 Task: Buy 4 Specialty Knives from Kitchen Knives & Accessories section under best seller category for shipping address: Levi Robinson, 529 Junior Avenue, Duluth, Georgia 30097, Cell Number 4046170247. Pay from credit card ending with 9757, CVV 798
Action: Mouse moved to (215, 94)
Screenshot: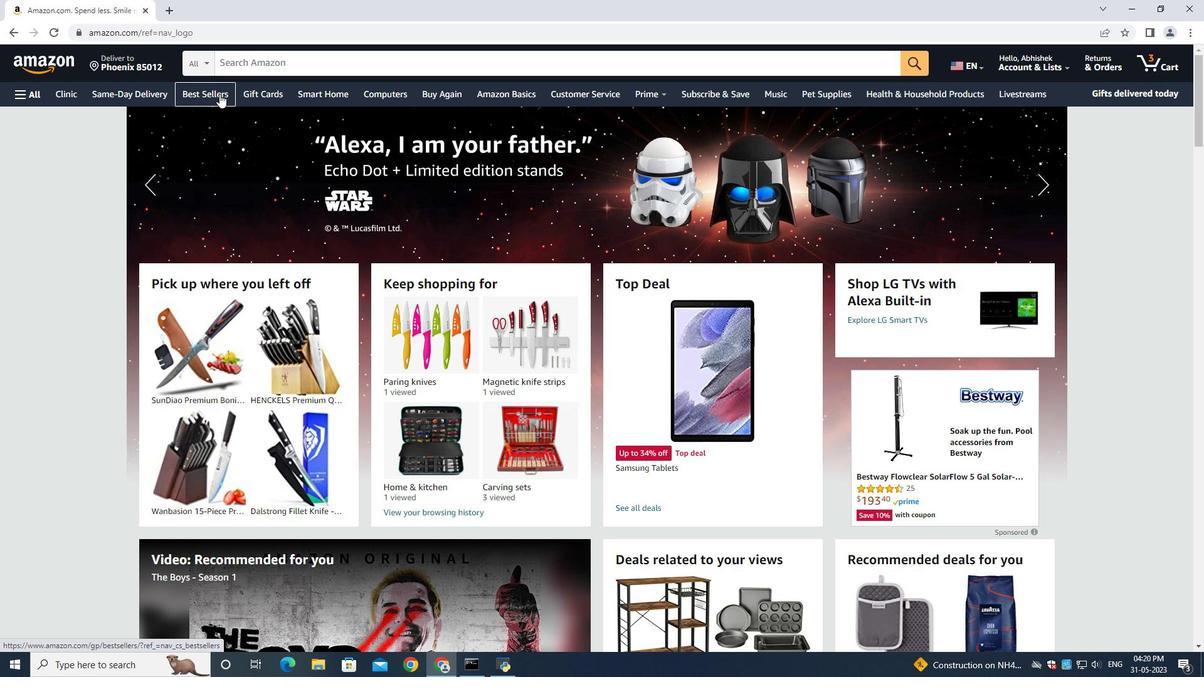 
Action: Mouse pressed left at (215, 94)
Screenshot: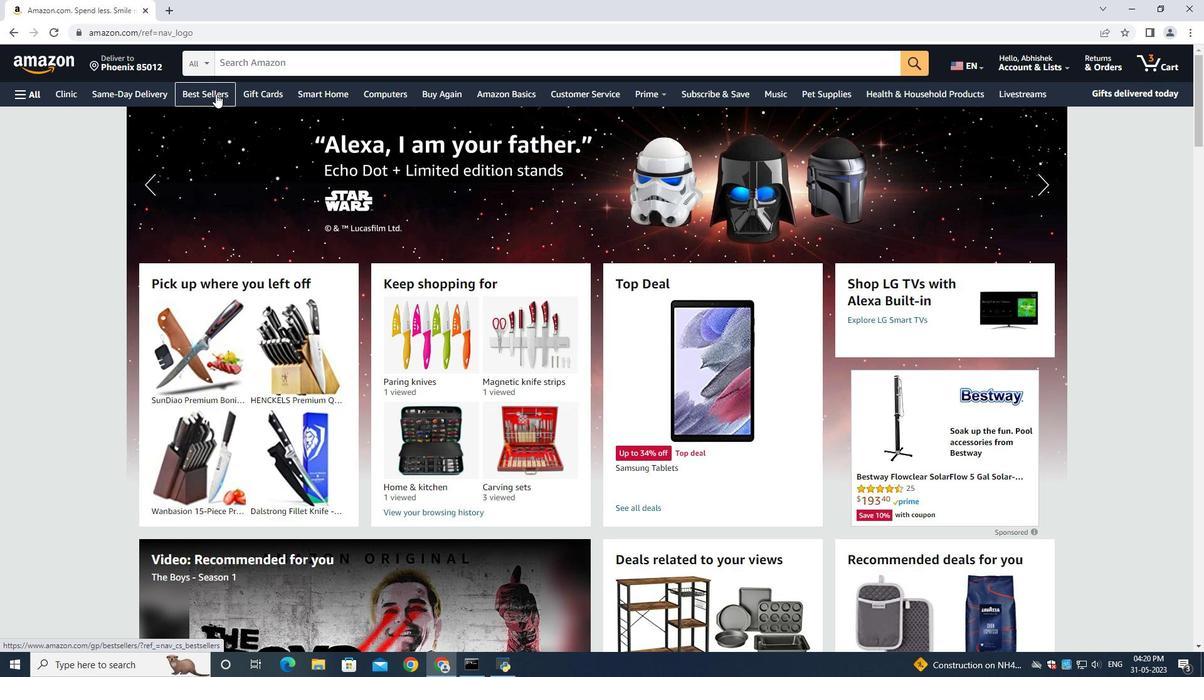 
Action: Mouse moved to (274, 64)
Screenshot: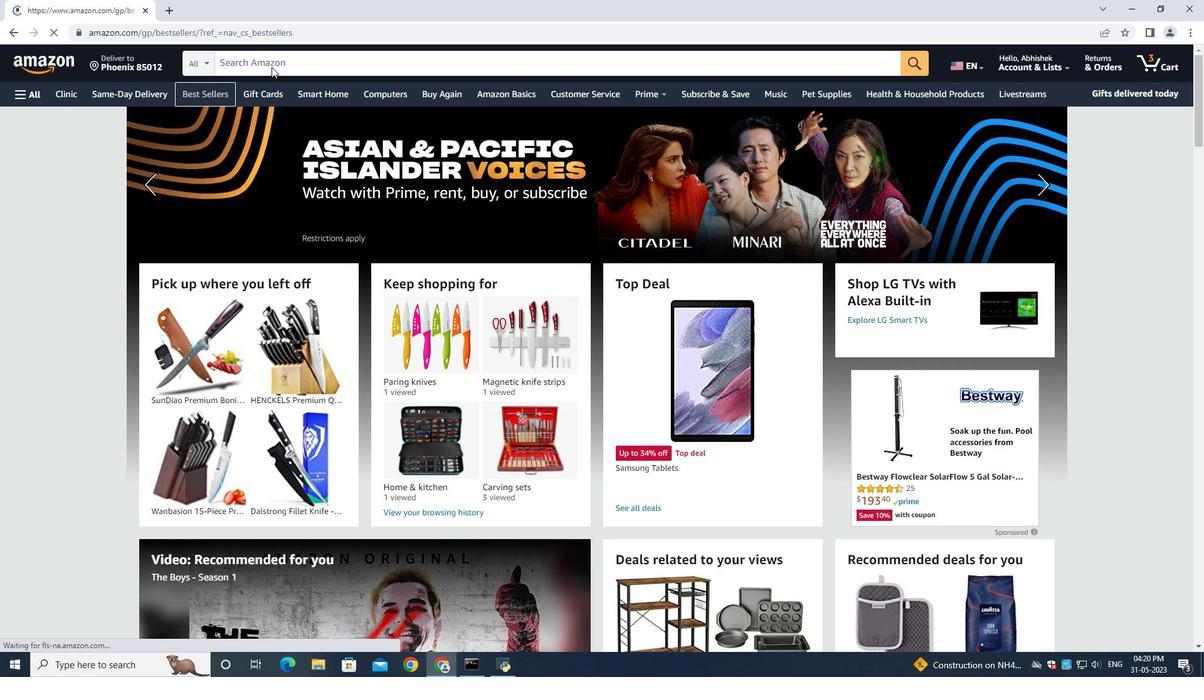 
Action: Mouse pressed left at (274, 64)
Screenshot: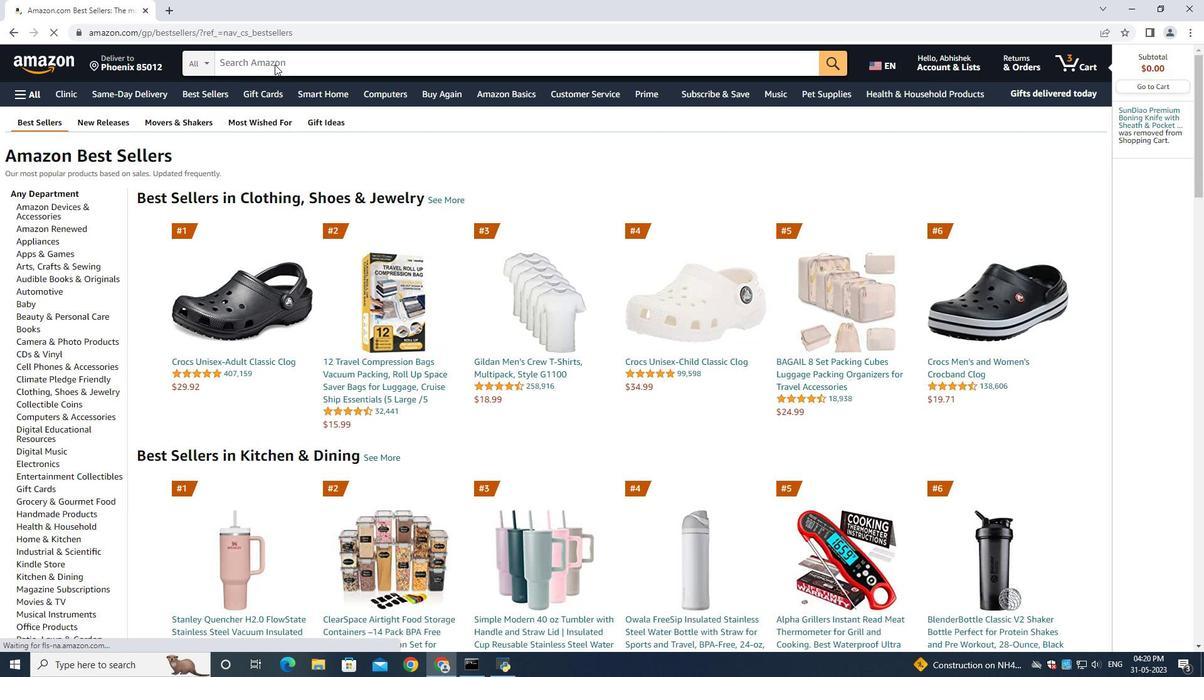 
Action: Mouse moved to (275, 65)
Screenshot: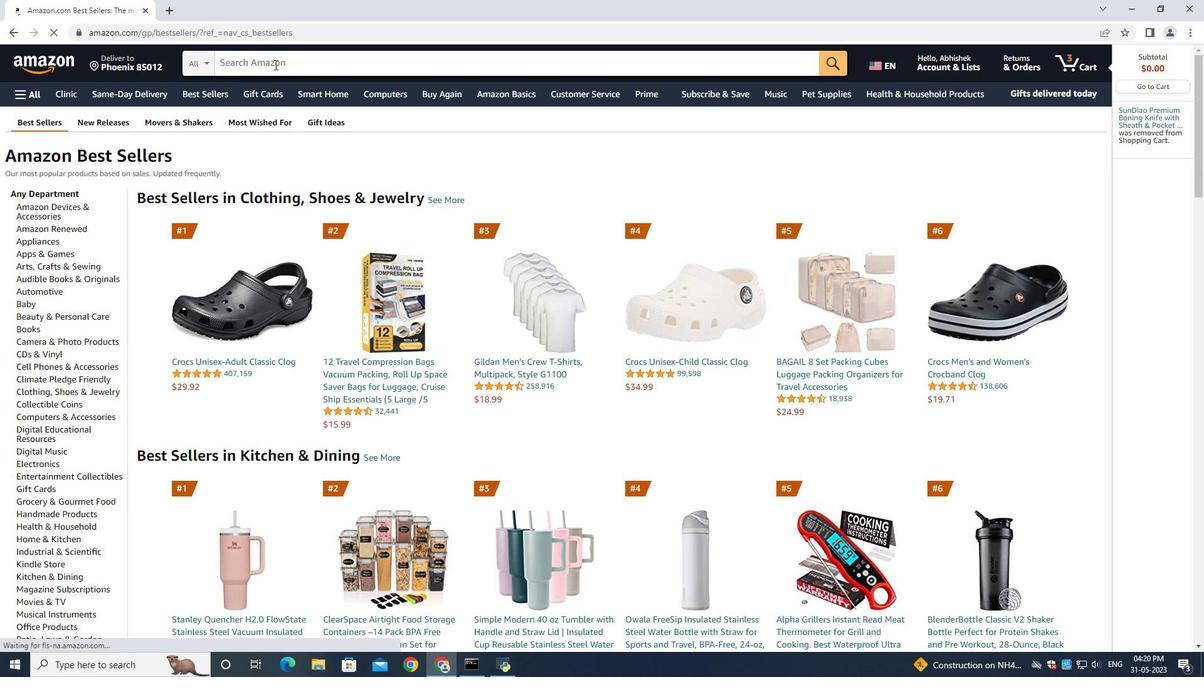 
Action: Key pressed <Key.shift>Speciailt<Key.space><Key.shift>Knives<Key.enter>
Screenshot: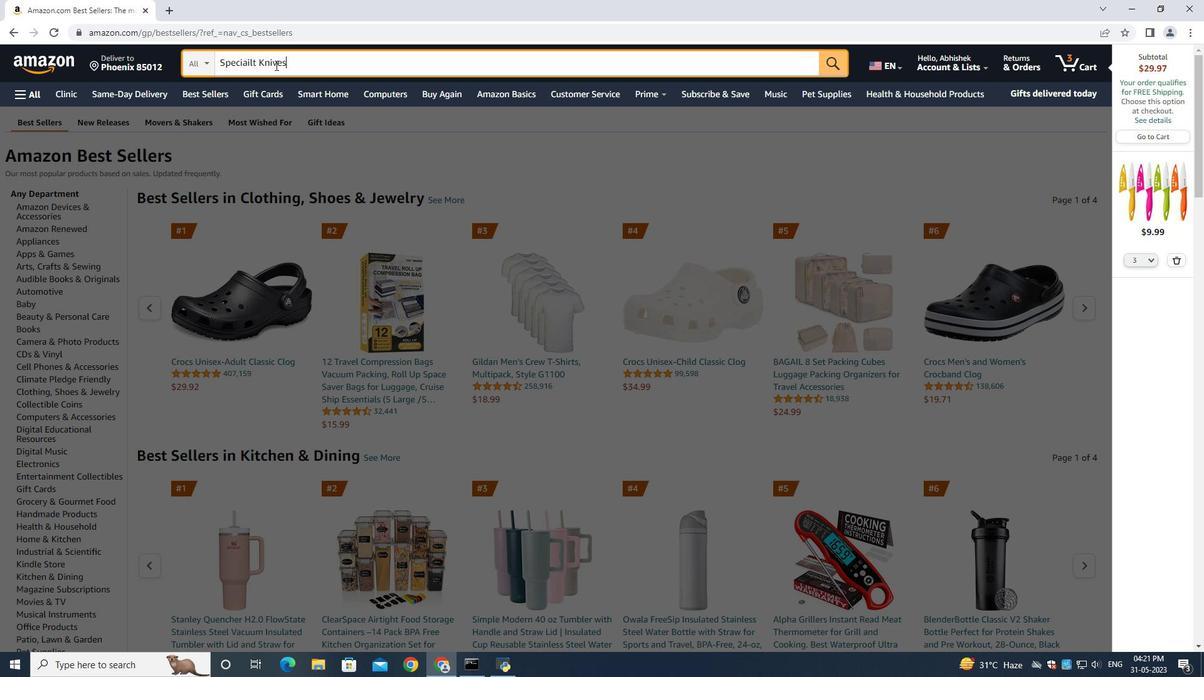 
Action: Mouse moved to (1176, 266)
Screenshot: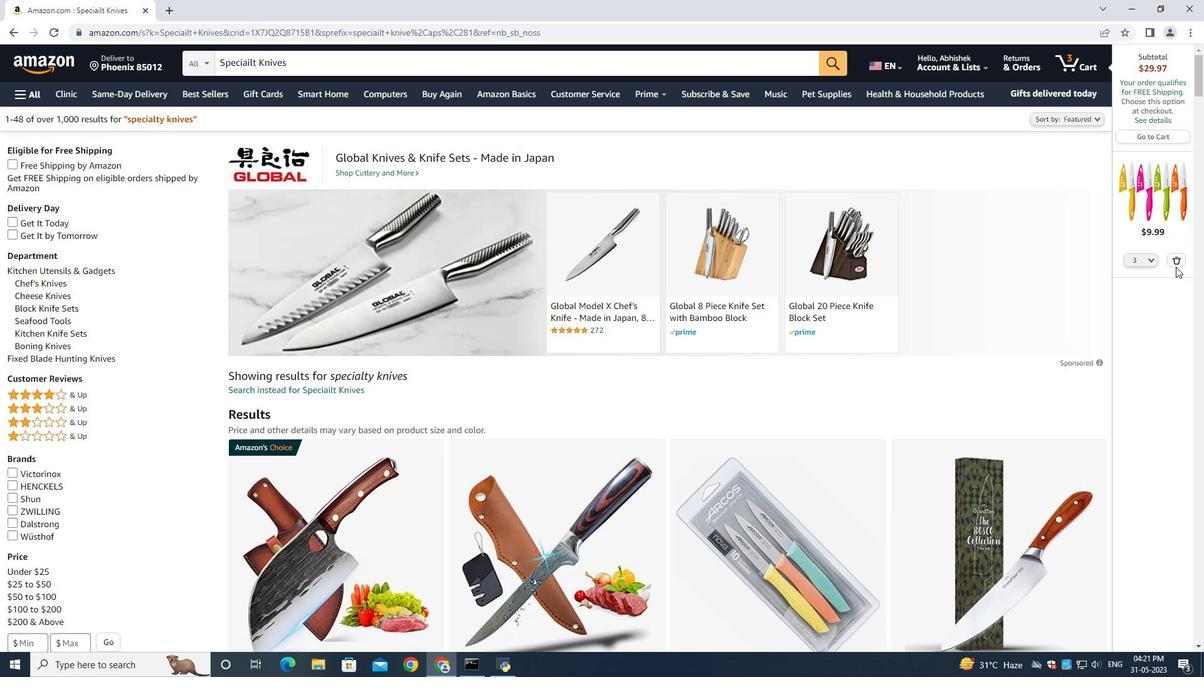 
Action: Mouse pressed left at (1176, 266)
Screenshot: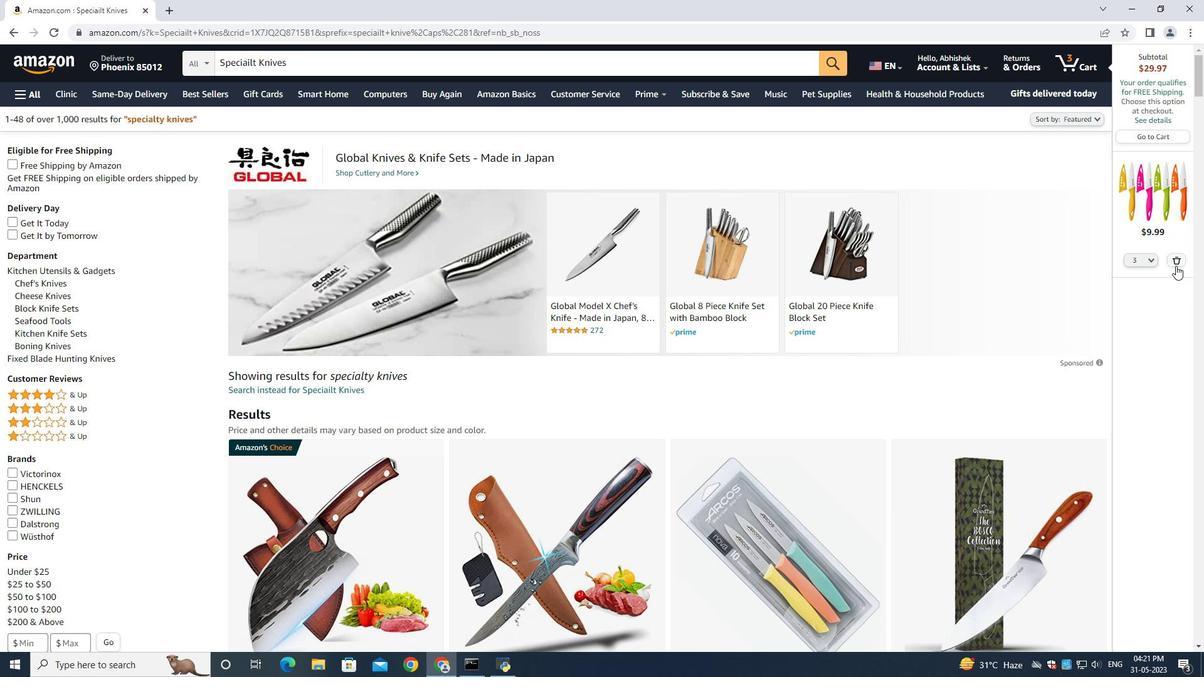 
Action: Mouse moved to (60, 266)
Screenshot: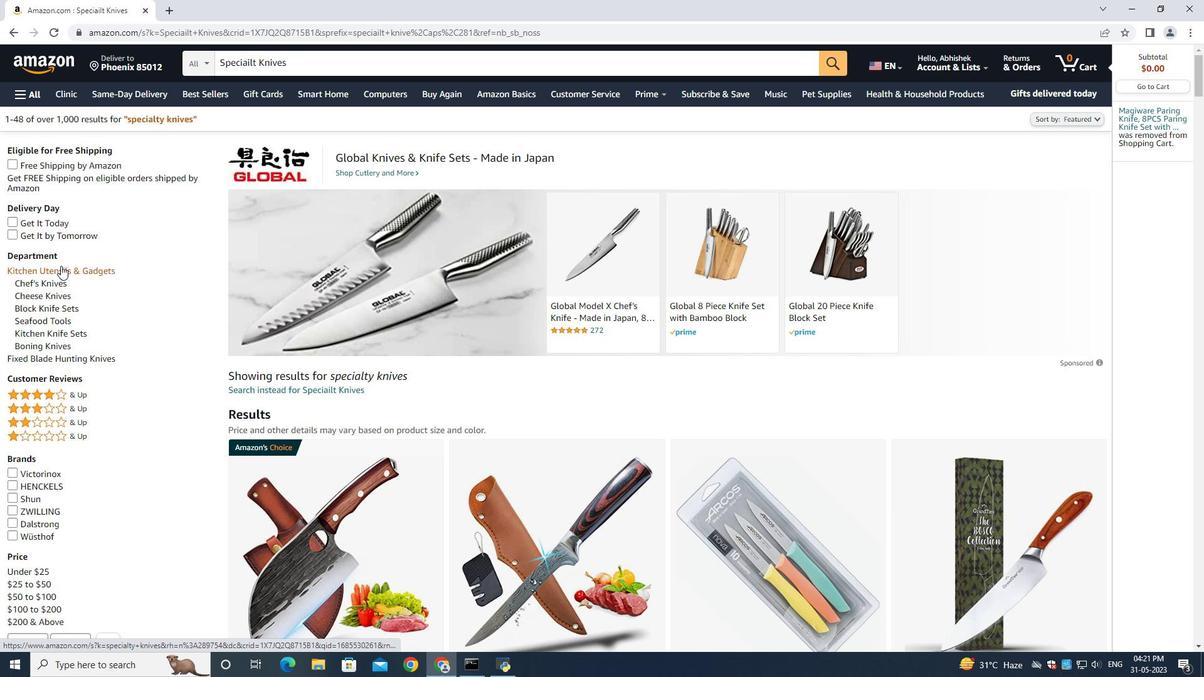 
Action: Mouse pressed left at (60, 266)
Screenshot: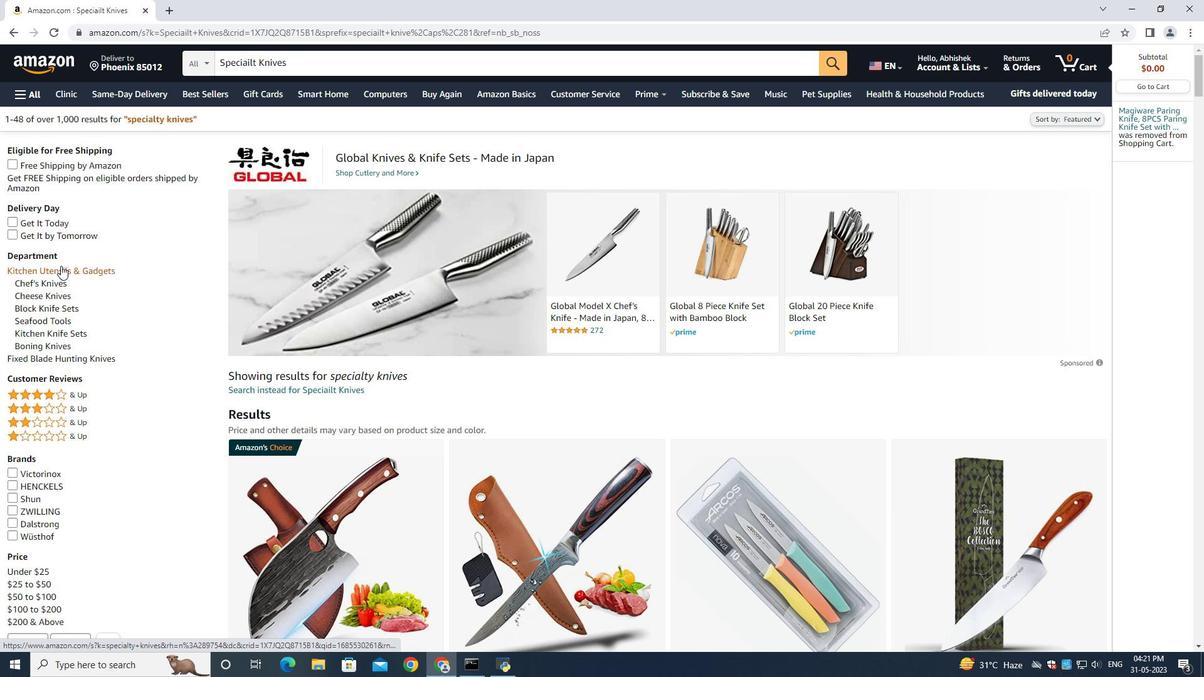 
Action: Mouse moved to (111, 538)
Screenshot: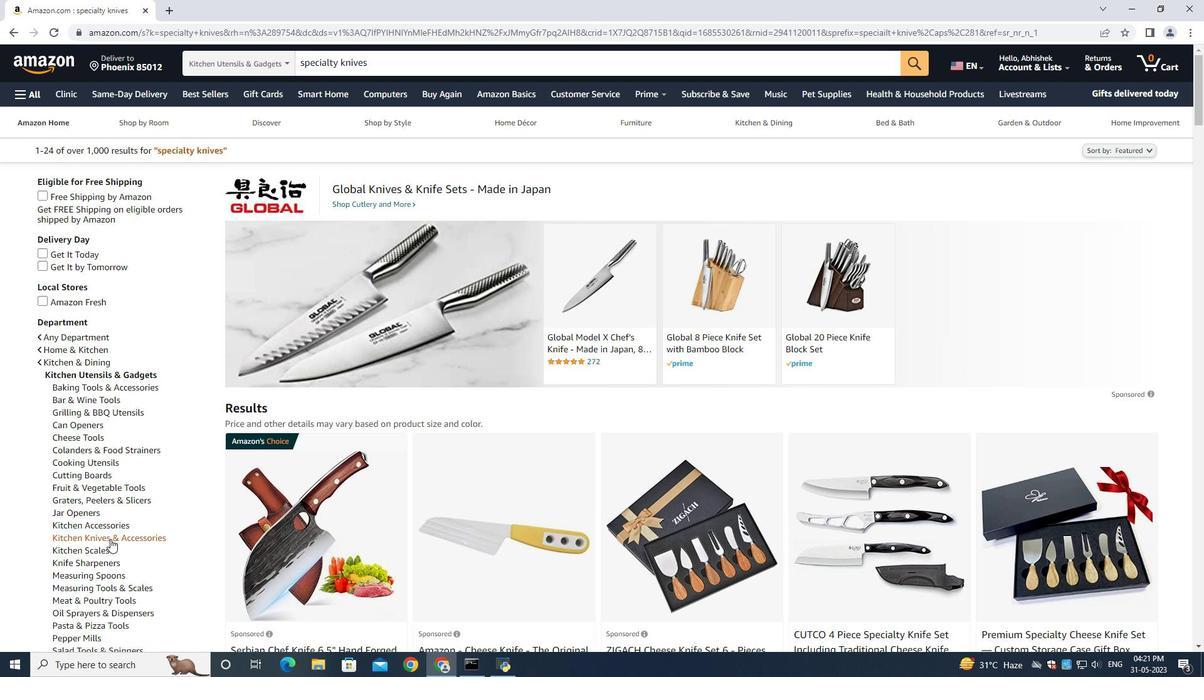 
Action: Mouse pressed left at (111, 538)
Screenshot: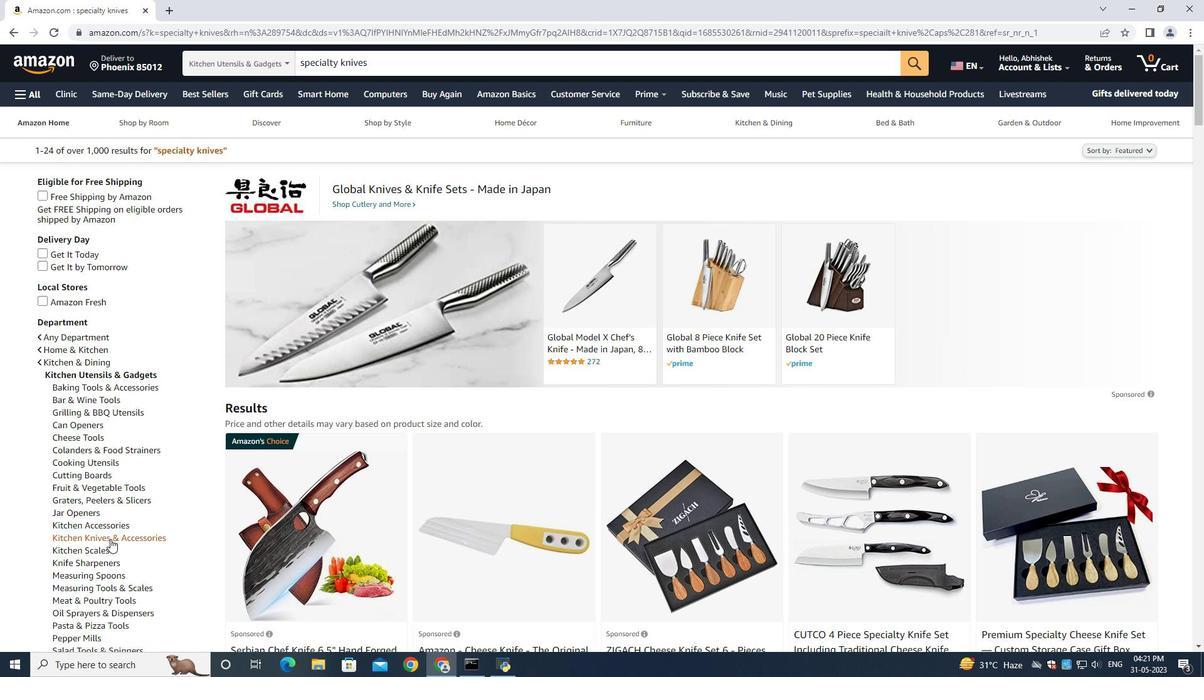 
Action: Mouse moved to (517, 504)
Screenshot: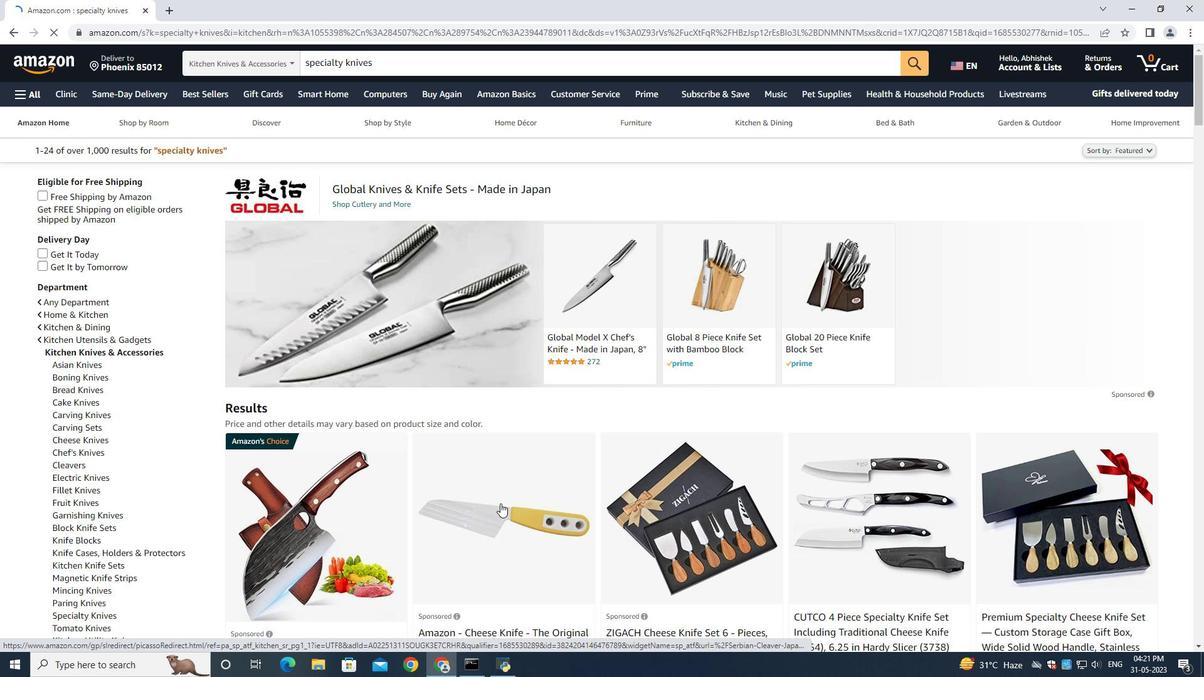 
Action: Mouse scrolled (517, 503) with delta (0, 0)
Screenshot: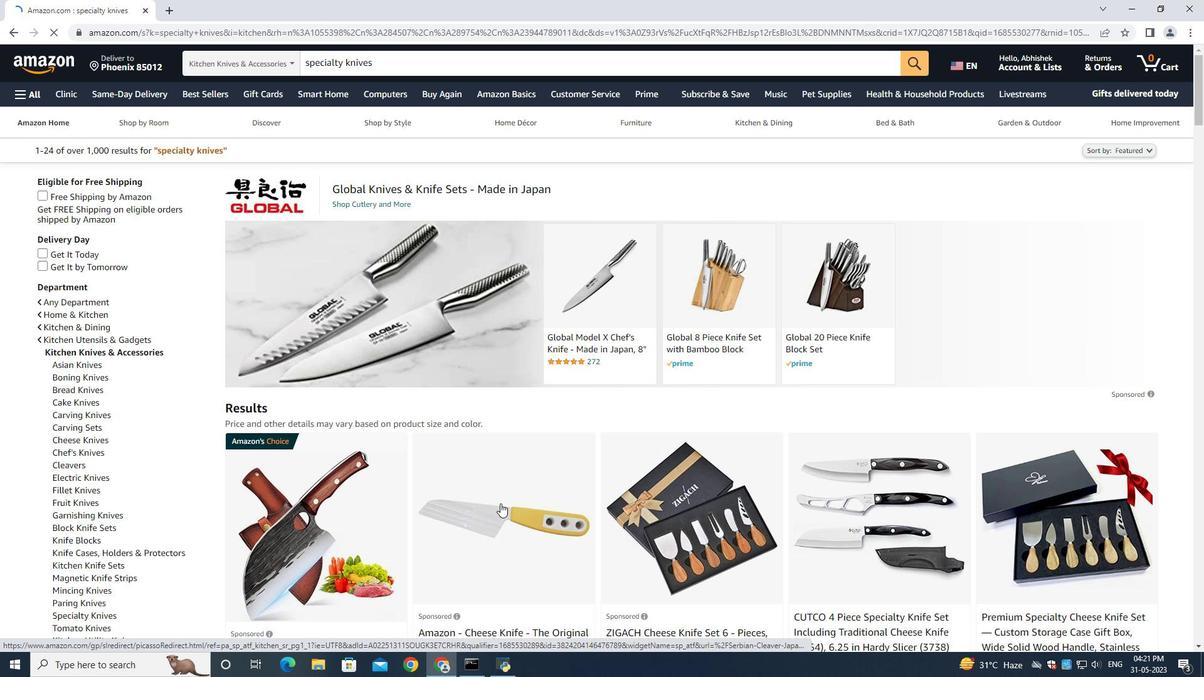
Action: Mouse moved to (517, 504)
Screenshot: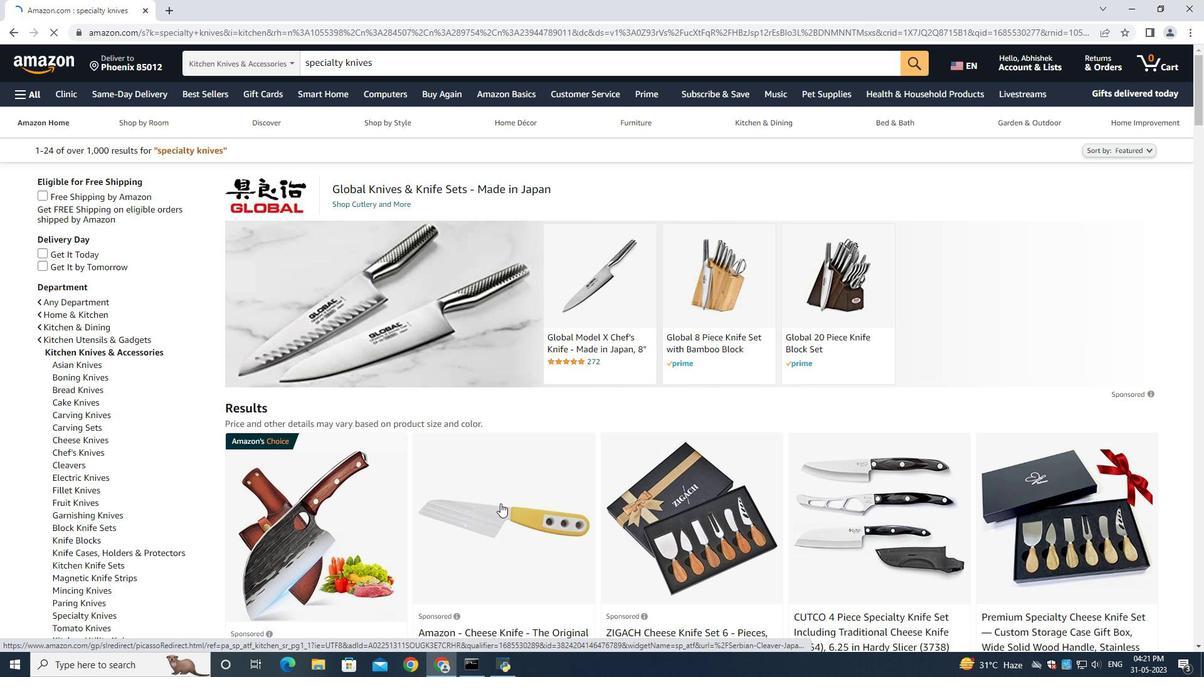 
Action: Mouse scrolled (517, 503) with delta (0, 0)
Screenshot: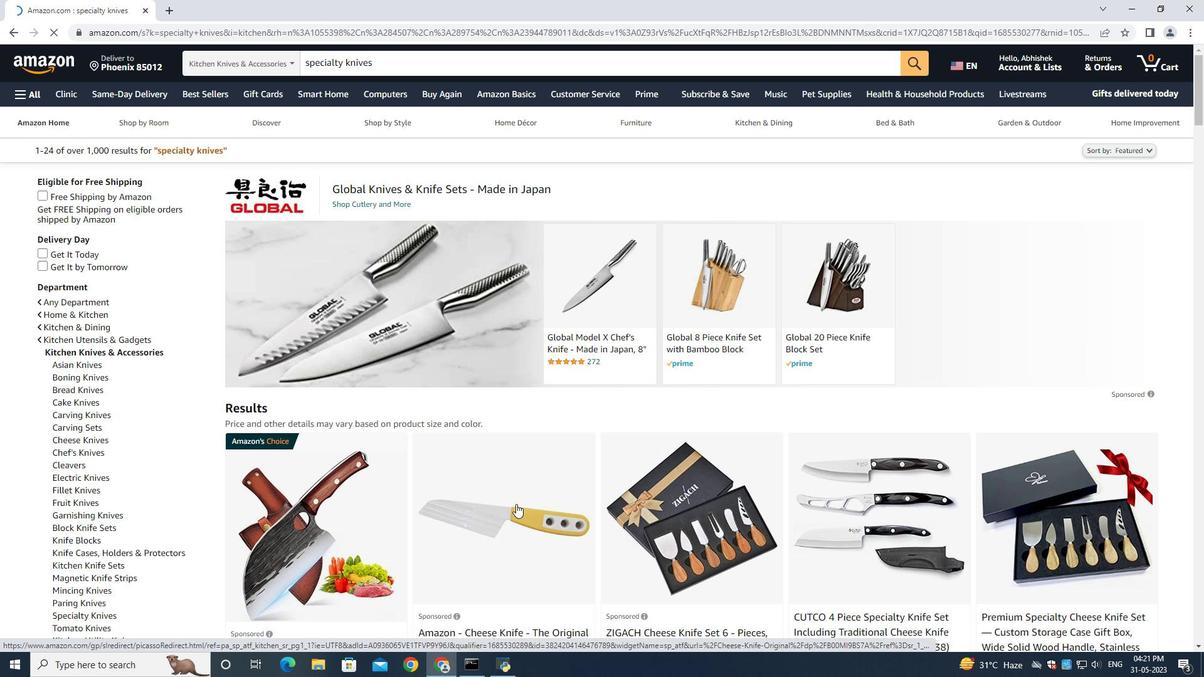 
Action: Mouse moved to (306, 531)
Screenshot: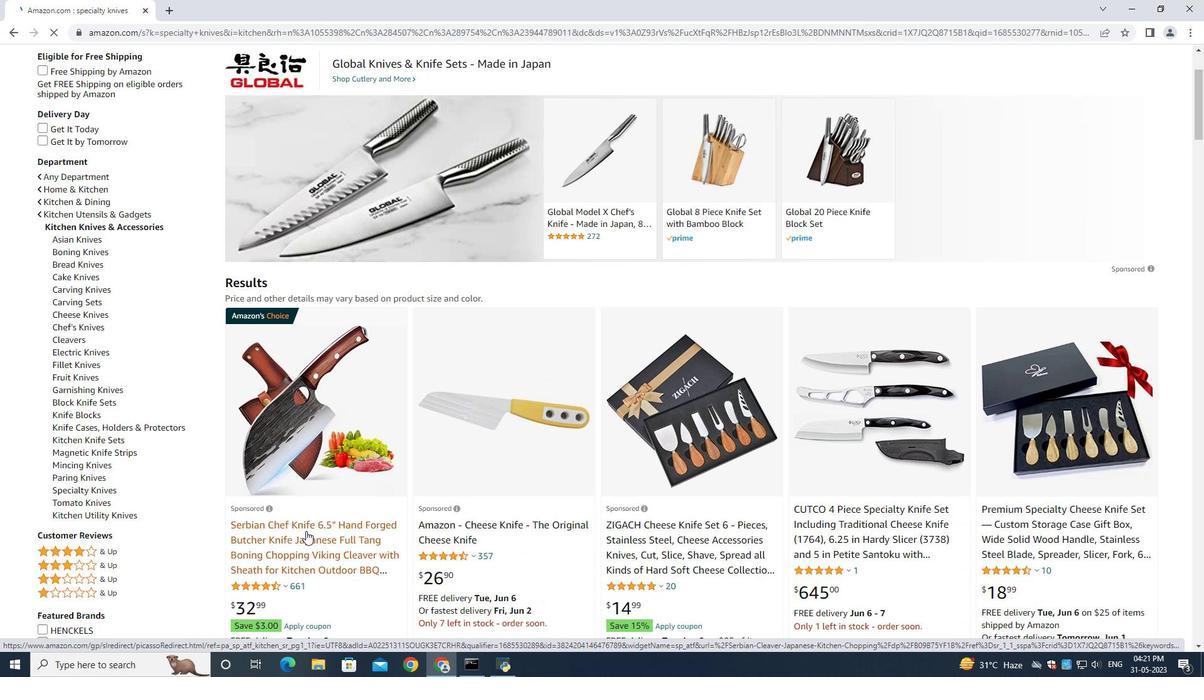 
Action: Mouse pressed left at (306, 531)
Screenshot: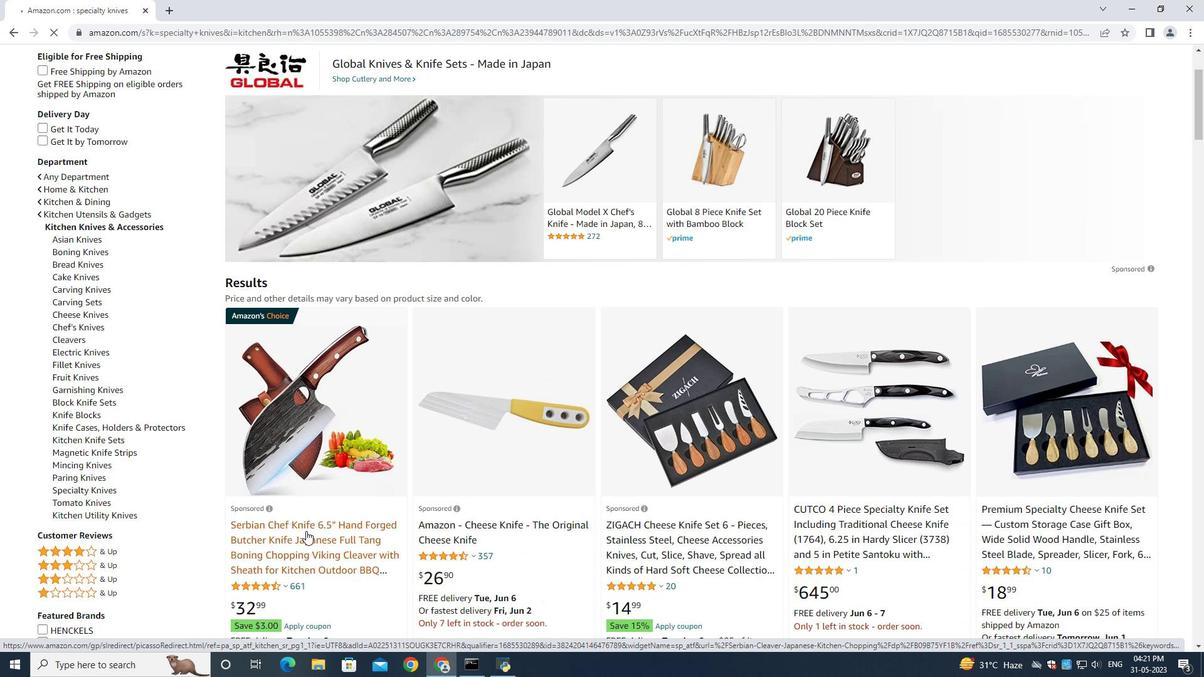 
Action: Mouse moved to (446, 560)
Screenshot: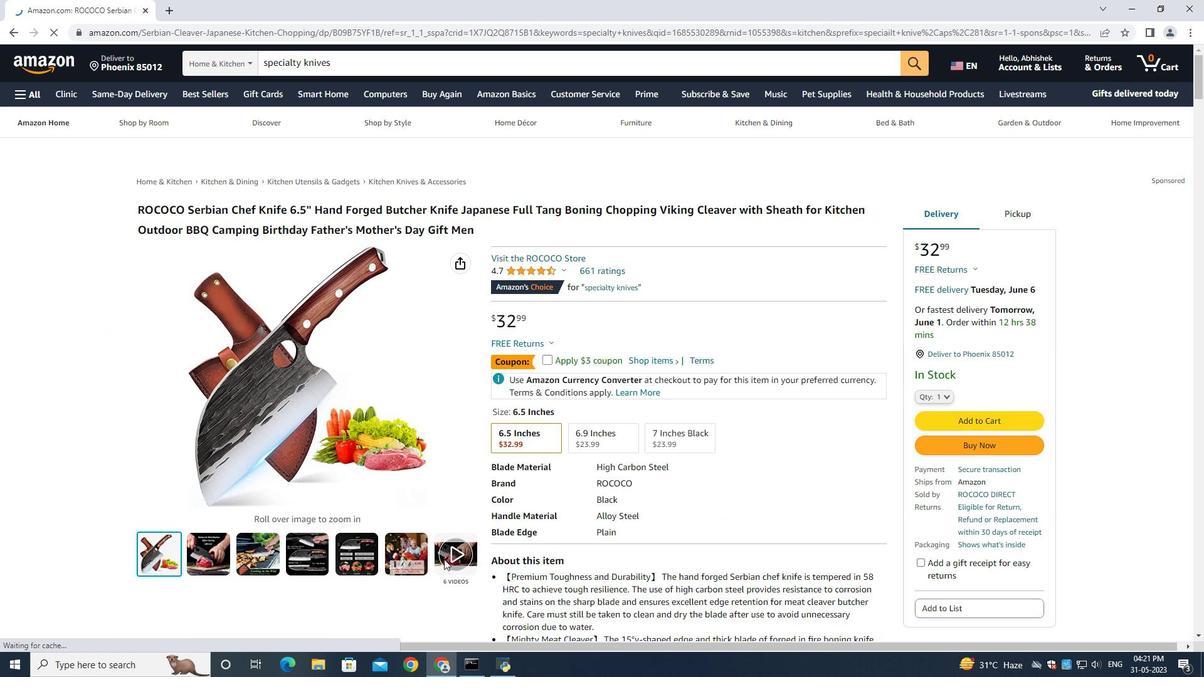 
Action: Mouse pressed left at (446, 560)
Screenshot: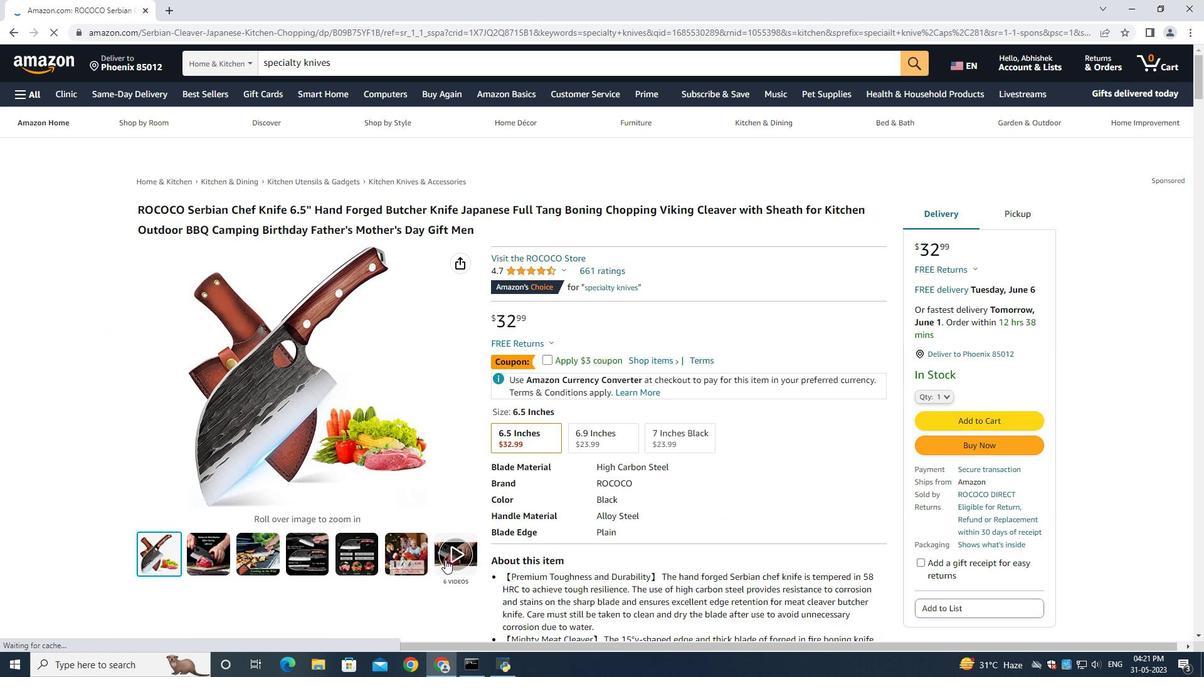 
Action: Mouse moved to (297, 528)
Screenshot: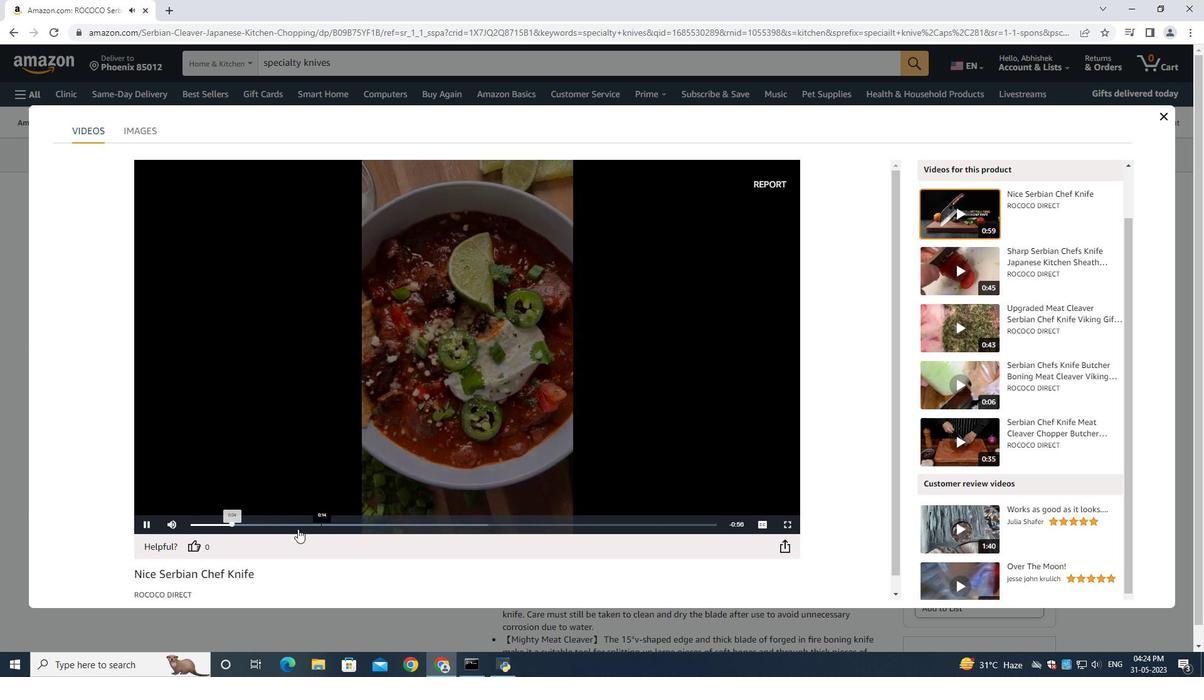 
Action: Mouse pressed left at (297, 528)
Screenshot: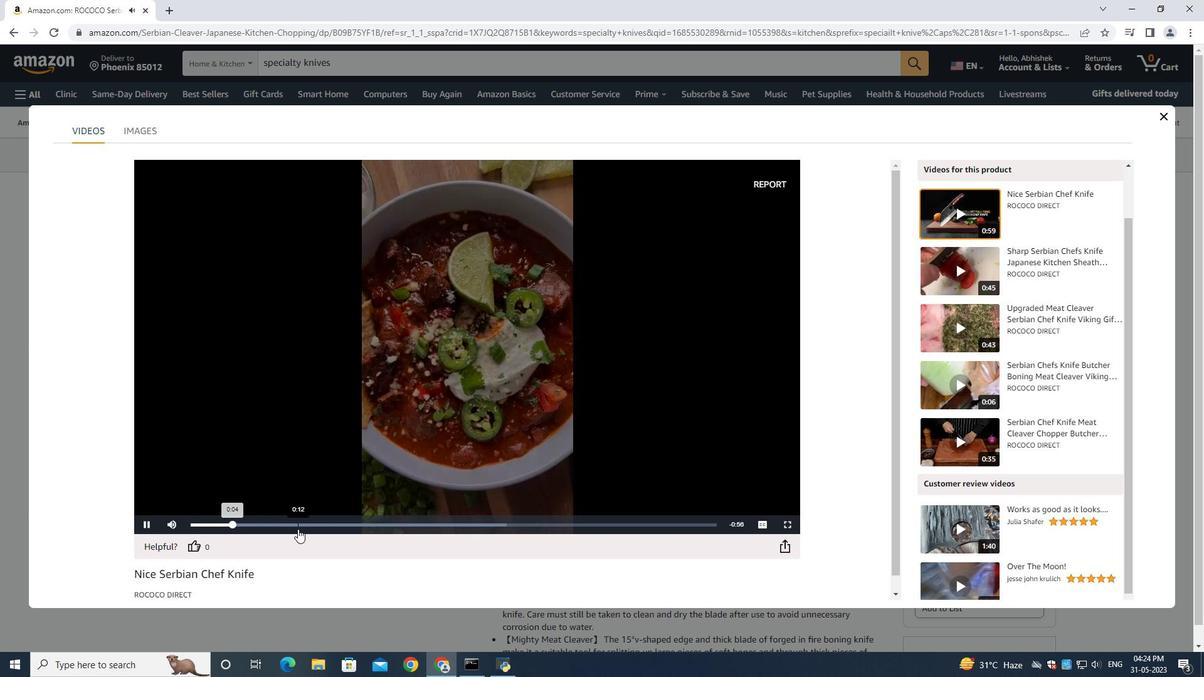 
Action: Mouse moved to (948, 282)
Screenshot: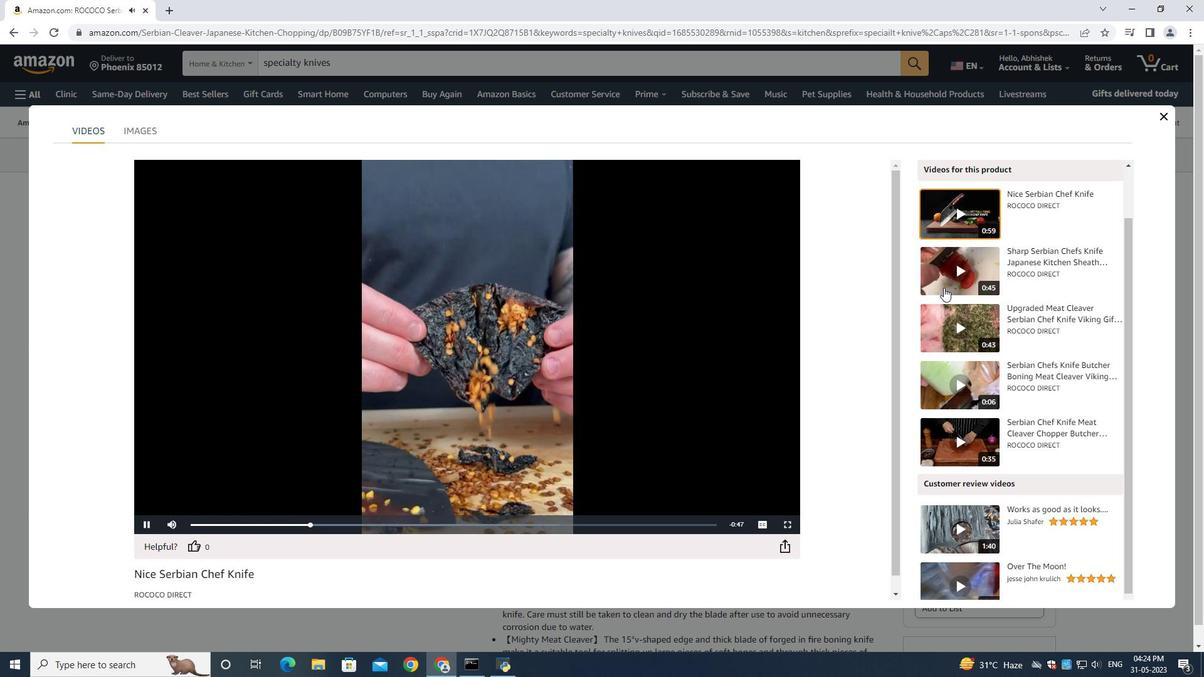
Action: Mouse pressed left at (948, 282)
Screenshot: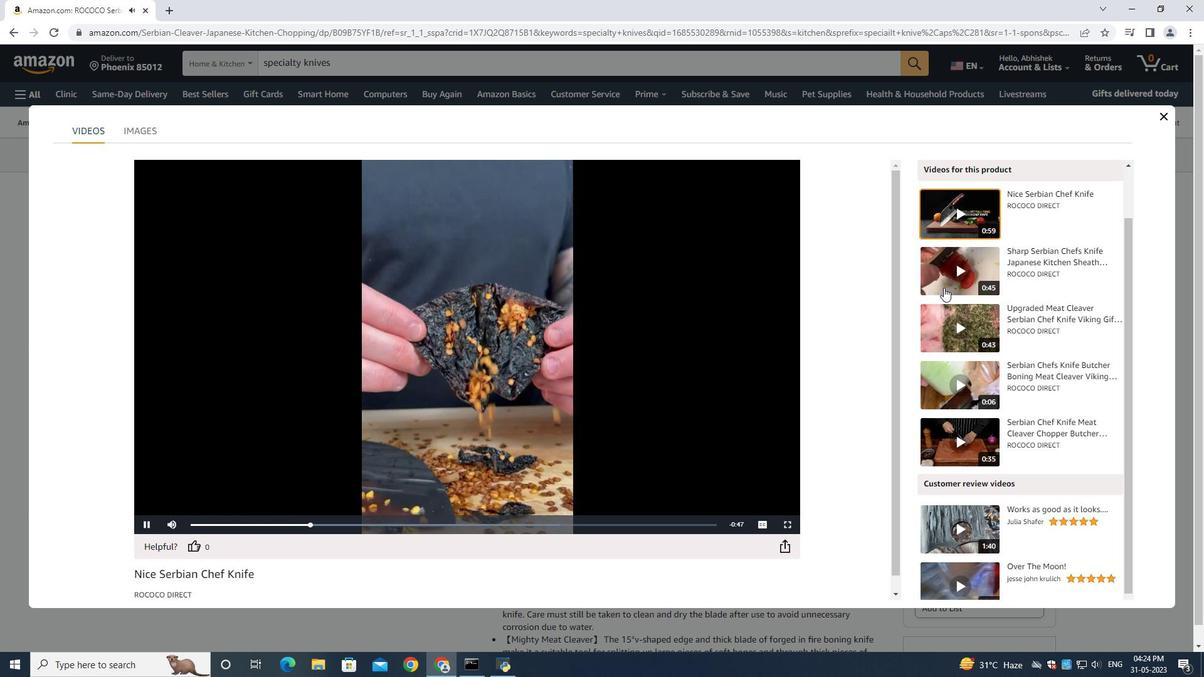 
Action: Mouse moved to (1163, 112)
Screenshot: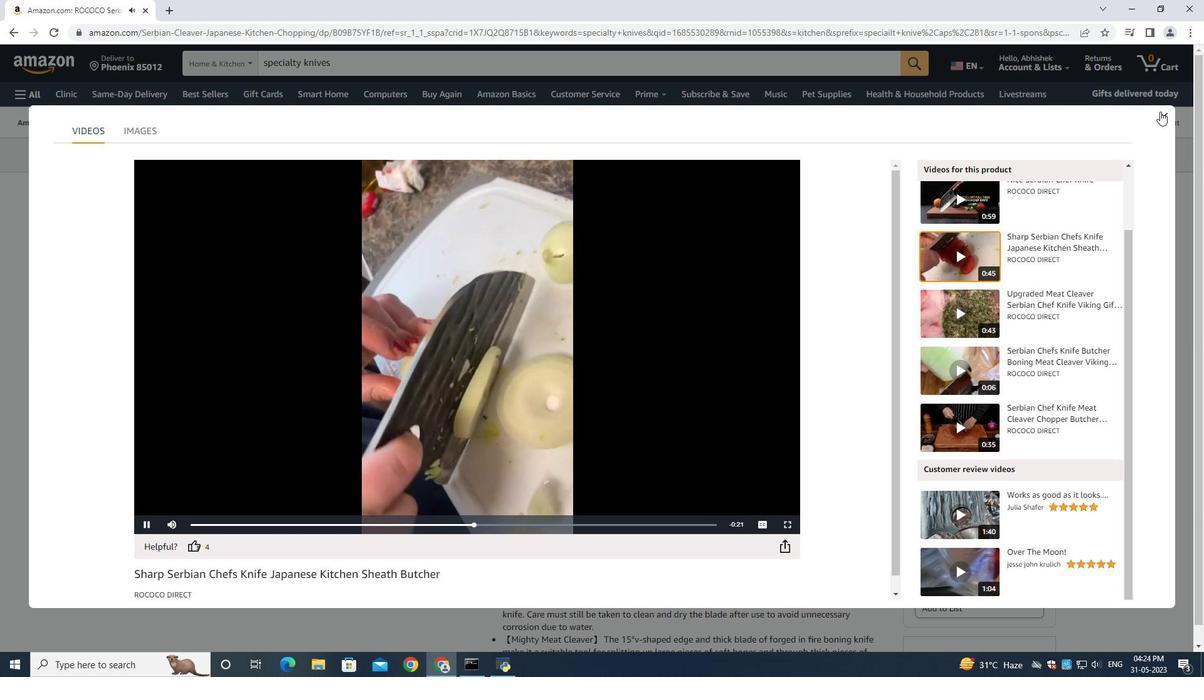 
Action: Mouse pressed left at (1163, 112)
Screenshot: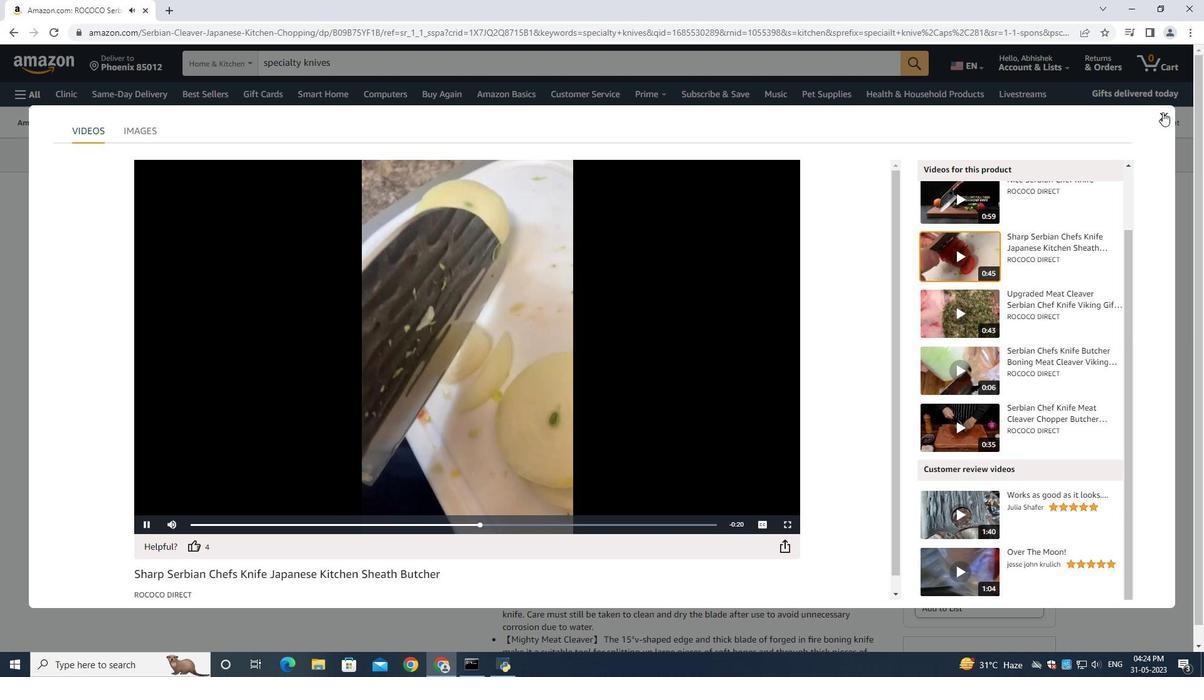 
Action: Mouse moved to (921, 397)
Screenshot: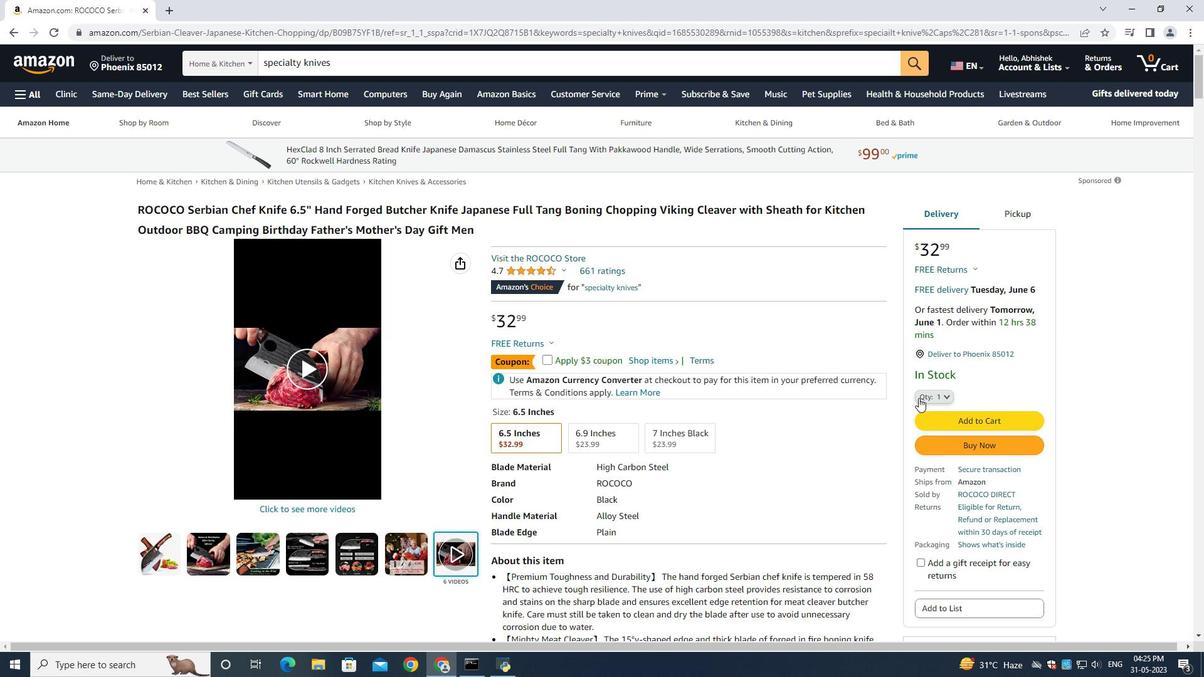 
Action: Mouse pressed left at (921, 397)
Screenshot: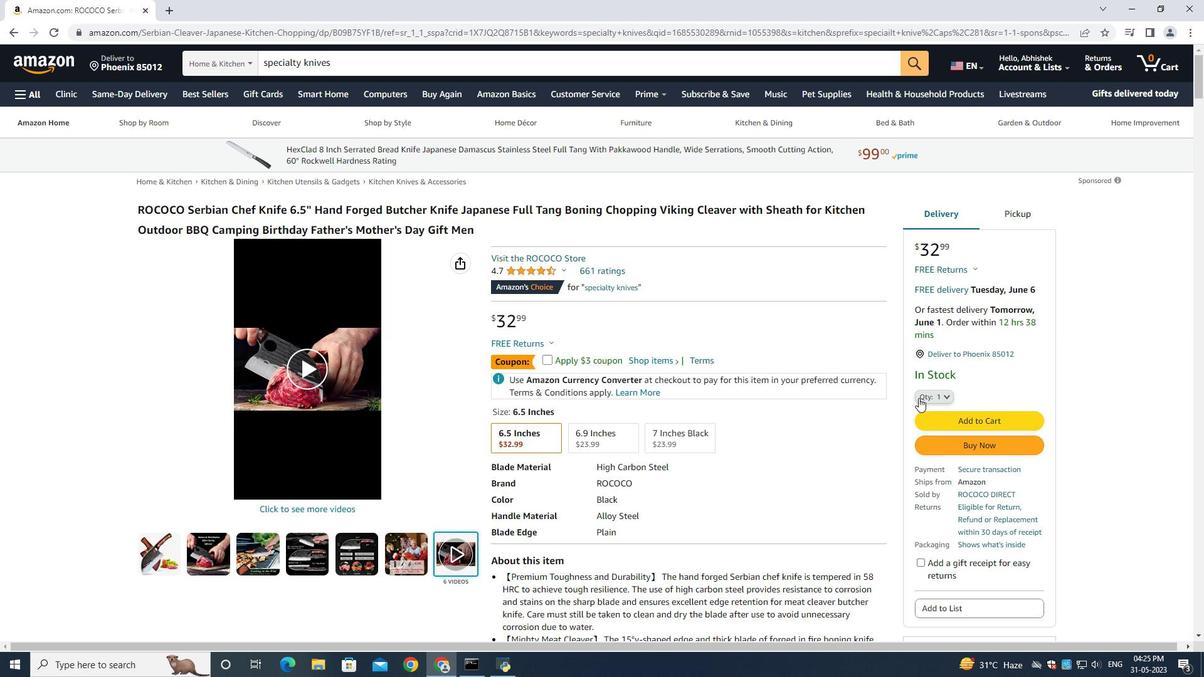 
Action: Mouse moved to (927, 452)
Screenshot: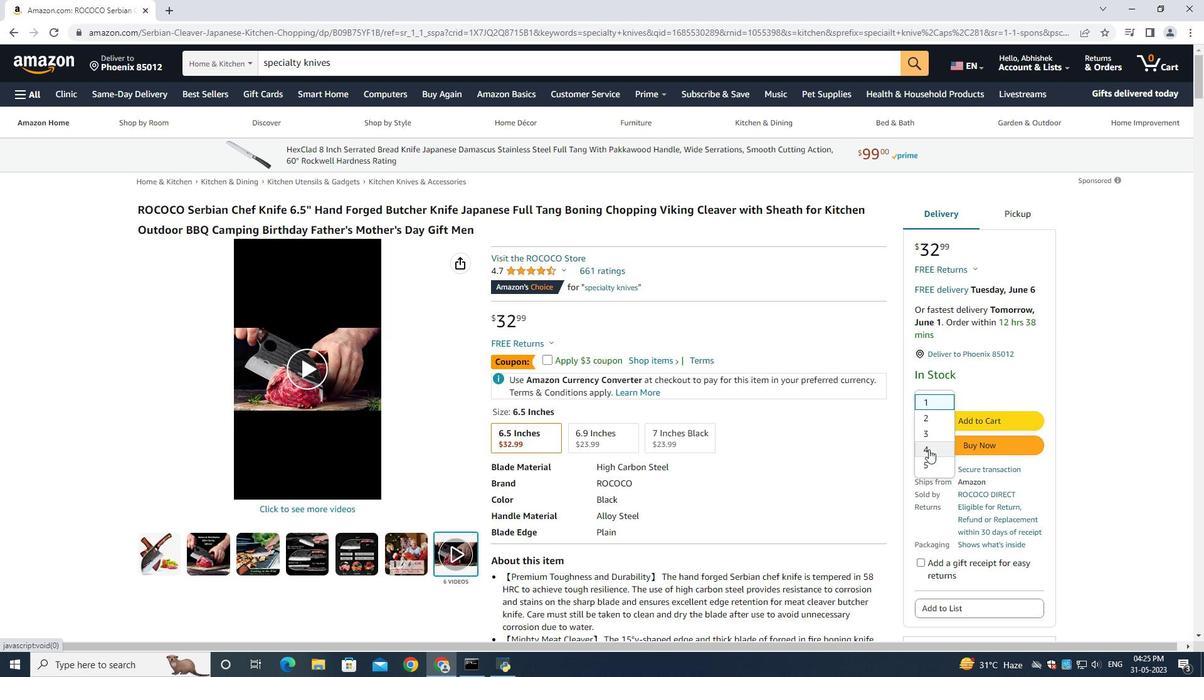 
Action: Mouse pressed left at (927, 452)
Screenshot: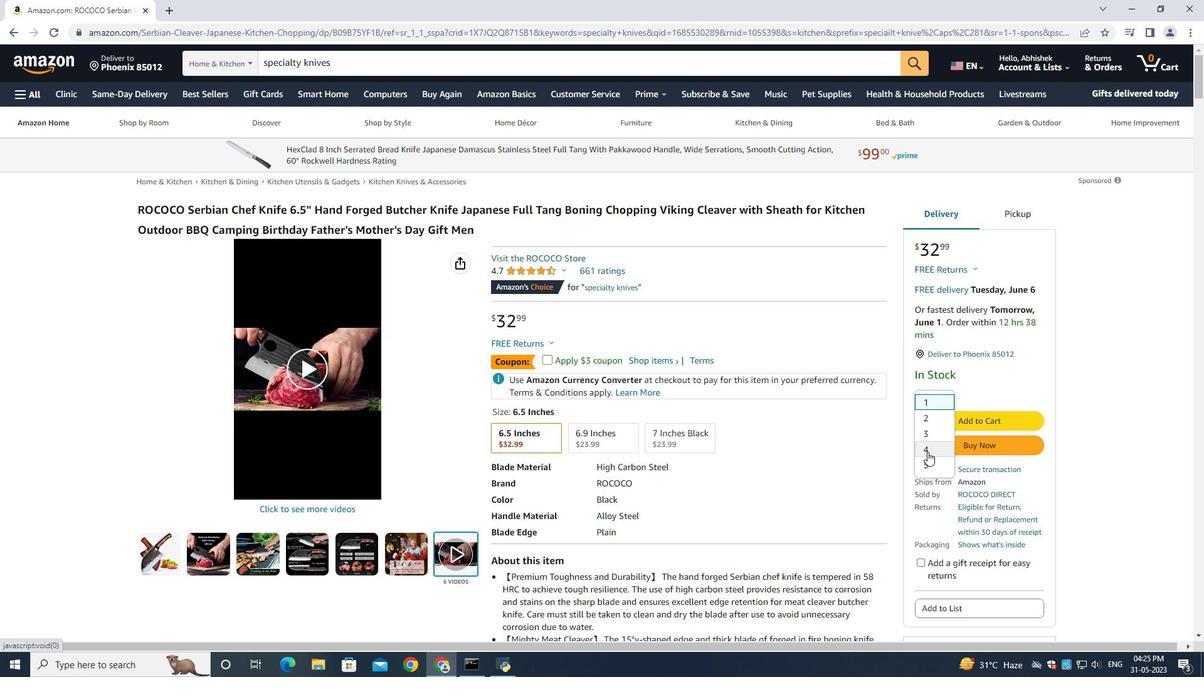 
Action: Mouse moved to (978, 444)
Screenshot: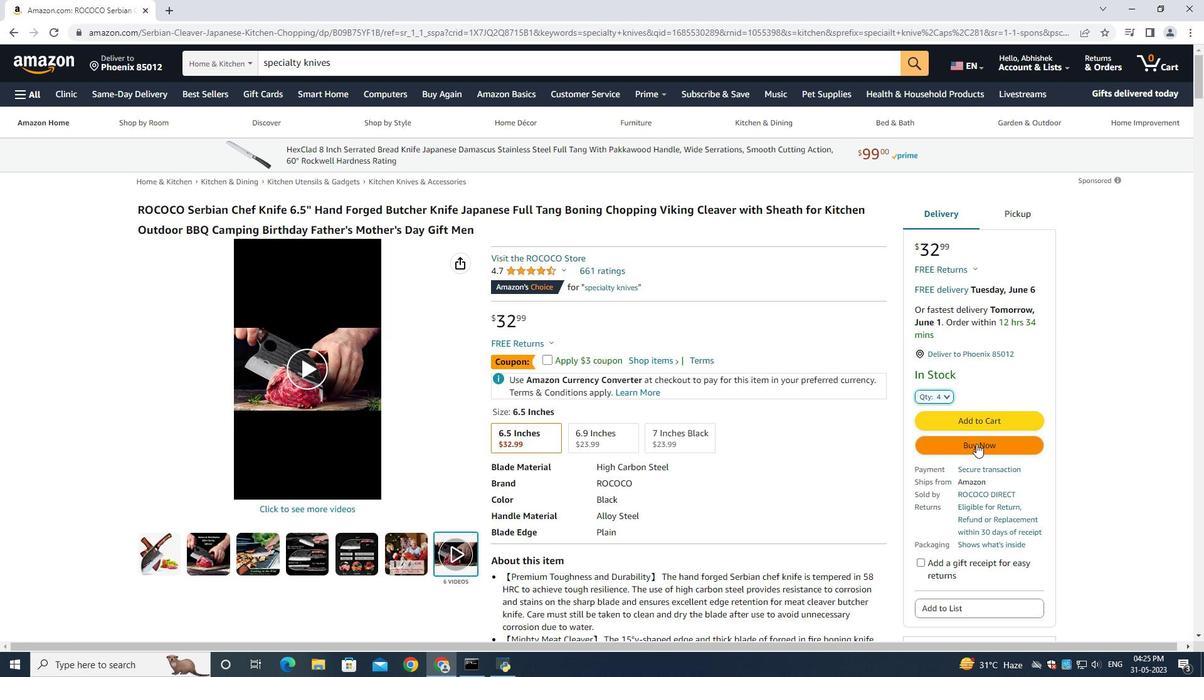 
Action: Mouse pressed left at (978, 444)
Screenshot: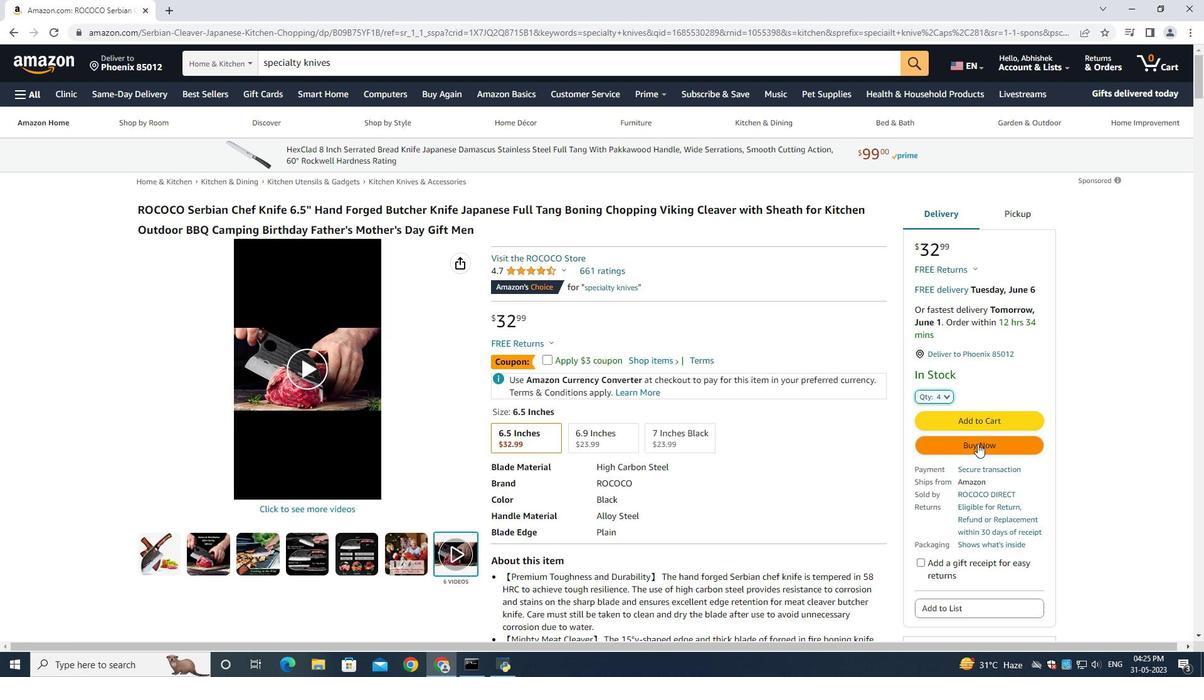 
Action: Mouse moved to (968, 446)
Screenshot: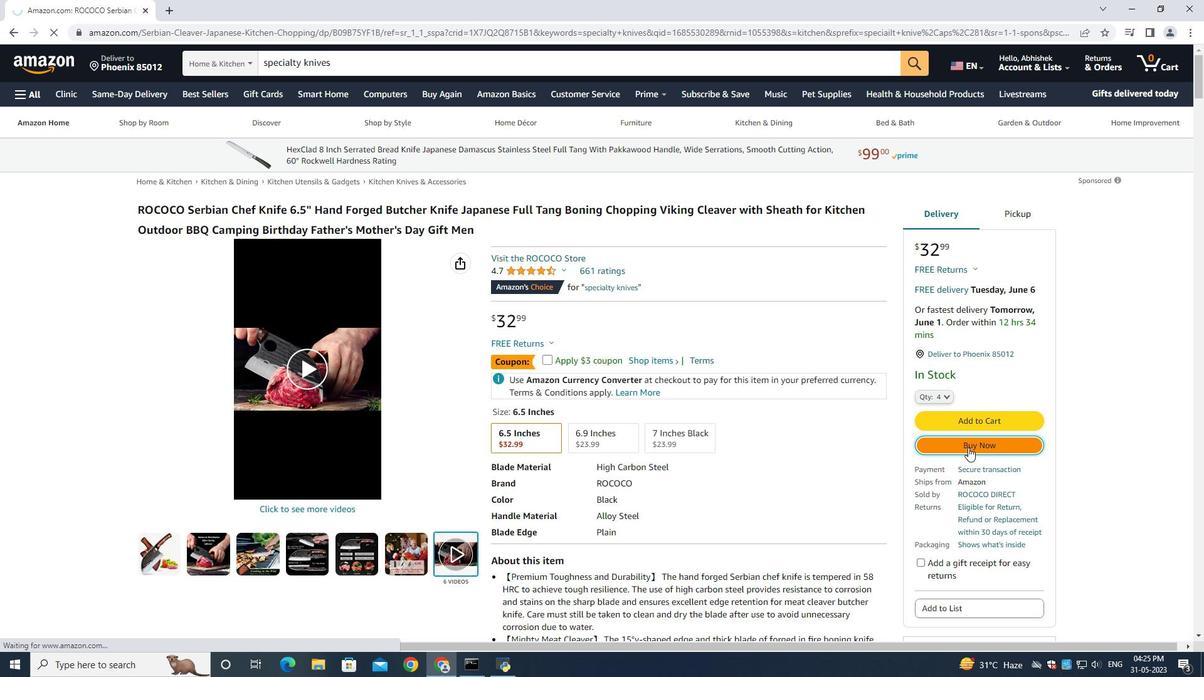 
Action: Mouse pressed left at (968, 446)
Screenshot: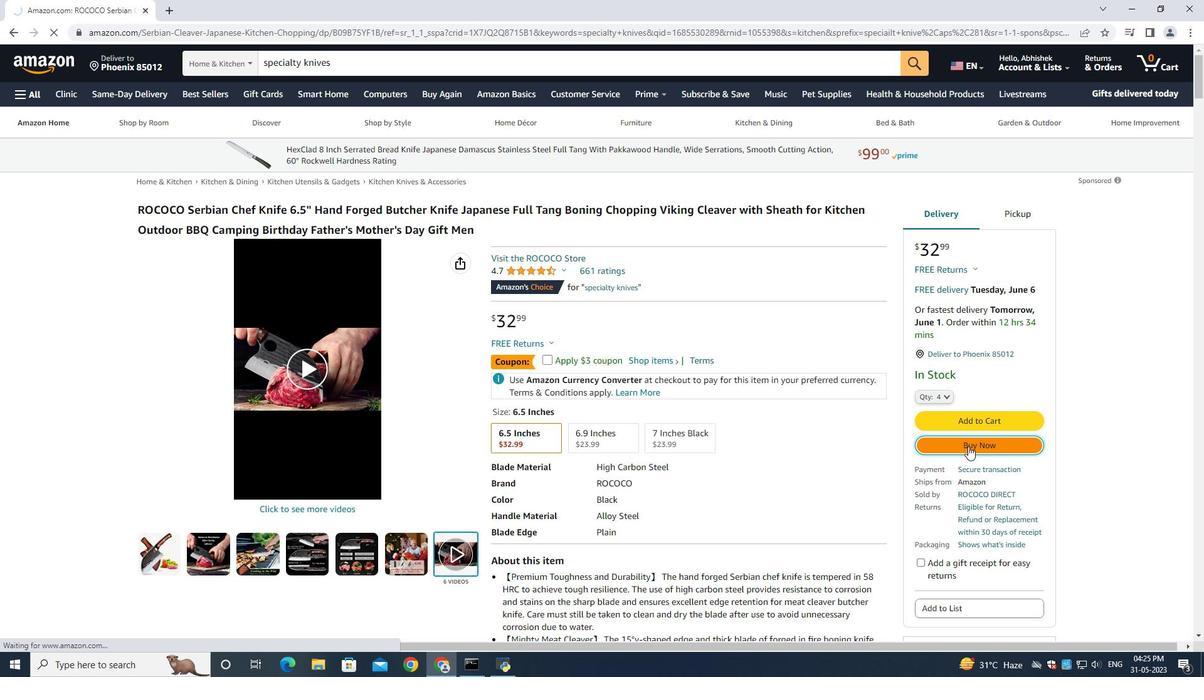 
Action: Mouse moved to (972, 446)
Screenshot: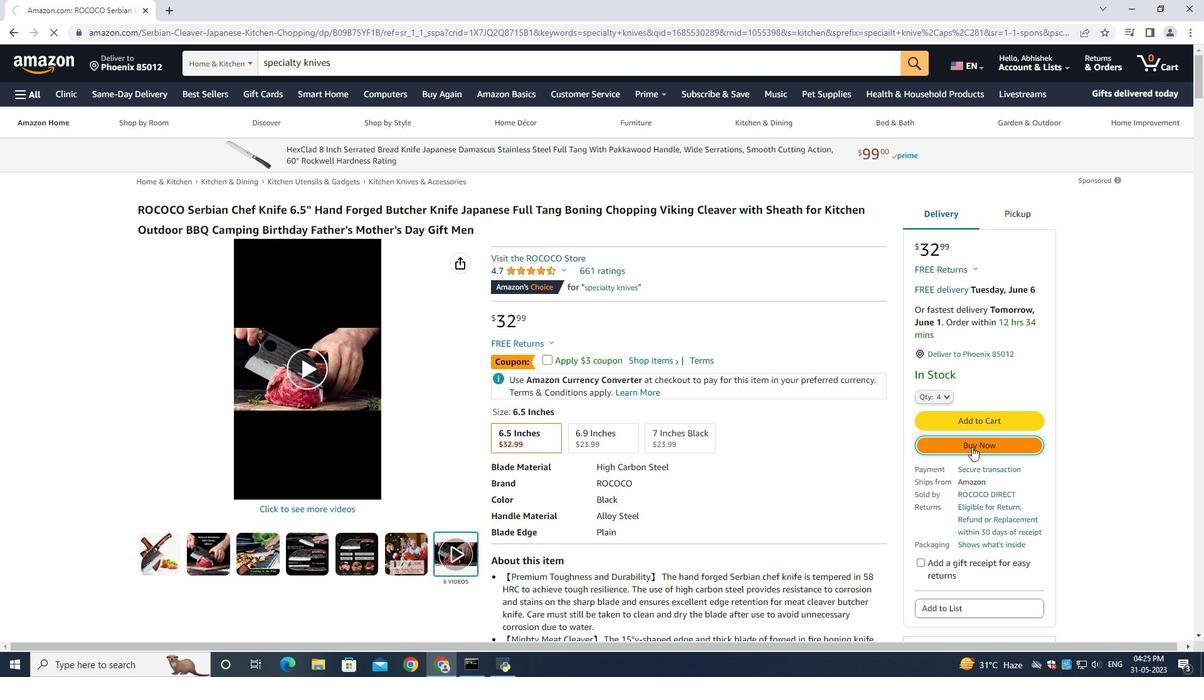
Action: Mouse pressed left at (972, 446)
Screenshot: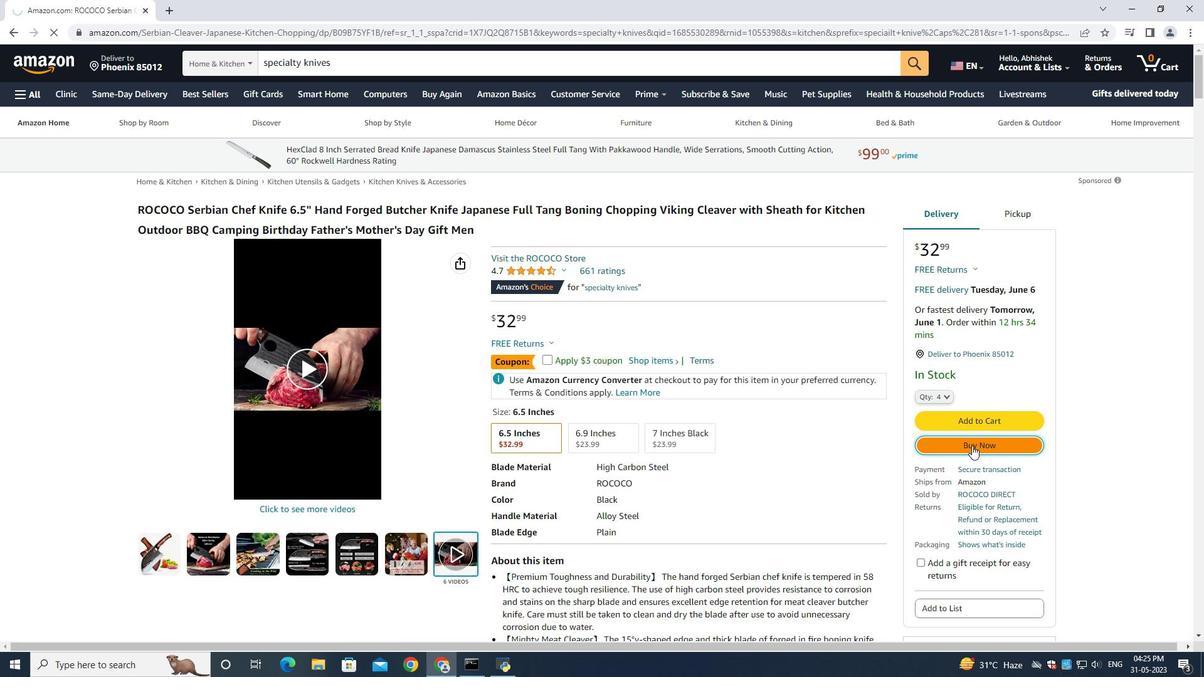 
Action: Mouse moved to (621, 372)
Screenshot: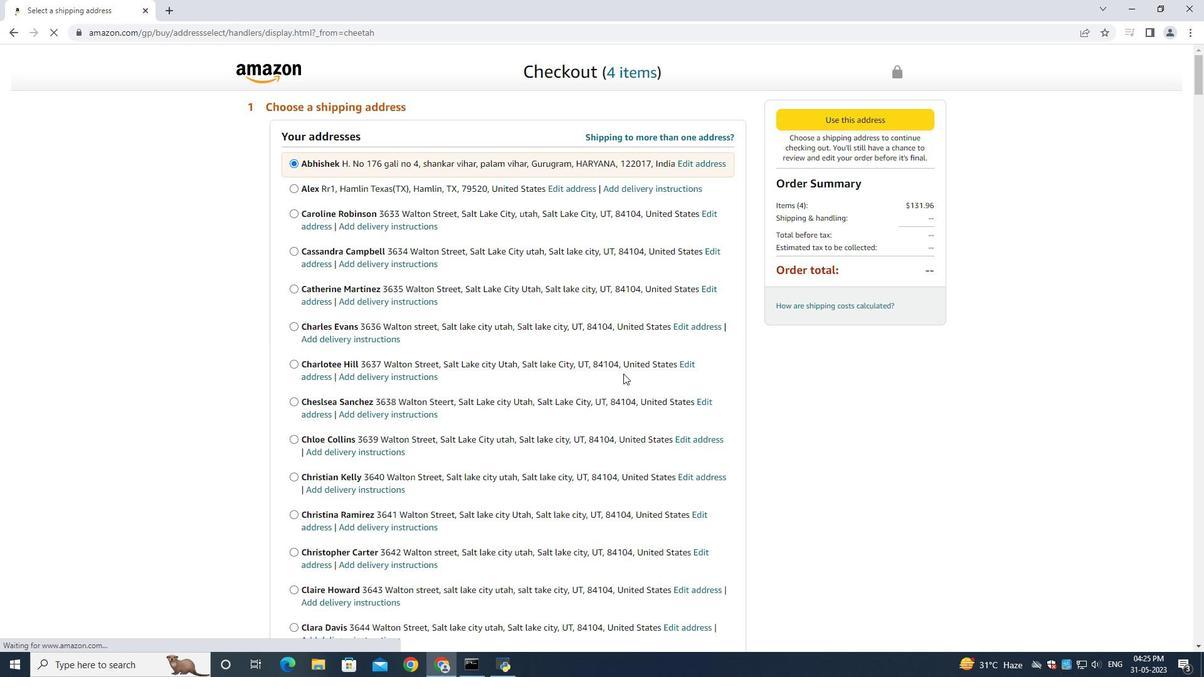 
Action: Mouse scrolled (621, 372) with delta (0, 0)
Screenshot: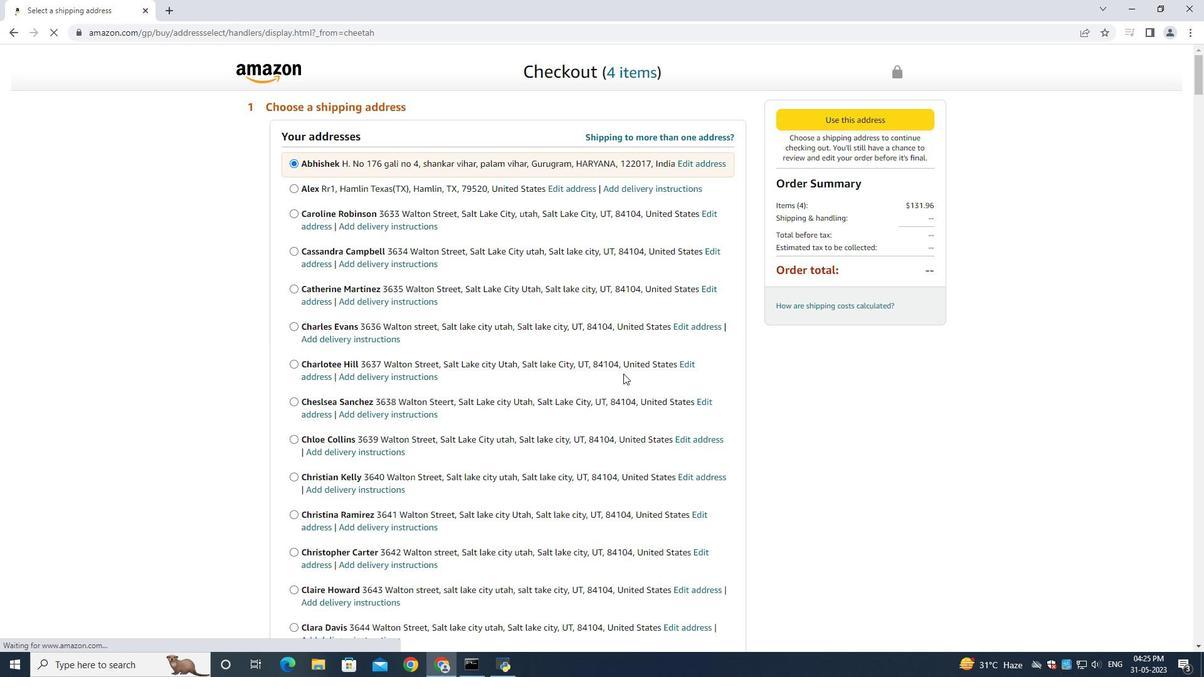 
Action: Mouse scrolled (621, 372) with delta (0, 0)
Screenshot: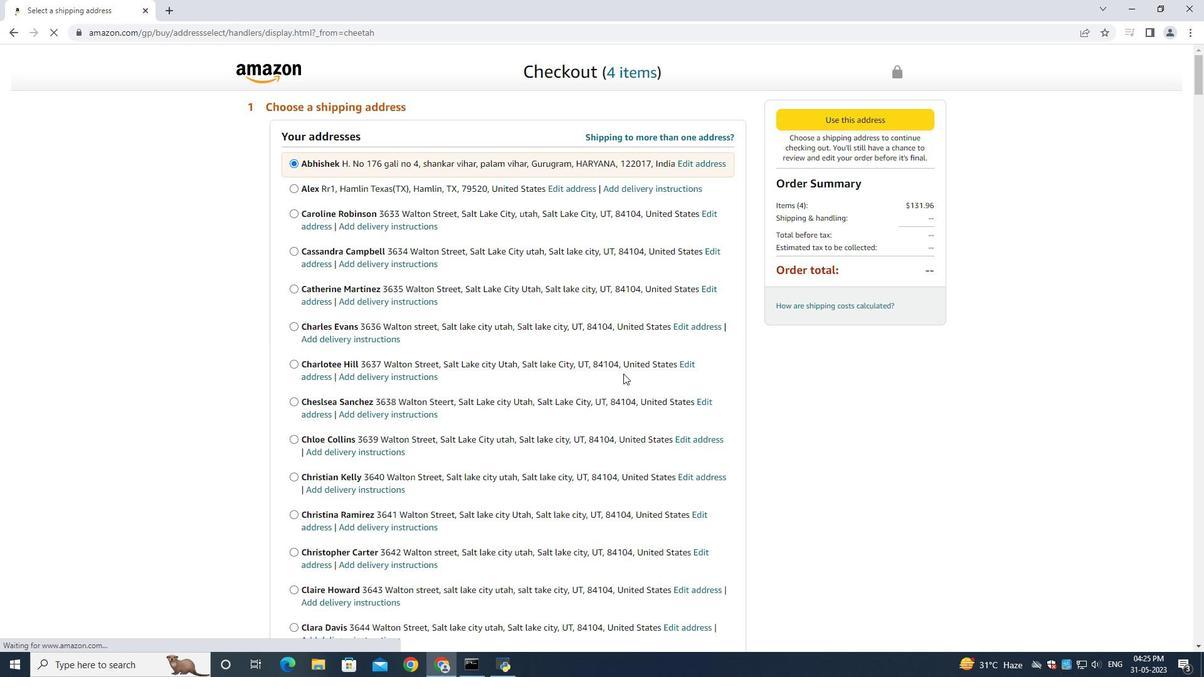 
Action: Mouse scrolled (621, 372) with delta (0, 0)
Screenshot: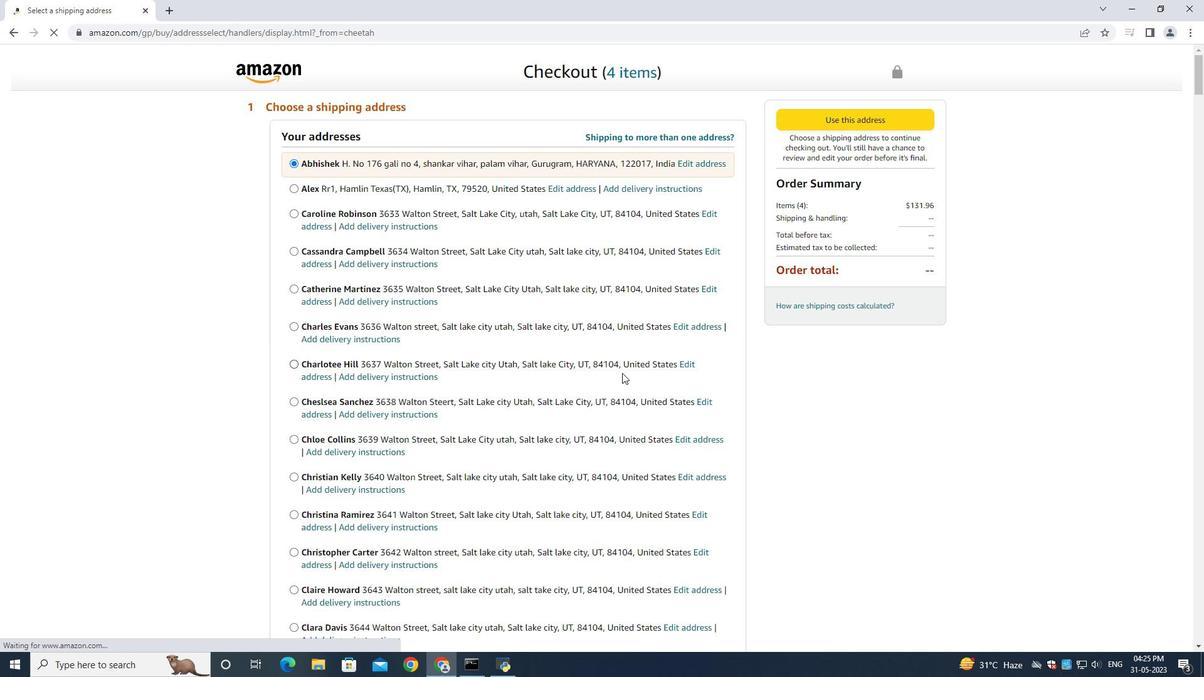 
Action: Mouse scrolled (621, 372) with delta (0, 0)
Screenshot: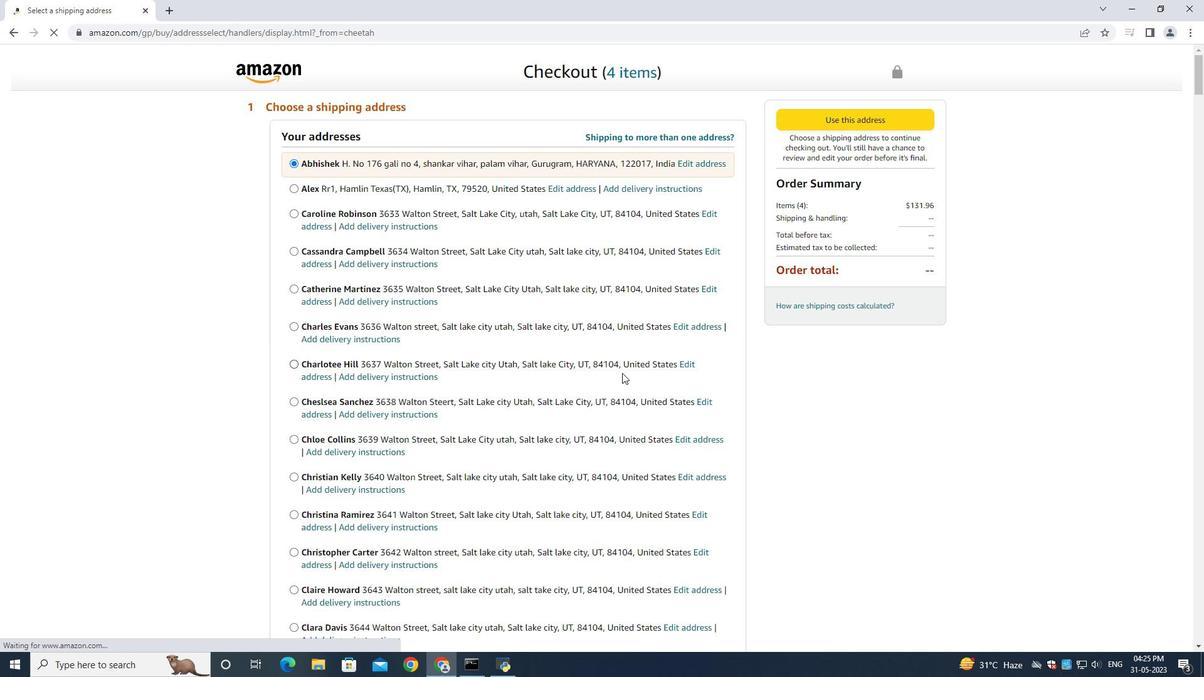 
Action: Mouse scrolled (621, 372) with delta (0, 0)
Screenshot: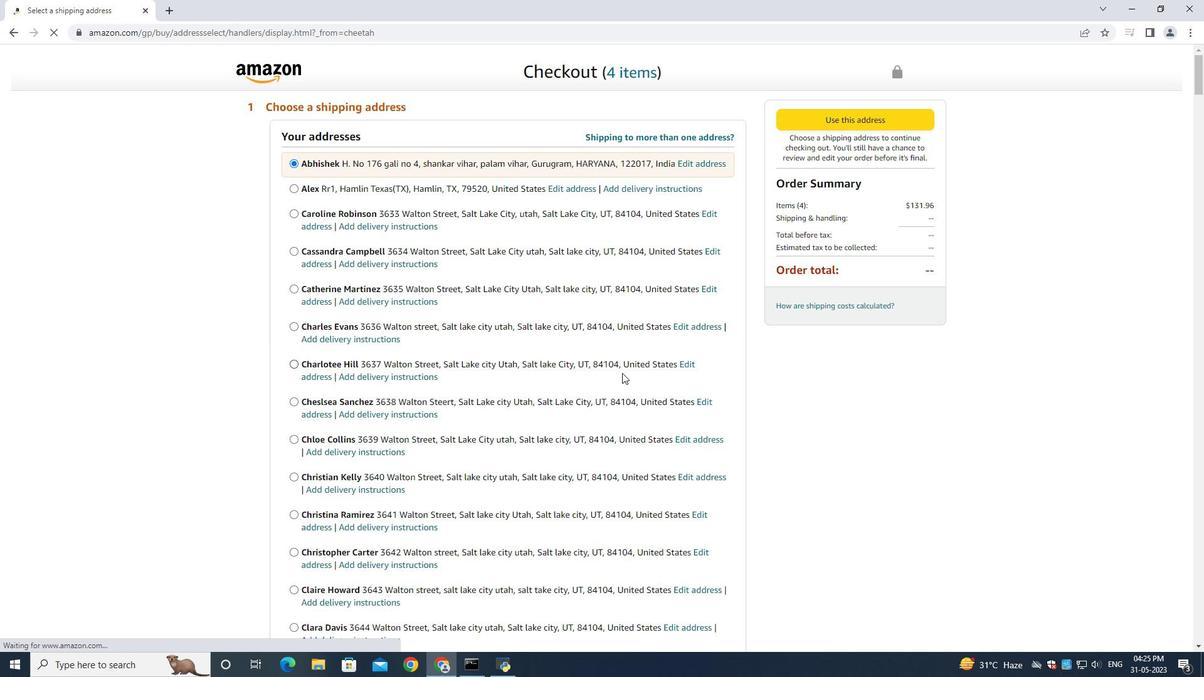 
Action: Mouse moved to (620, 372)
Screenshot: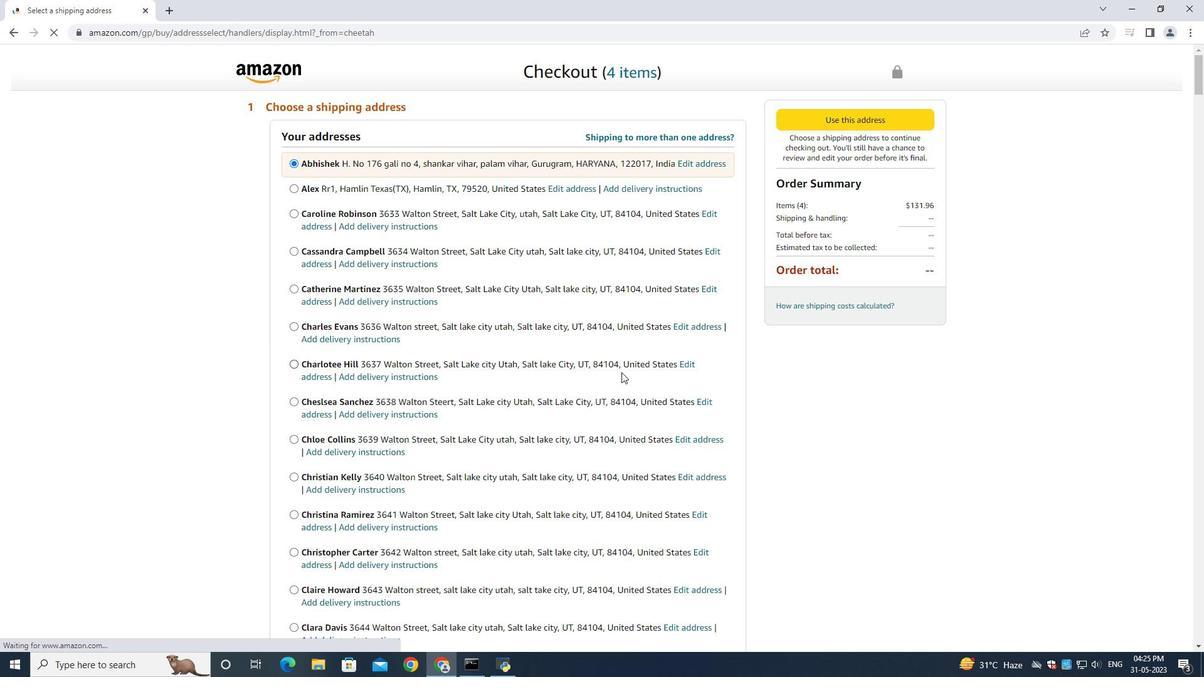 
Action: Mouse scrolled (621, 372) with delta (0, 0)
Screenshot: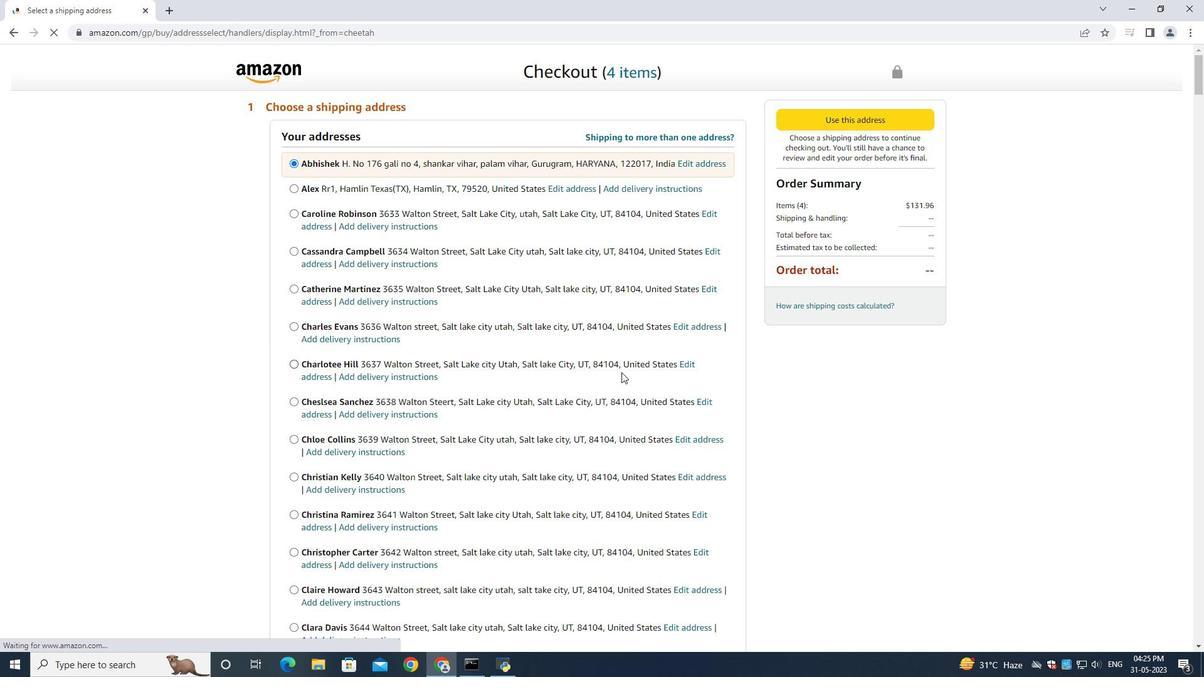 
Action: Mouse moved to (617, 370)
Screenshot: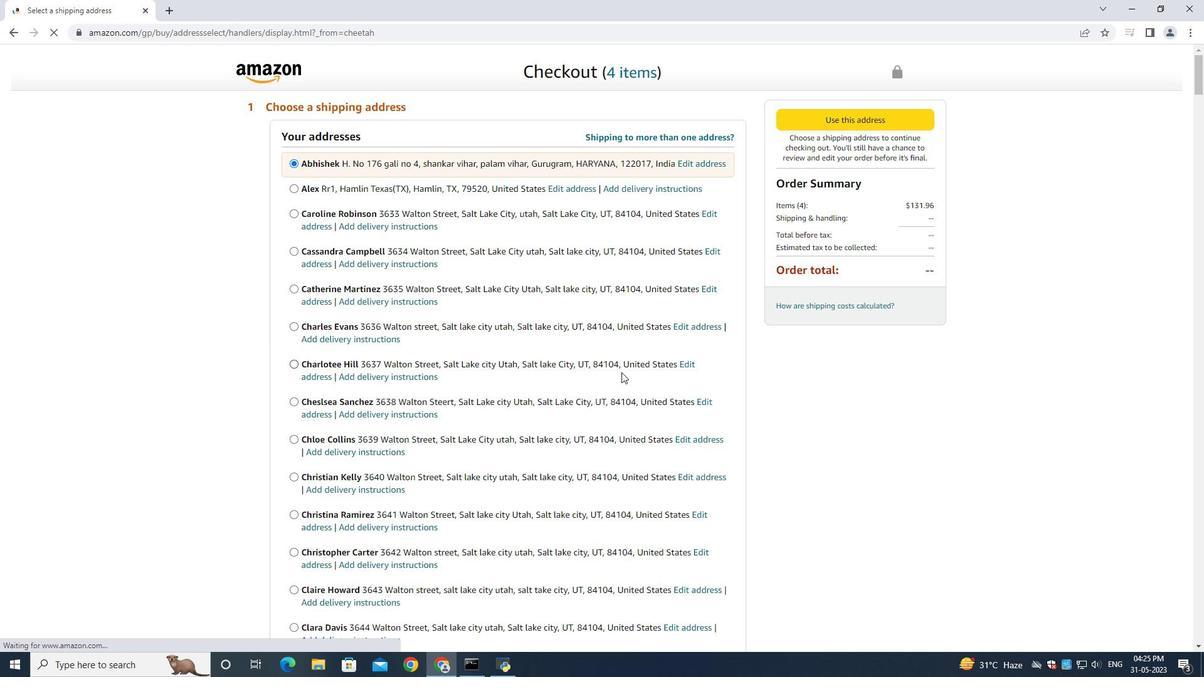 
Action: Mouse scrolled (620, 372) with delta (0, 0)
Screenshot: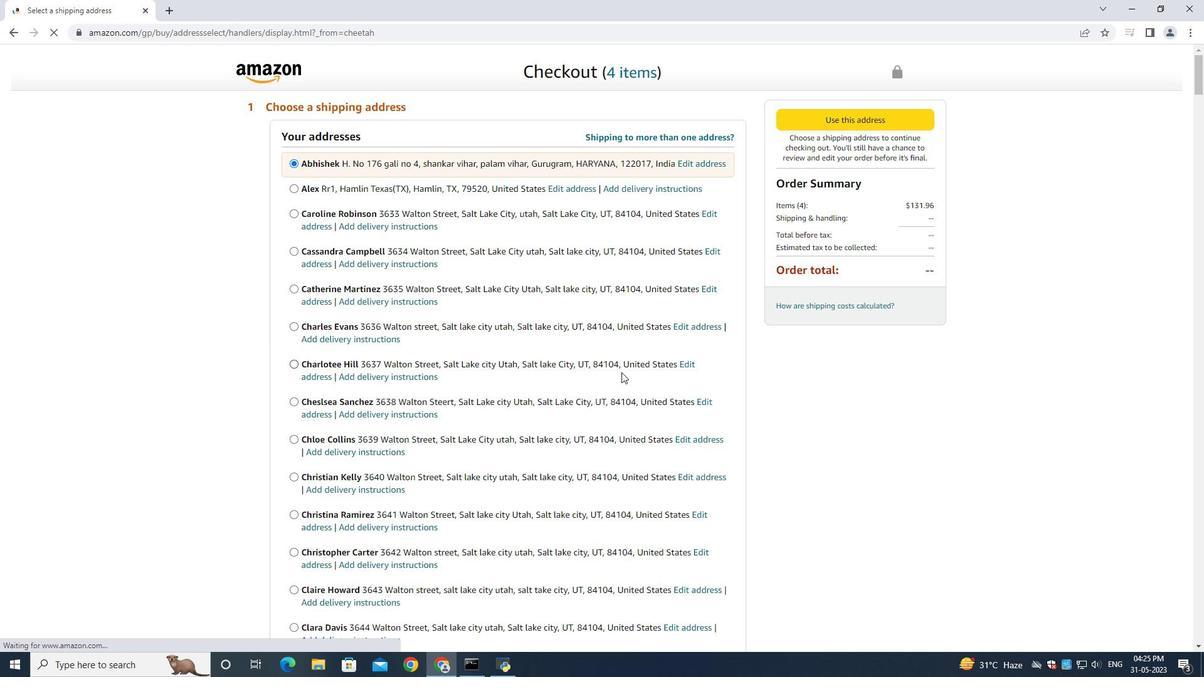 
Action: Mouse moved to (611, 366)
Screenshot: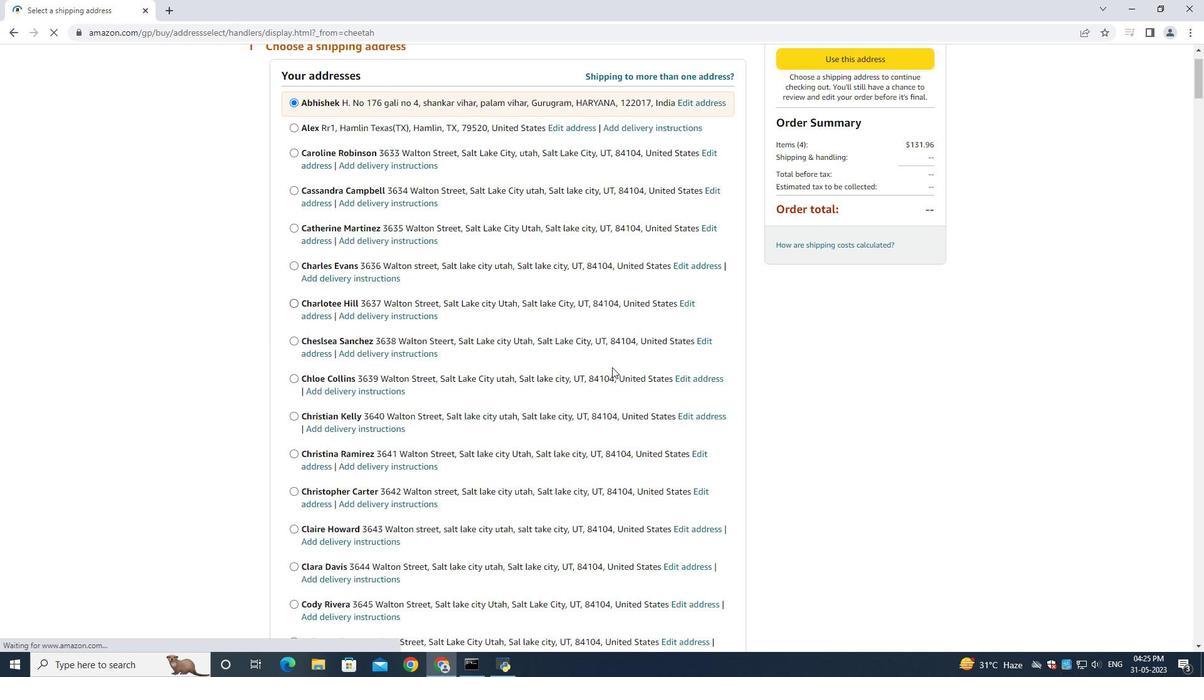 
Action: Mouse scrolled (611, 365) with delta (0, 0)
Screenshot: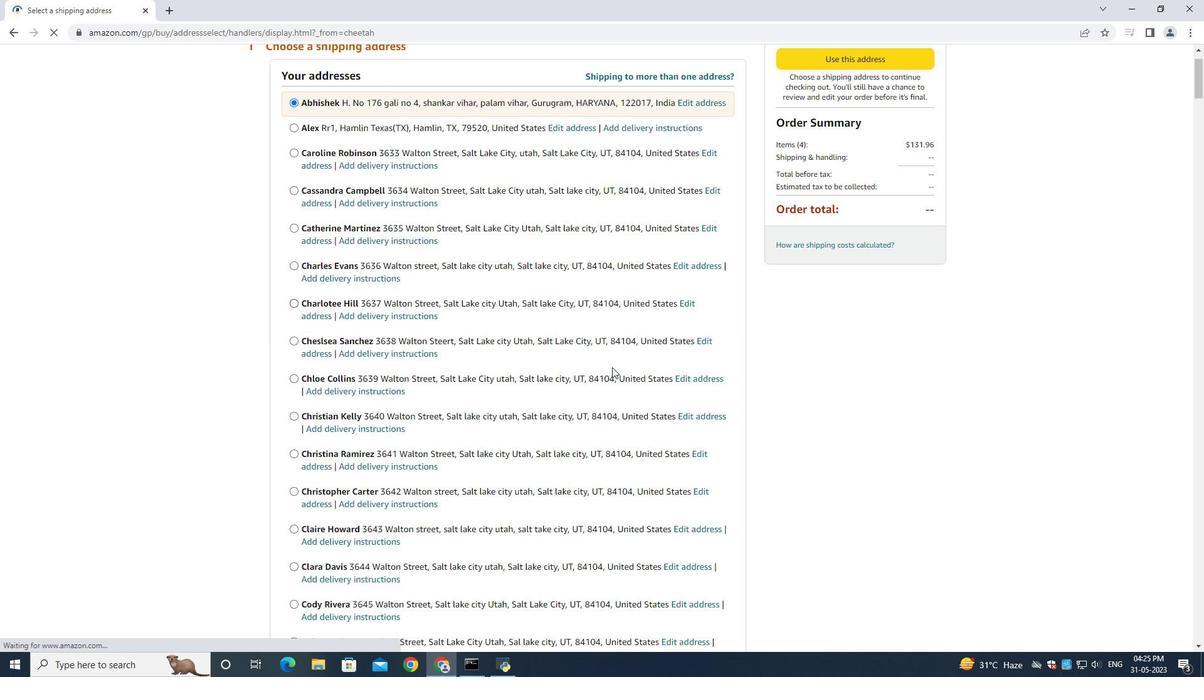 
Action: Mouse scrolled (611, 365) with delta (0, 0)
Screenshot: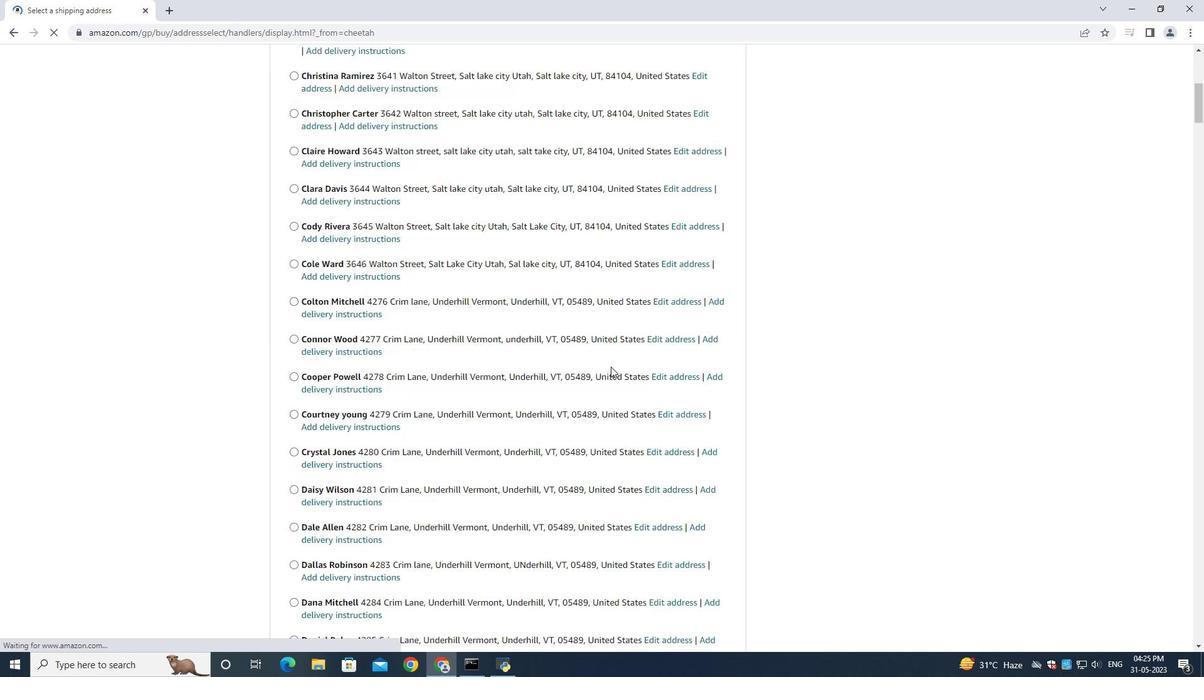 
Action: Mouse scrolled (611, 365) with delta (0, 0)
Screenshot: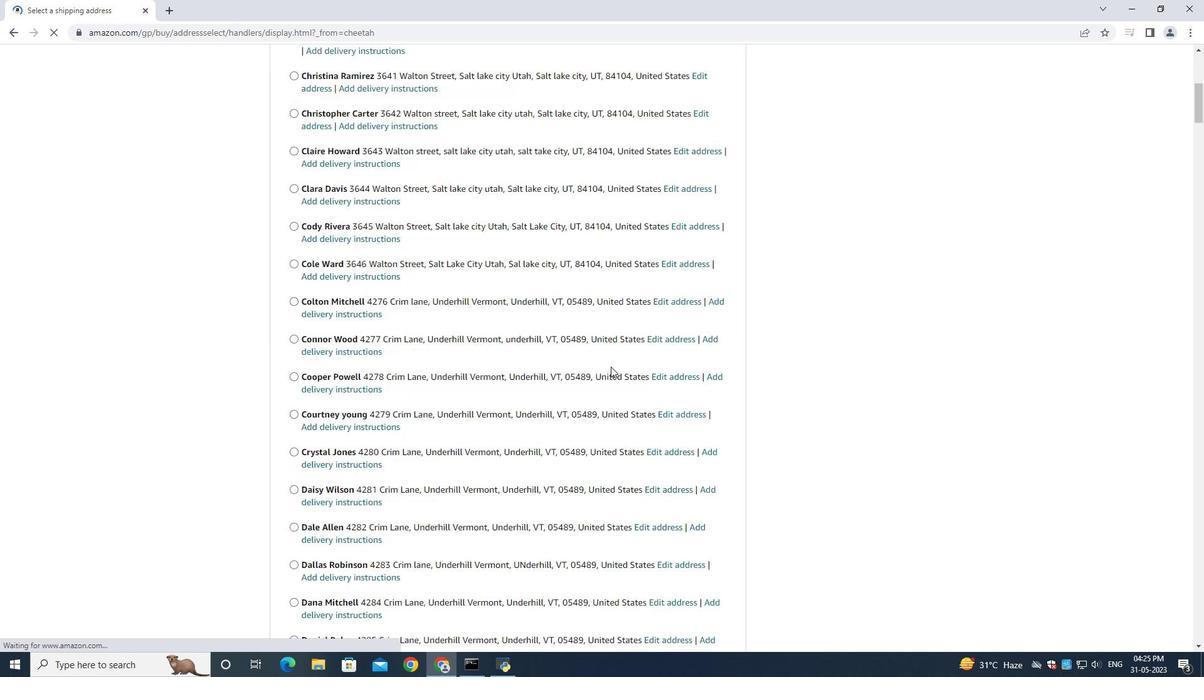 
Action: Mouse scrolled (611, 365) with delta (0, 0)
Screenshot: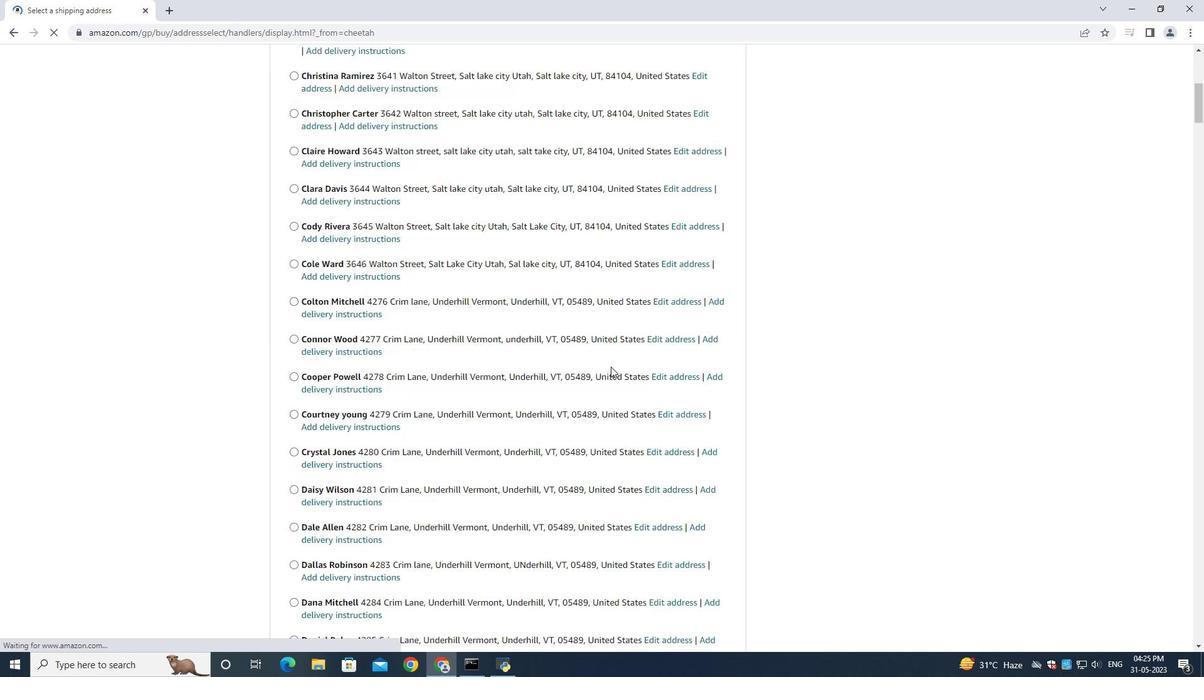 
Action: Mouse scrolled (611, 365) with delta (0, -1)
Screenshot: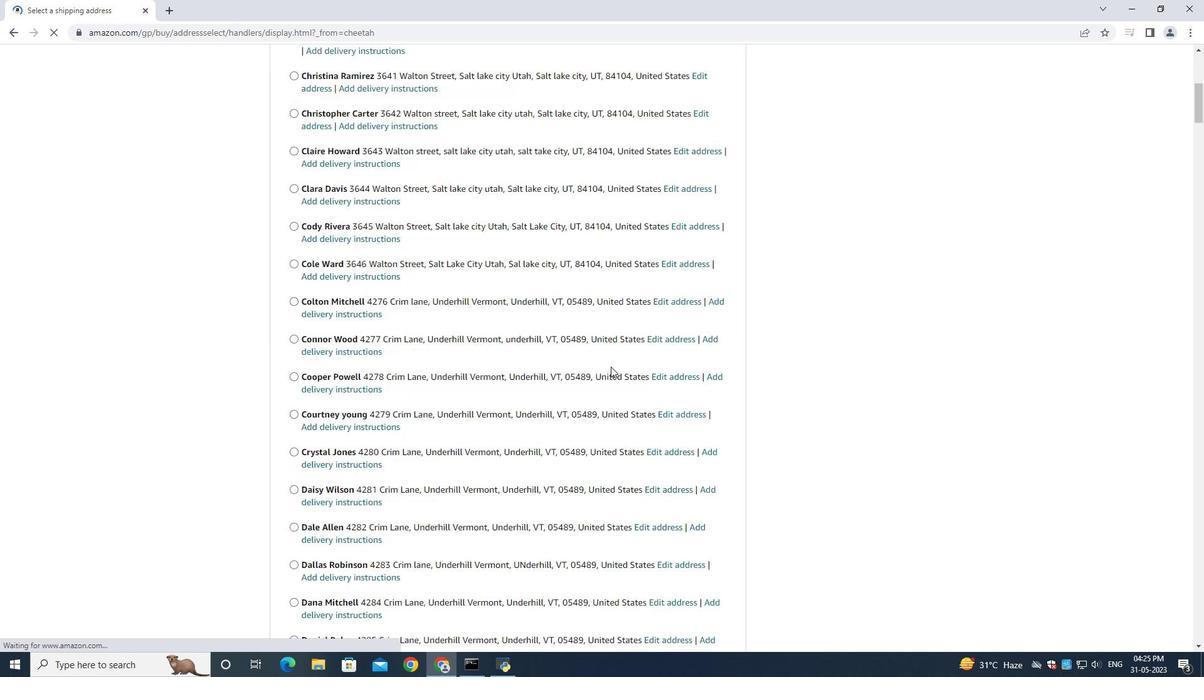 
Action: Mouse scrolled (611, 365) with delta (0, 0)
Screenshot: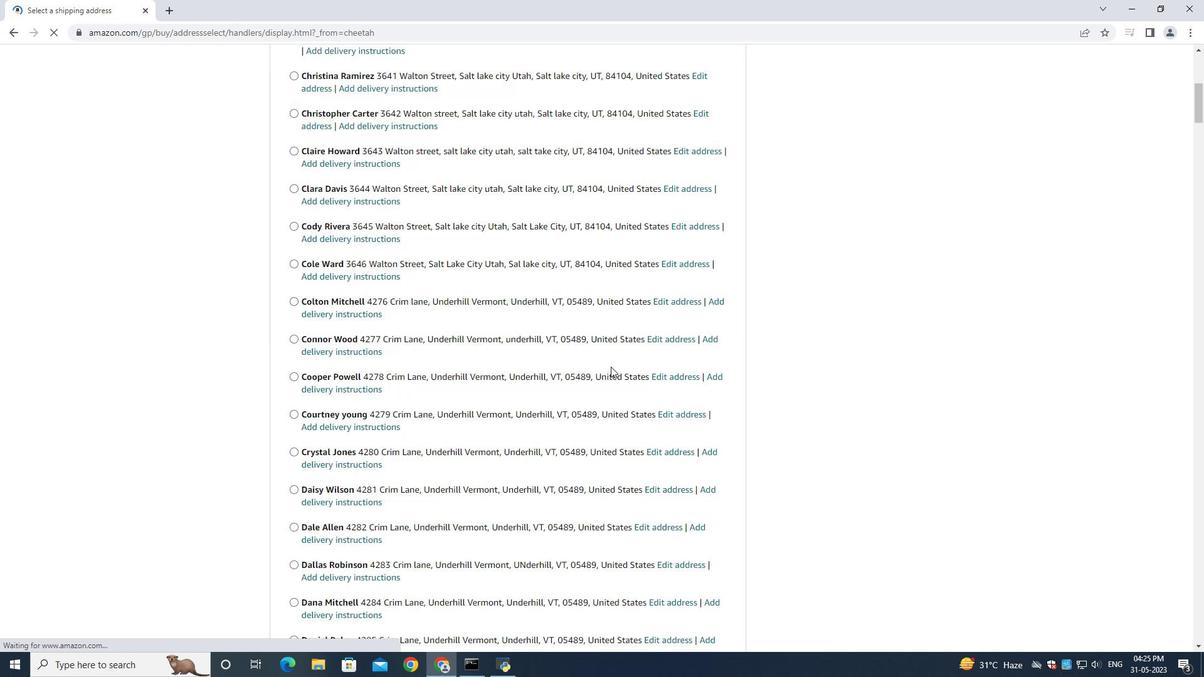 
Action: Mouse scrolled (611, 365) with delta (0, 0)
Screenshot: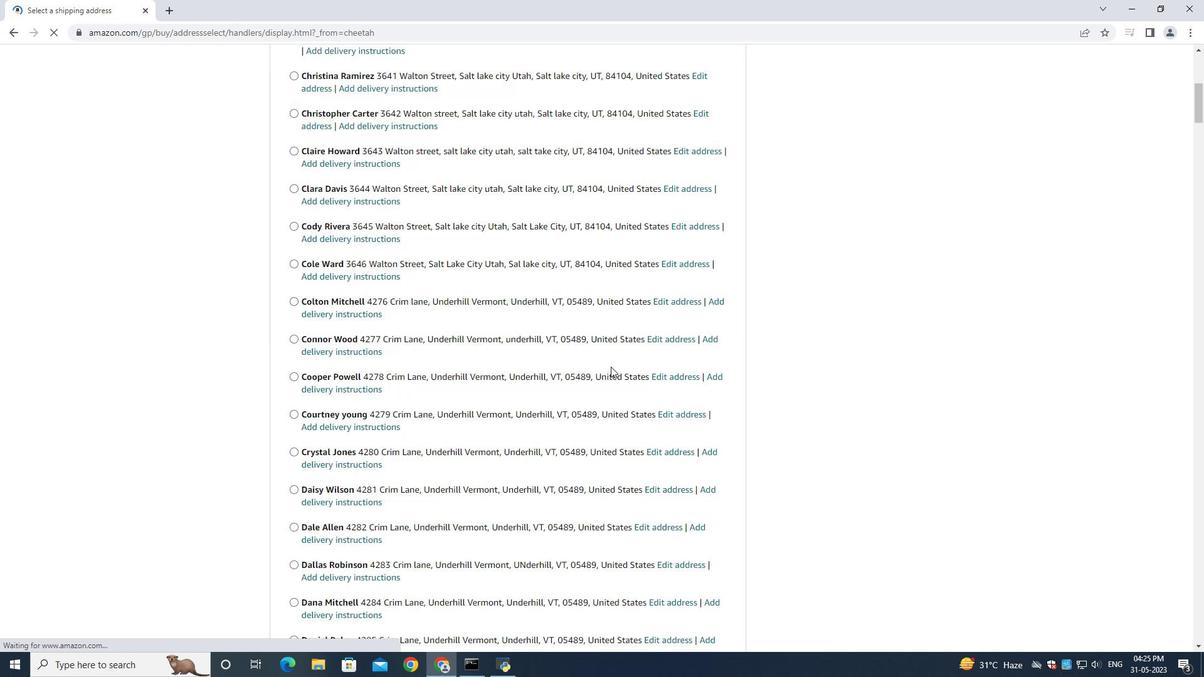 
Action: Mouse moved to (611, 360)
Screenshot: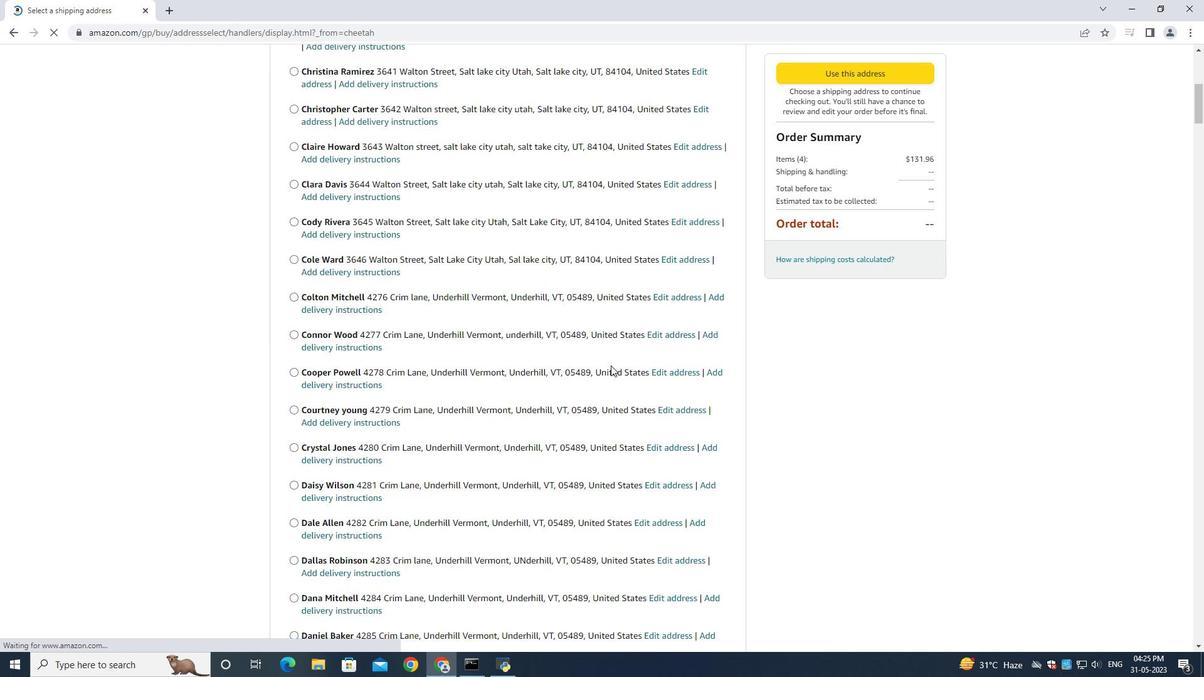 
Action: Mouse scrolled (611, 360) with delta (0, 0)
Screenshot: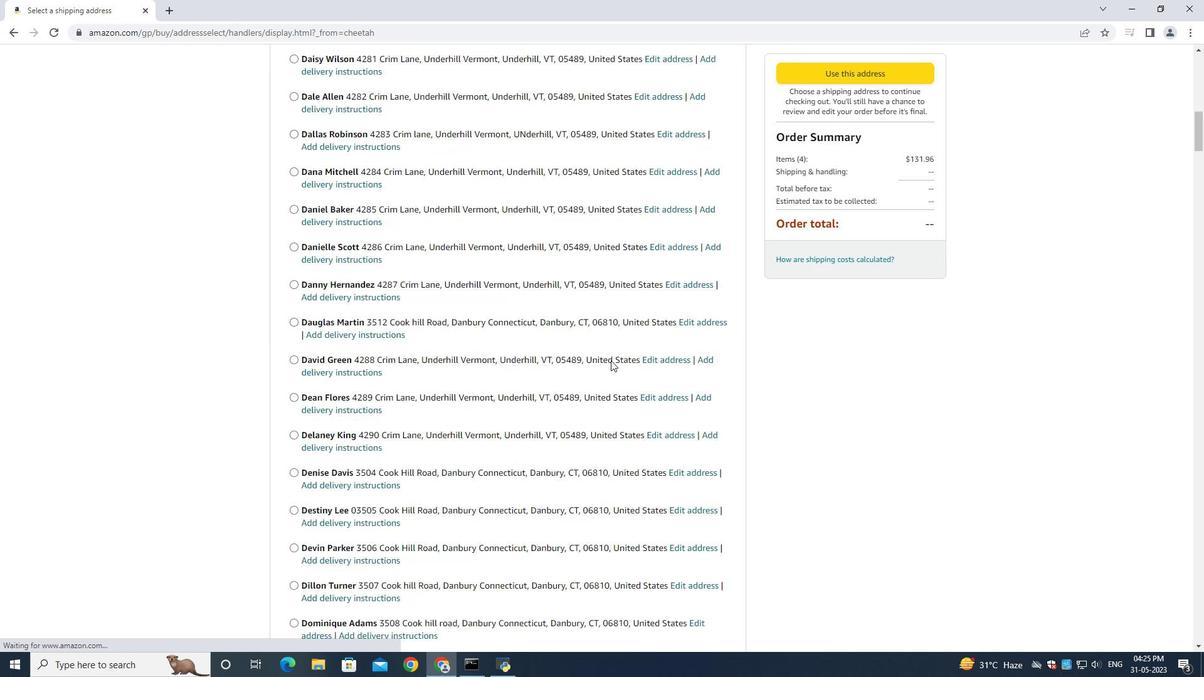 
Action: Mouse scrolled (611, 360) with delta (0, 0)
Screenshot: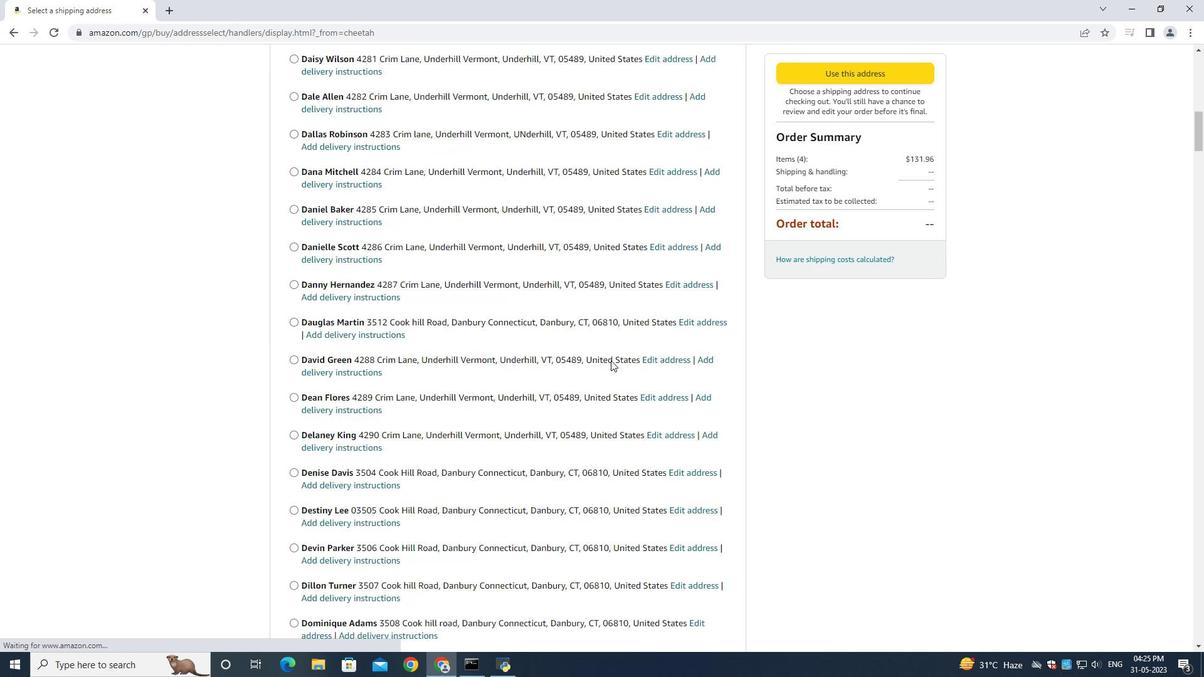 
Action: Mouse scrolled (611, 360) with delta (0, 0)
Screenshot: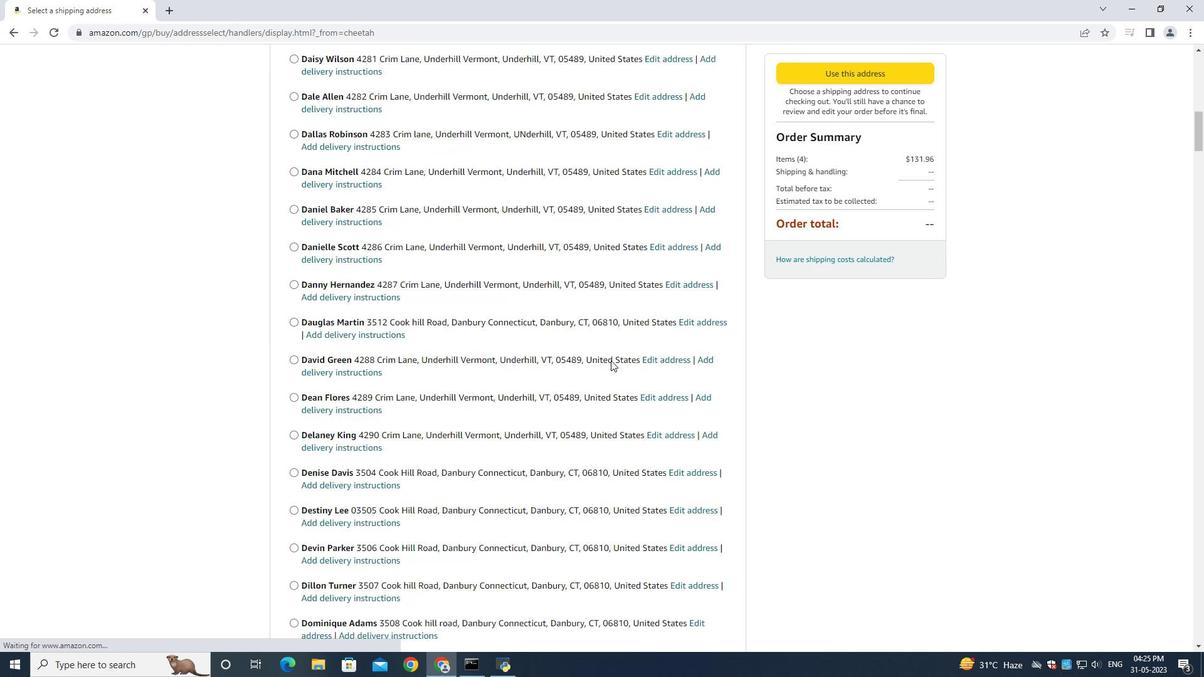 
Action: Mouse scrolled (611, 359) with delta (0, -1)
Screenshot: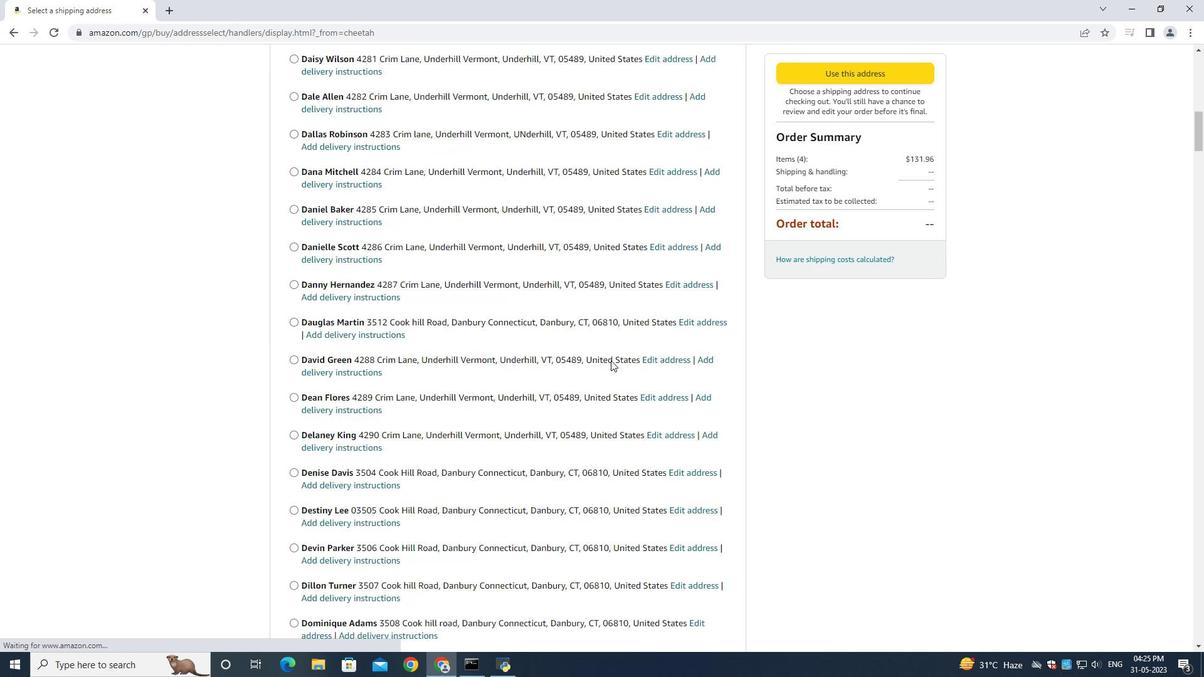 
Action: Mouse scrolled (611, 359) with delta (0, -1)
Screenshot: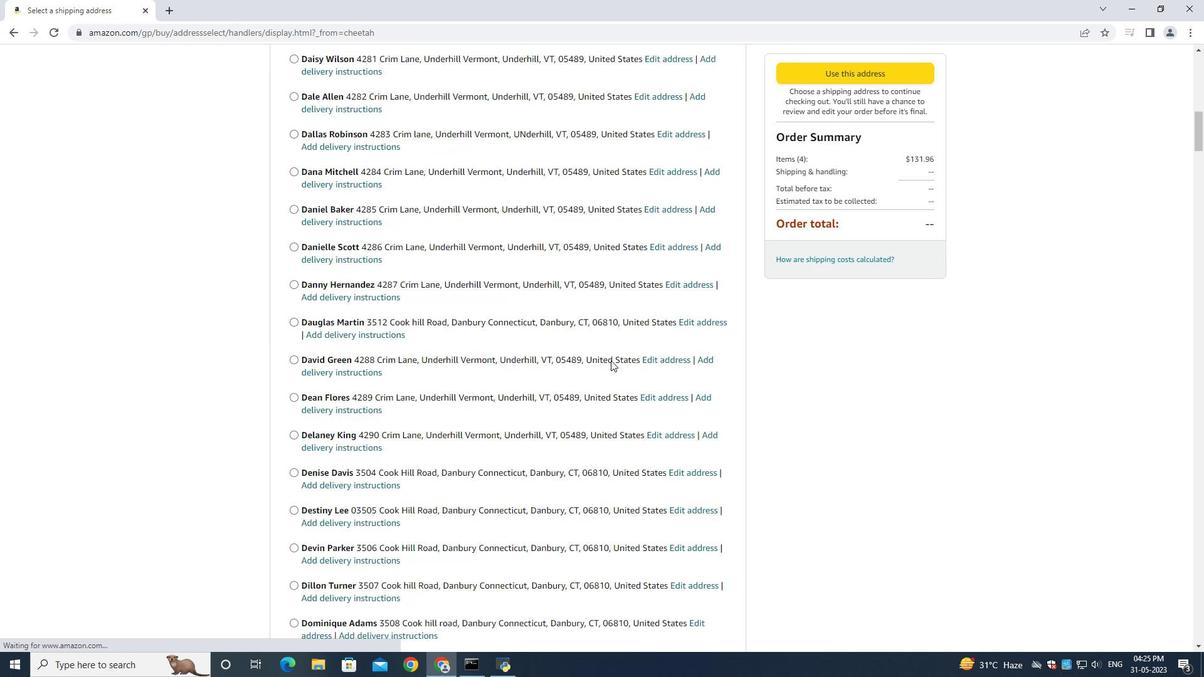 
Action: Mouse scrolled (611, 360) with delta (0, 0)
Screenshot: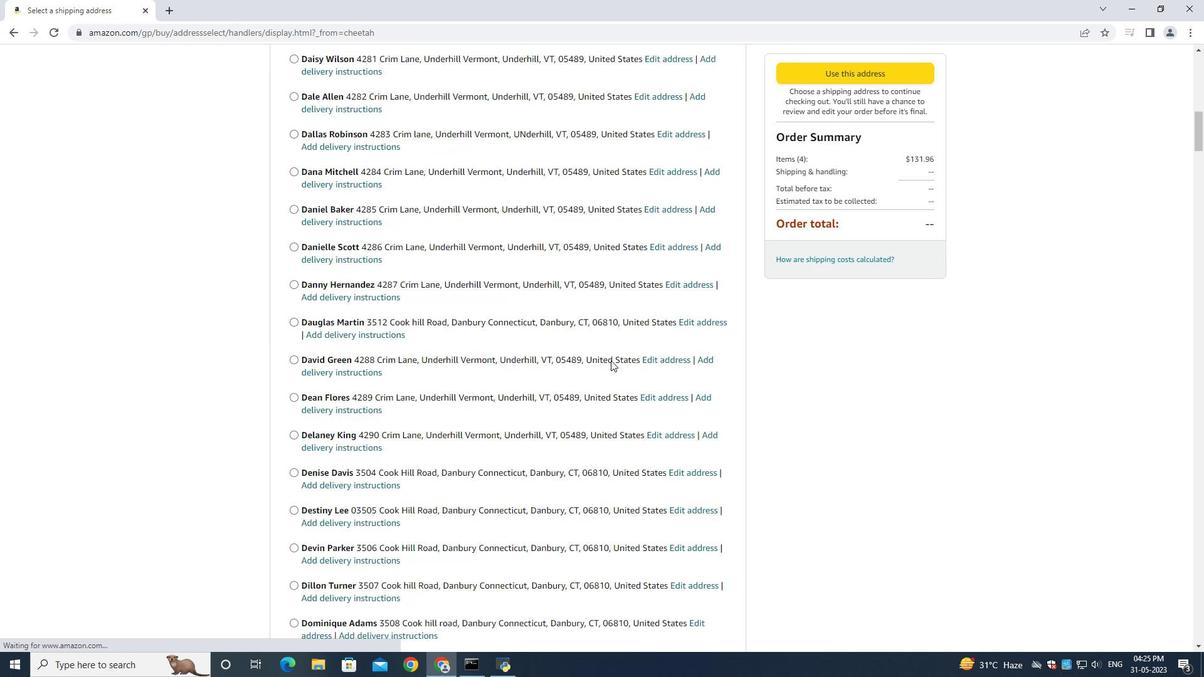 
Action: Mouse scrolled (611, 360) with delta (0, 0)
Screenshot: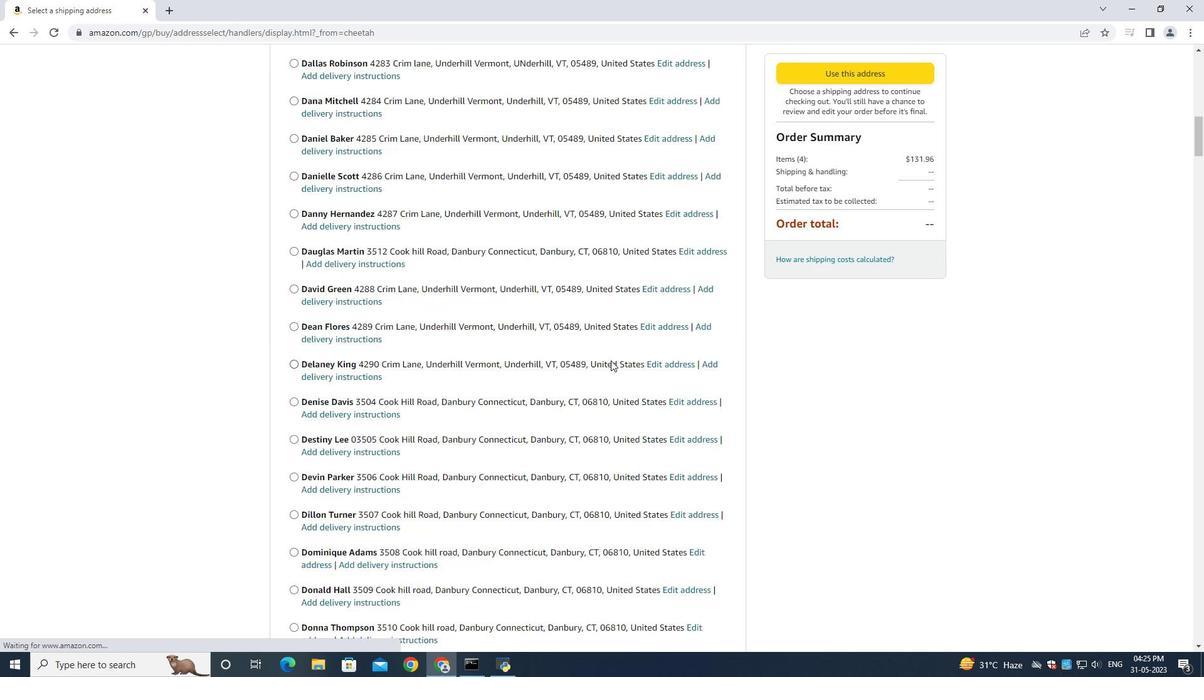 
Action: Mouse moved to (611, 357)
Screenshot: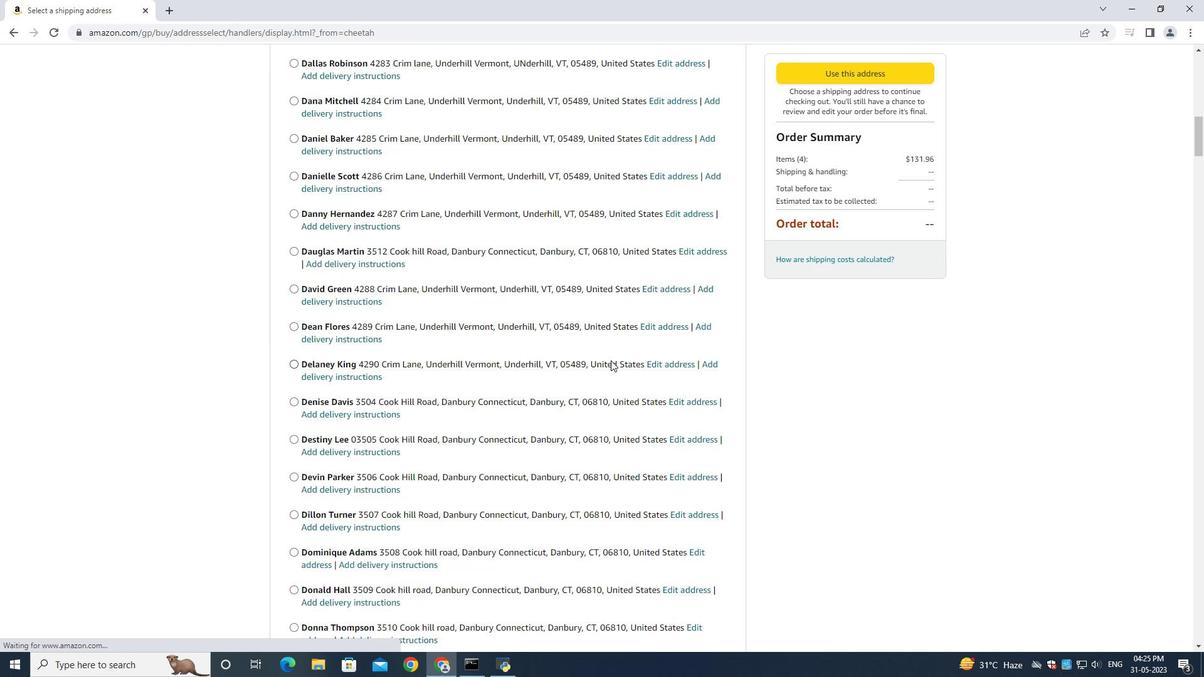 
Action: Mouse scrolled (611, 357) with delta (0, 0)
Screenshot: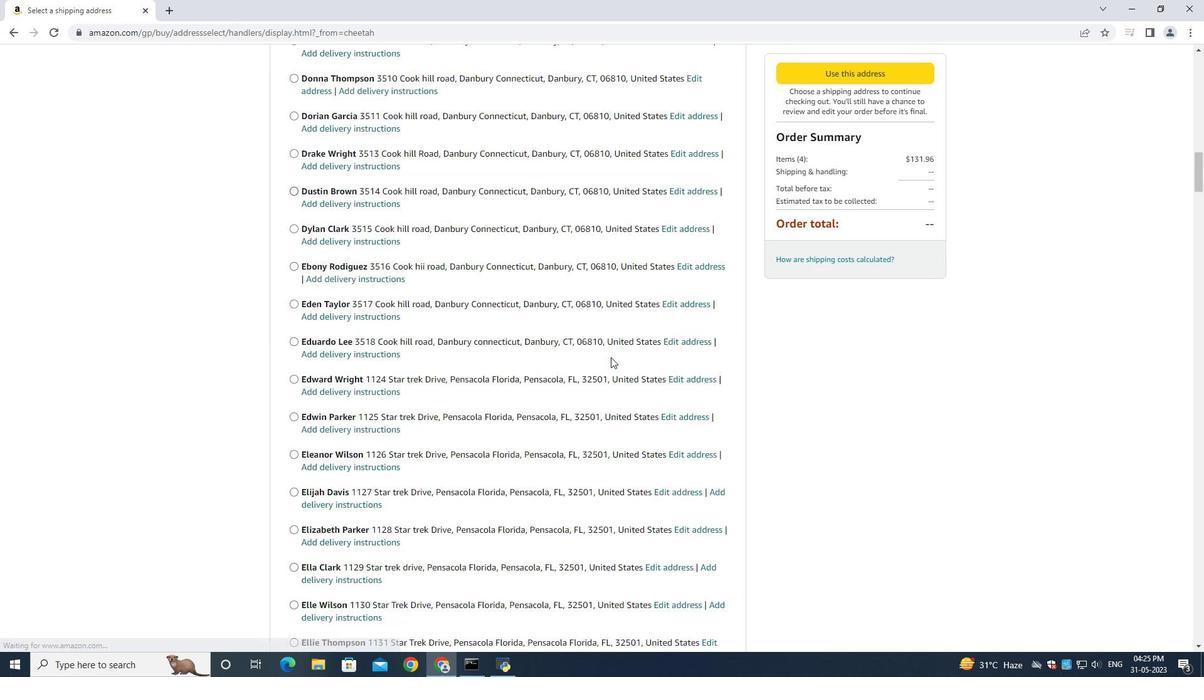 
Action: Mouse scrolled (611, 357) with delta (0, 0)
Screenshot: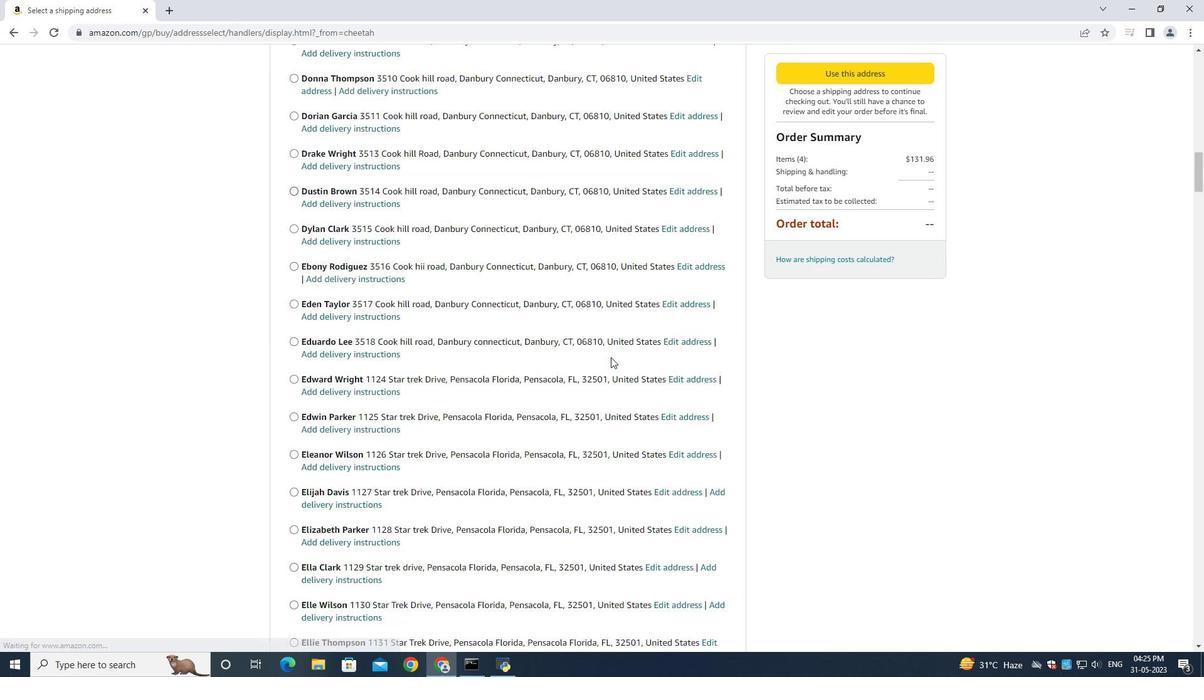
Action: Mouse scrolled (611, 357) with delta (0, 0)
Screenshot: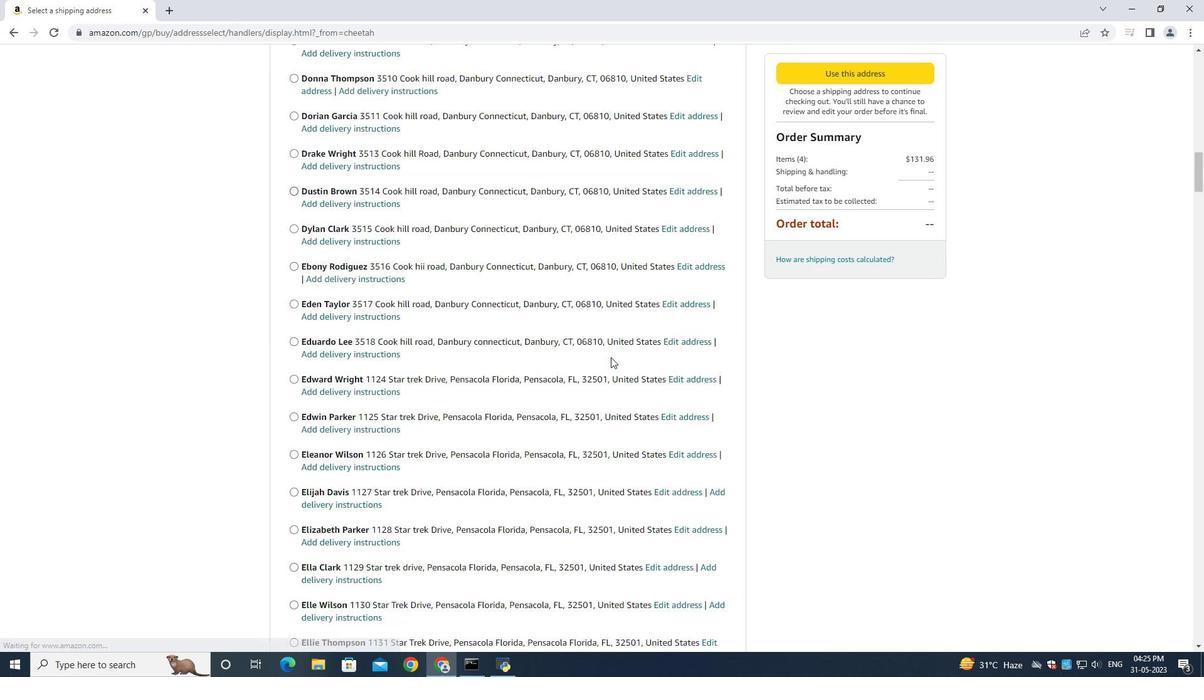 
Action: Mouse scrolled (611, 357) with delta (0, 0)
Screenshot: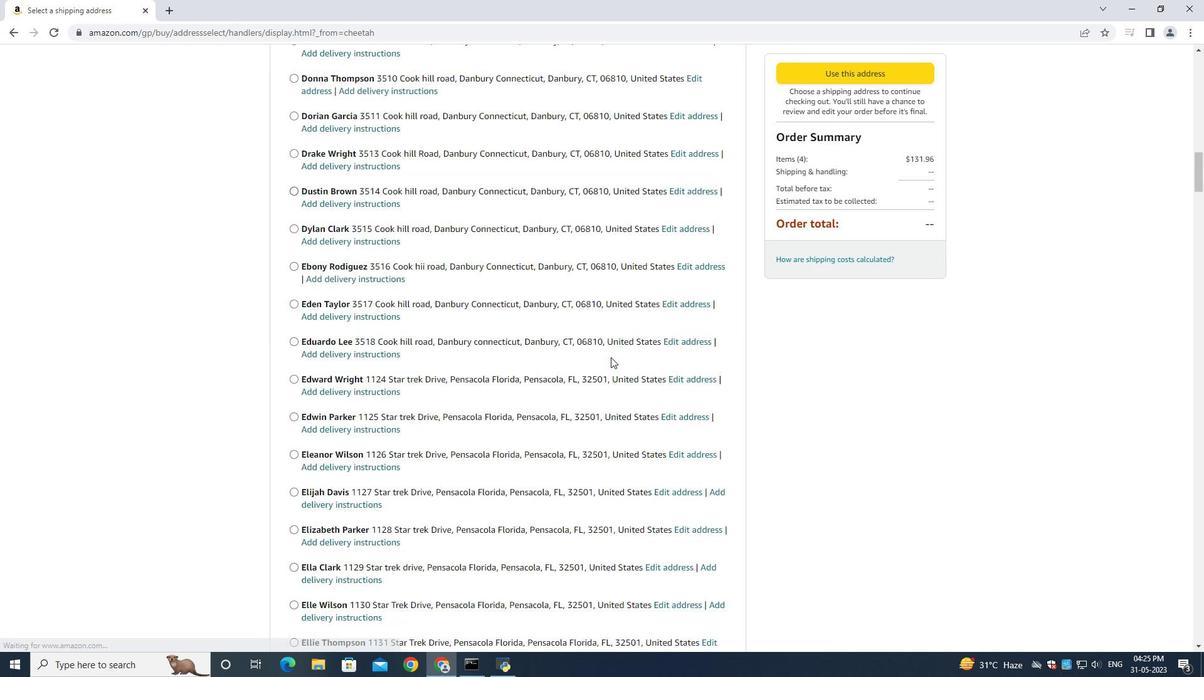
Action: Mouse scrolled (611, 356) with delta (0, -1)
Screenshot: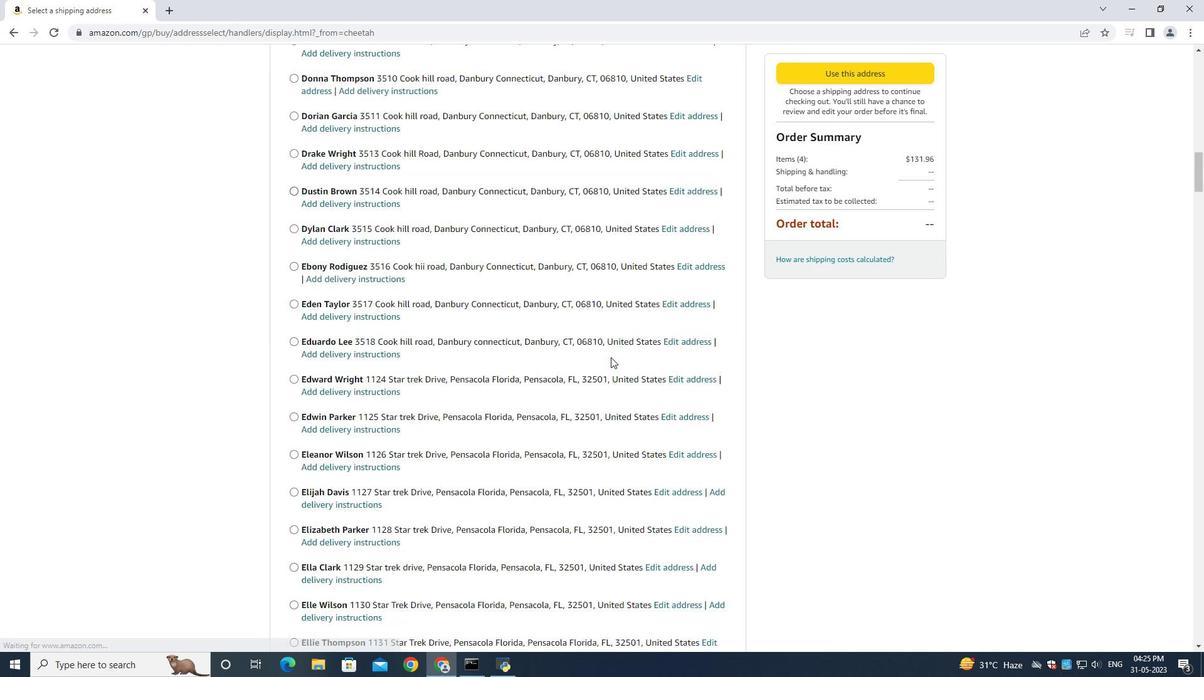 
Action: Mouse scrolled (611, 357) with delta (0, 0)
Screenshot: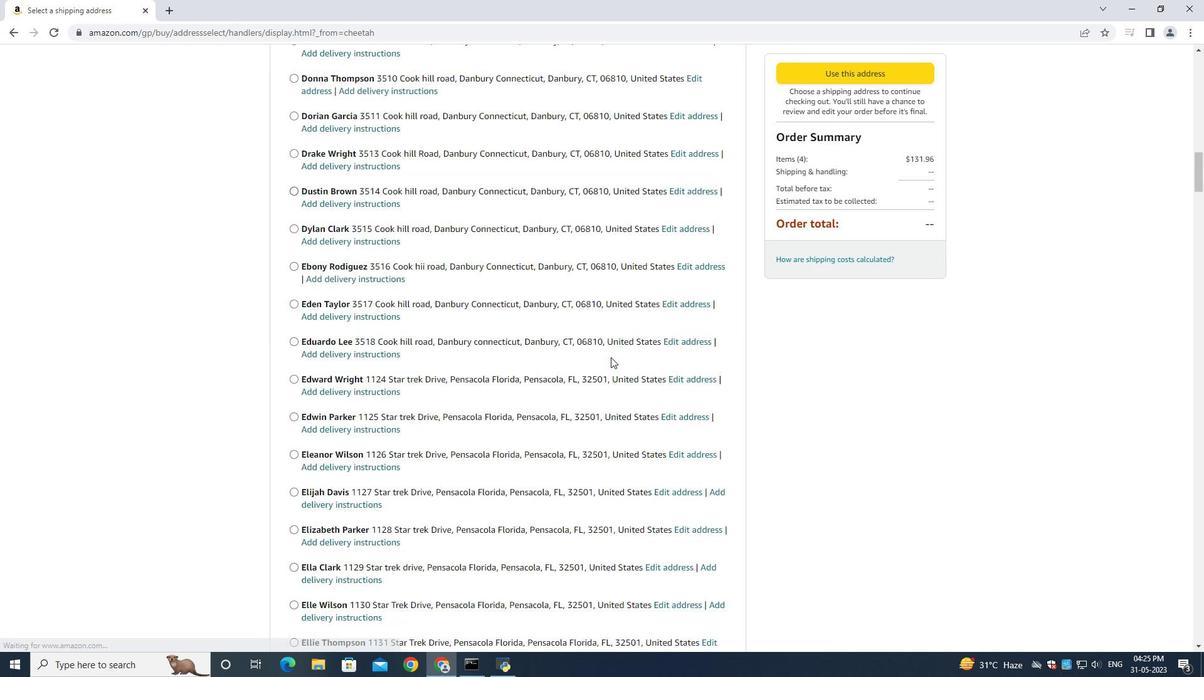 
Action: Mouse scrolled (611, 357) with delta (0, 0)
Screenshot: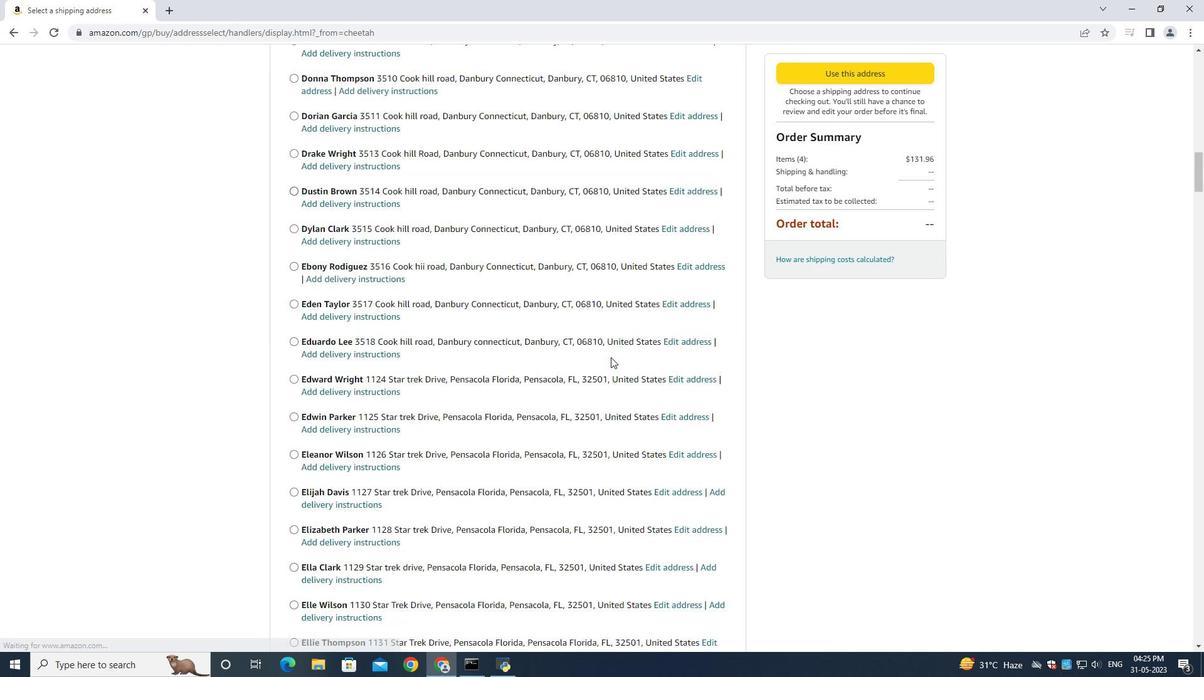
Action: Mouse moved to (611, 357)
Screenshot: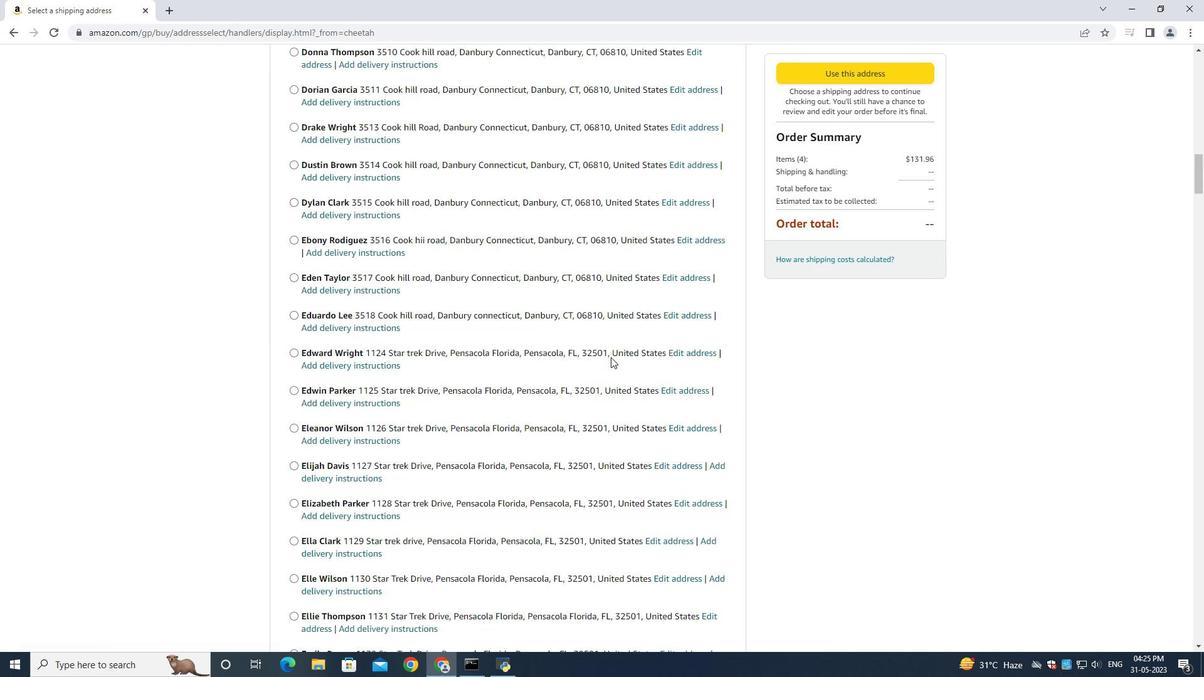 
Action: Mouse scrolled (611, 356) with delta (0, 0)
Screenshot: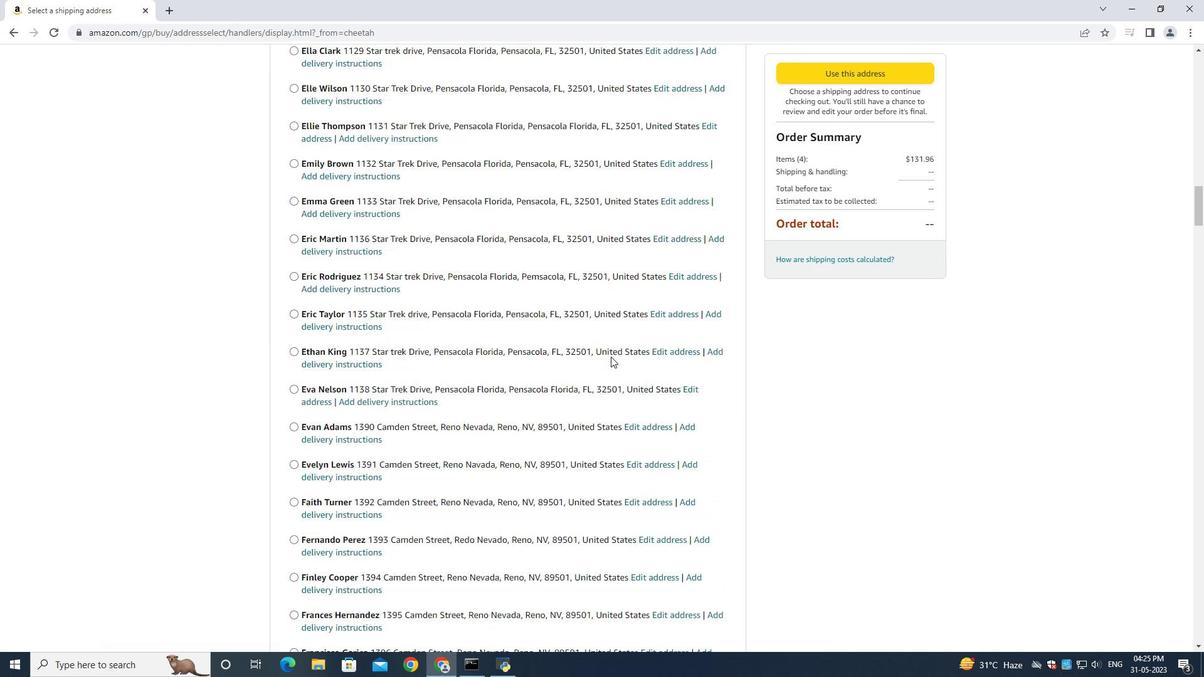 
Action: Mouse moved to (612, 358)
Screenshot: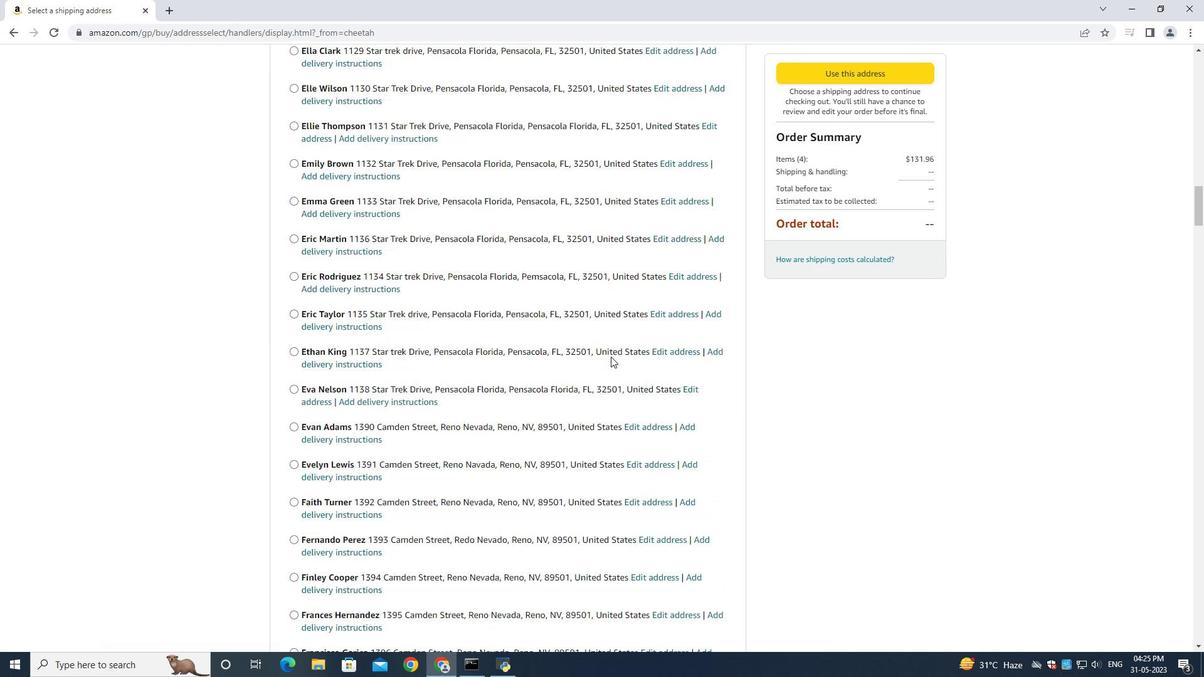 
Action: Mouse scrolled (612, 357) with delta (0, 0)
Screenshot: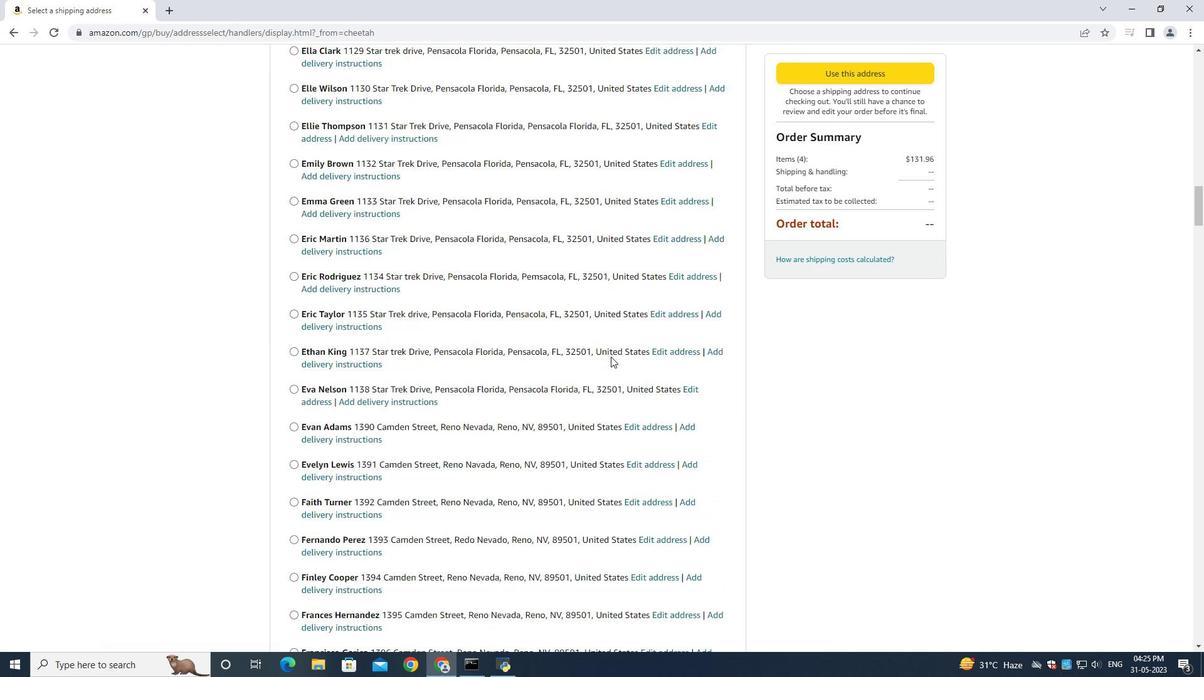 
Action: Mouse moved to (612, 358)
Screenshot: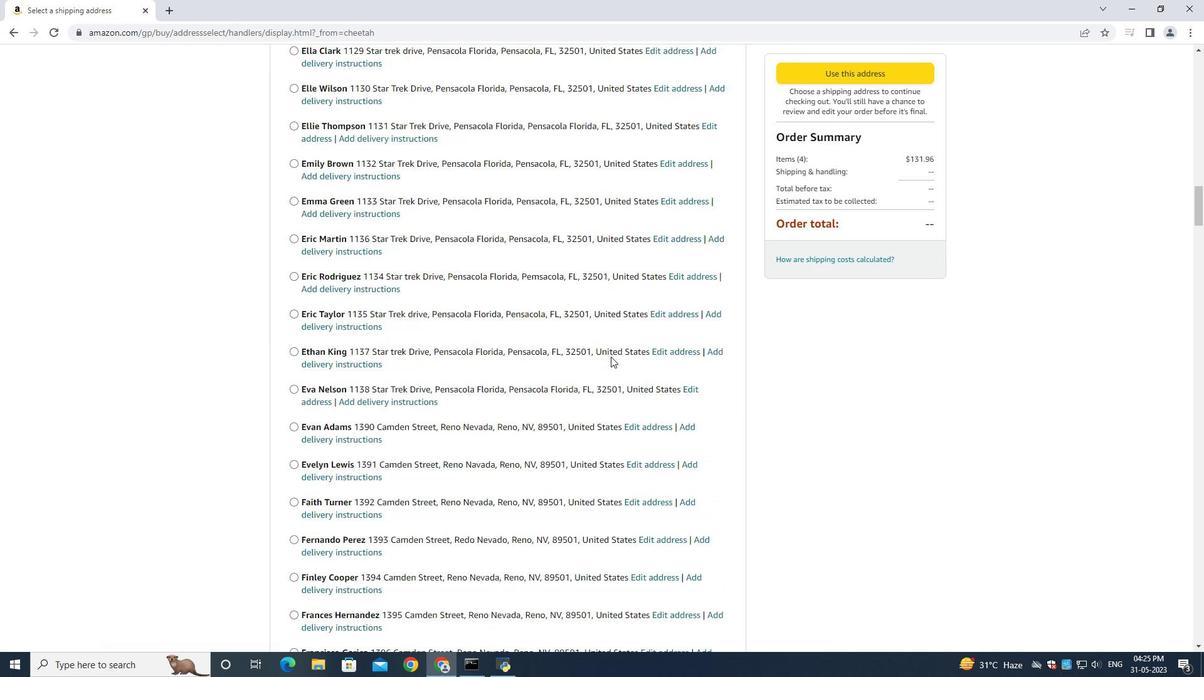 
Action: Mouse scrolled (612, 357) with delta (0, 0)
Screenshot: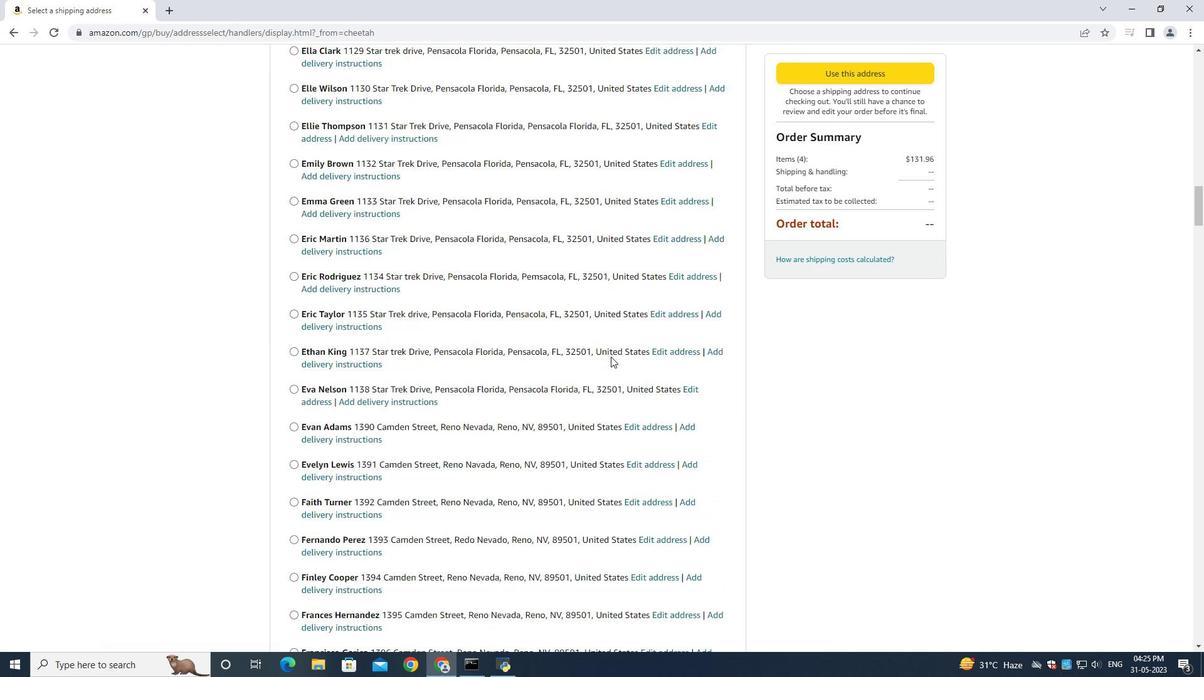 
Action: Mouse scrolled (612, 357) with delta (0, 0)
Screenshot: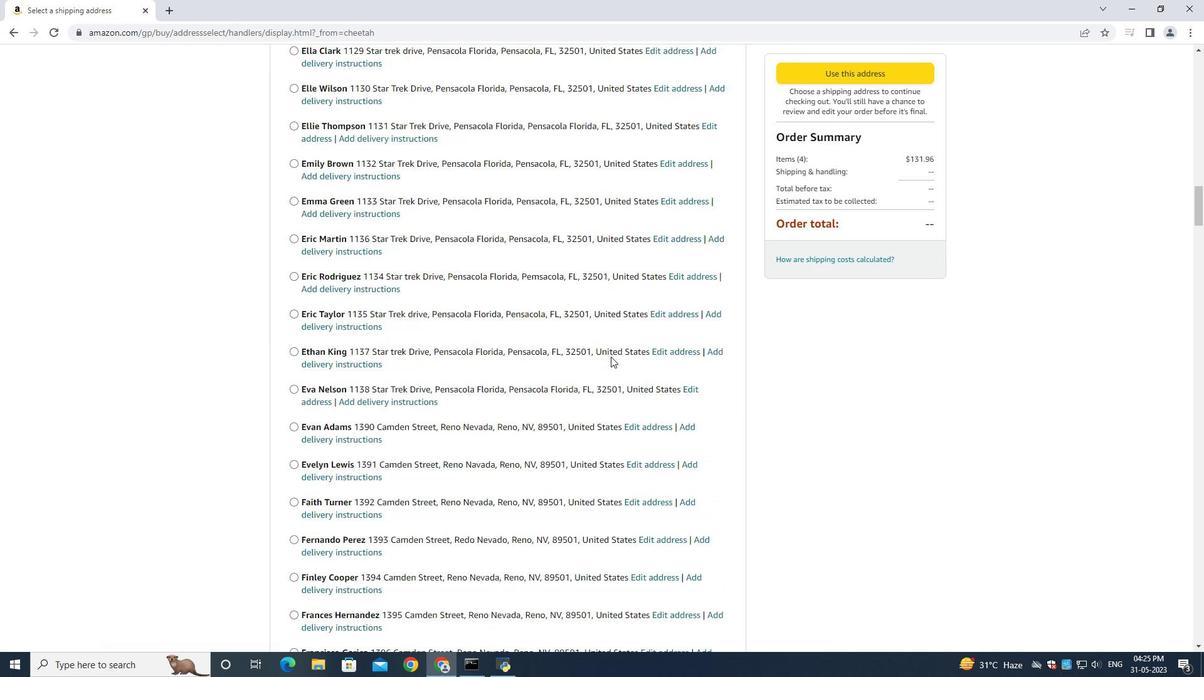 
Action: Mouse scrolled (612, 357) with delta (0, -1)
Screenshot: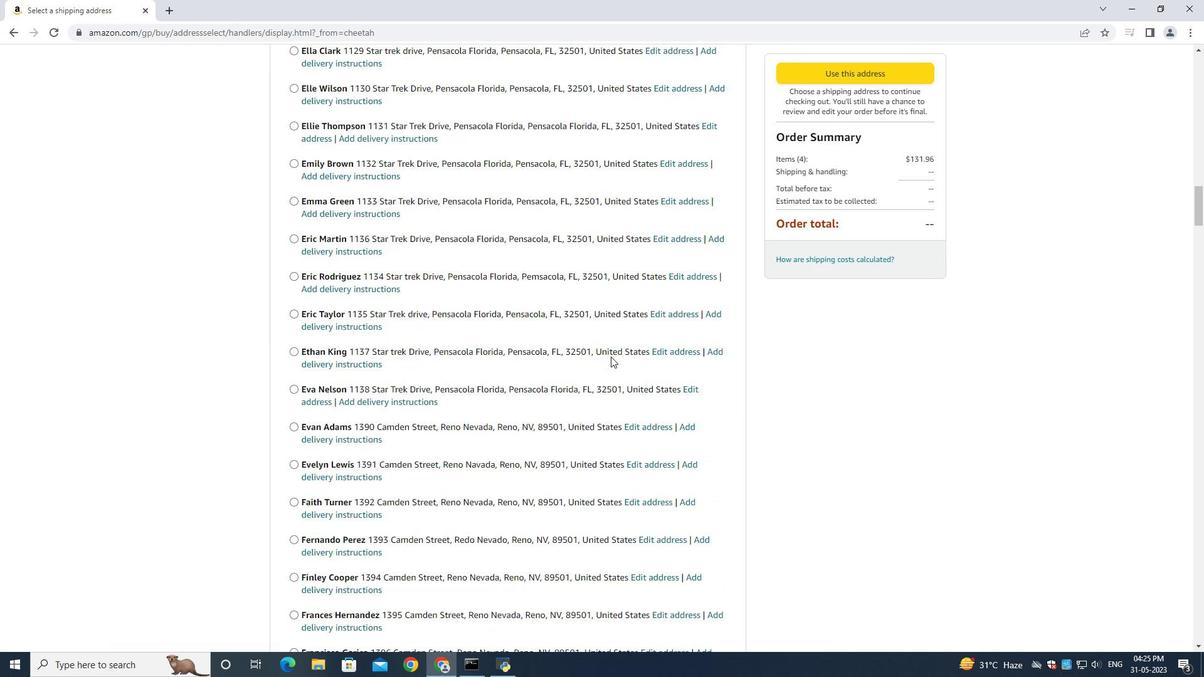 
Action: Mouse scrolled (612, 357) with delta (0, 0)
Screenshot: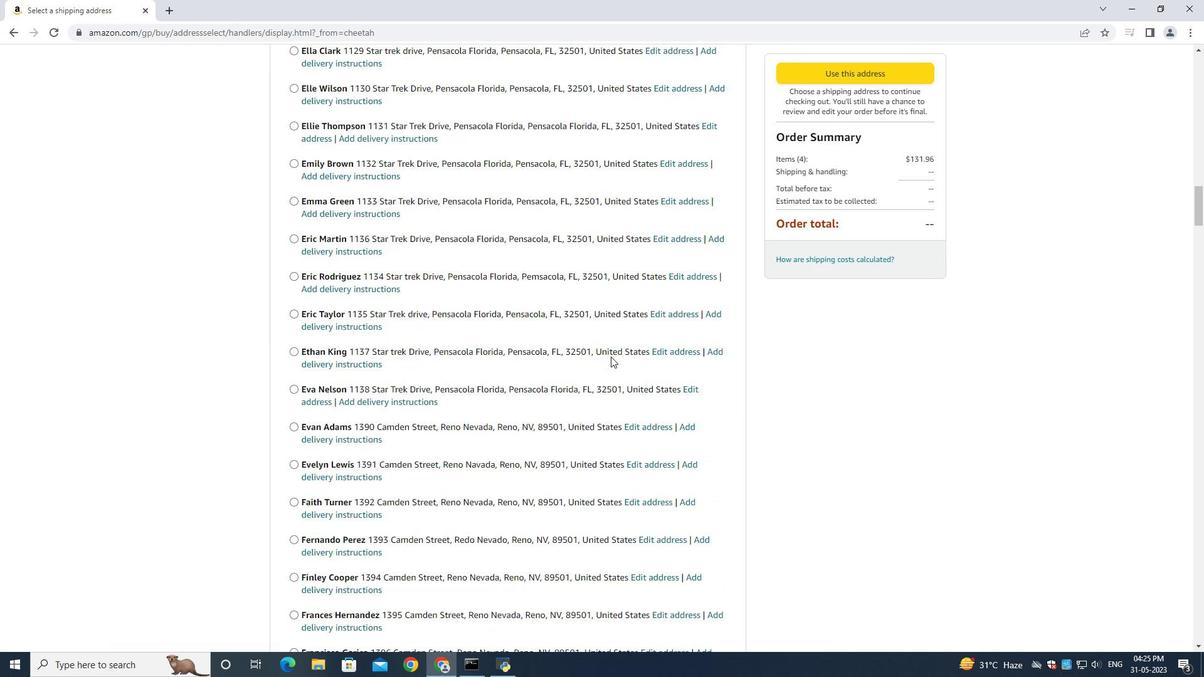 
Action: Mouse scrolled (612, 357) with delta (0, 0)
Screenshot: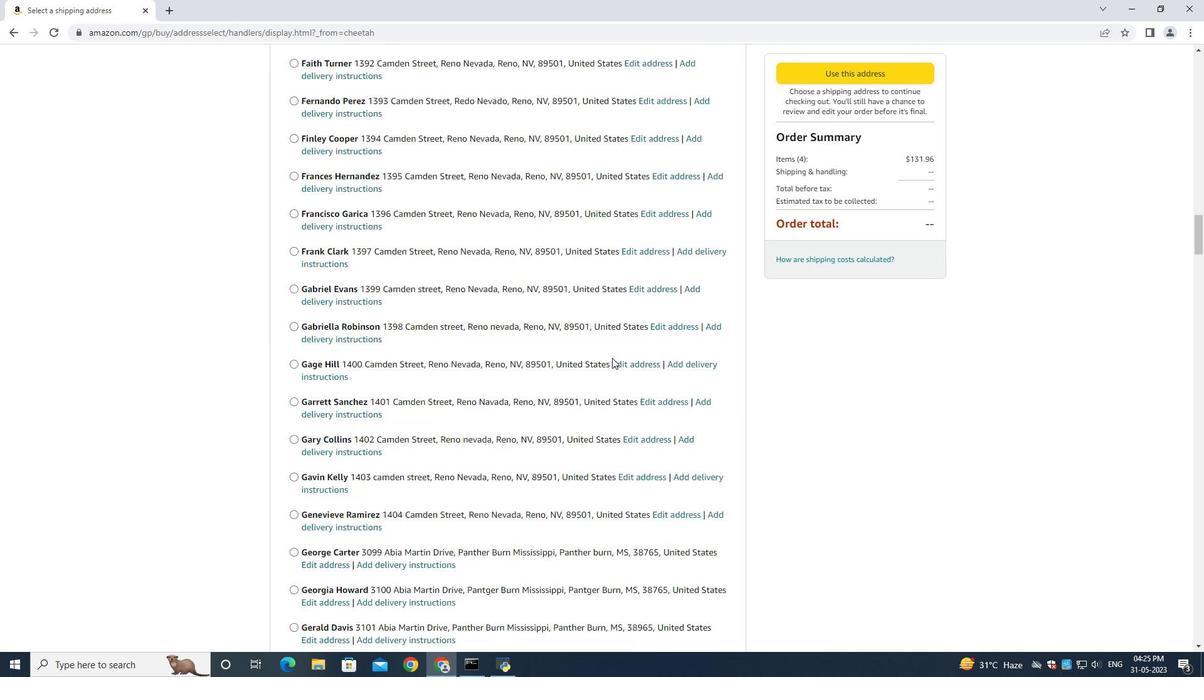 
Action: Mouse moved to (613, 358)
Screenshot: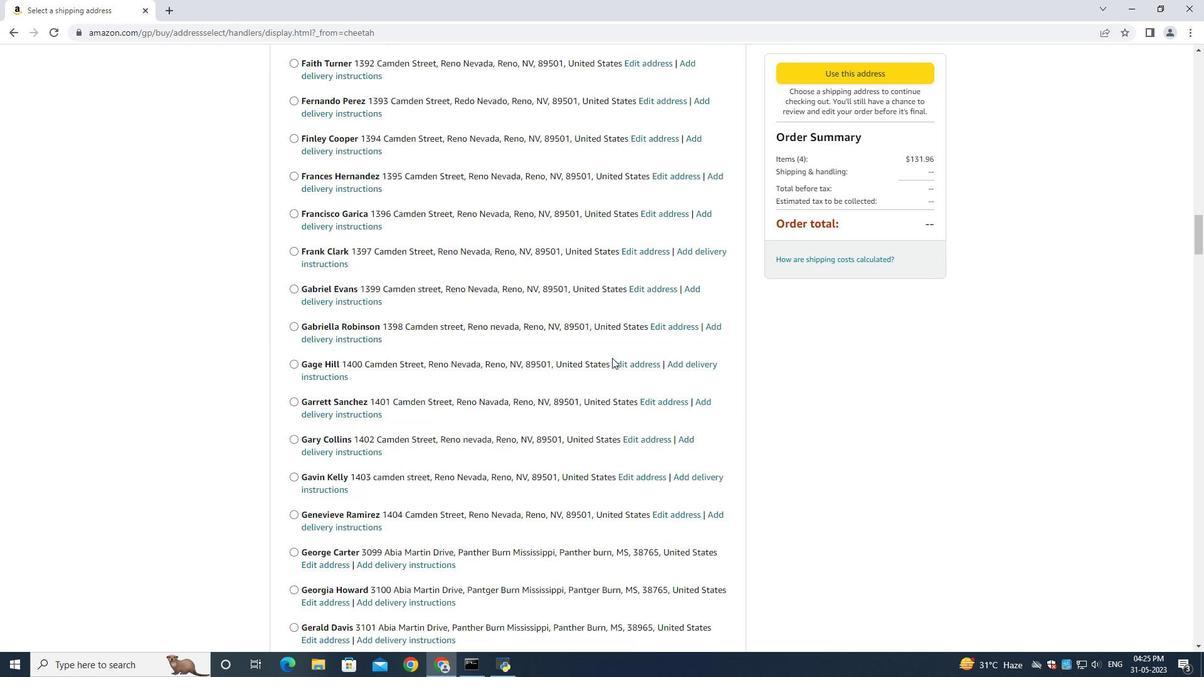 
Action: Mouse scrolled (612, 357) with delta (0, 0)
Screenshot: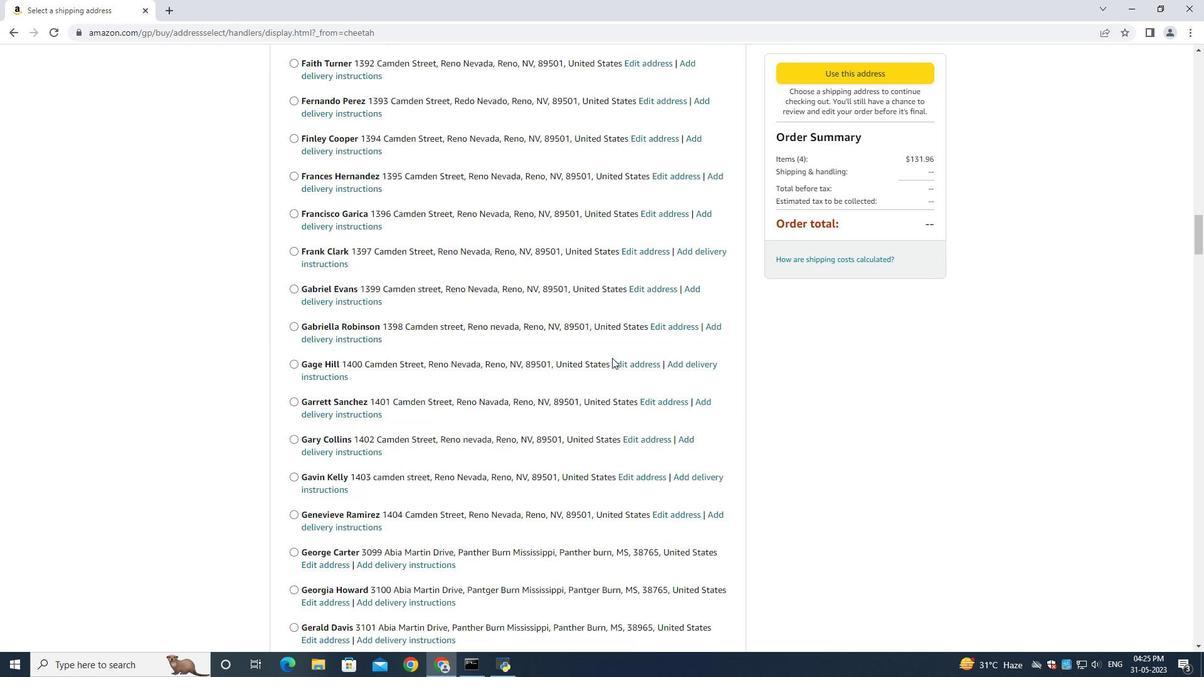 
Action: Mouse moved to (613, 358)
Screenshot: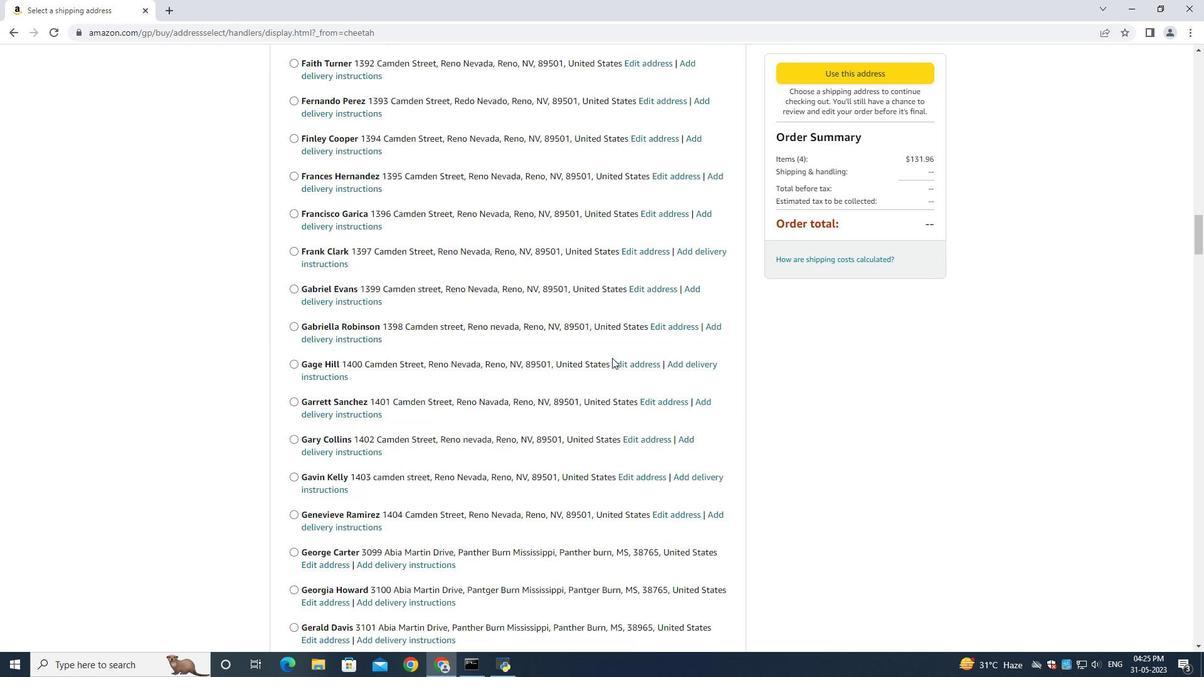 
Action: Mouse scrolled (613, 358) with delta (0, 0)
Screenshot: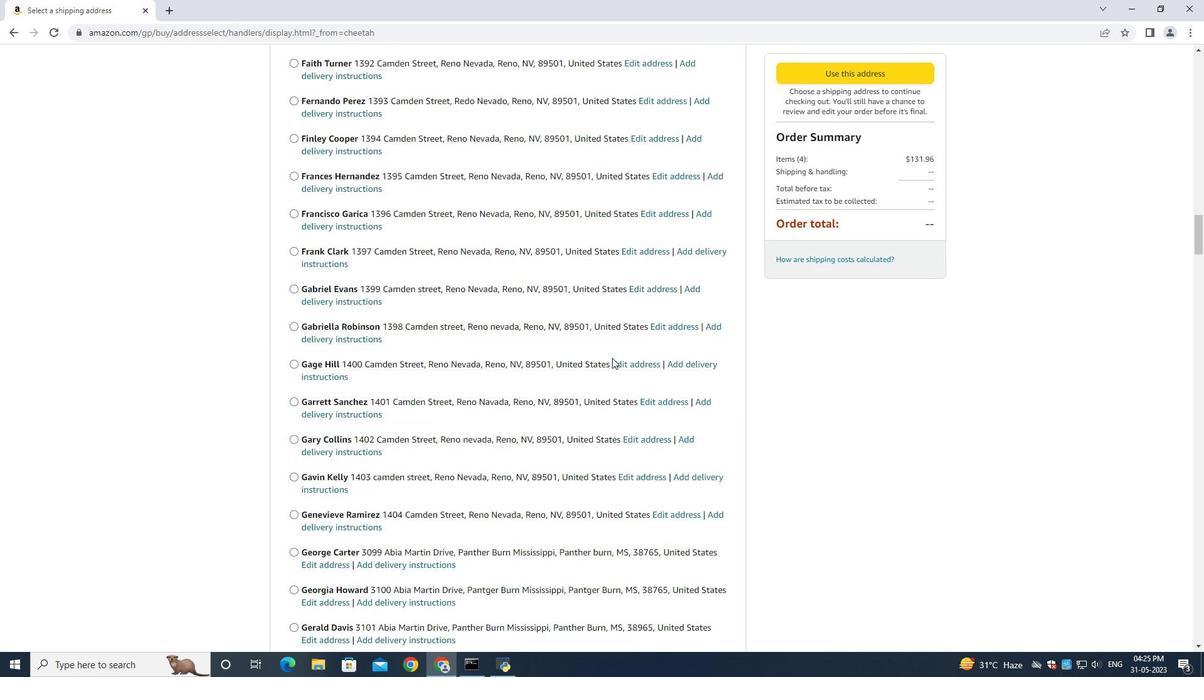 
Action: Mouse moved to (613, 358)
Screenshot: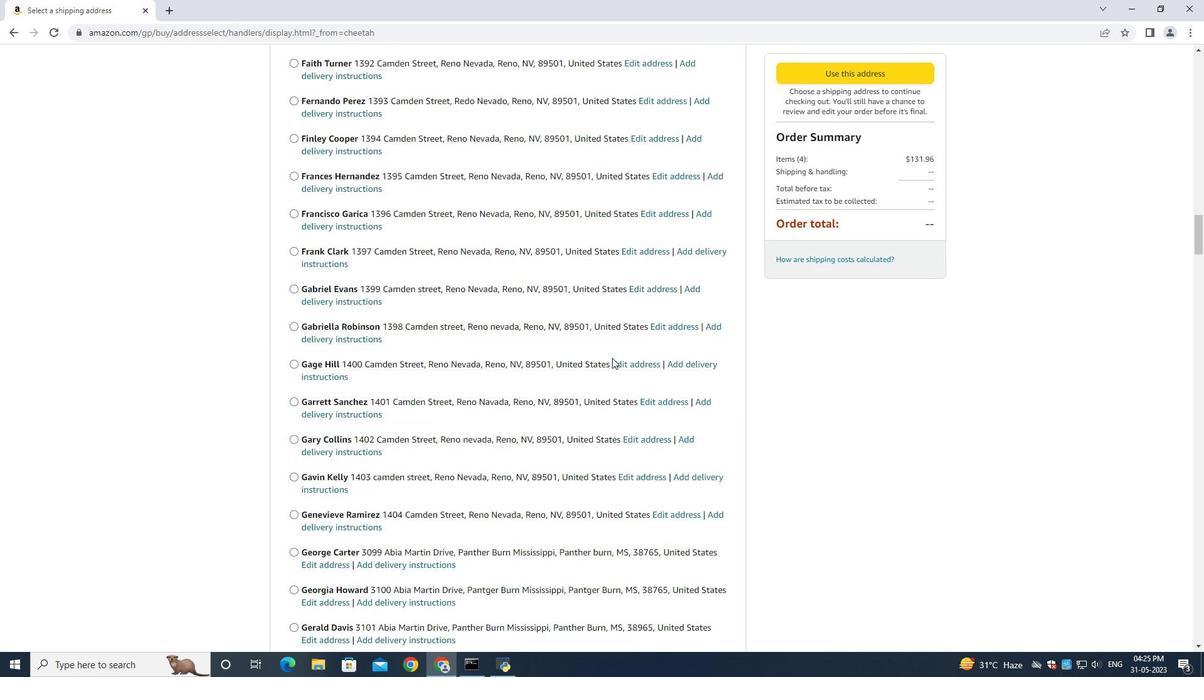 
Action: Mouse scrolled (613, 358) with delta (0, 0)
Screenshot: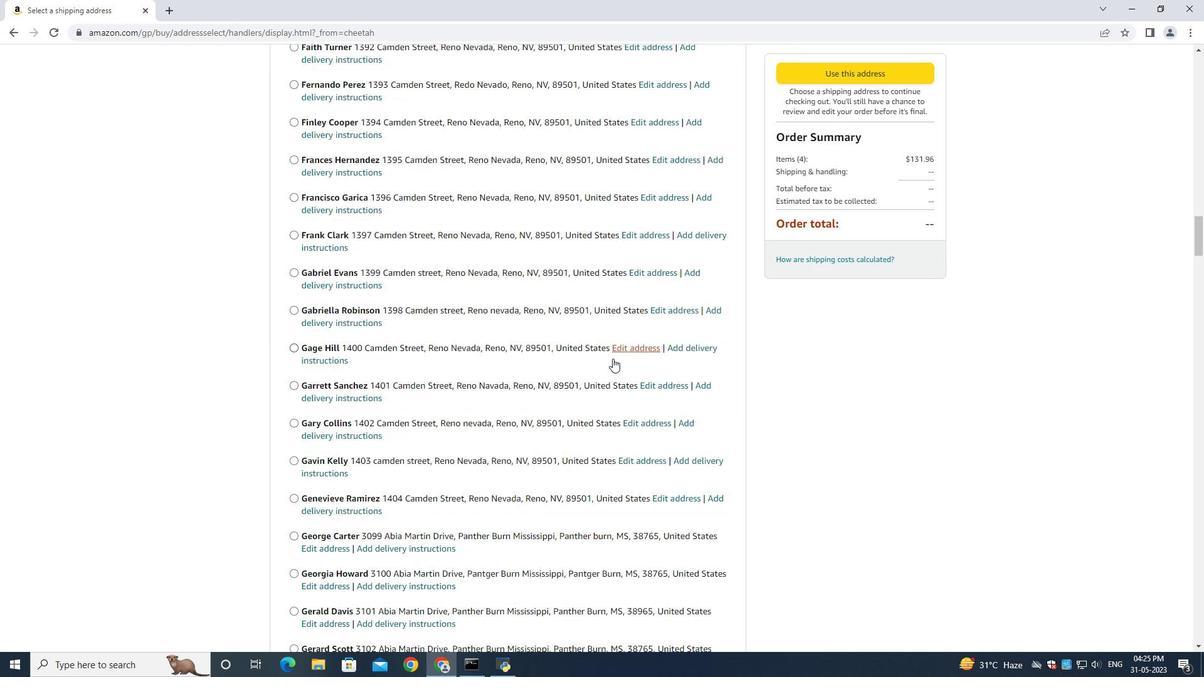 
Action: Mouse moved to (613, 358)
Screenshot: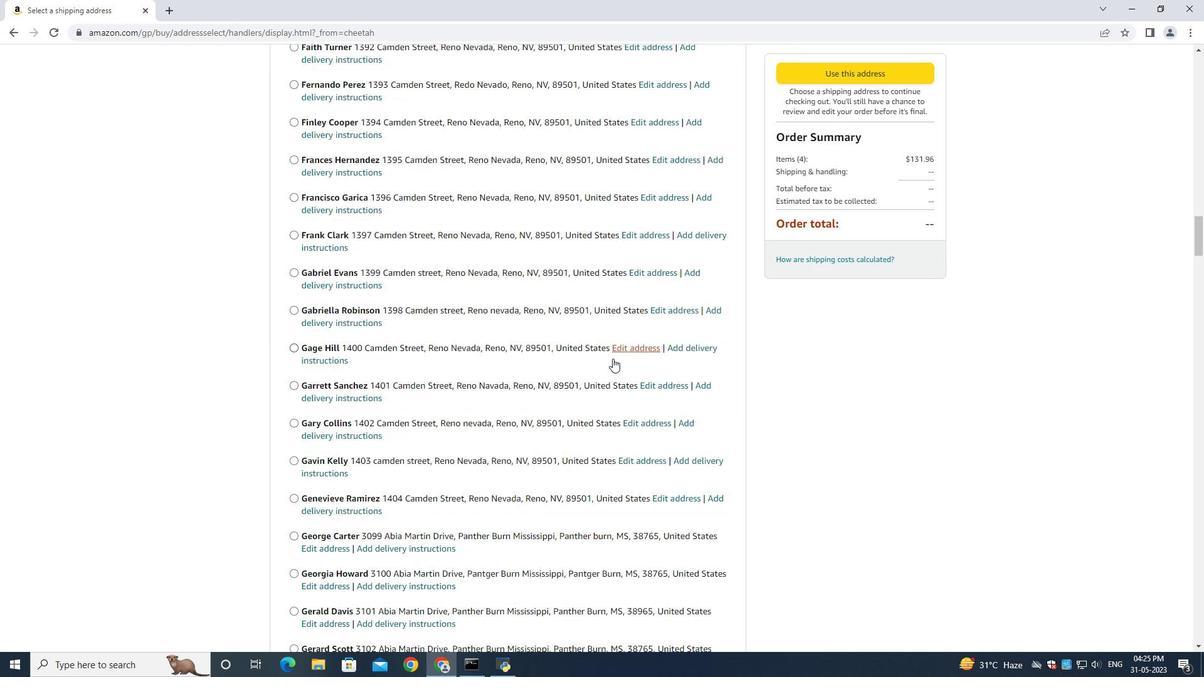 
Action: Mouse scrolled (613, 357) with delta (0, -1)
Screenshot: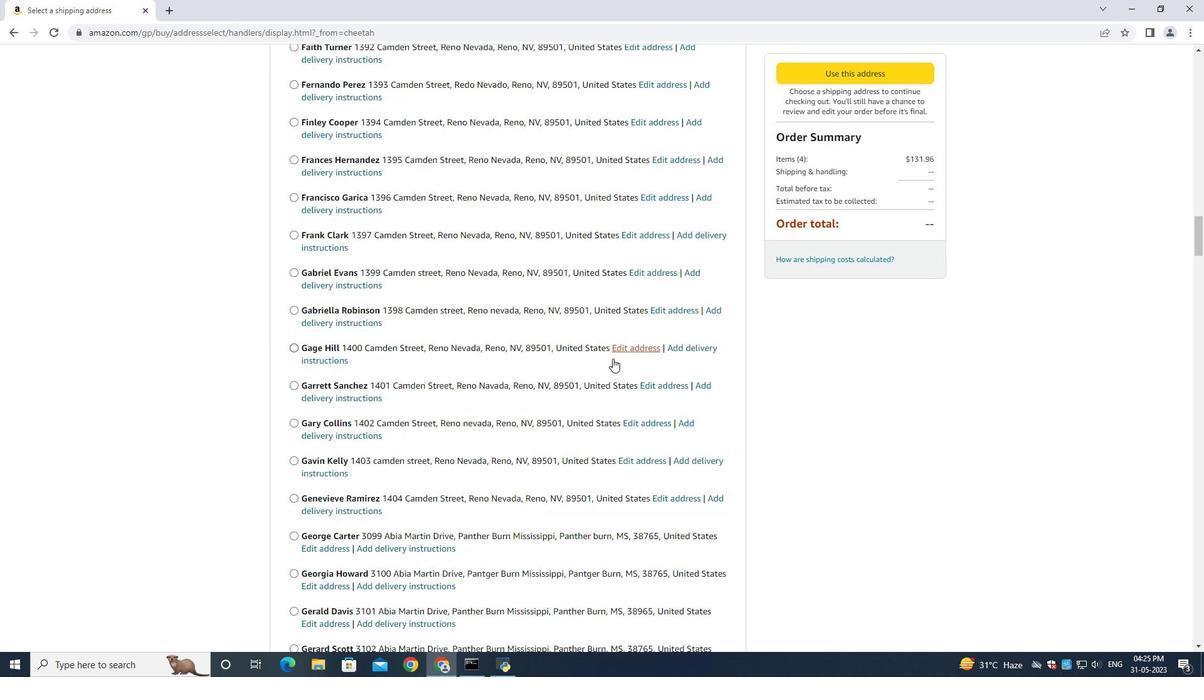 
Action: Mouse scrolled (613, 358) with delta (0, 0)
Screenshot: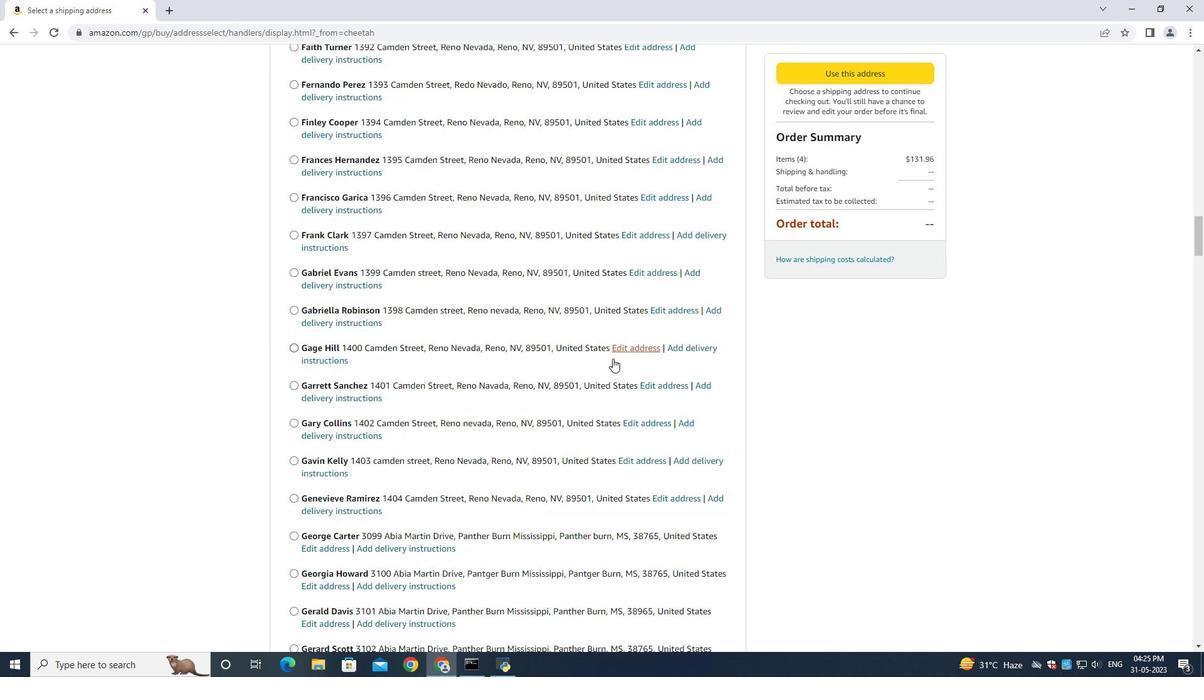 
Action: Mouse scrolled (613, 358) with delta (0, 0)
Screenshot: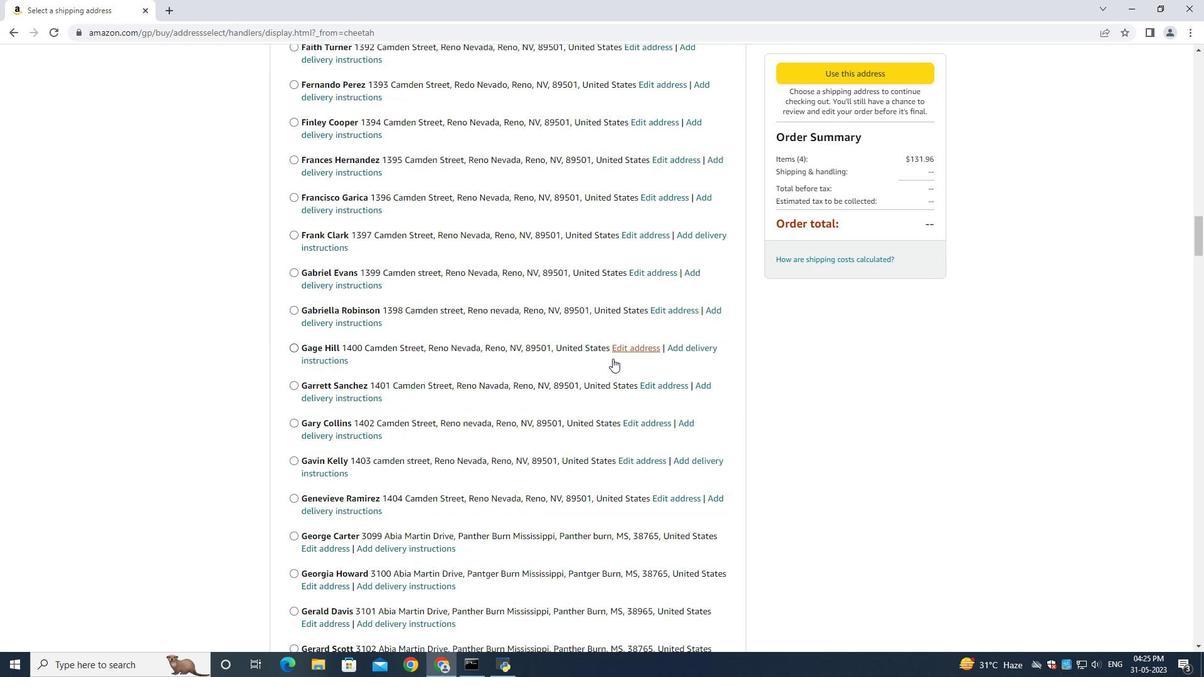 
Action: Mouse scrolled (613, 358) with delta (0, 0)
Screenshot: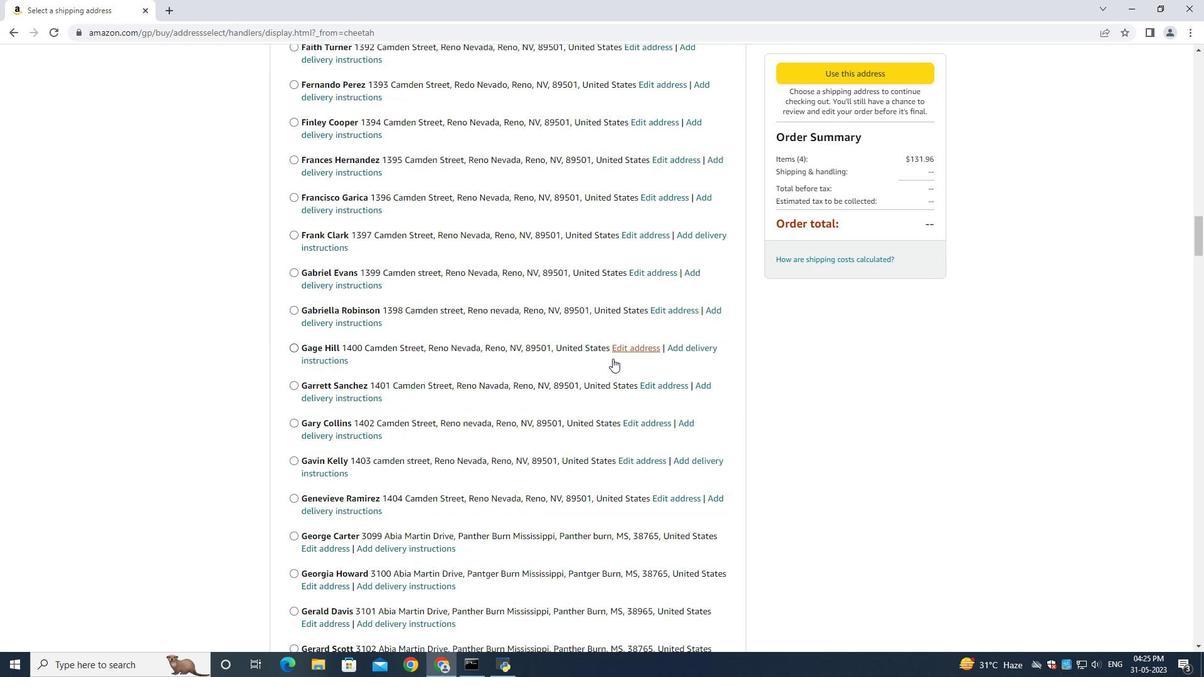 
Action: Mouse scrolled (613, 358) with delta (0, 0)
Screenshot: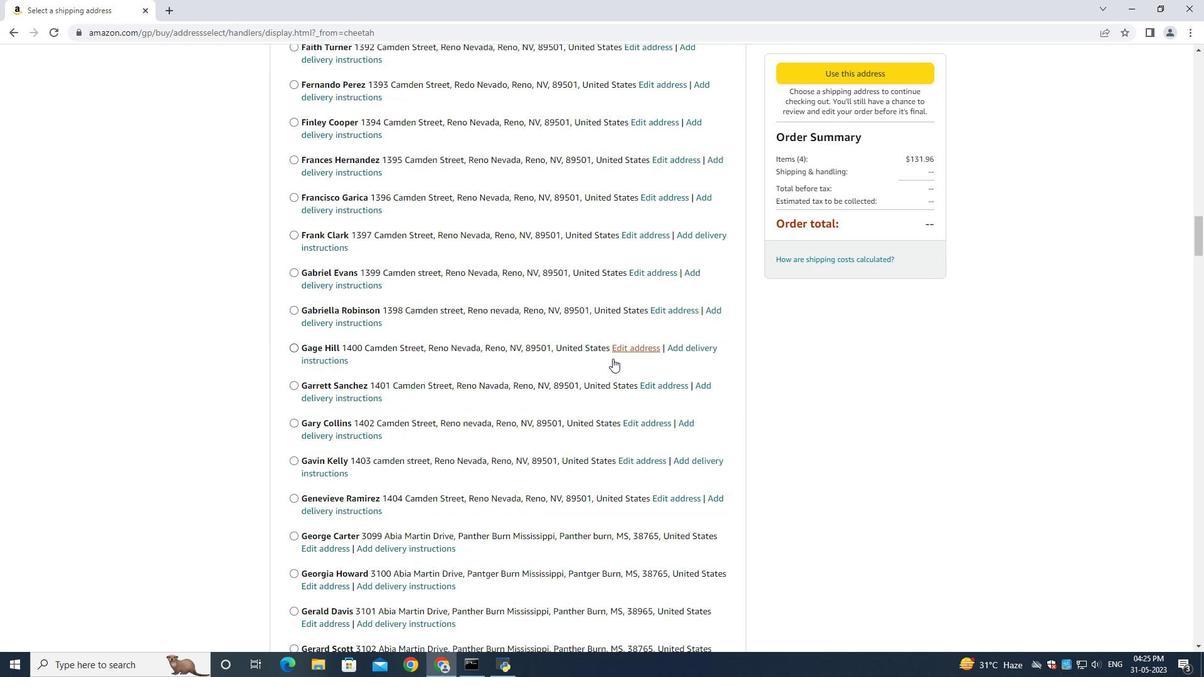 
Action: Mouse moved to (614, 359)
Screenshot: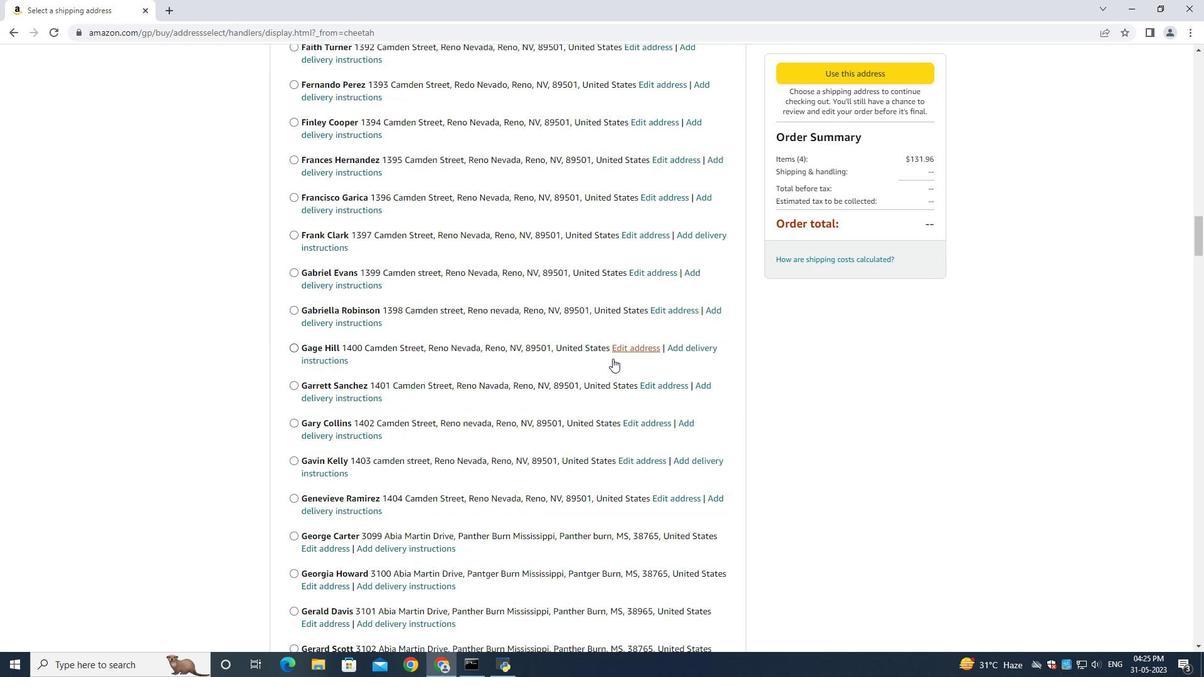 
Action: Mouse scrolled (614, 358) with delta (0, 0)
Screenshot: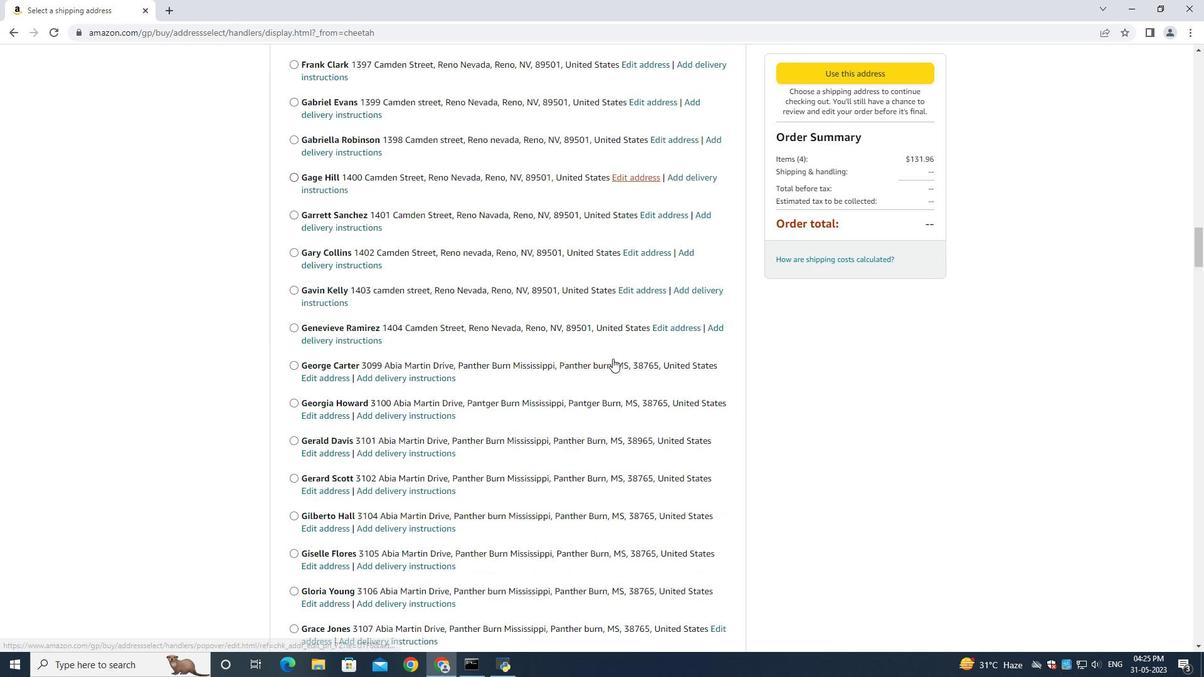 
Action: Mouse moved to (614, 359)
Screenshot: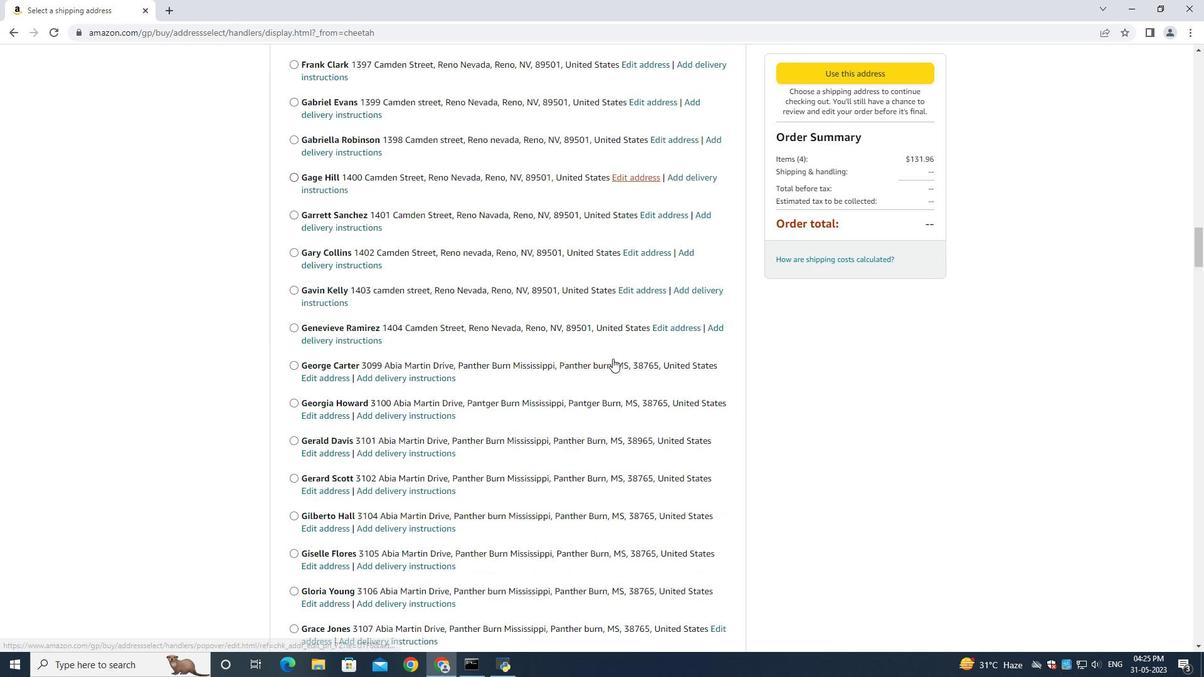 
Action: Mouse scrolled (614, 358) with delta (0, 0)
Screenshot: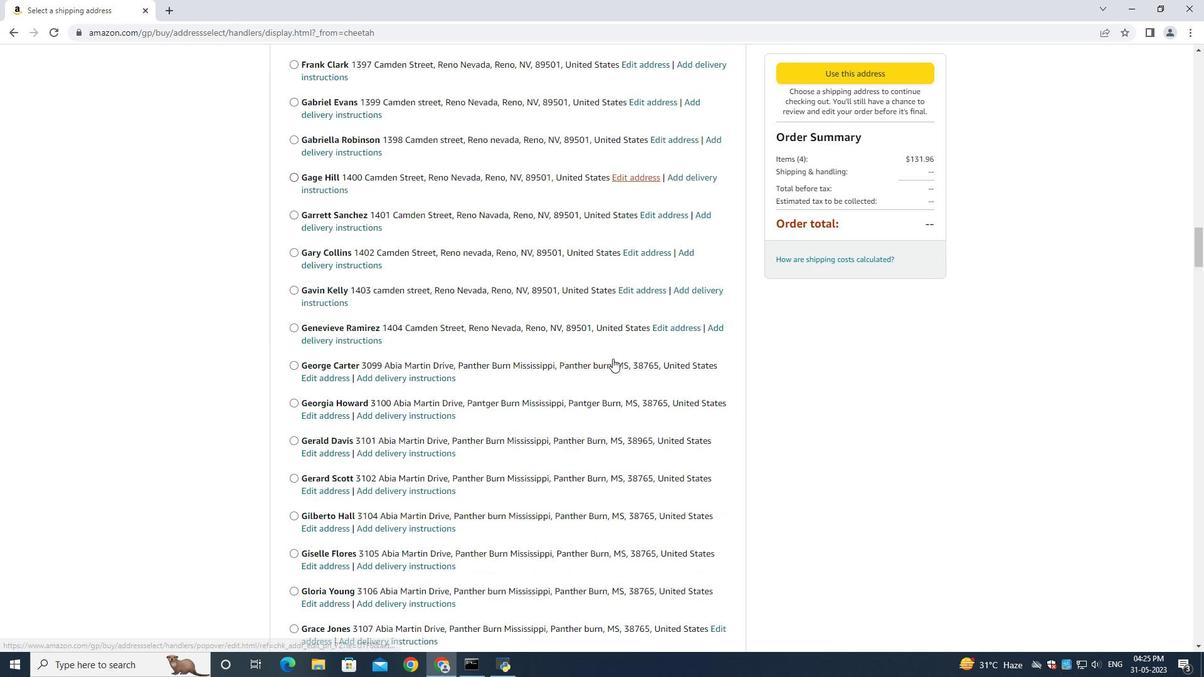 
Action: Mouse moved to (614, 359)
Screenshot: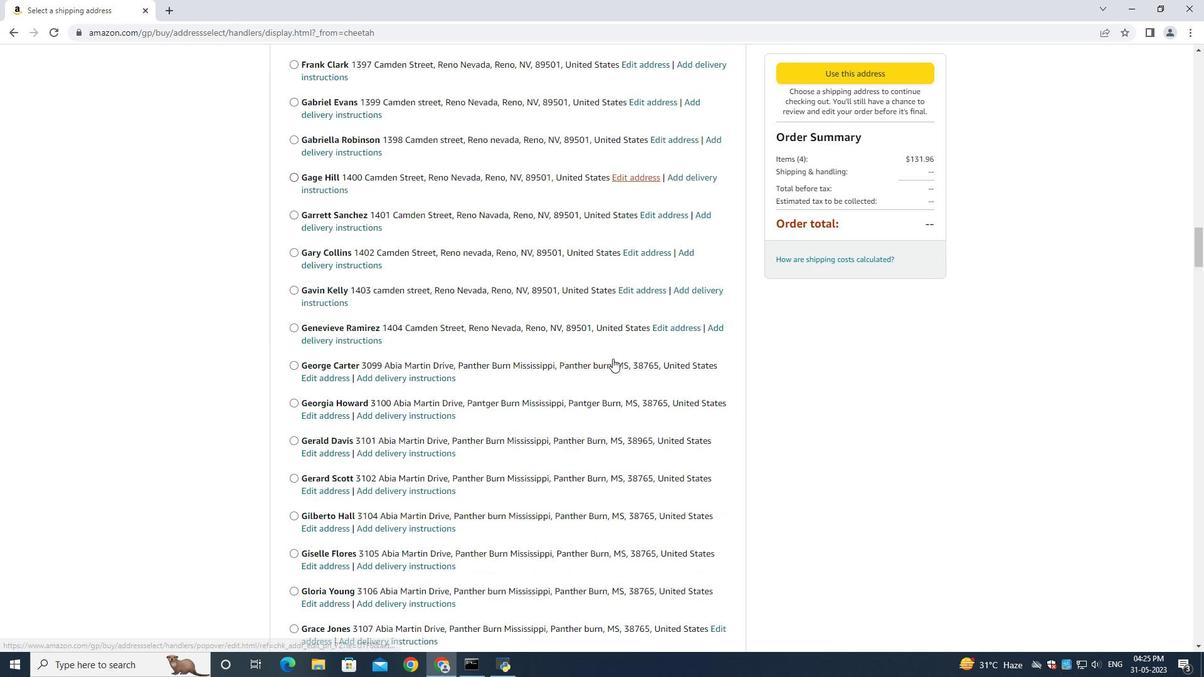 
Action: Mouse scrolled (614, 358) with delta (0, 0)
Screenshot: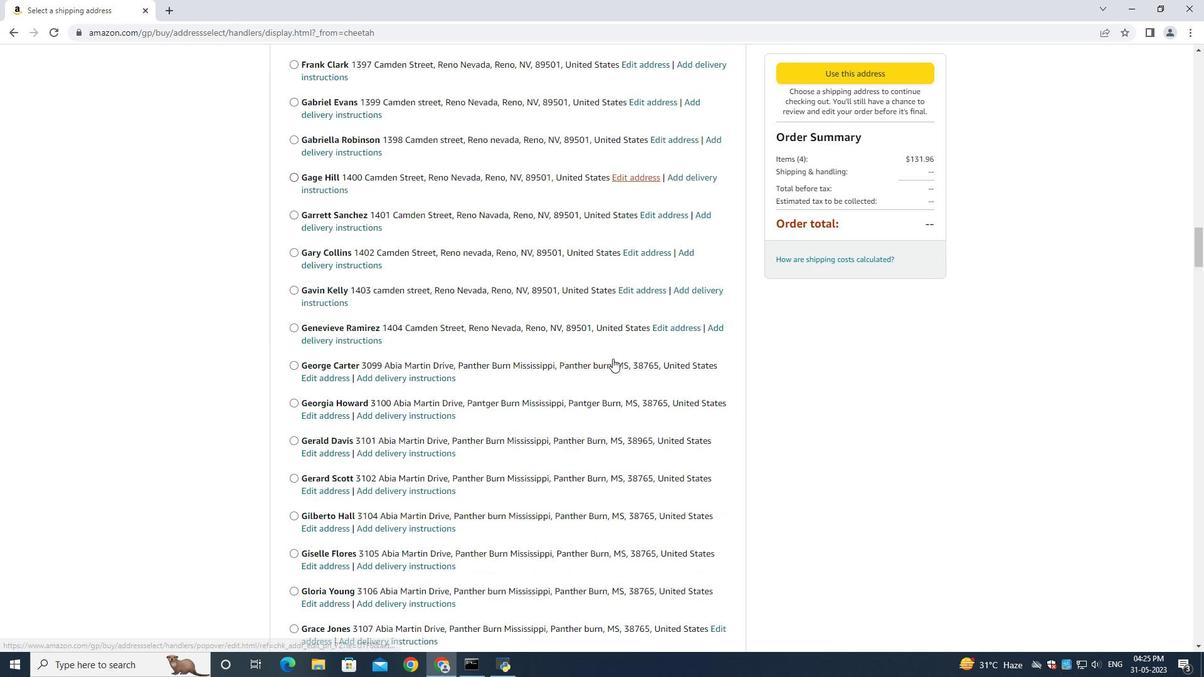 
Action: Mouse scrolled (614, 358) with delta (0, 0)
Screenshot: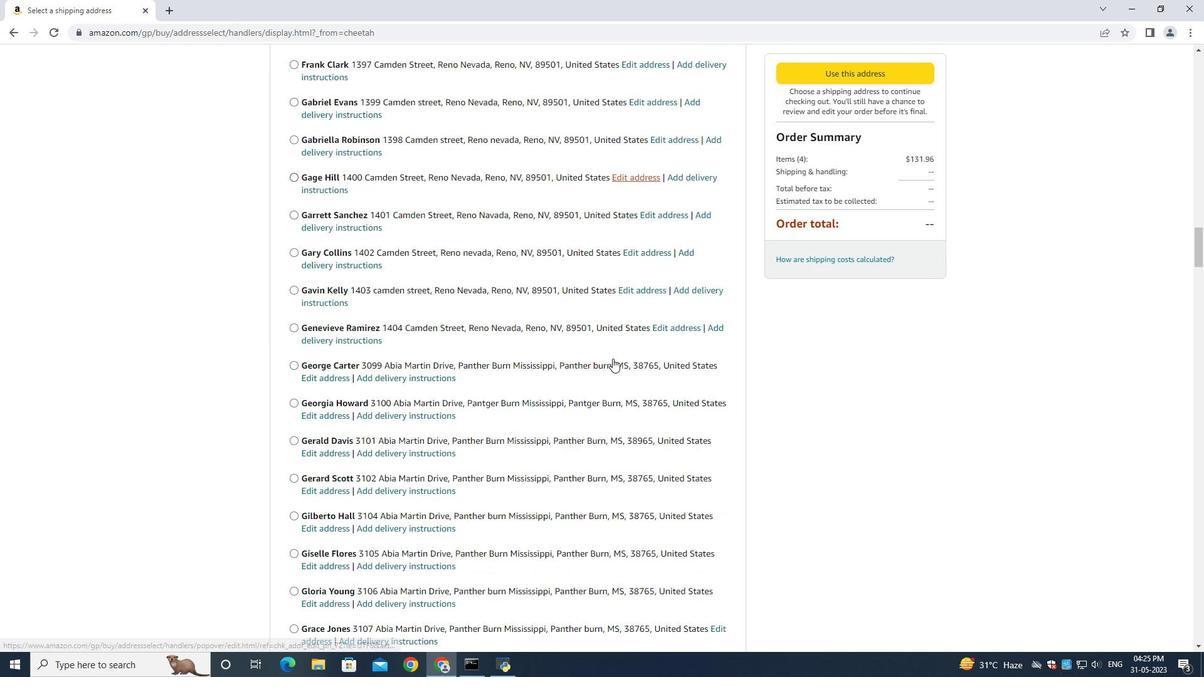 
Action: Mouse moved to (615, 348)
Screenshot: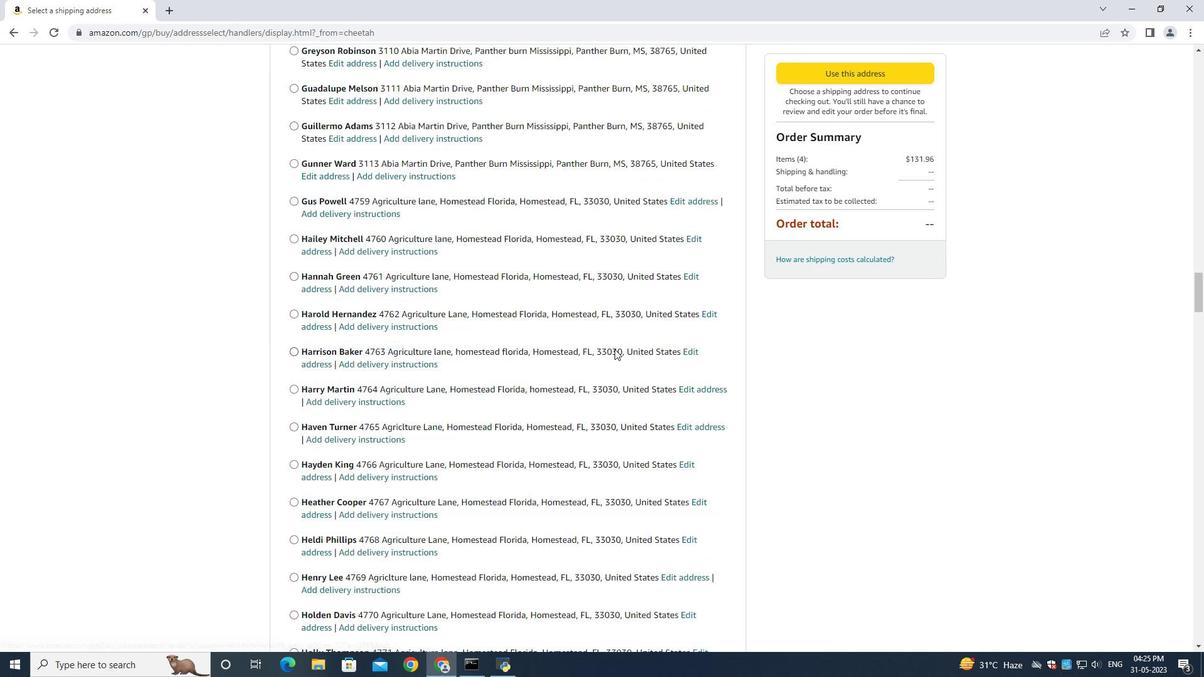 
Action: Mouse scrolled (615, 348) with delta (0, 0)
Screenshot: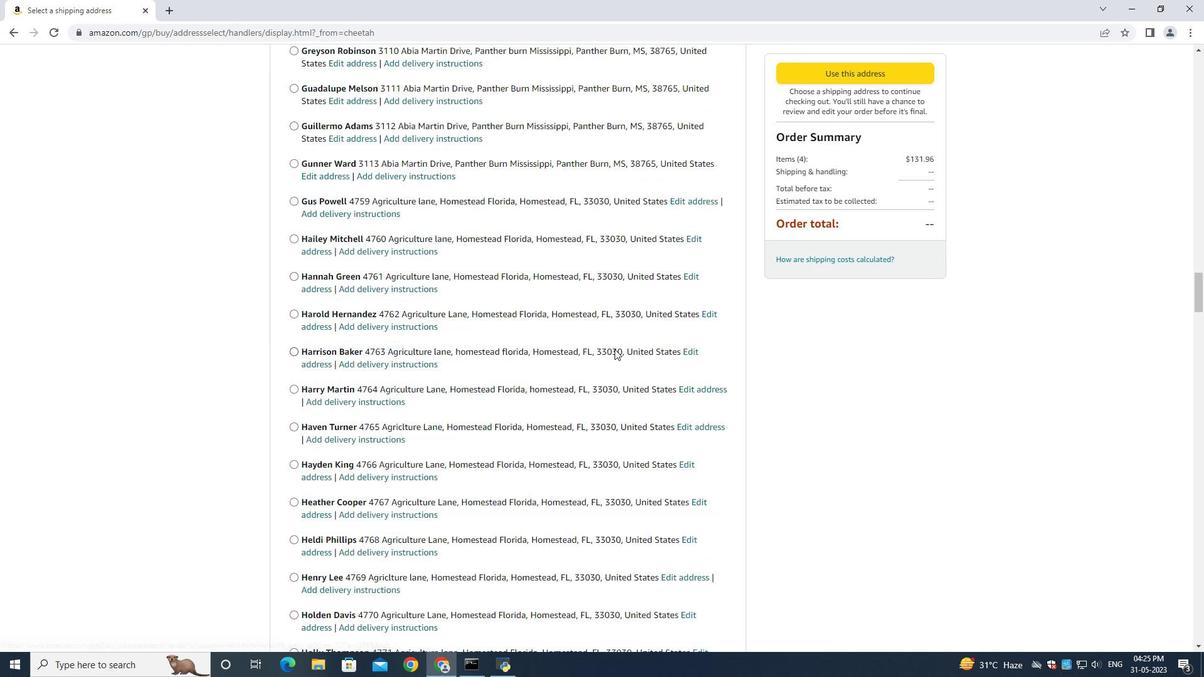 
Action: Mouse moved to (617, 350)
Screenshot: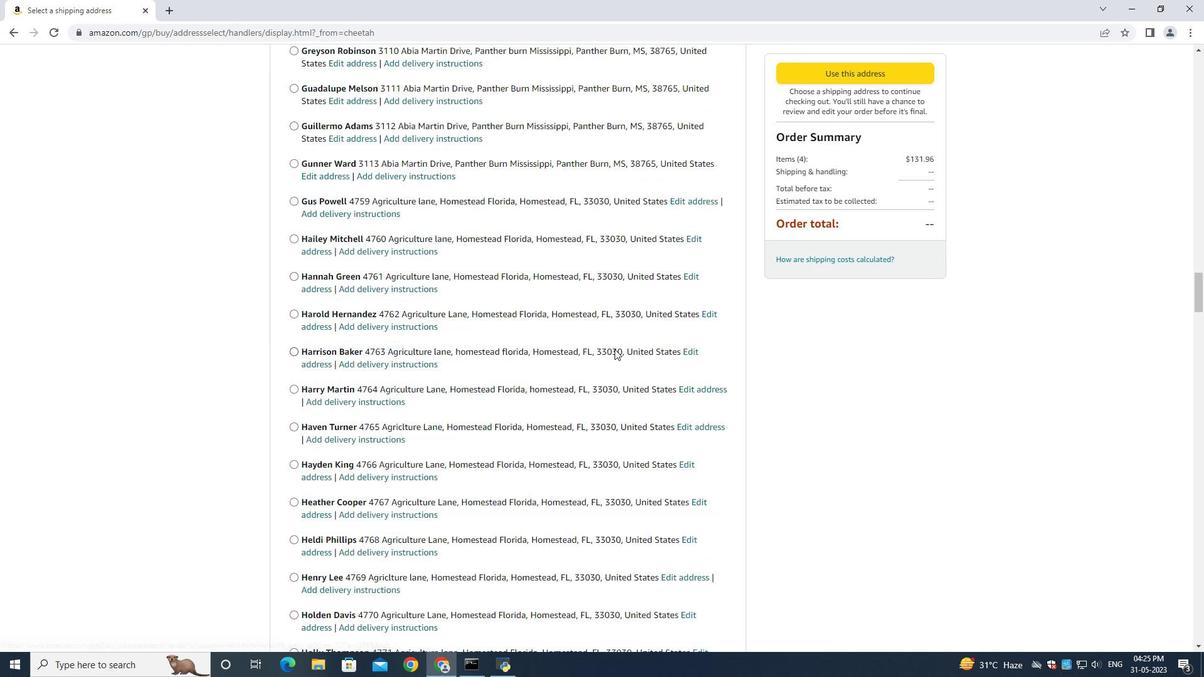 
Action: Mouse scrolled (616, 348) with delta (0, 0)
Screenshot: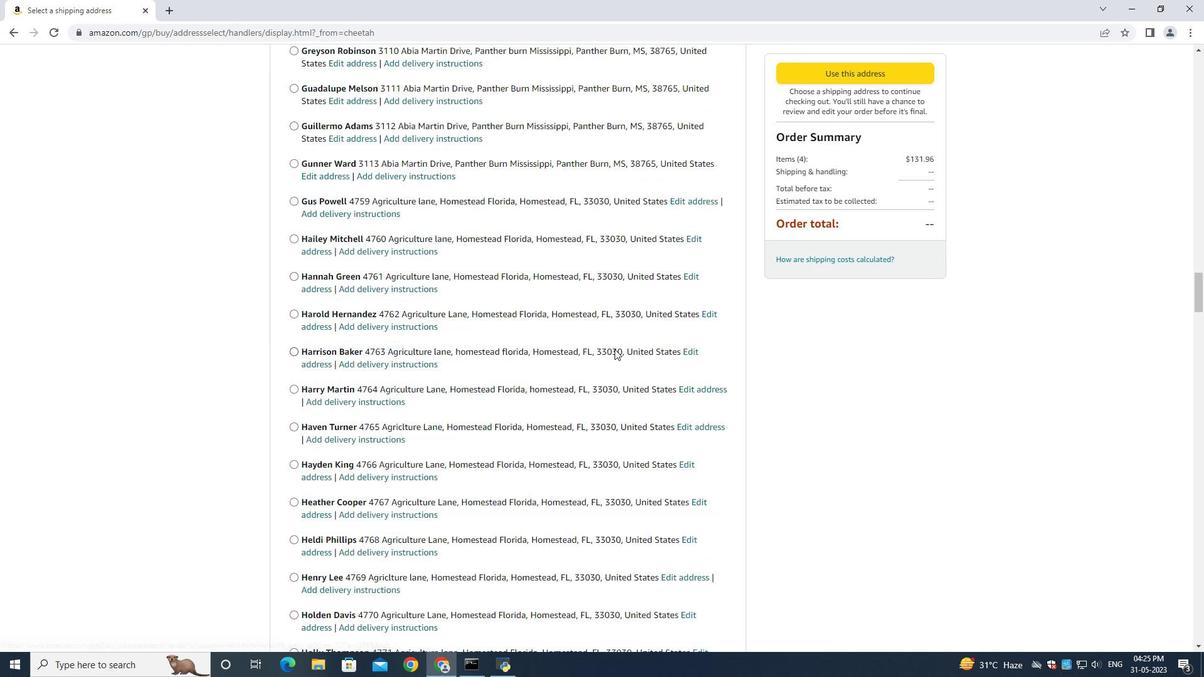 
Action: Mouse scrolled (617, 349) with delta (0, 0)
Screenshot: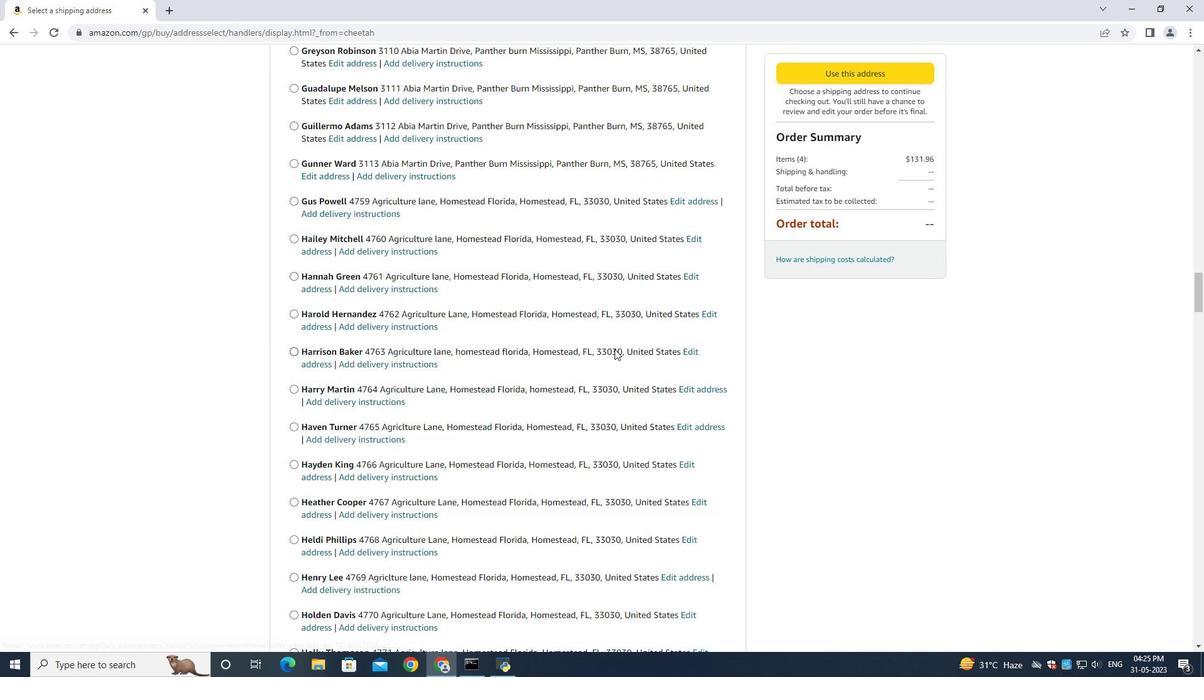 
Action: Mouse scrolled (617, 349) with delta (0, 0)
Screenshot: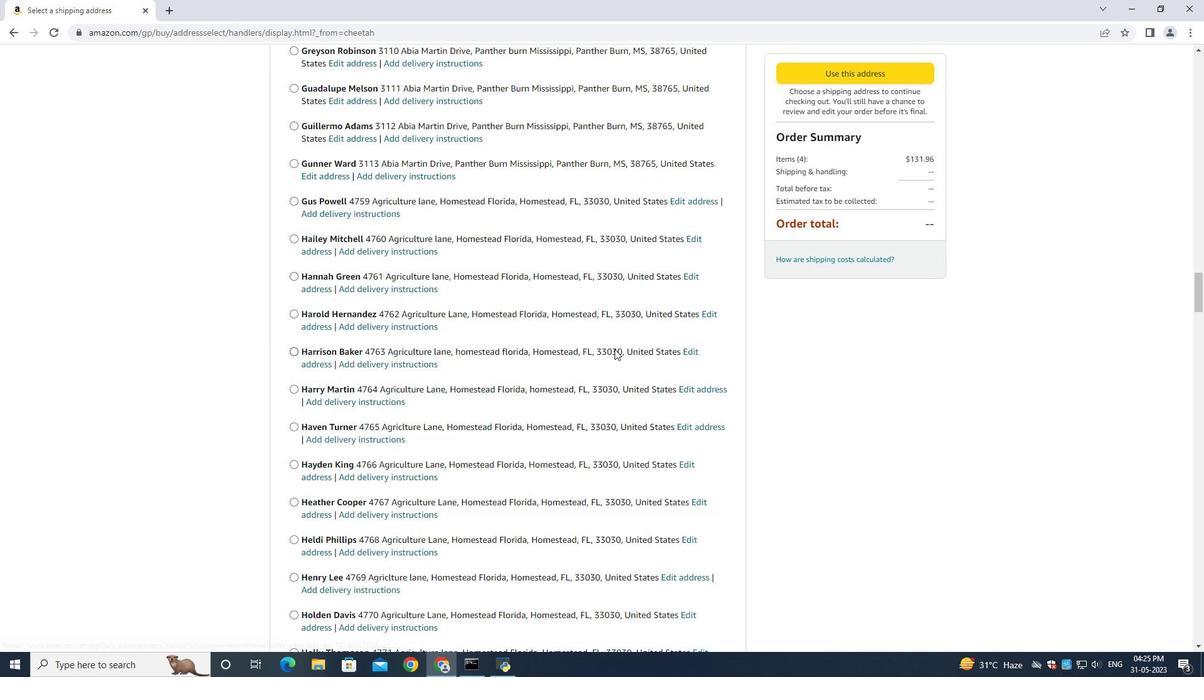 
Action: Mouse scrolled (617, 349) with delta (0, 0)
Screenshot: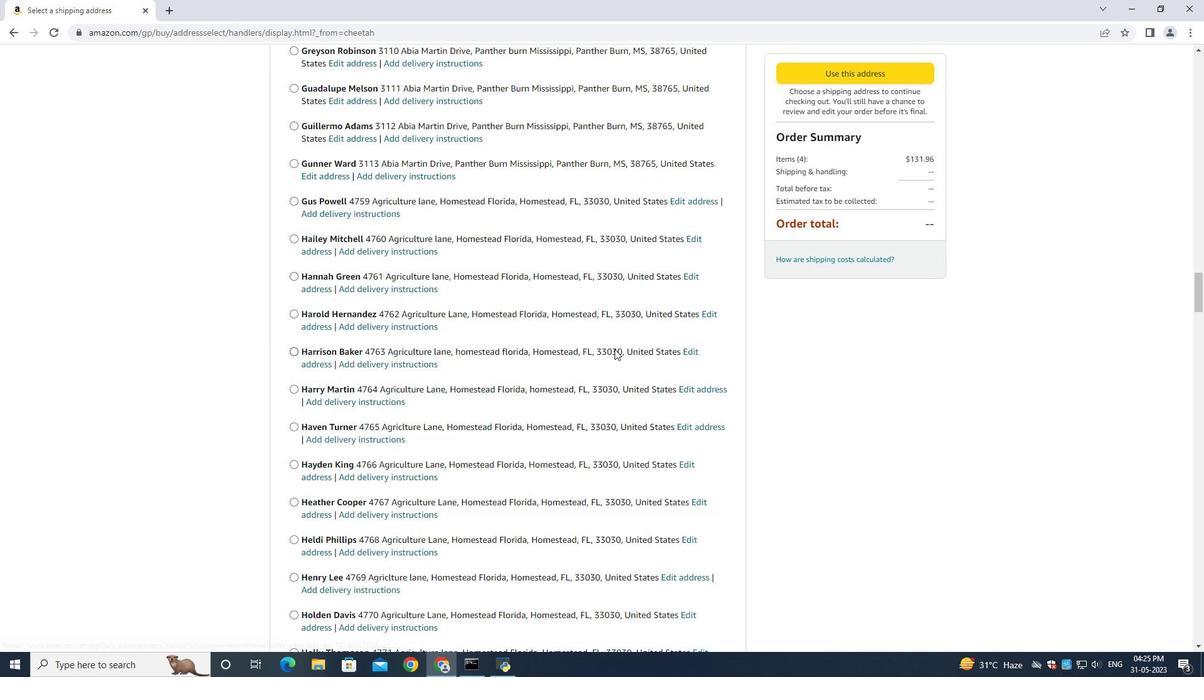 
Action: Mouse scrolled (617, 349) with delta (0, 0)
Screenshot: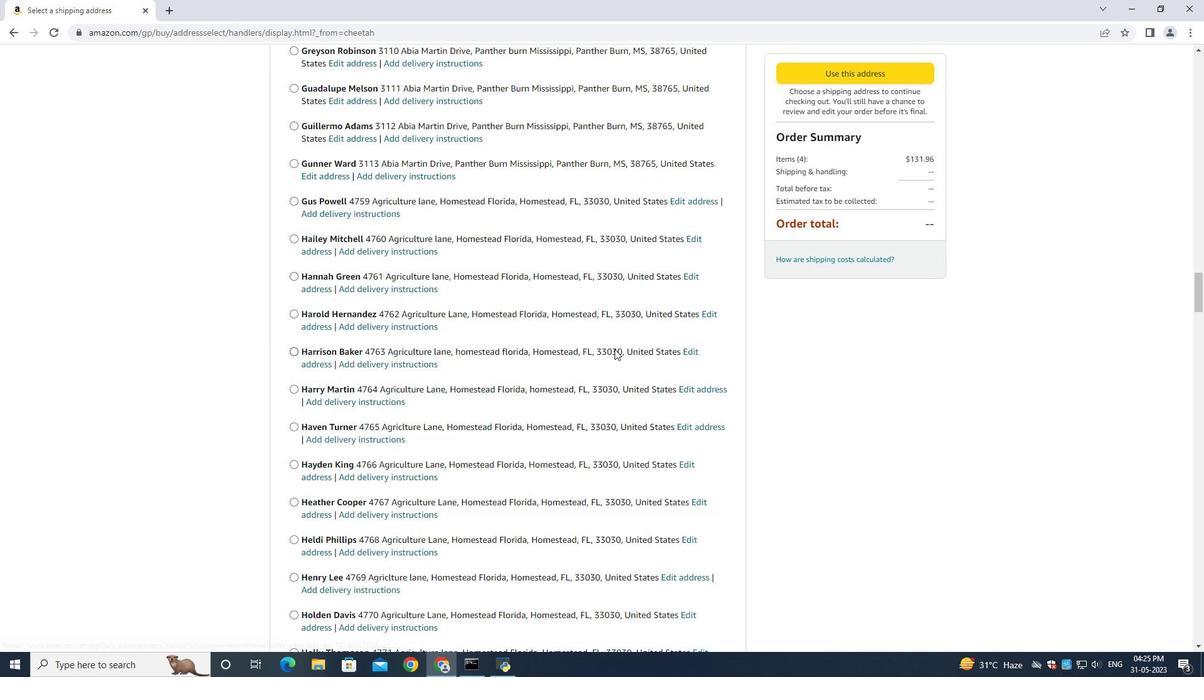 
Action: Mouse scrolled (617, 349) with delta (0, 0)
Screenshot: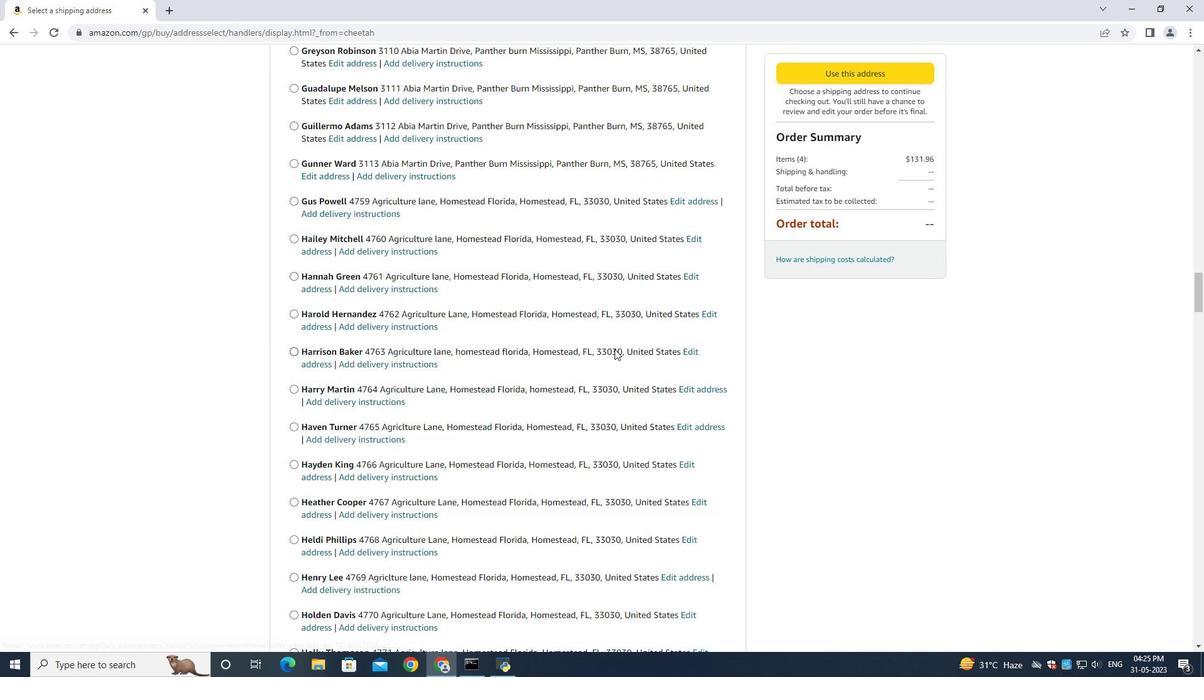 
Action: Mouse moved to (624, 352)
Screenshot: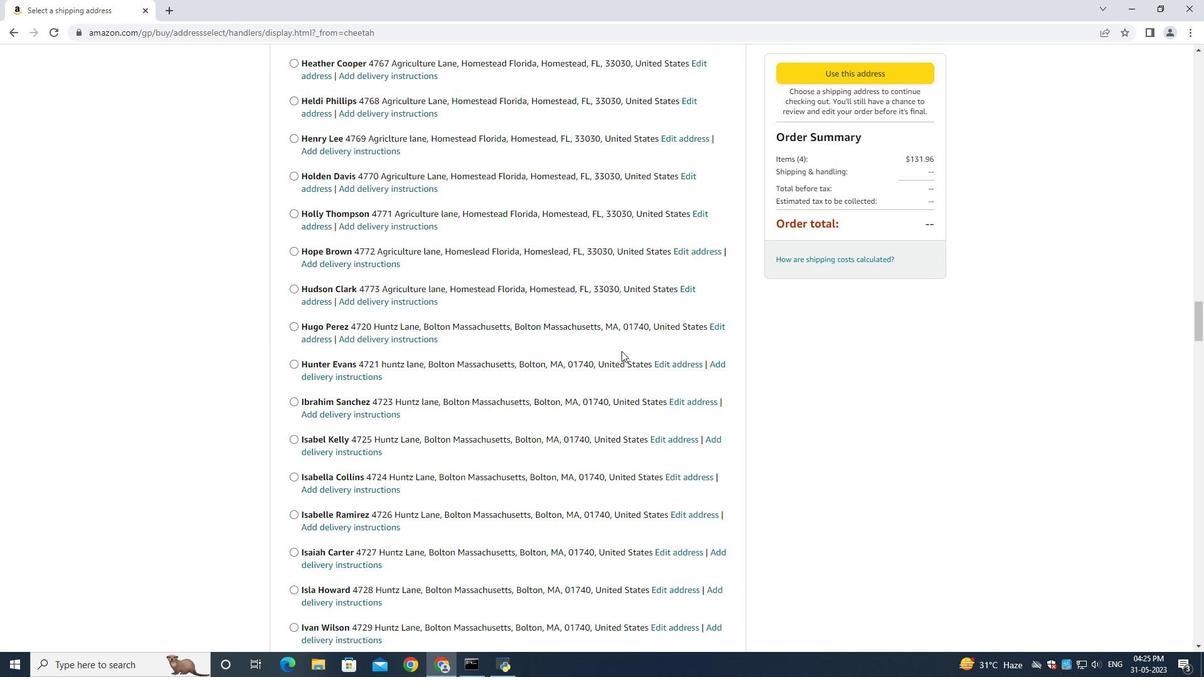 
Action: Mouse scrolled (624, 351) with delta (0, 0)
Screenshot: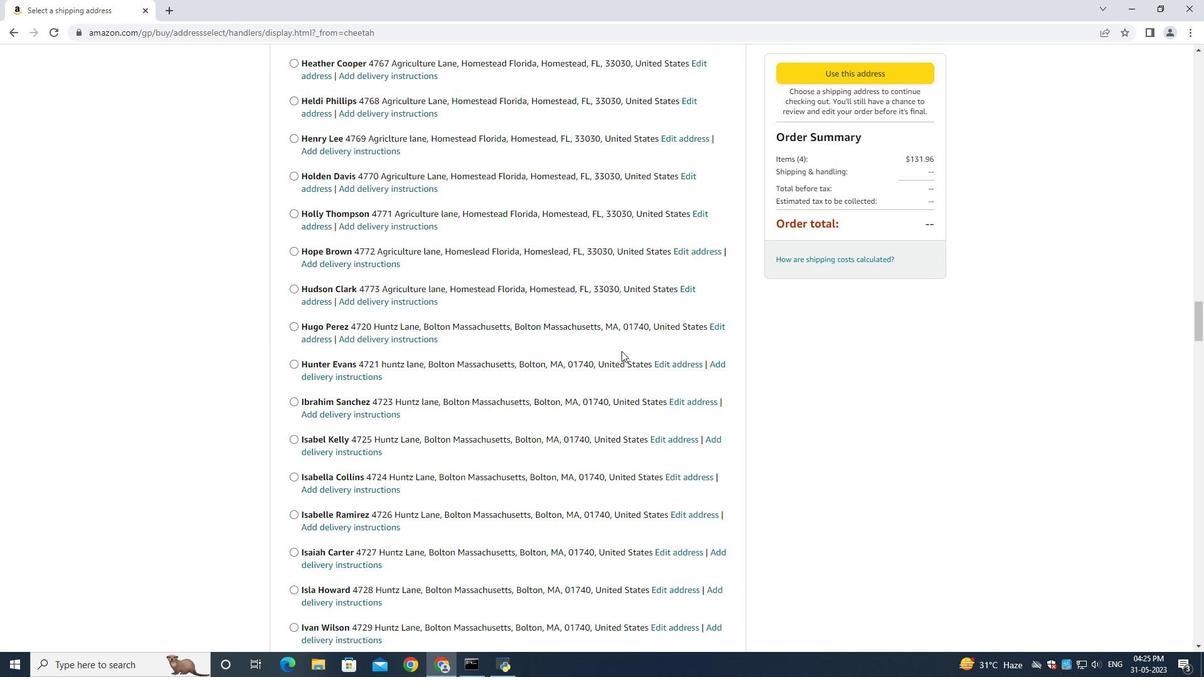
Action: Mouse scrolled (624, 351) with delta (0, 0)
Screenshot: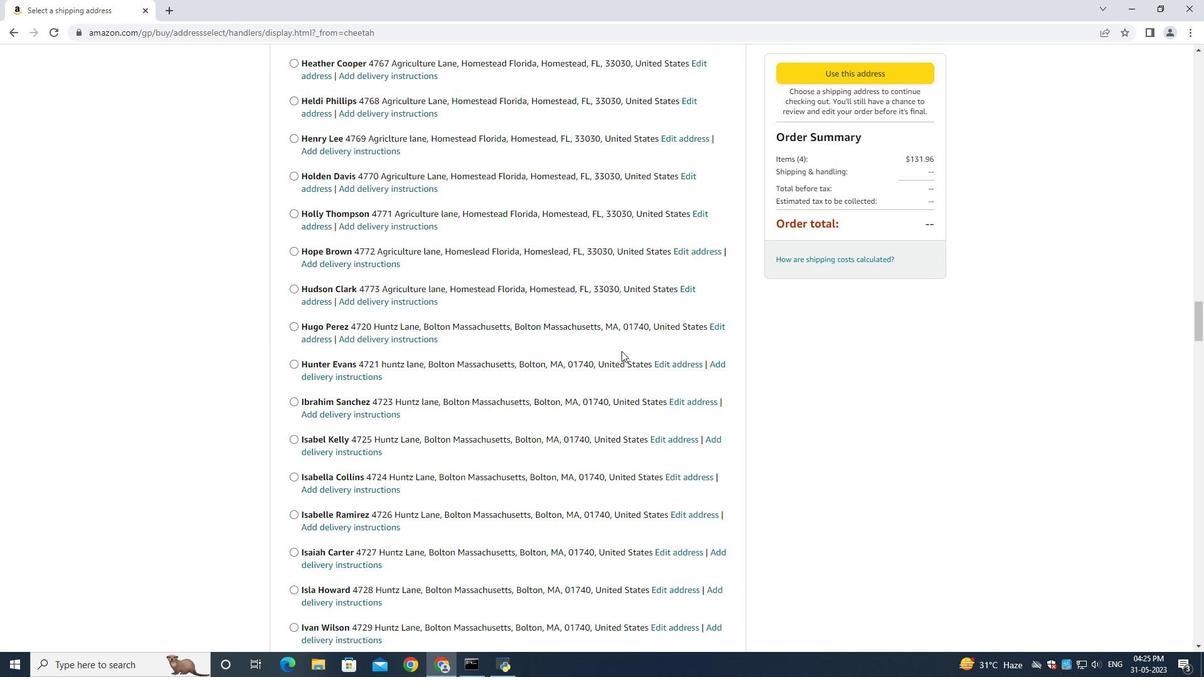 
Action: Mouse scrolled (624, 351) with delta (0, 0)
Screenshot: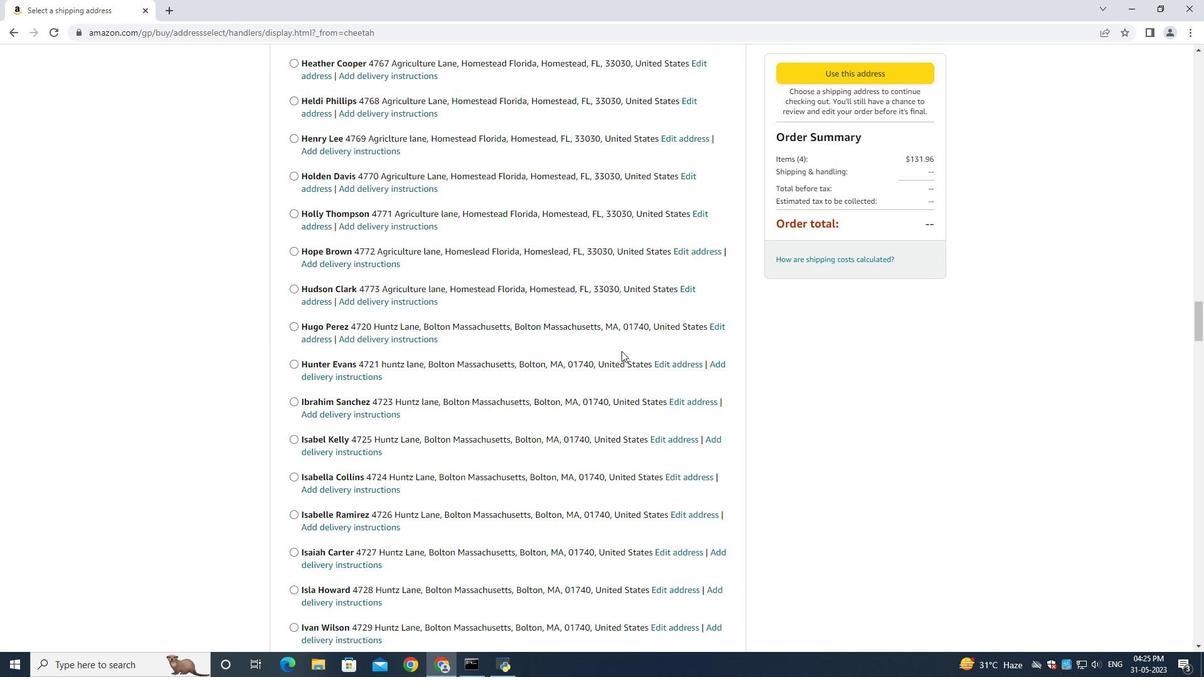 
Action: Mouse scrolled (624, 351) with delta (0, 0)
Screenshot: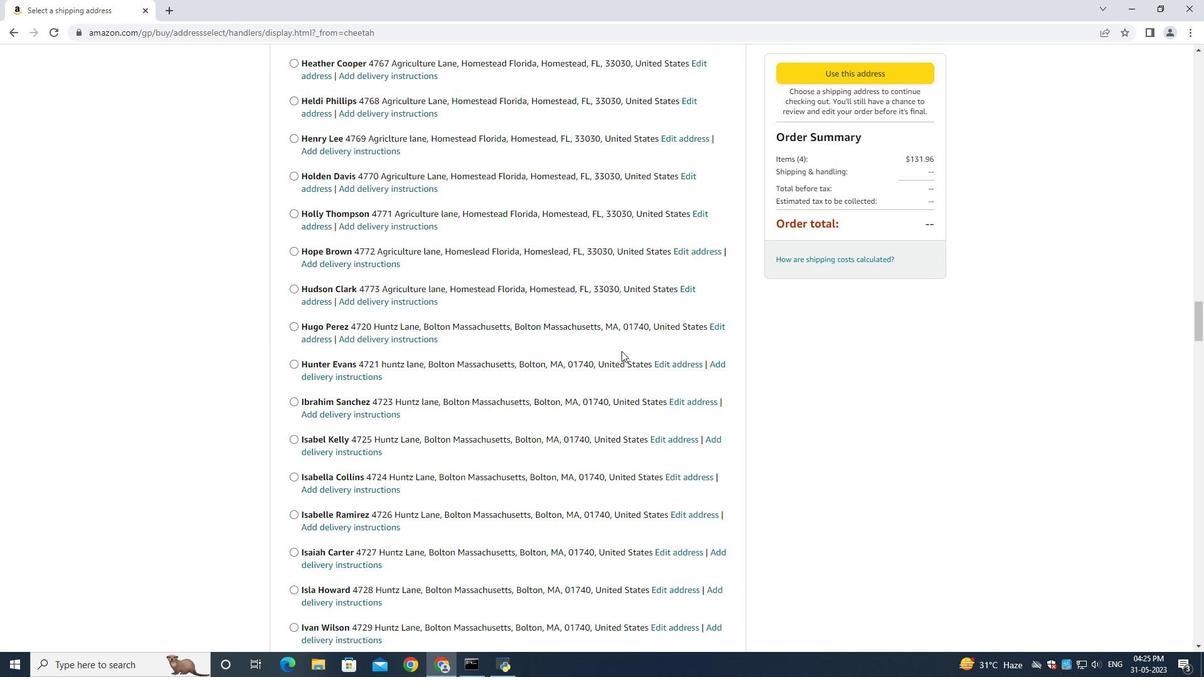 
Action: Mouse moved to (624, 352)
Screenshot: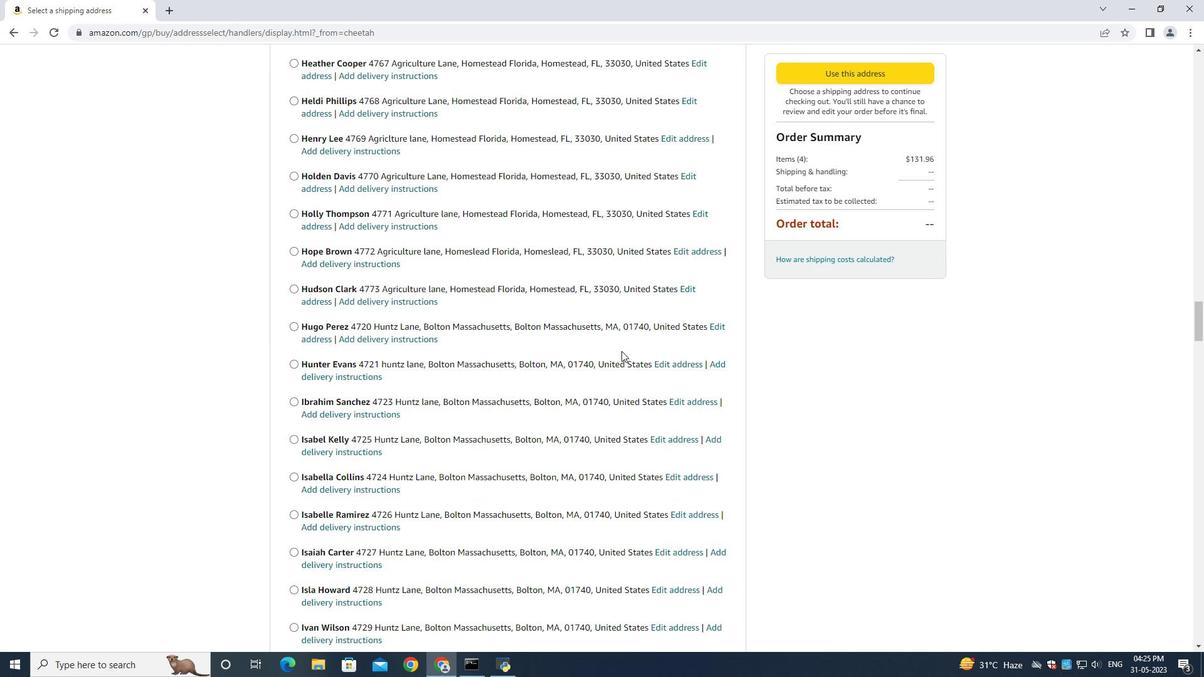 
Action: Mouse scrolled (624, 351) with delta (0, 0)
Screenshot: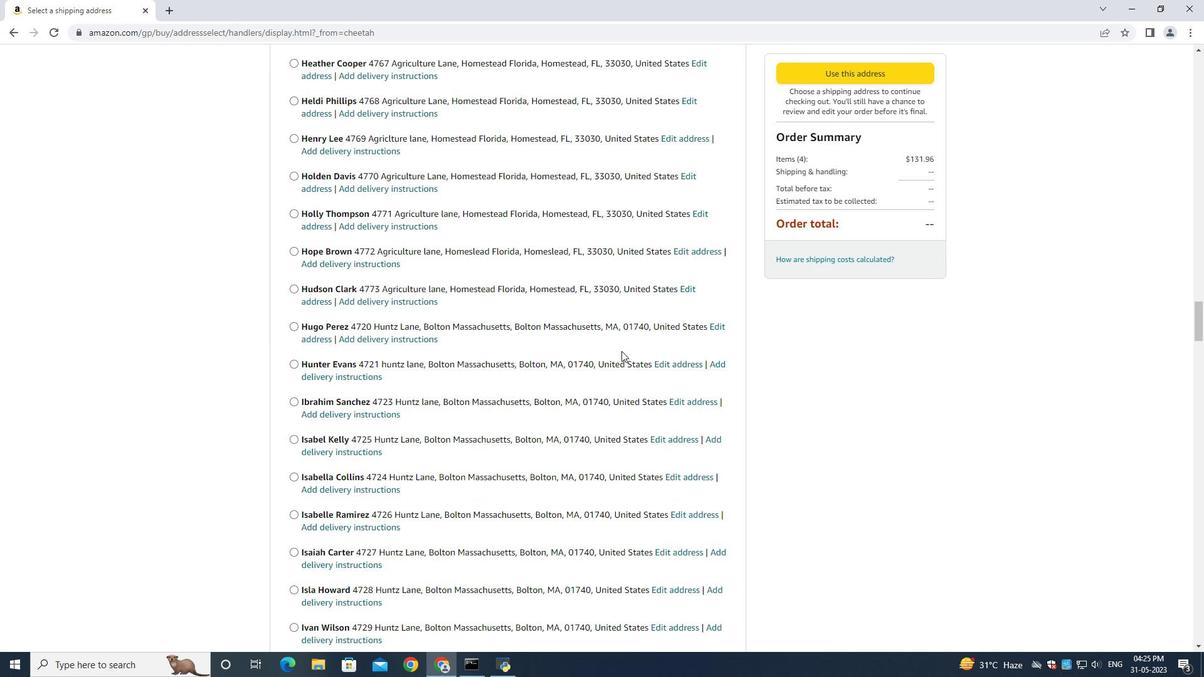 
Action: Mouse scrolled (624, 351) with delta (0, 0)
Screenshot: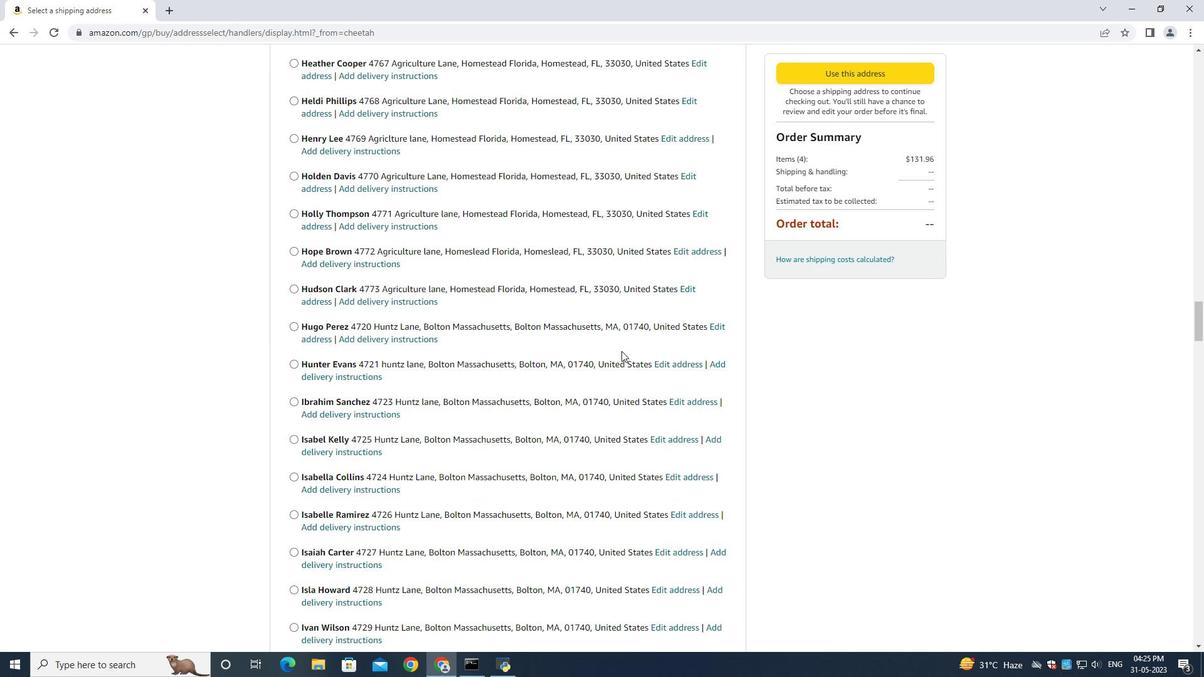 
Action: Mouse moved to (628, 355)
Screenshot: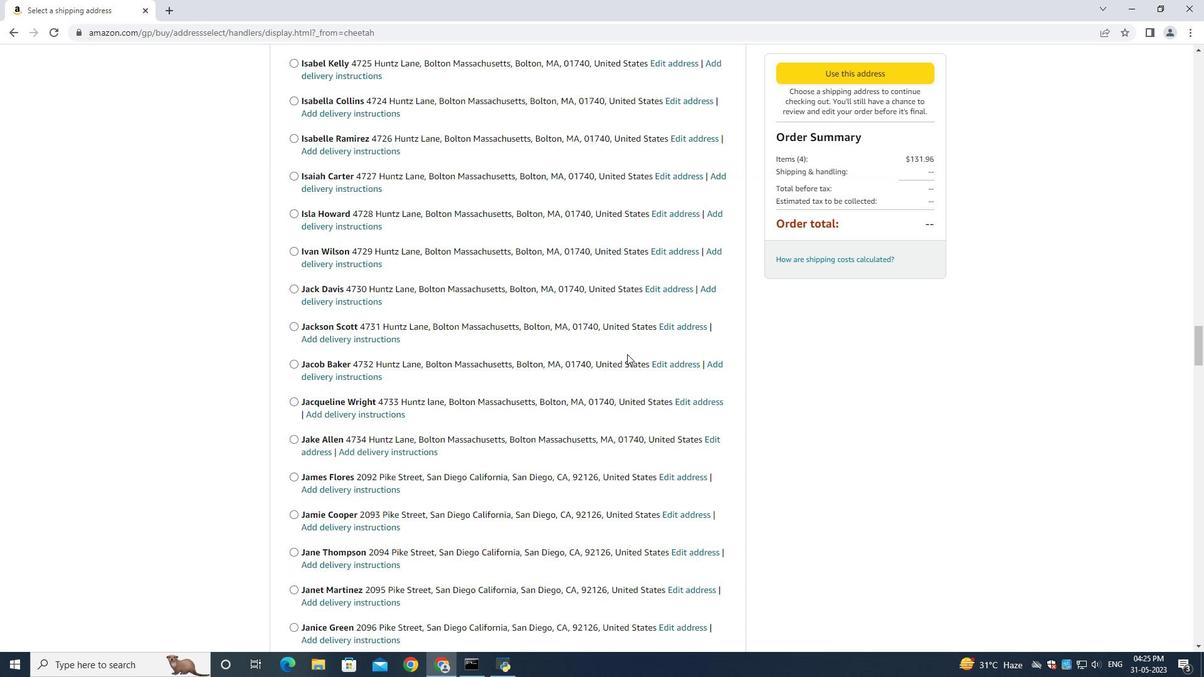 
Action: Mouse scrolled (628, 354) with delta (0, 0)
Screenshot: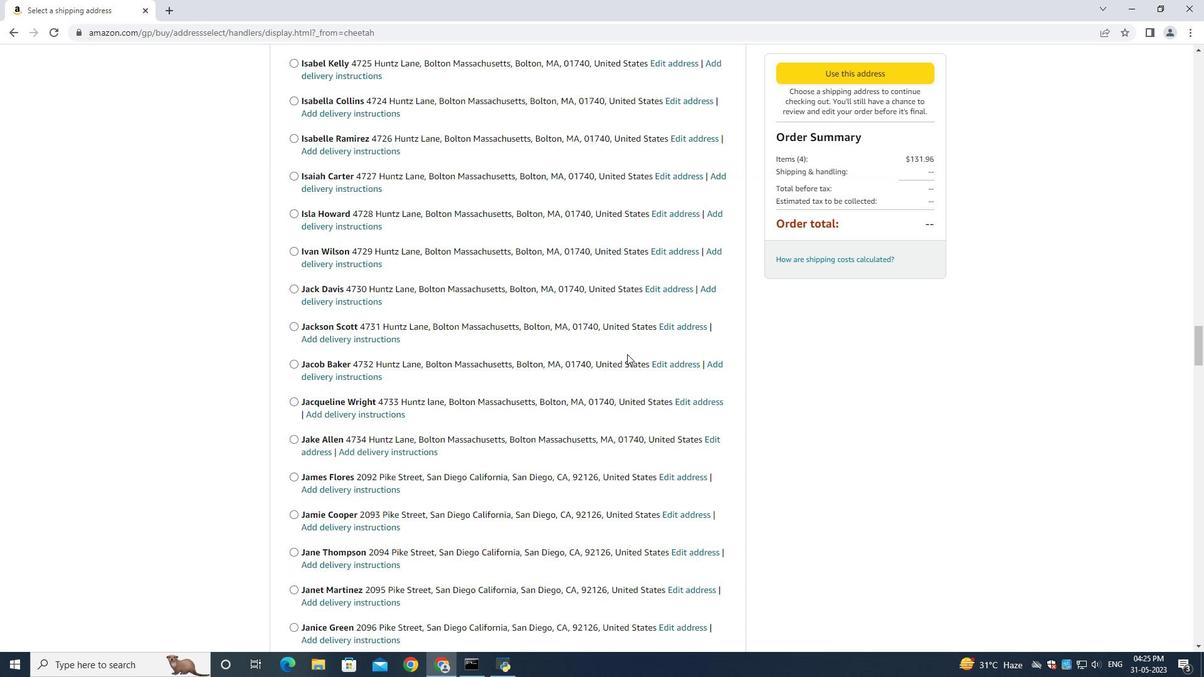 
Action: Mouse scrolled (628, 354) with delta (0, 0)
Screenshot: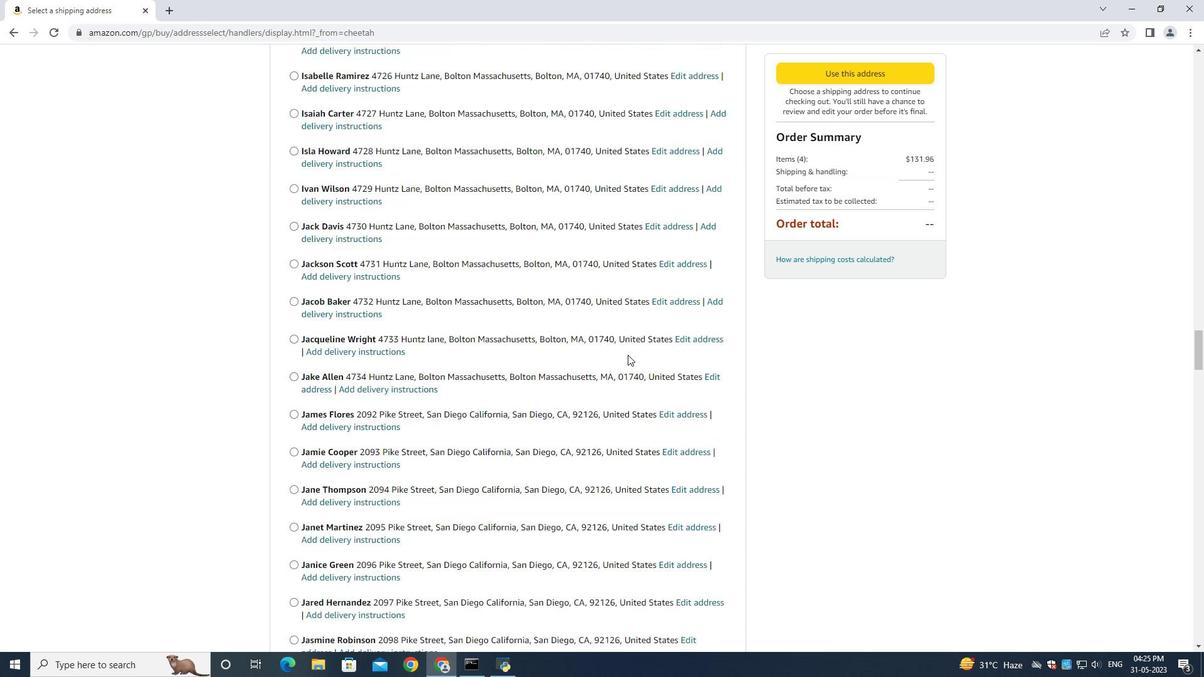 
Action: Mouse scrolled (628, 354) with delta (0, 0)
Screenshot: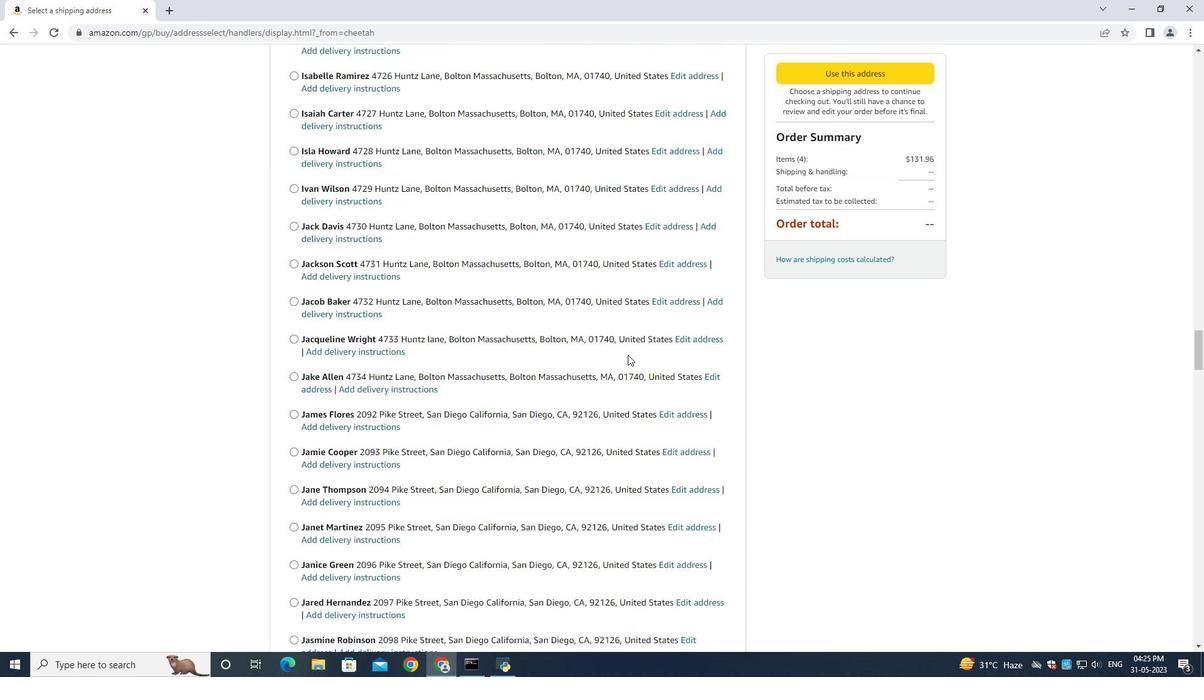 
Action: Mouse scrolled (628, 354) with delta (0, 0)
Screenshot: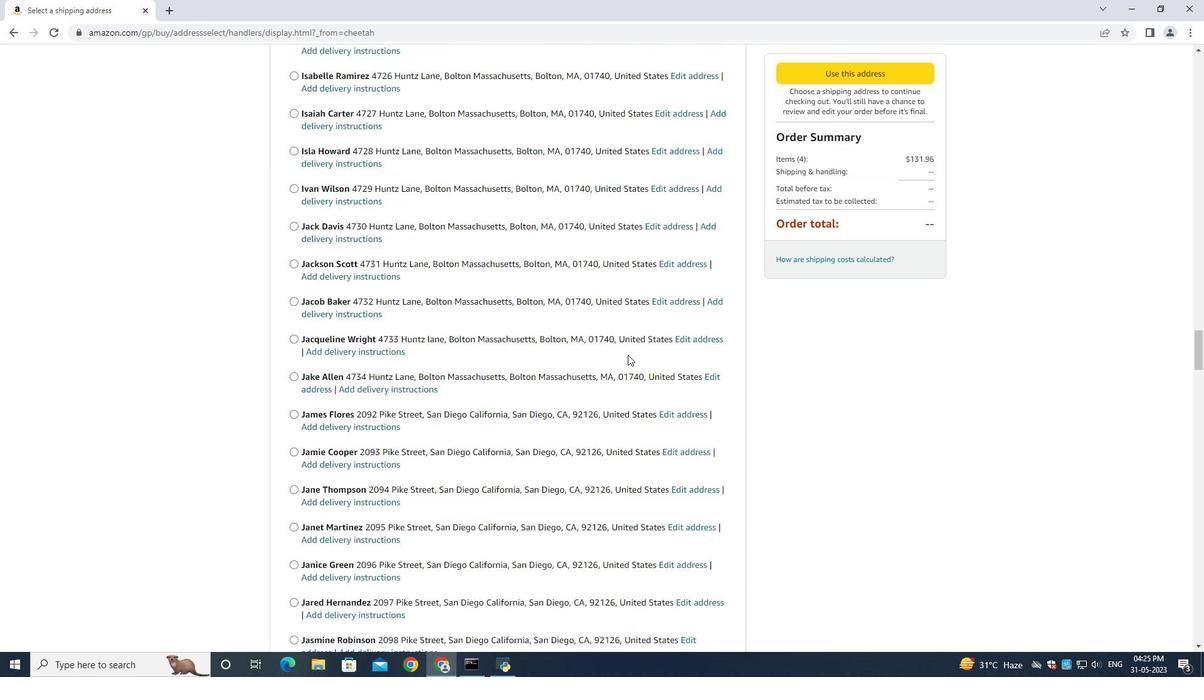 
Action: Mouse scrolled (628, 354) with delta (0, 0)
Screenshot: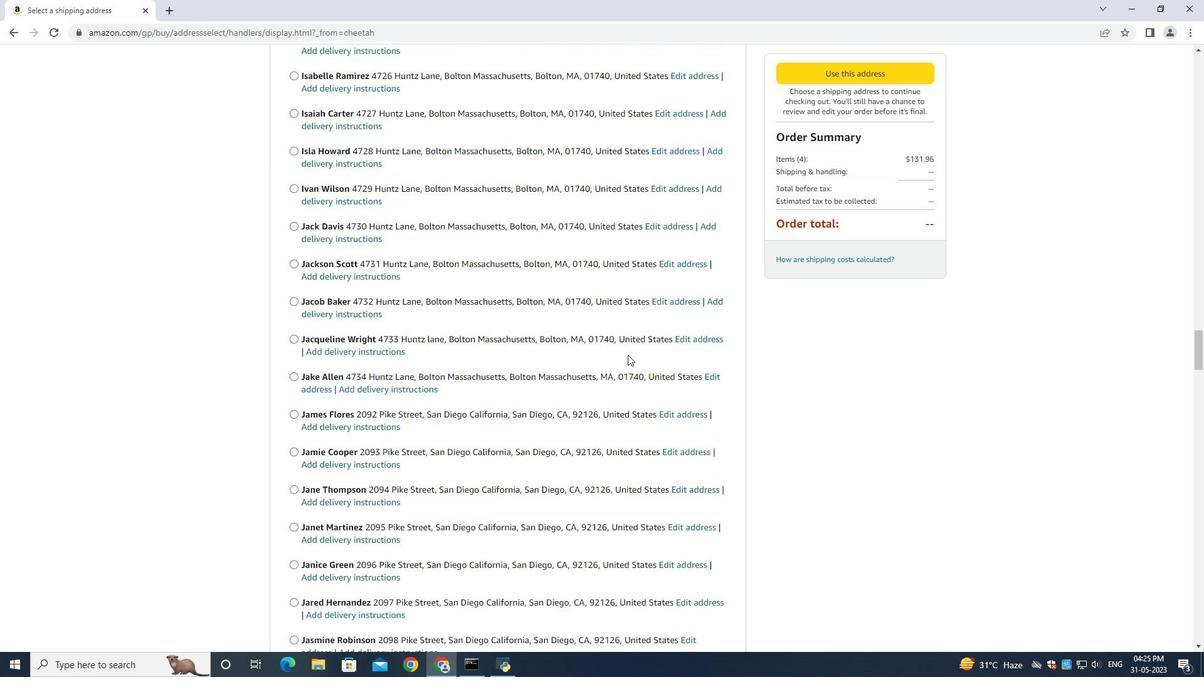 
Action: Mouse moved to (628, 360)
Screenshot: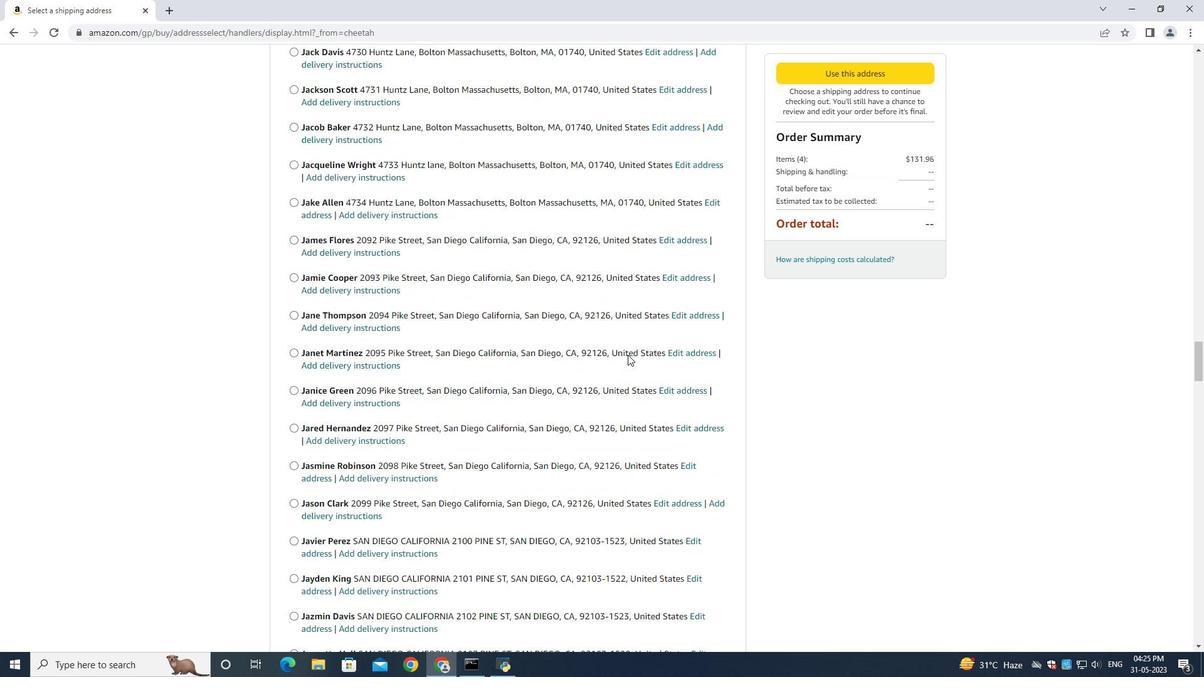 
Action: Mouse scrolled (628, 357) with delta (0, 0)
Screenshot: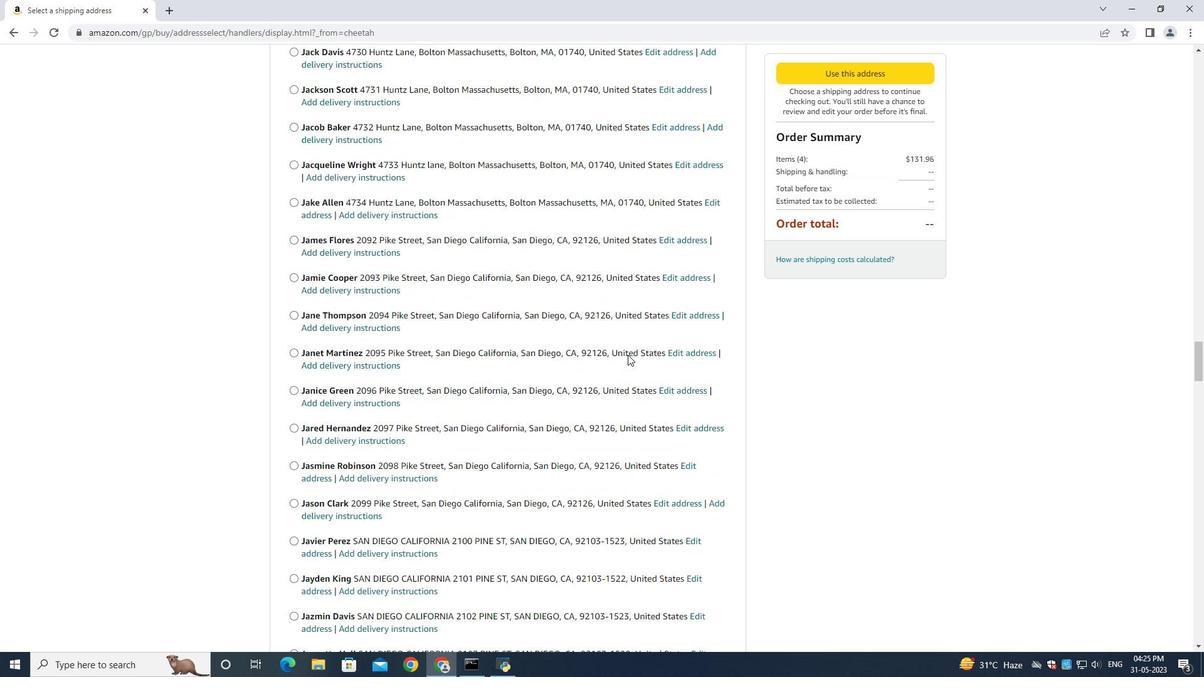 
Action: Mouse scrolled (628, 359) with delta (0, 0)
Screenshot: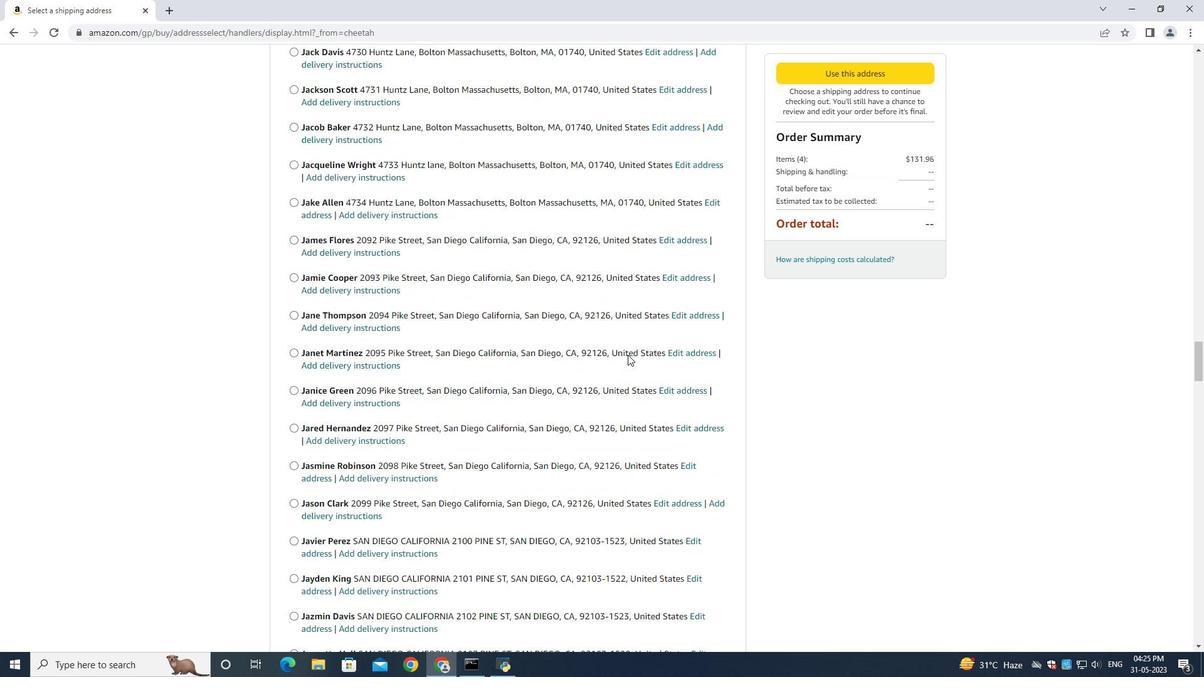 
Action: Mouse moved to (628, 360)
Screenshot: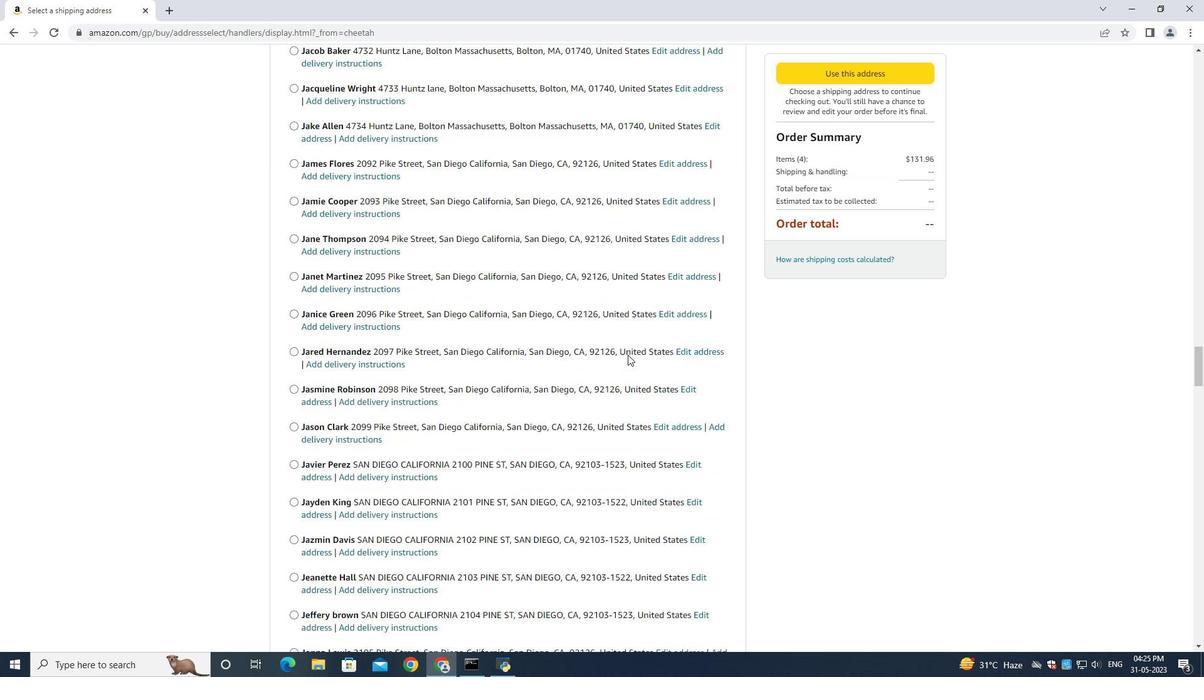 
Action: Mouse scrolled (628, 360) with delta (0, 0)
Screenshot: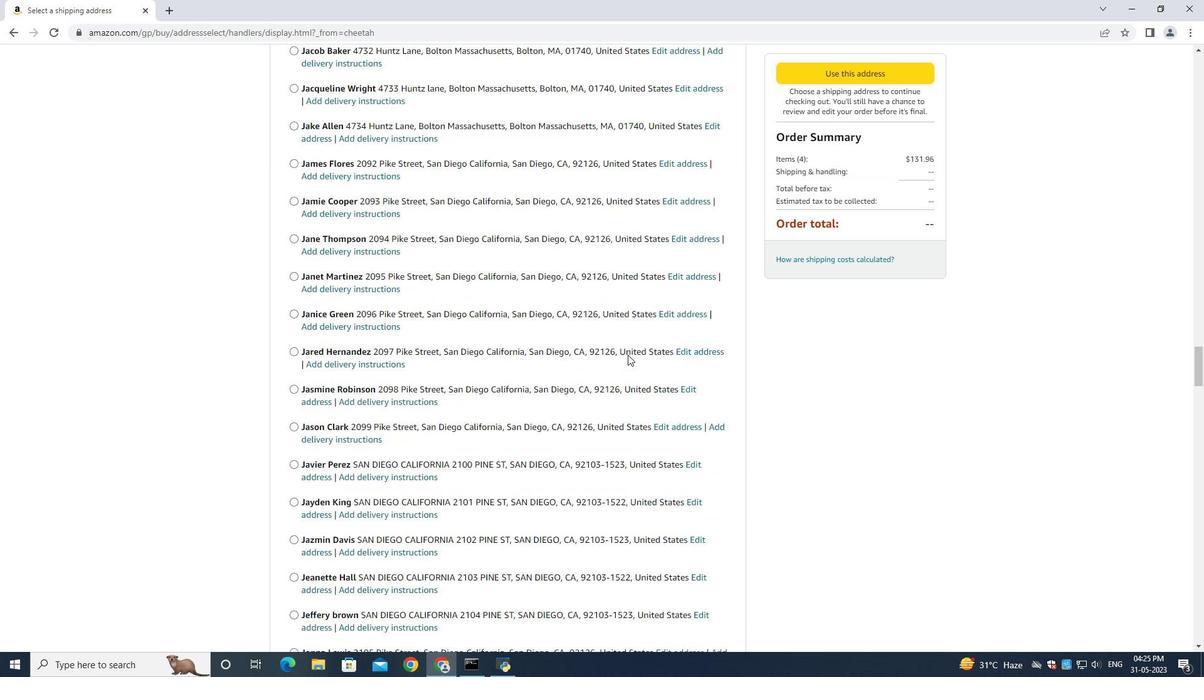 
Action: Mouse scrolled (628, 360) with delta (0, 0)
Screenshot: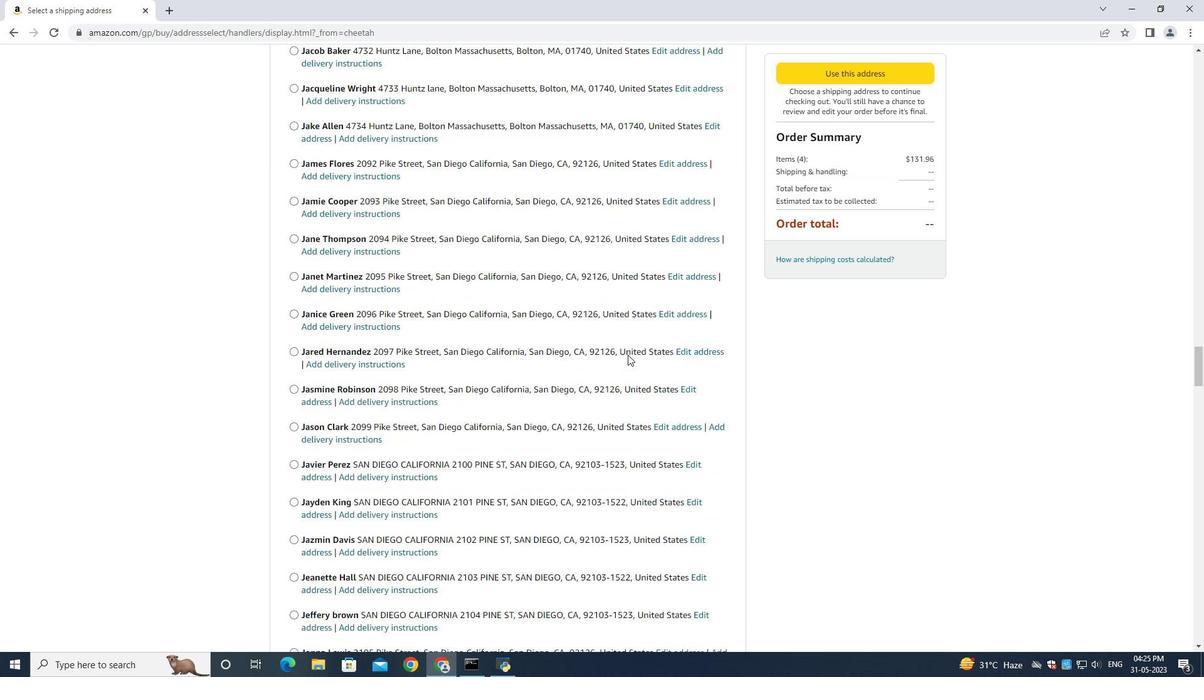 
Action: Mouse scrolled (628, 360) with delta (0, 0)
Screenshot: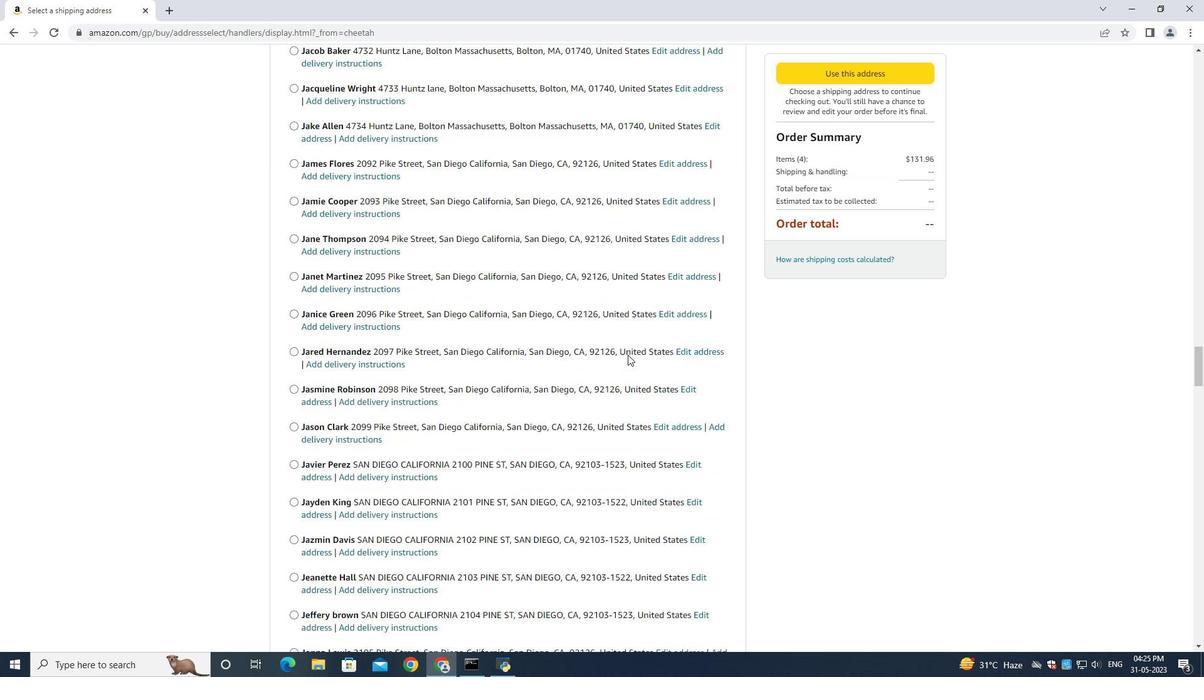 
Action: Mouse scrolled (628, 360) with delta (0, 0)
Screenshot: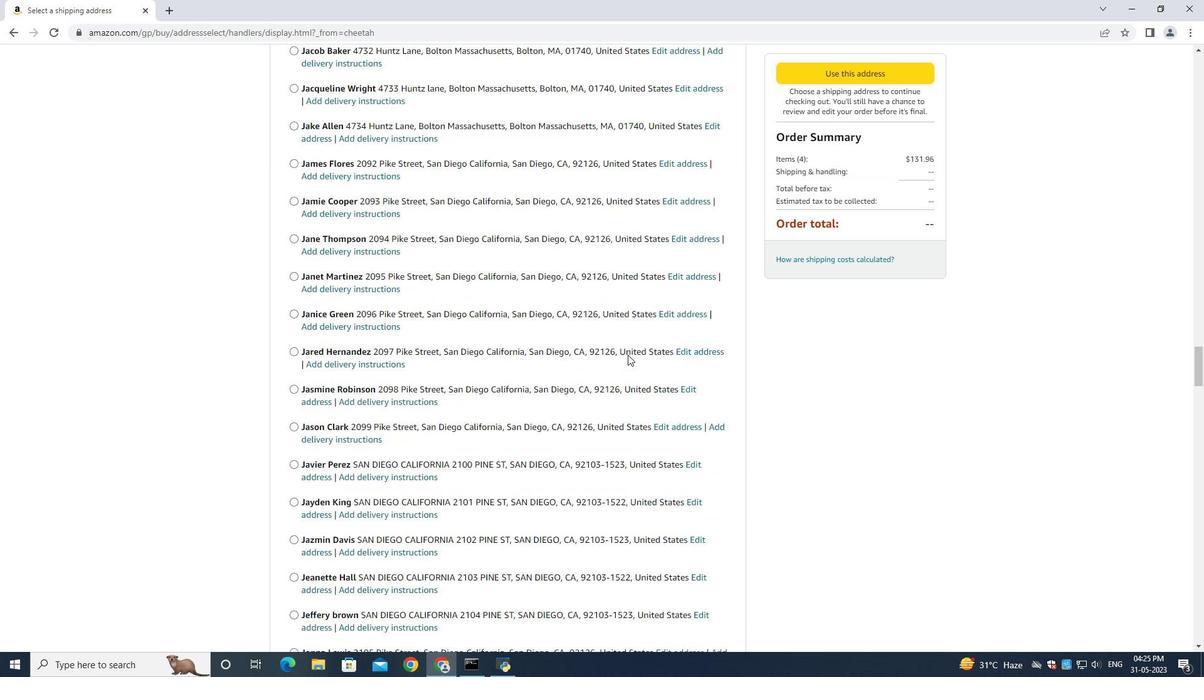 
Action: Mouse scrolled (628, 360) with delta (0, 0)
Screenshot: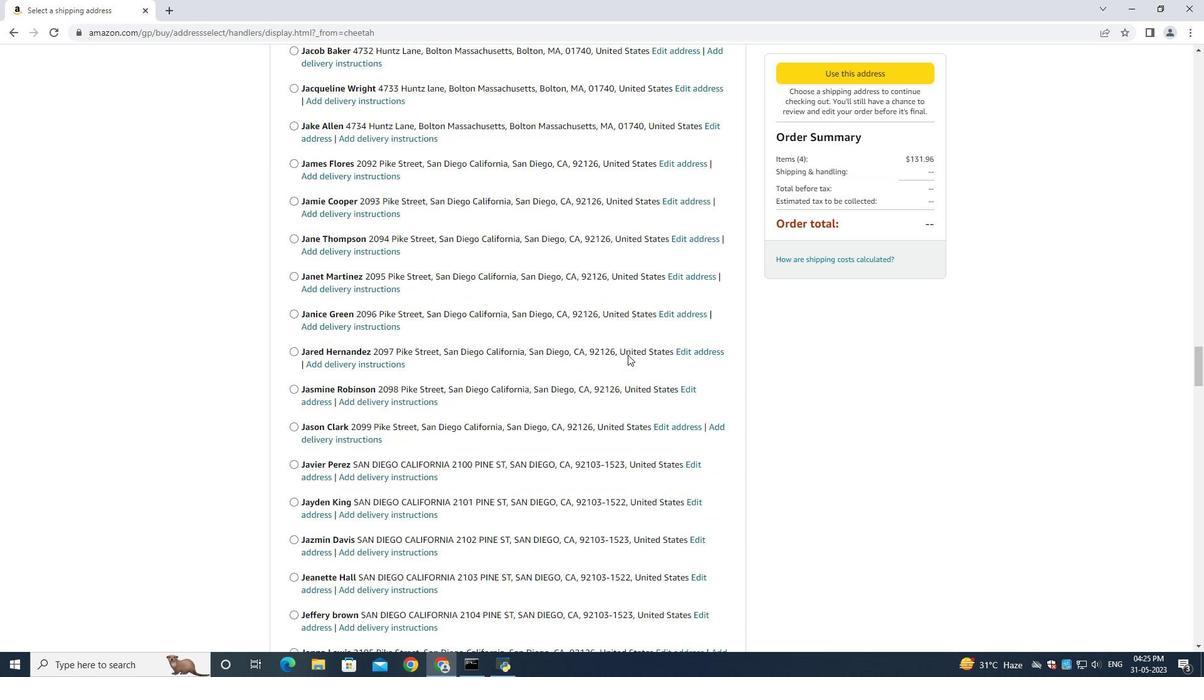 
Action: Mouse moved to (626, 359)
Screenshot: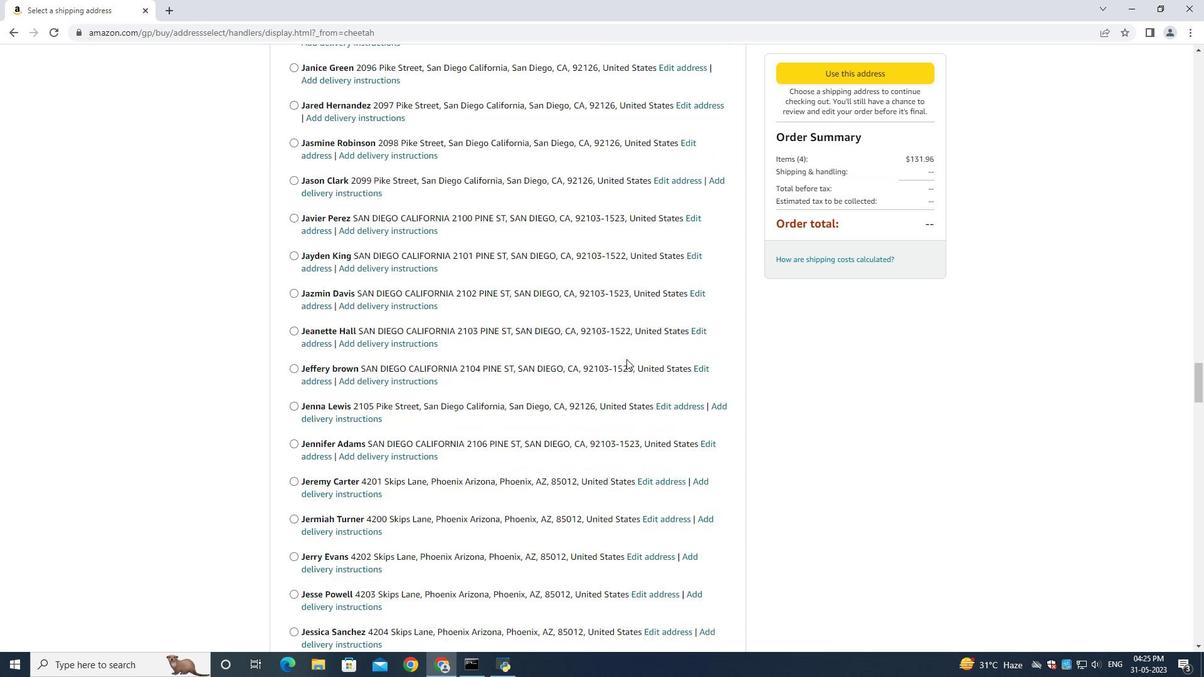 
Action: Mouse scrolled (626, 358) with delta (0, 0)
Screenshot: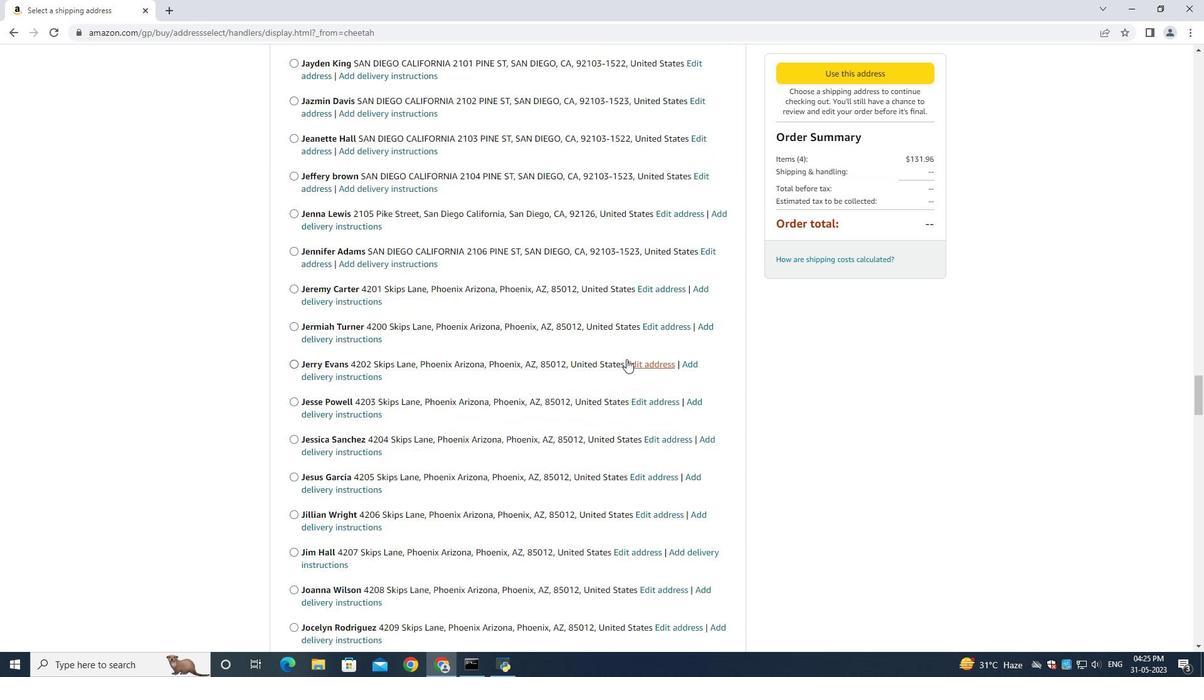 
Action: Mouse moved to (626, 361)
Screenshot: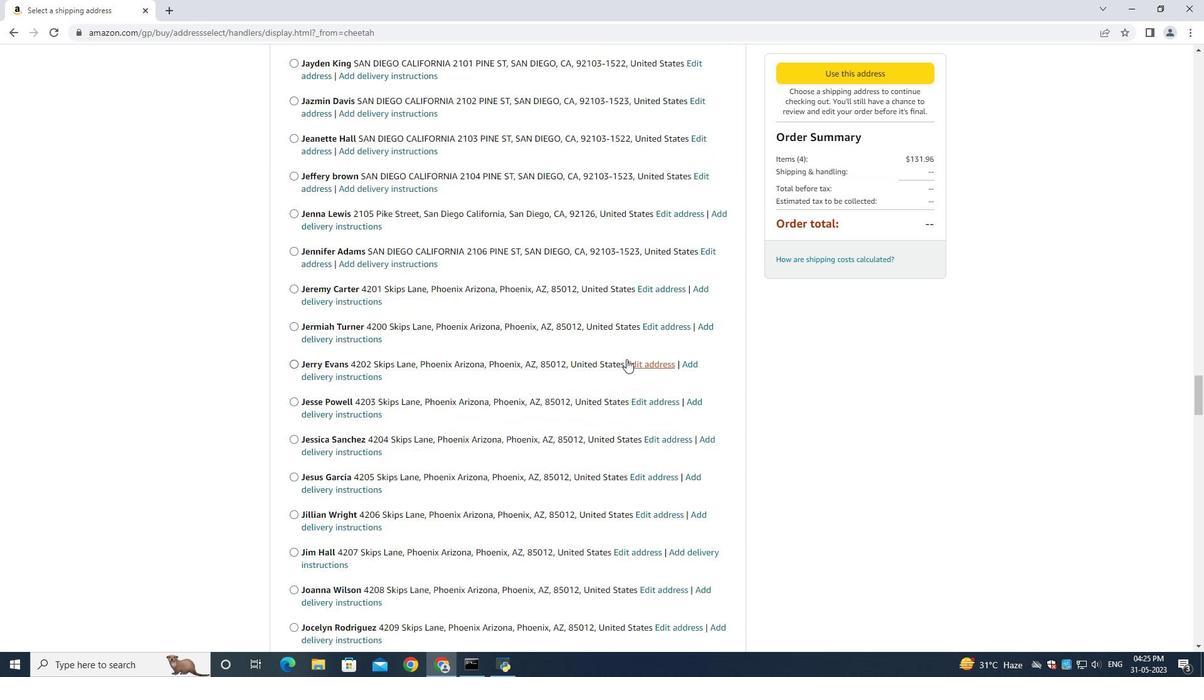 
Action: Mouse scrolled (626, 360) with delta (0, 0)
Screenshot: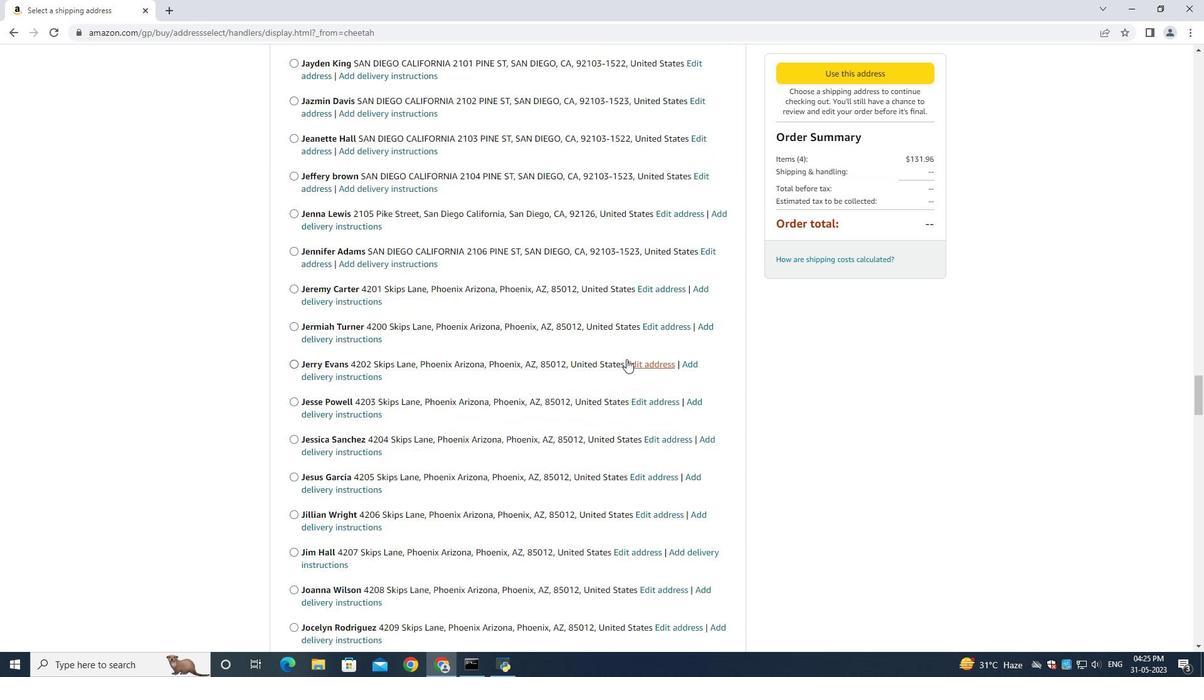 
Action: Mouse moved to (626, 362)
Screenshot: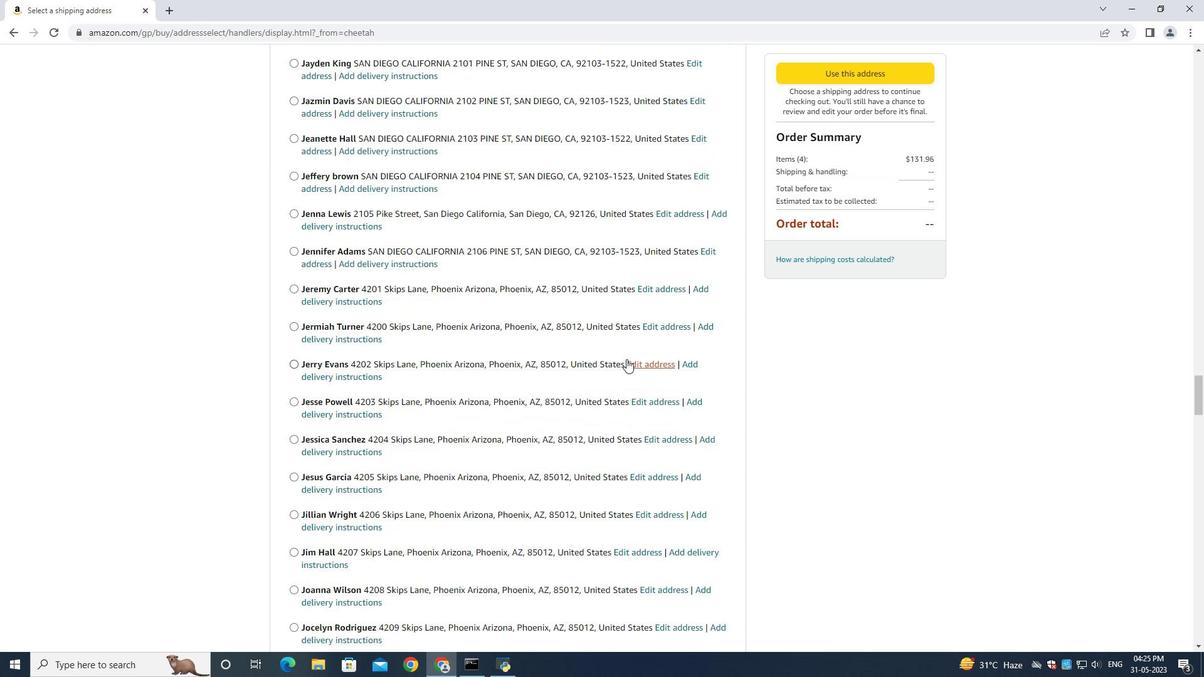 
Action: Mouse scrolled (626, 361) with delta (0, 0)
Screenshot: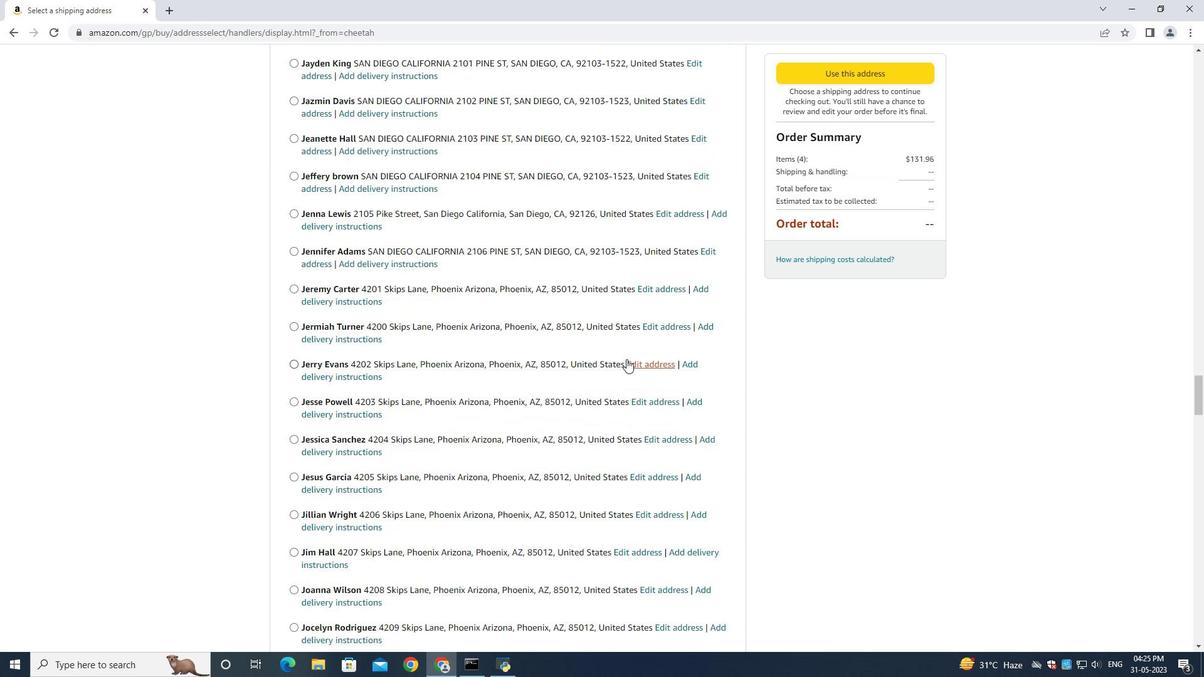 
Action: Mouse scrolled (626, 362) with delta (0, 0)
Screenshot: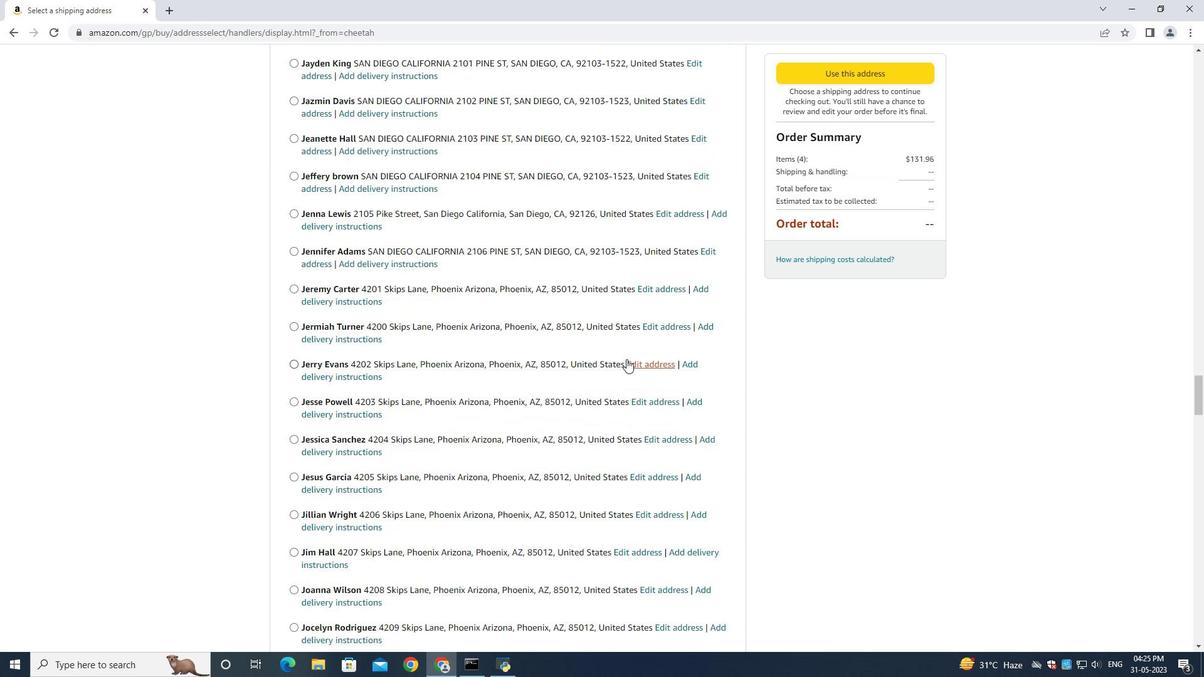 
Action: Mouse scrolled (626, 362) with delta (0, 0)
Screenshot: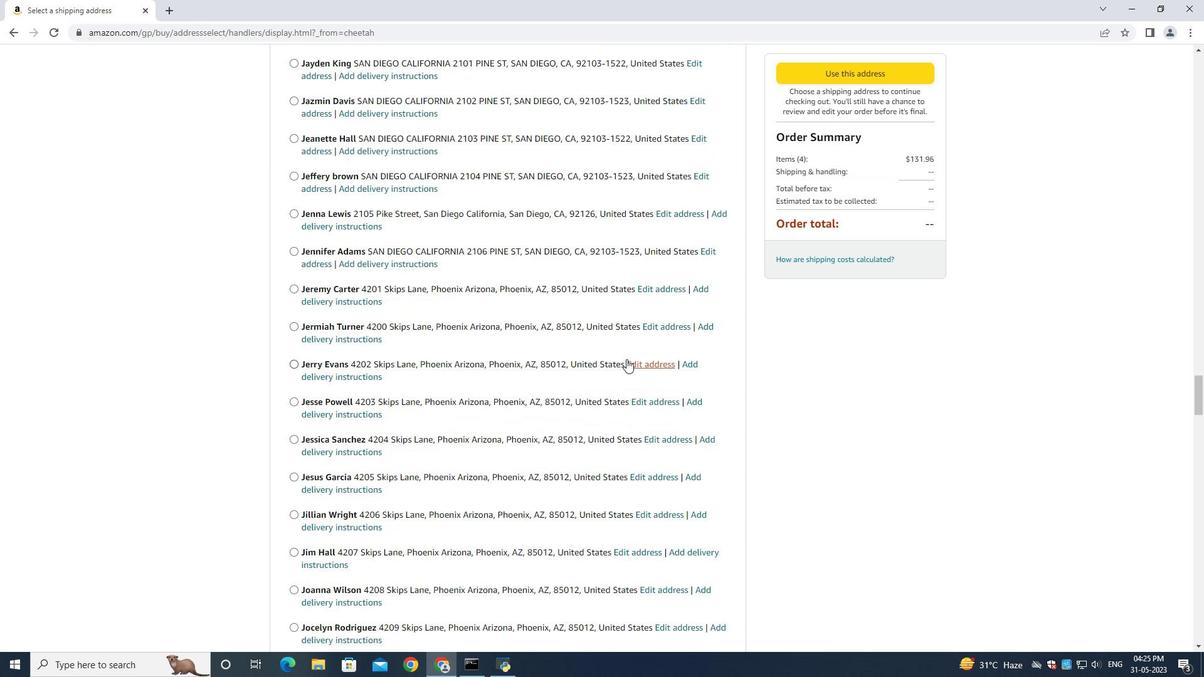 
Action: Mouse scrolled (626, 362) with delta (0, 0)
Screenshot: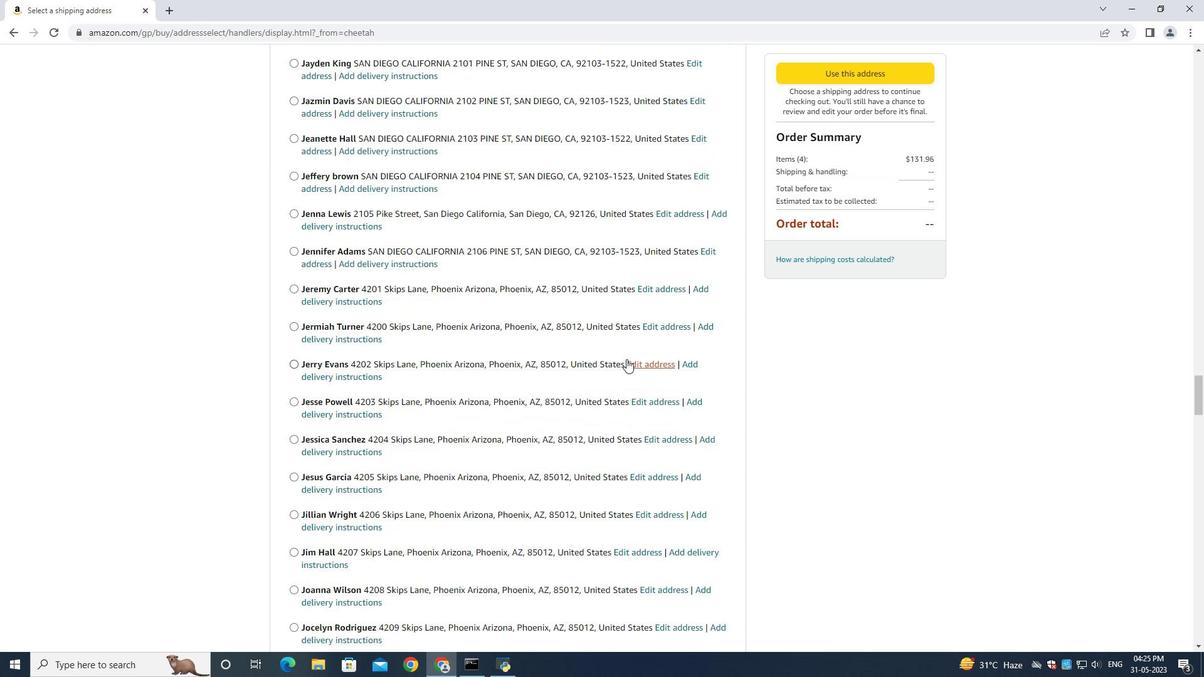 
Action: Mouse scrolled (626, 362) with delta (0, 0)
Screenshot: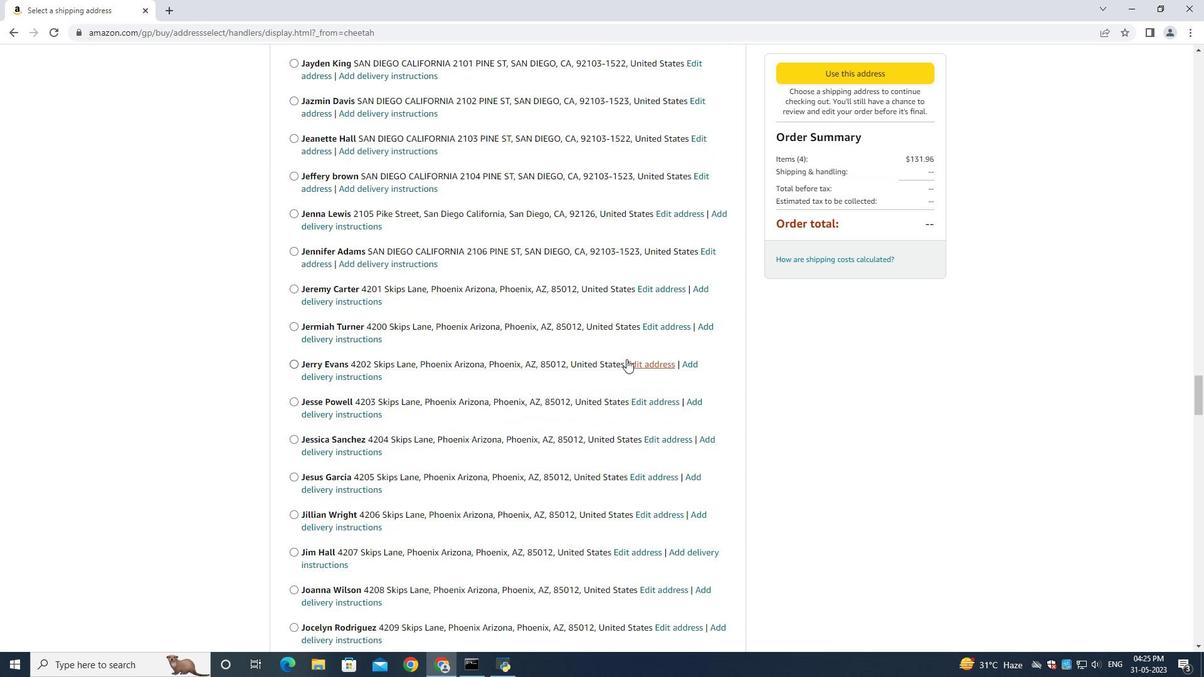 
Action: Mouse moved to (626, 363)
Screenshot: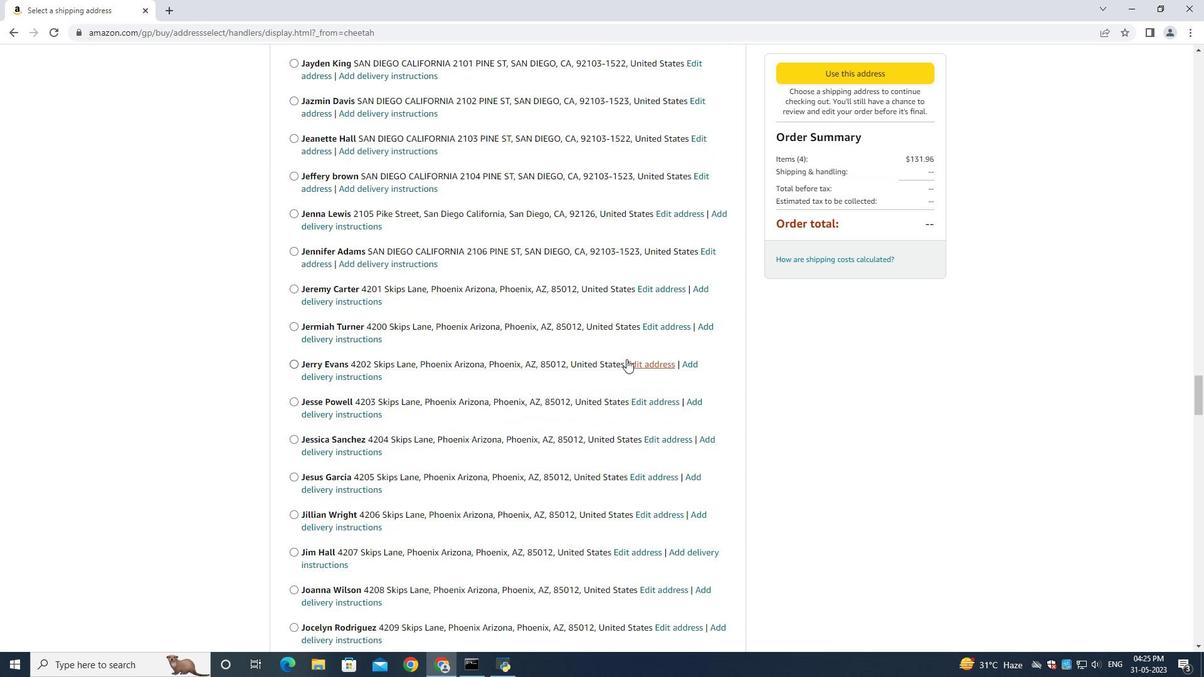 
Action: Mouse scrolled (626, 363) with delta (0, 0)
Screenshot: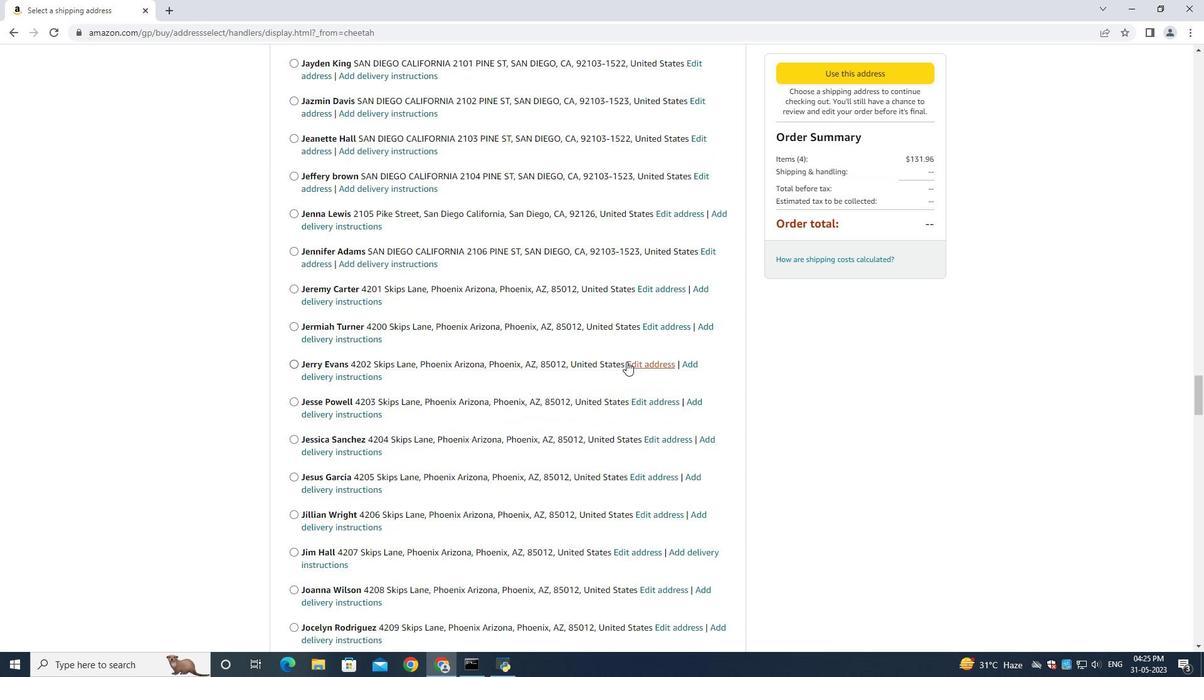 
Action: Mouse moved to (631, 368)
Screenshot: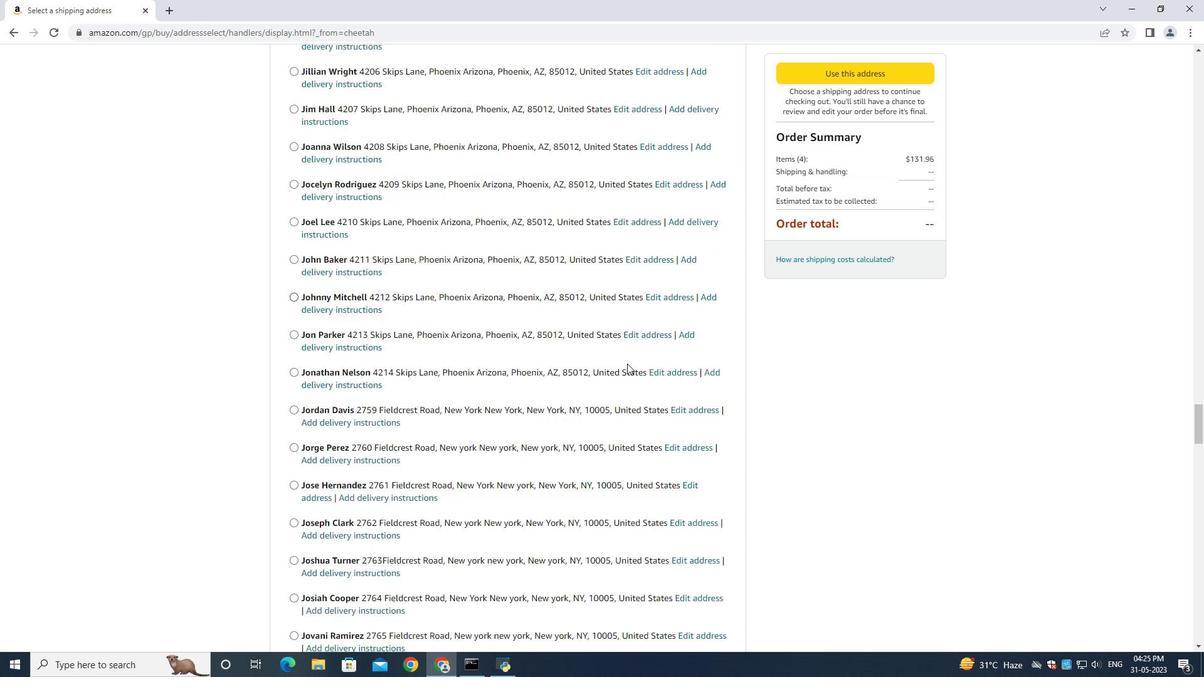 
Action: Mouse scrolled (631, 368) with delta (0, 0)
Screenshot: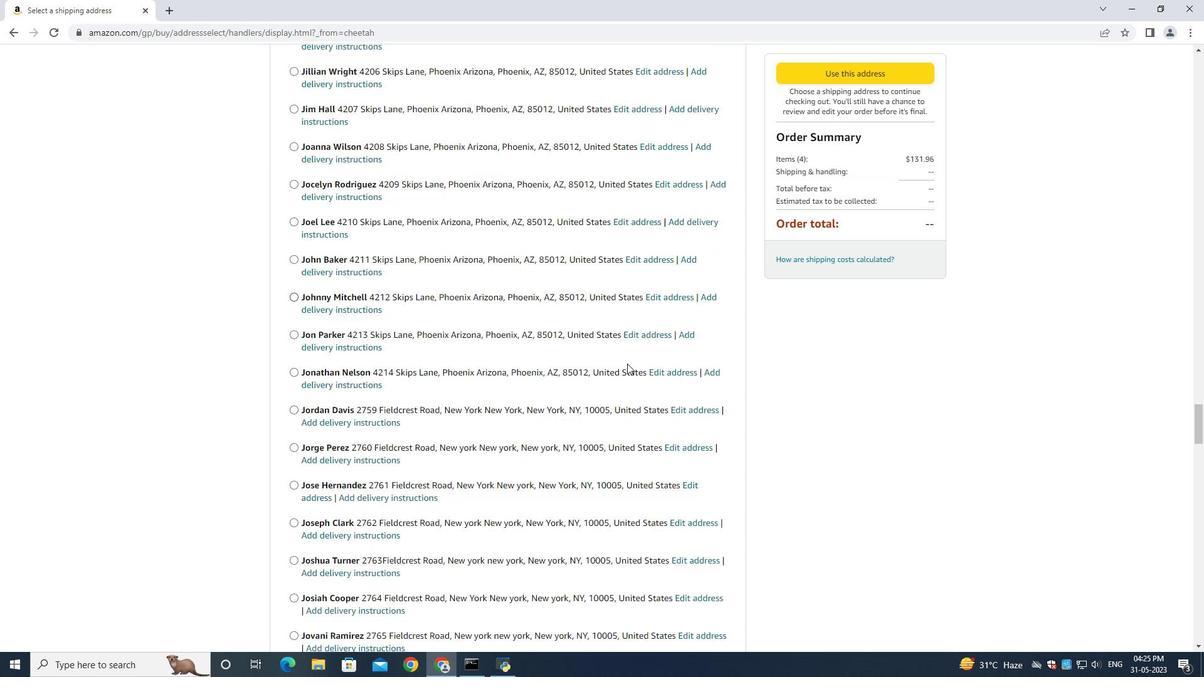 
Action: Mouse scrolled (631, 368) with delta (0, 0)
Screenshot: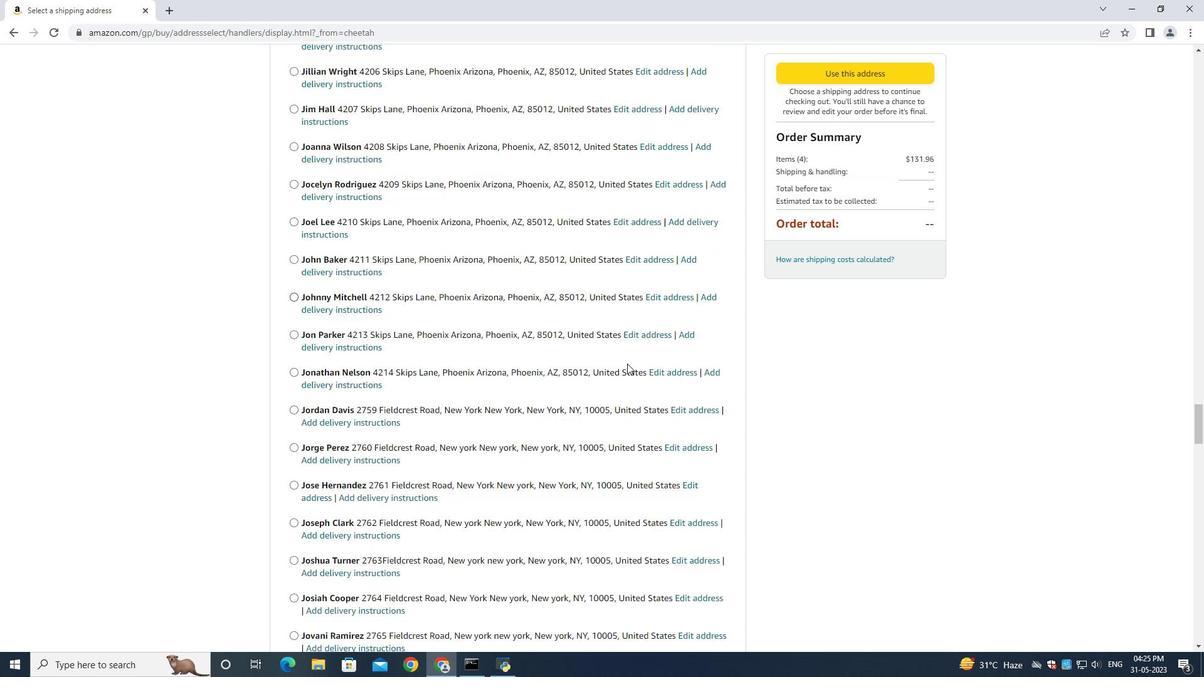 
Action: Mouse scrolled (631, 368) with delta (0, 0)
Screenshot: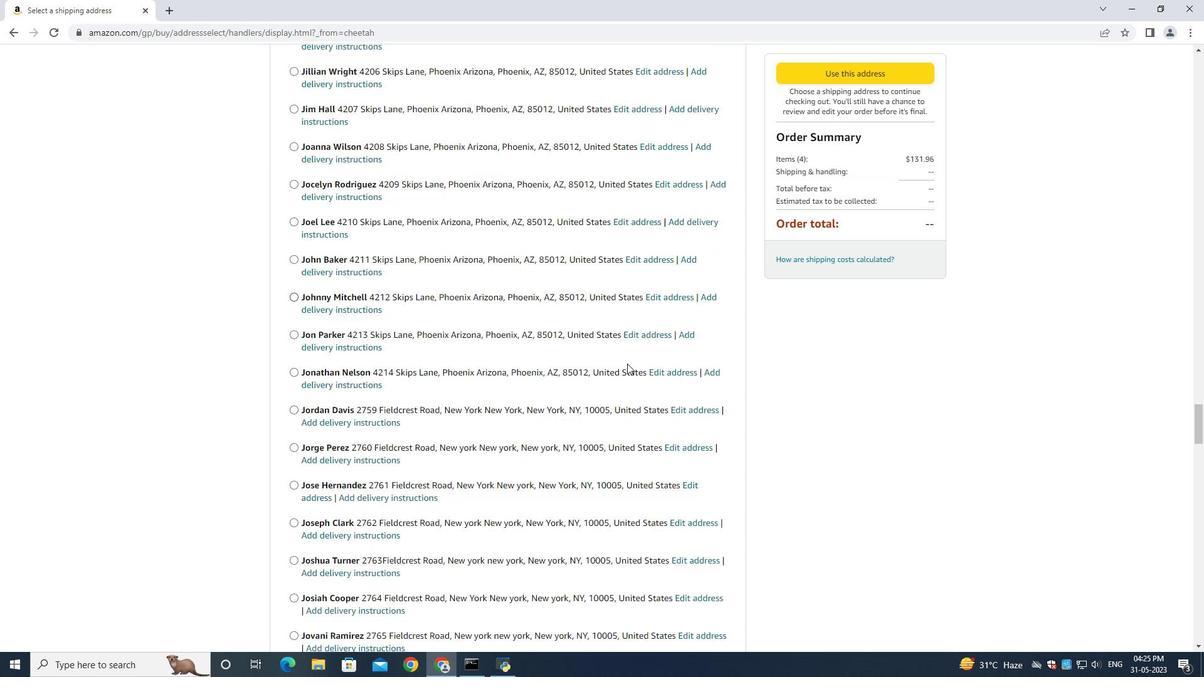 
Action: Mouse scrolled (631, 368) with delta (0, 0)
Screenshot: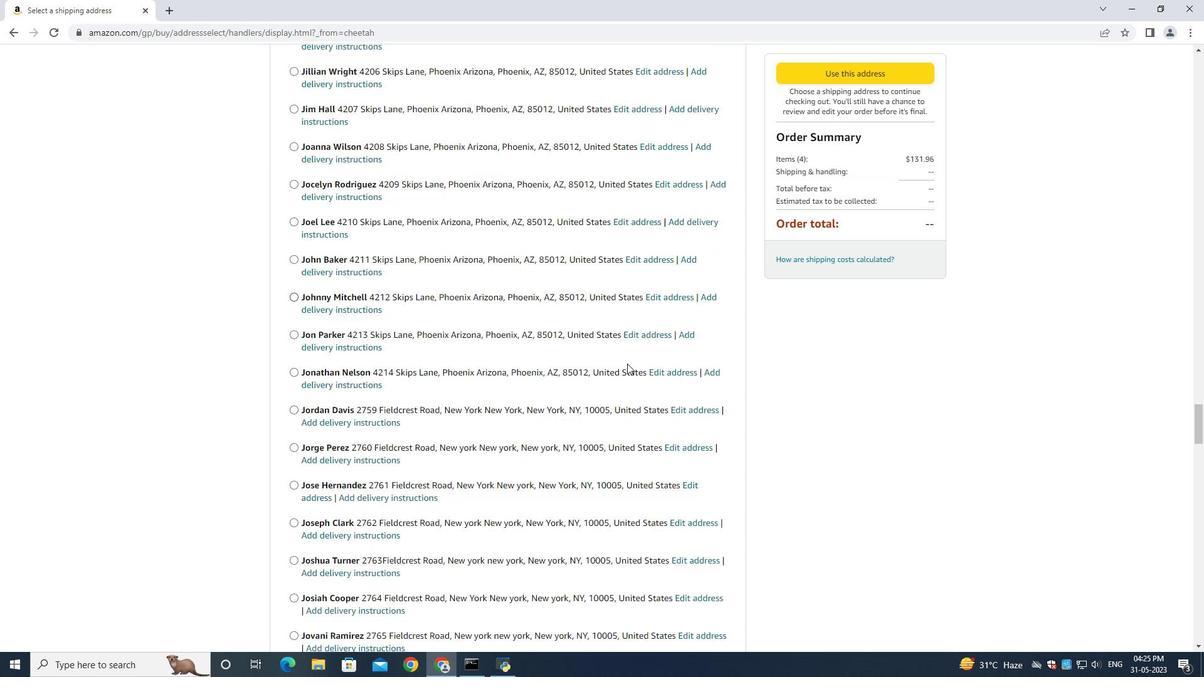 
Action: Mouse scrolled (631, 368) with delta (0, 0)
Screenshot: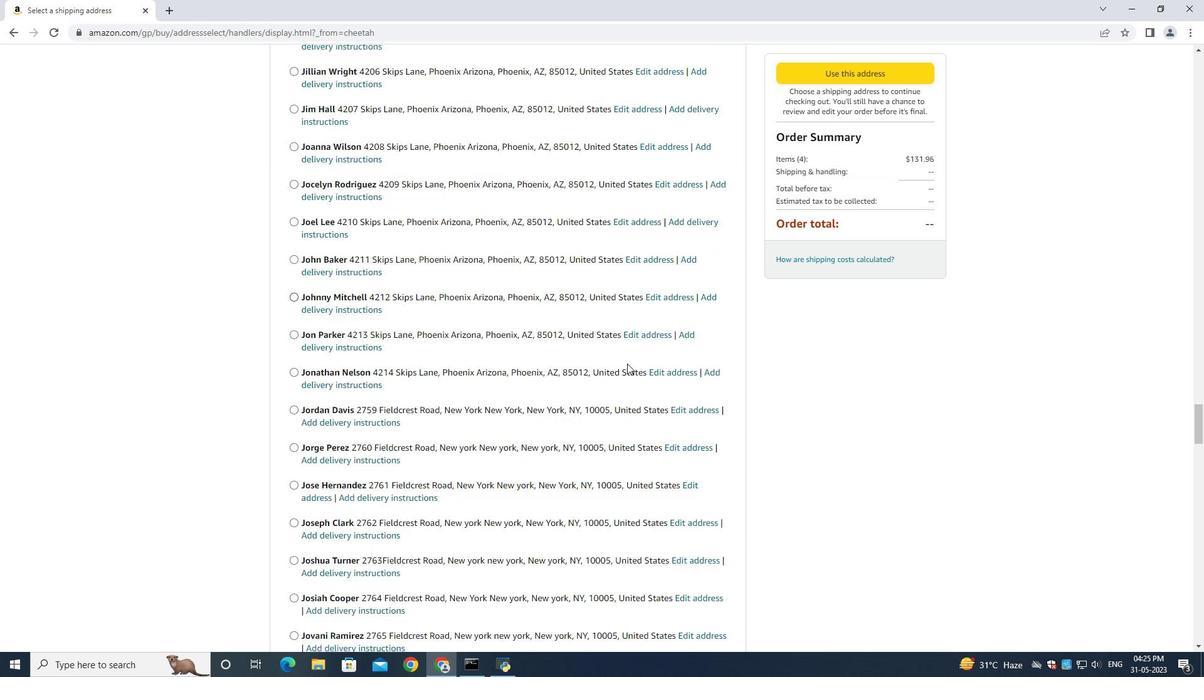 
Action: Mouse scrolled (631, 368) with delta (0, 0)
Screenshot: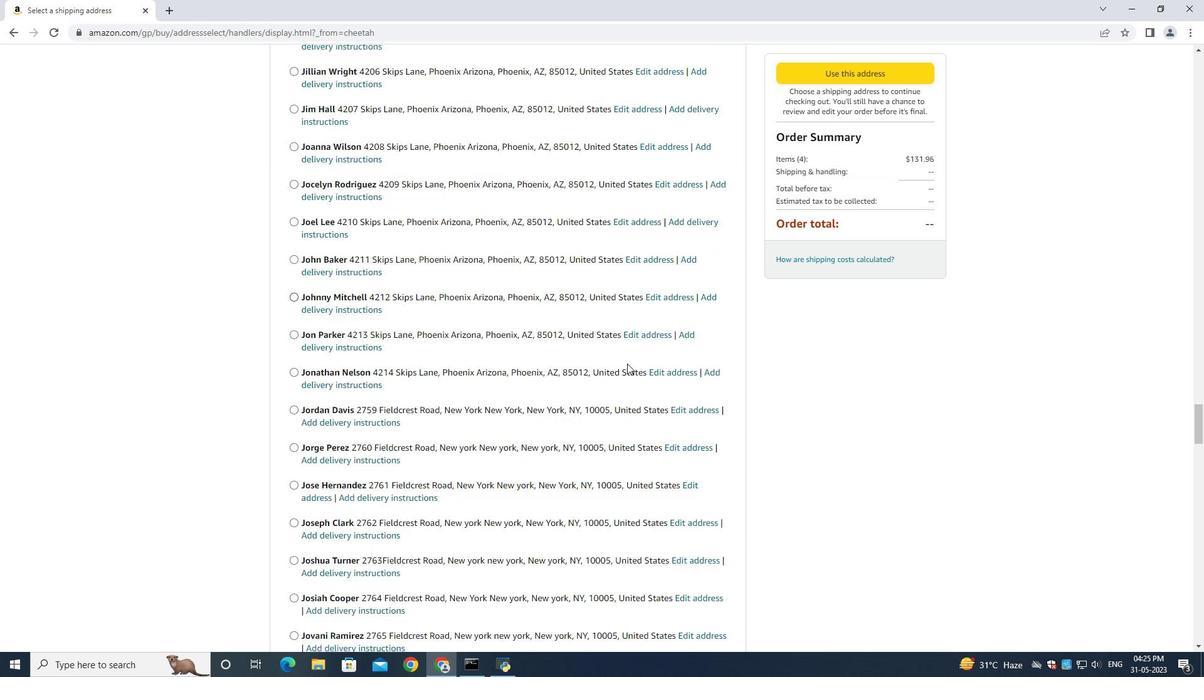 
Action: Mouse scrolled (631, 368) with delta (0, 0)
Screenshot: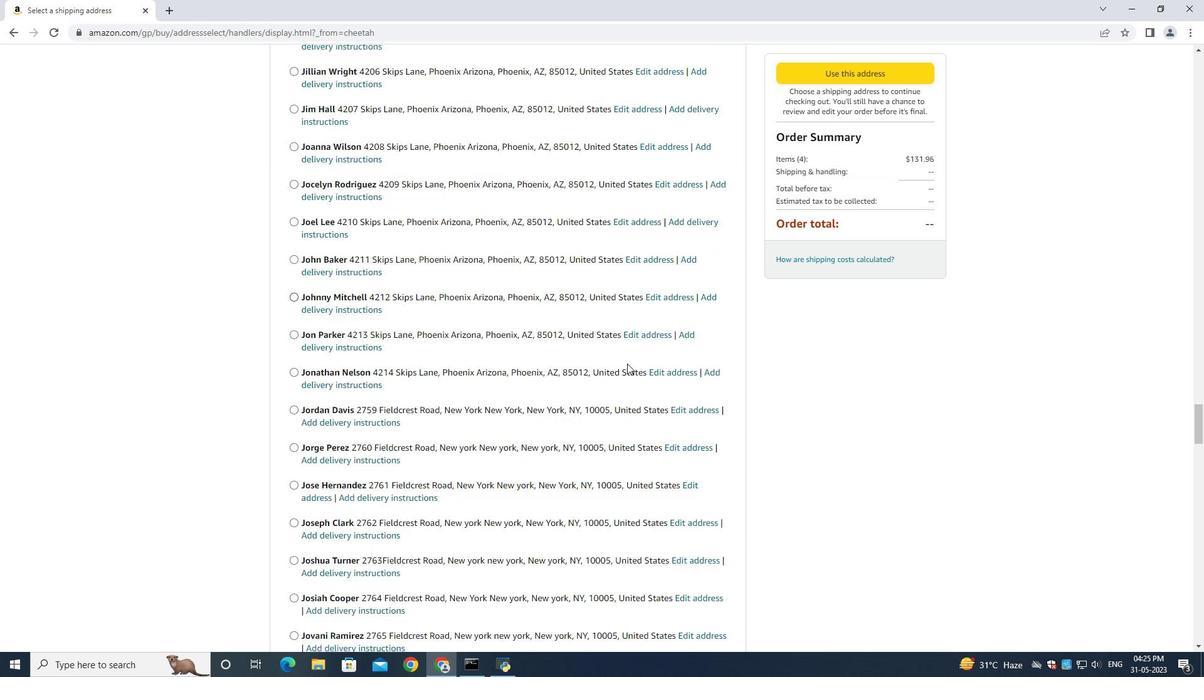 
Action: Mouse moved to (631, 368)
Screenshot: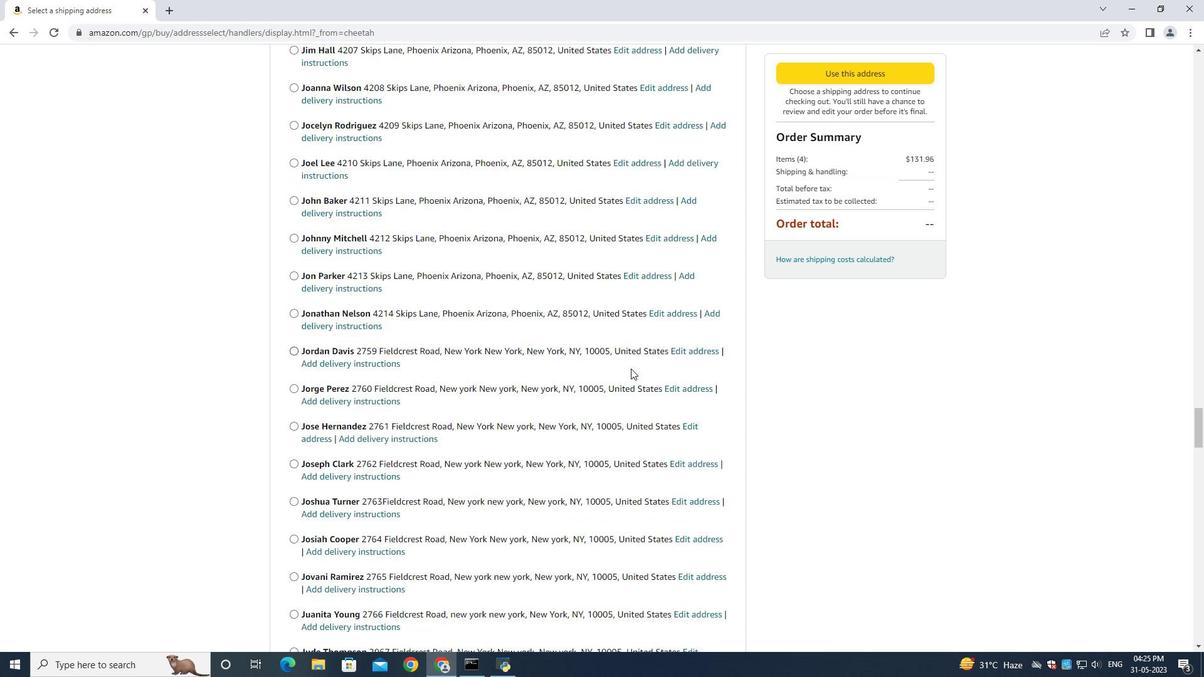 
Action: Mouse scrolled (631, 368) with delta (0, 0)
Screenshot: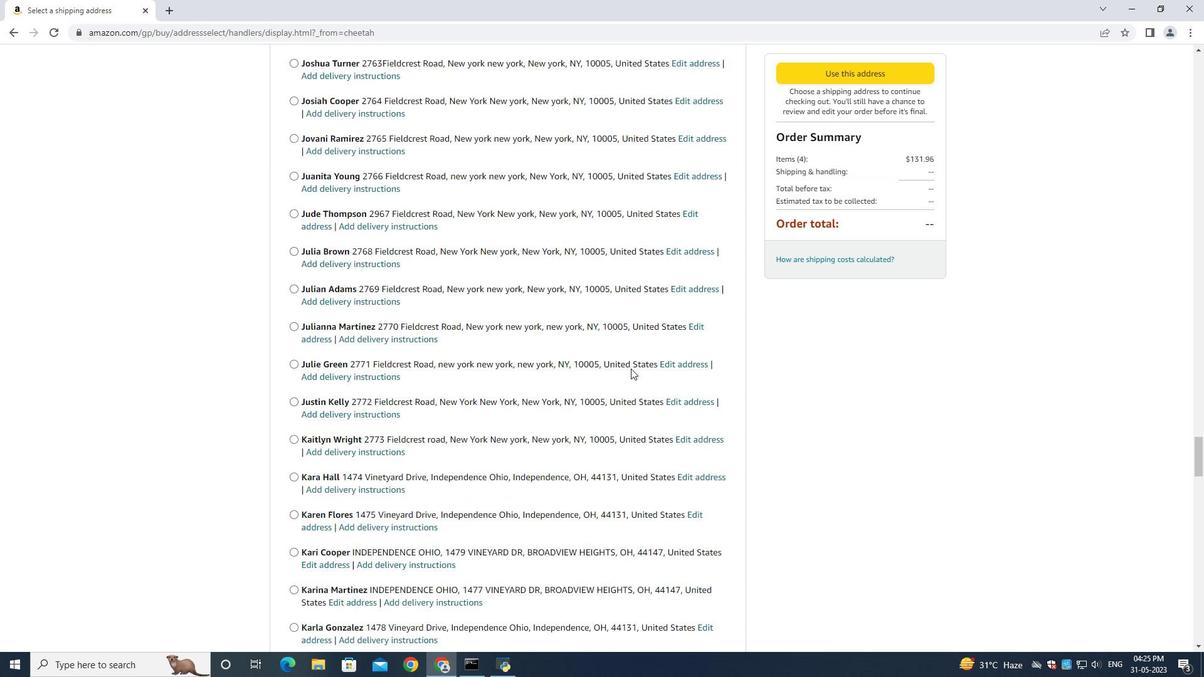 
Action: Mouse moved to (631, 368)
Screenshot: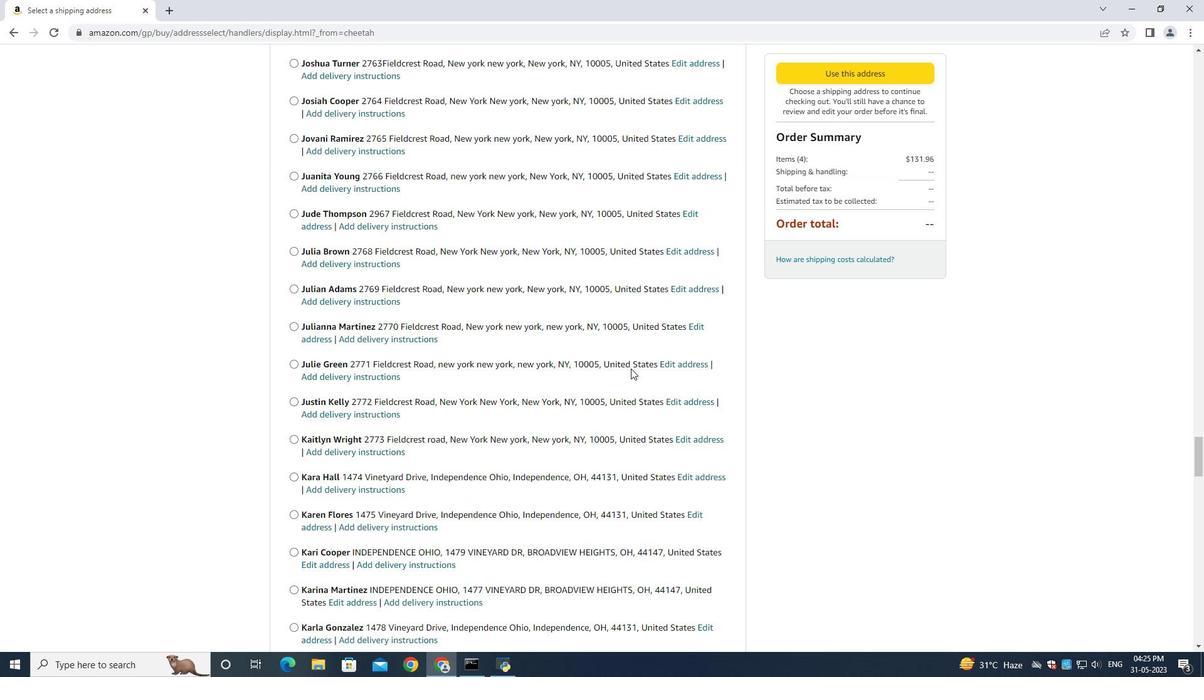 
Action: Mouse scrolled (631, 368) with delta (0, 0)
Screenshot: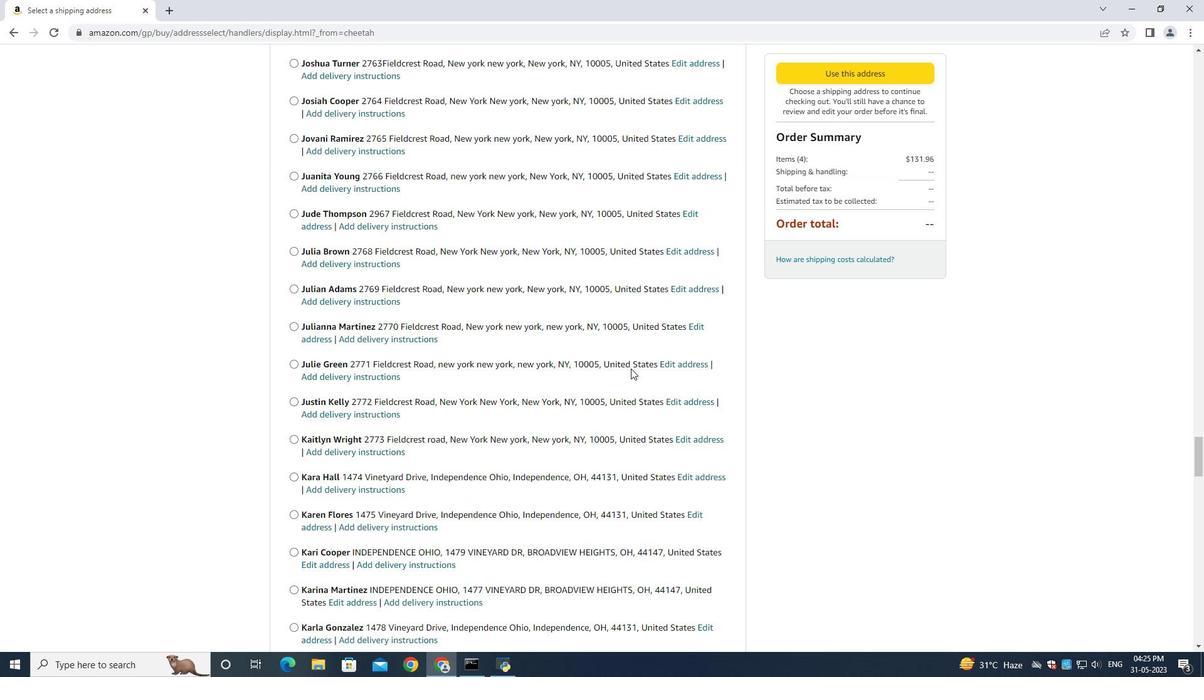 
Action: Mouse moved to (628, 365)
Screenshot: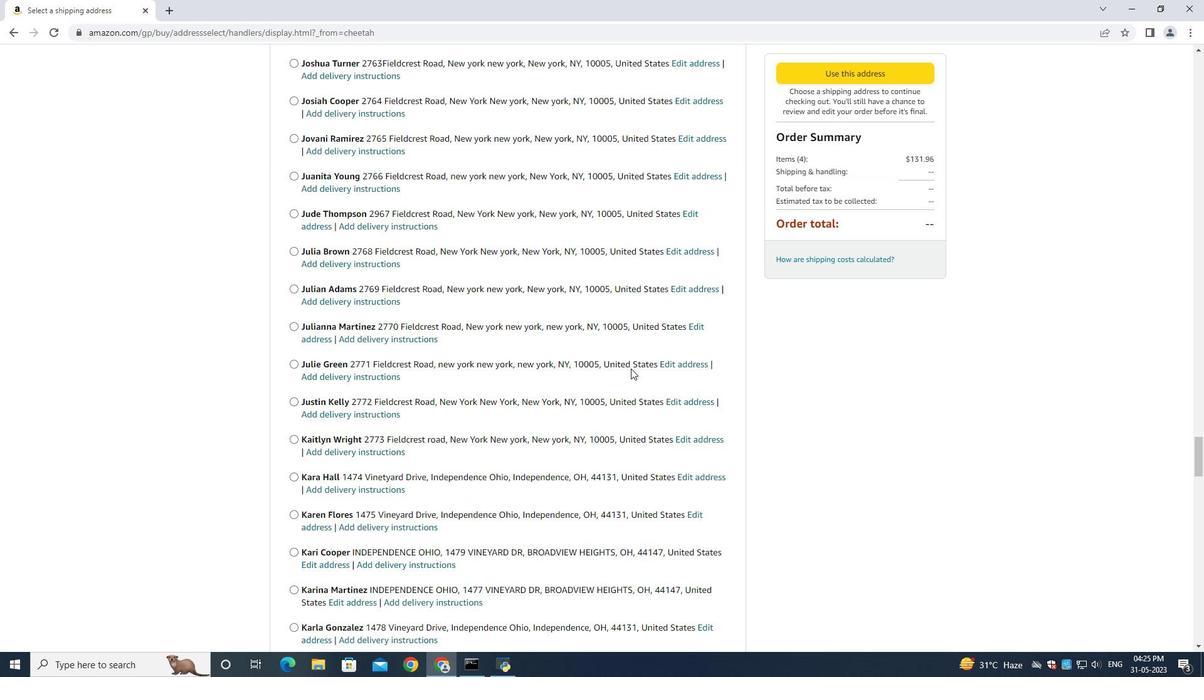 
Action: Mouse scrolled (631, 368) with delta (0, 0)
Screenshot: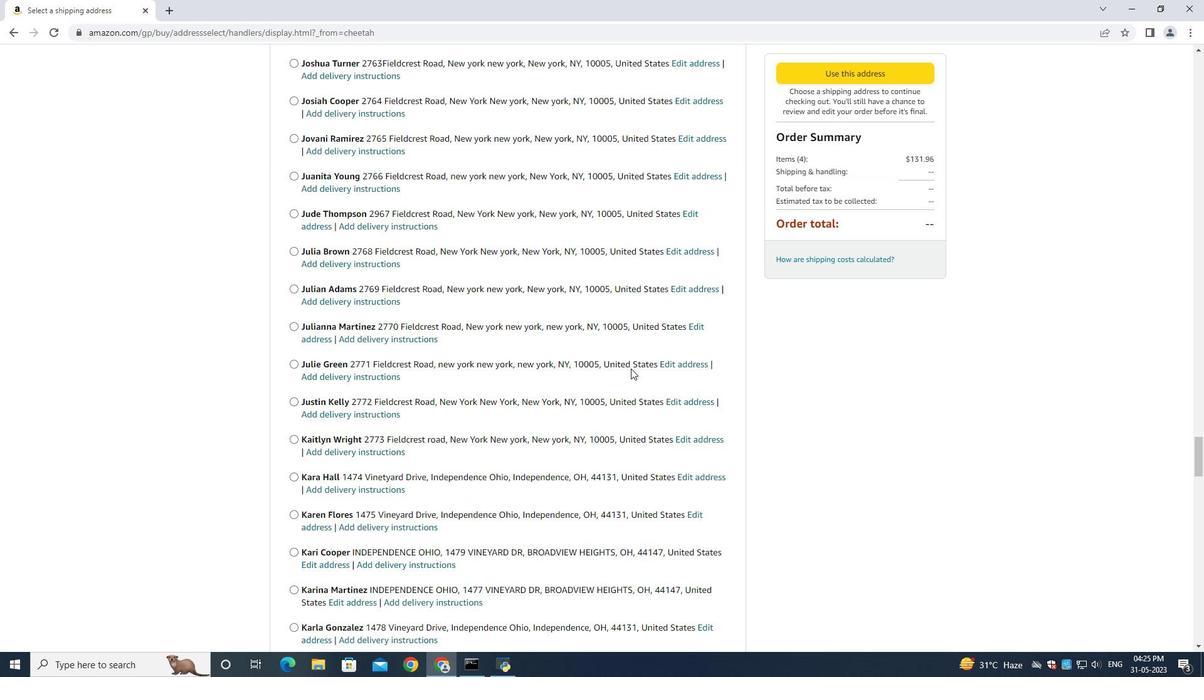 
Action: Mouse moved to (629, 369)
Screenshot: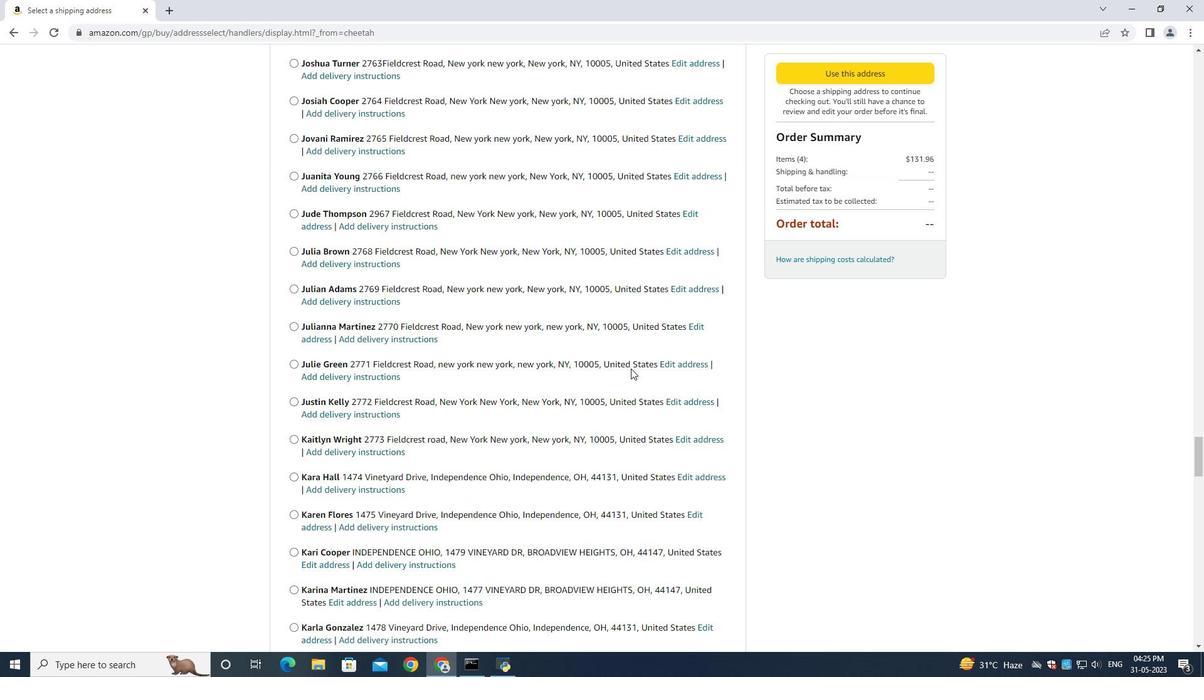 
Action: Mouse scrolled (631, 368) with delta (0, 0)
Screenshot: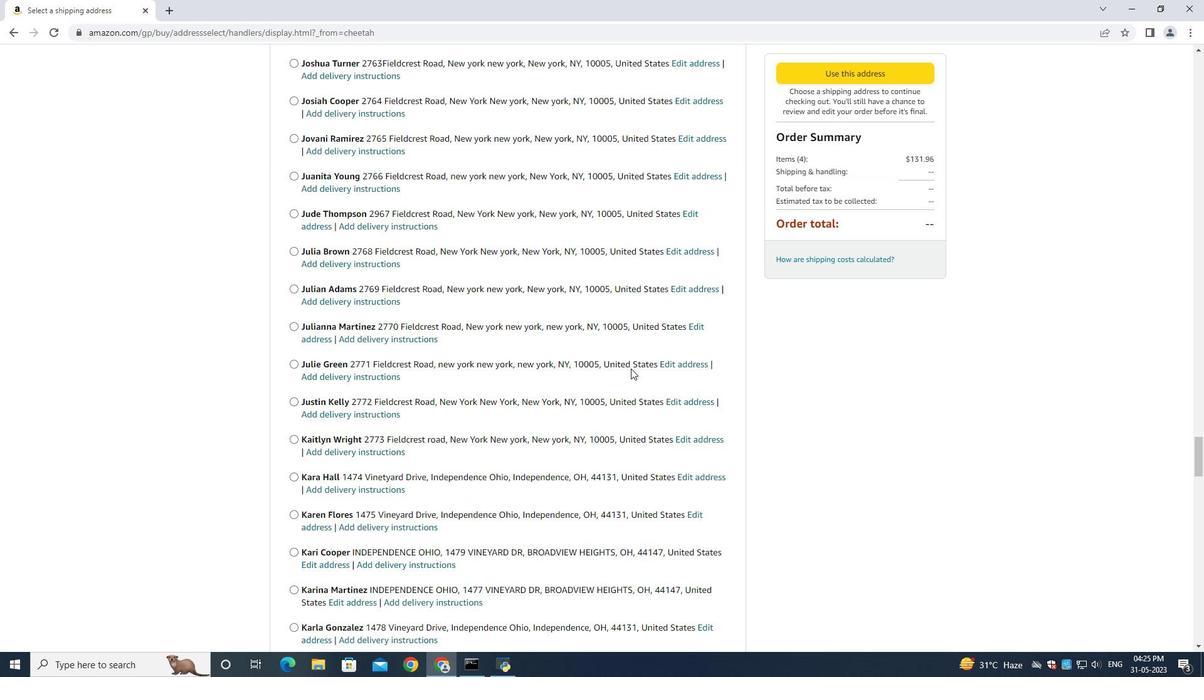 
Action: Mouse moved to (629, 370)
Screenshot: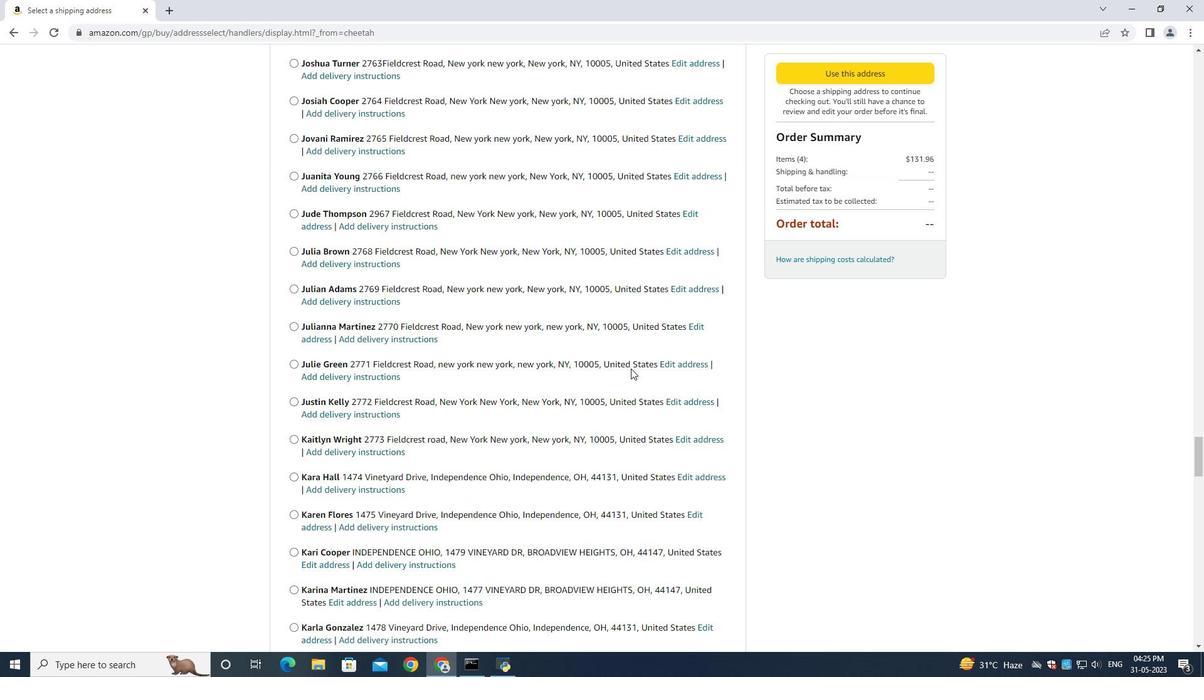 
Action: Mouse scrolled (631, 368) with delta (0, 0)
Screenshot: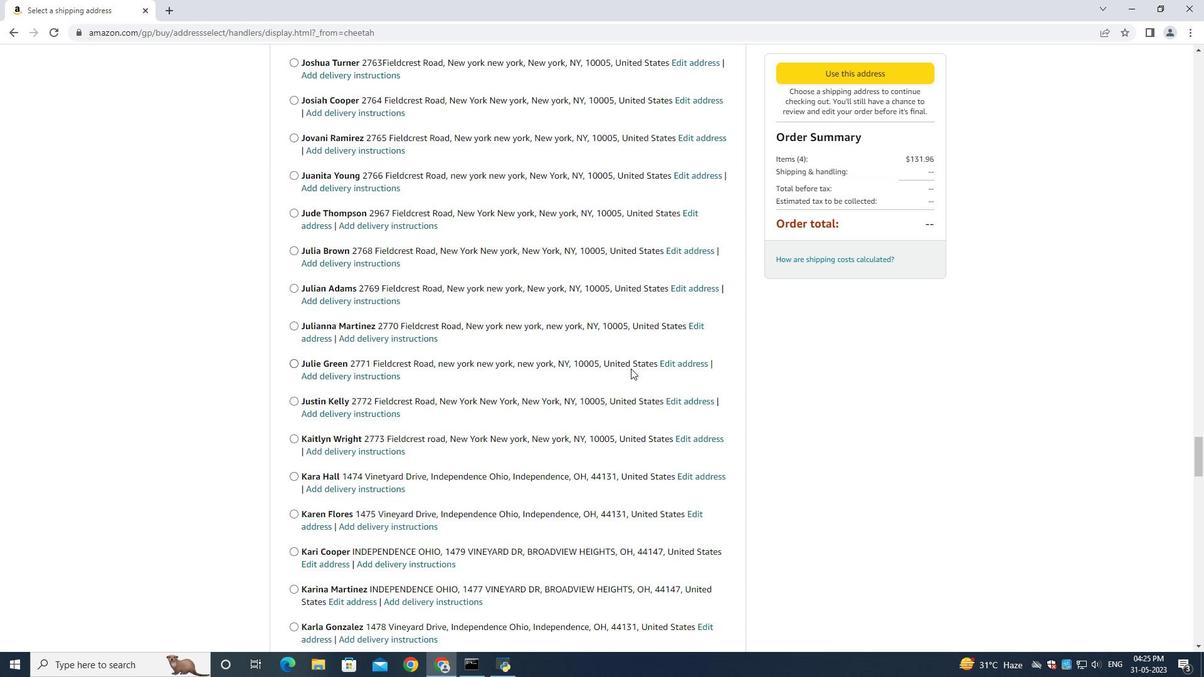 
Action: Mouse moved to (629, 372)
Screenshot: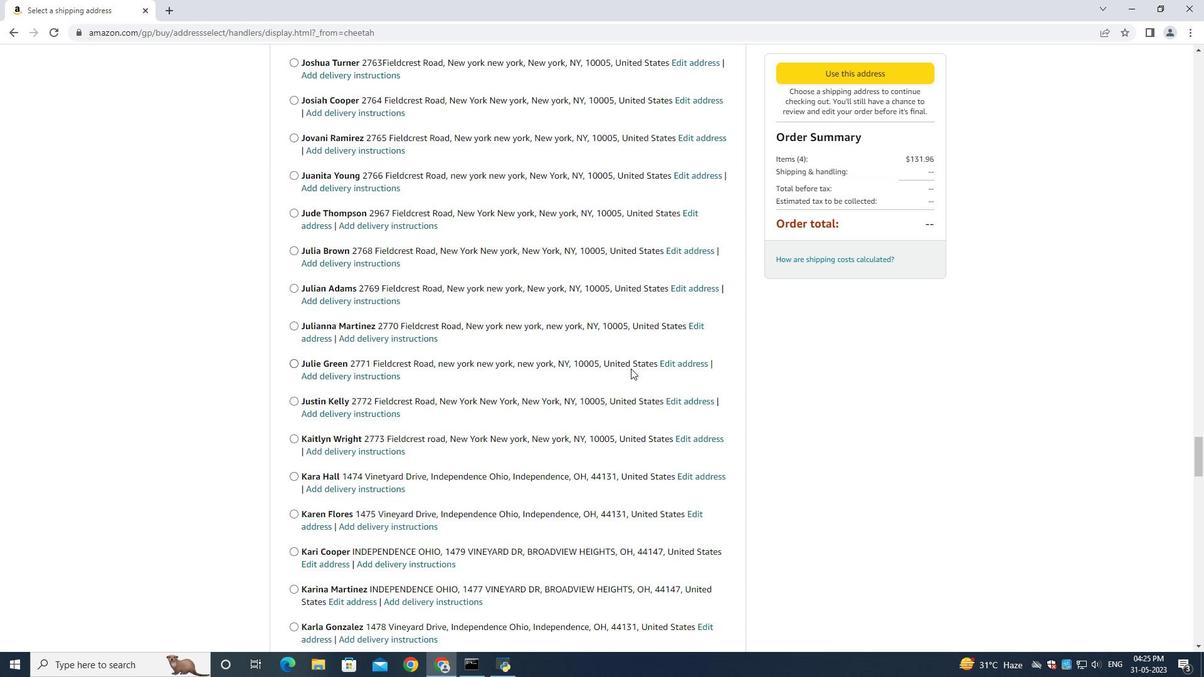 
Action: Mouse scrolled (631, 368) with delta (0, 0)
Screenshot: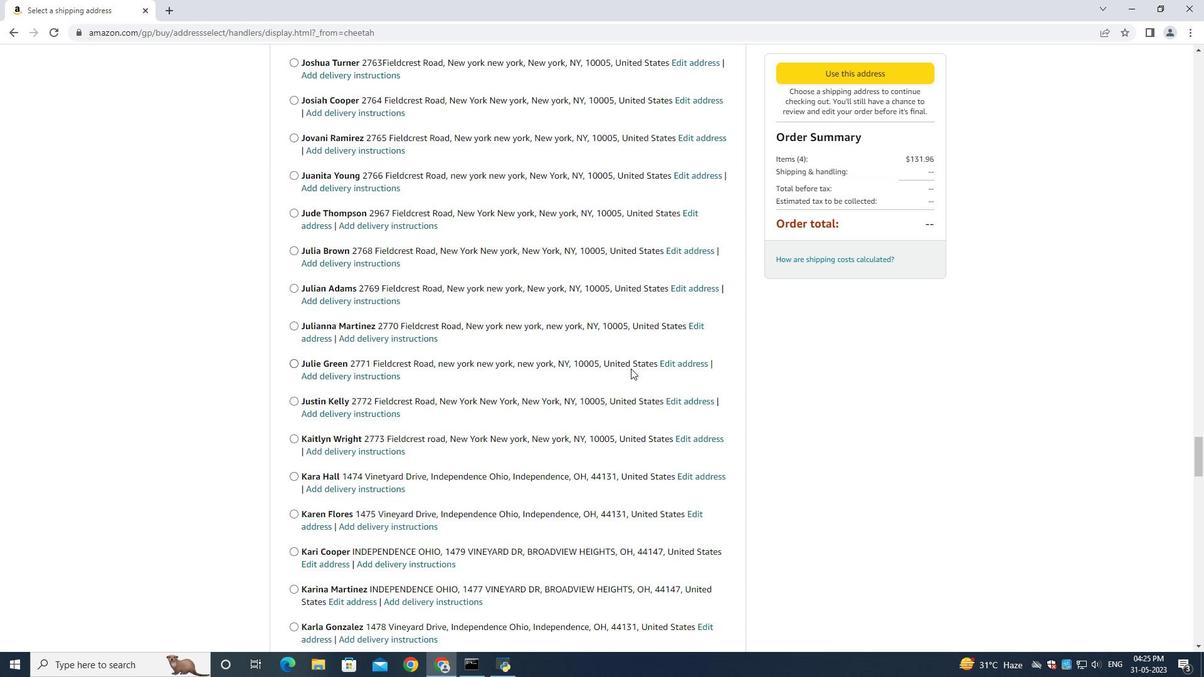 
Action: Mouse moved to (629, 373)
Screenshot: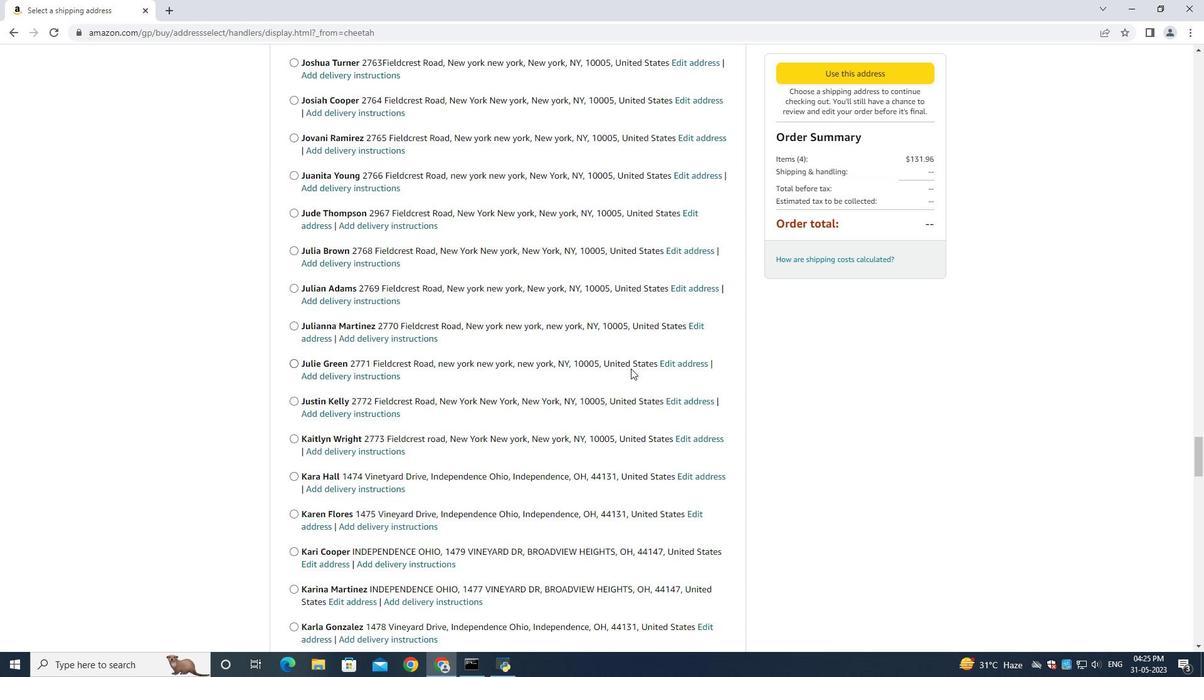 
Action: Mouse scrolled (631, 368) with delta (0, 0)
Screenshot: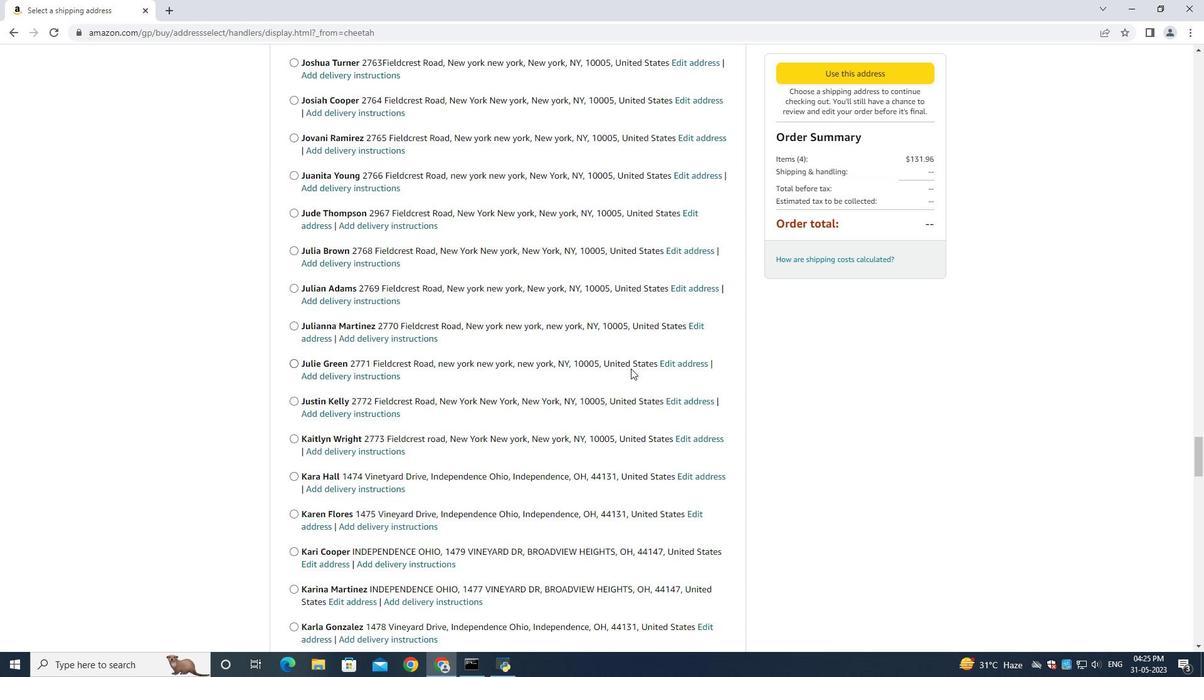 
Action: Mouse moved to (629, 373)
Screenshot: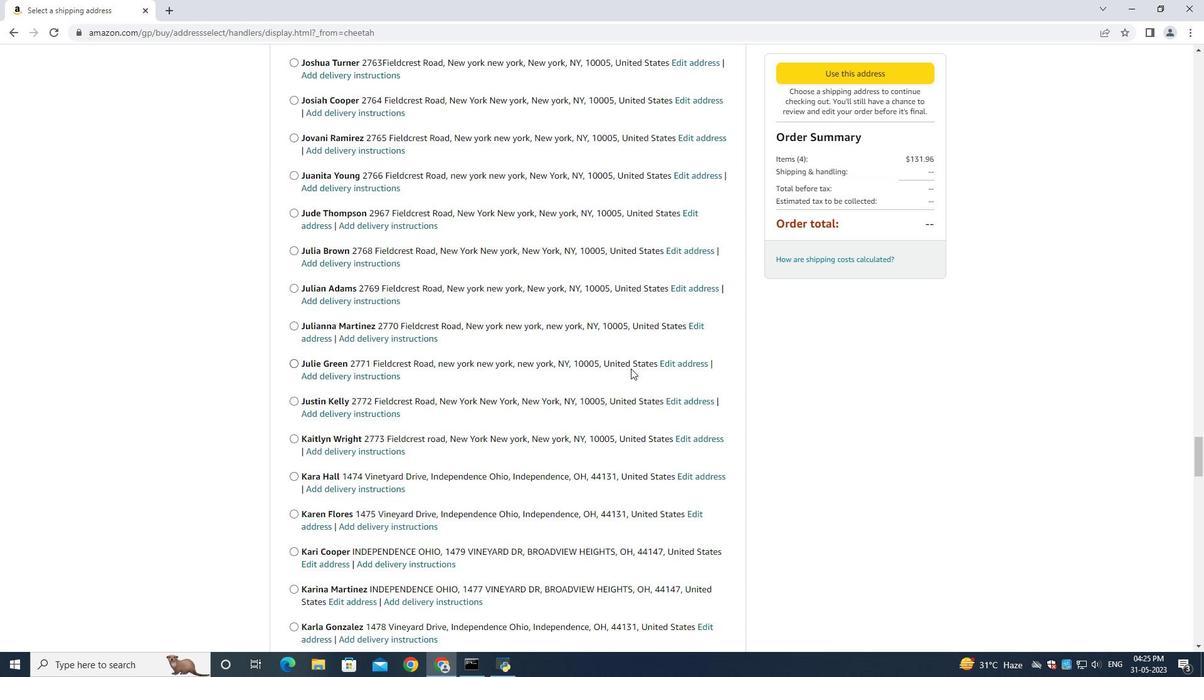 
Action: Mouse scrolled (629, 370) with delta (0, 0)
Screenshot: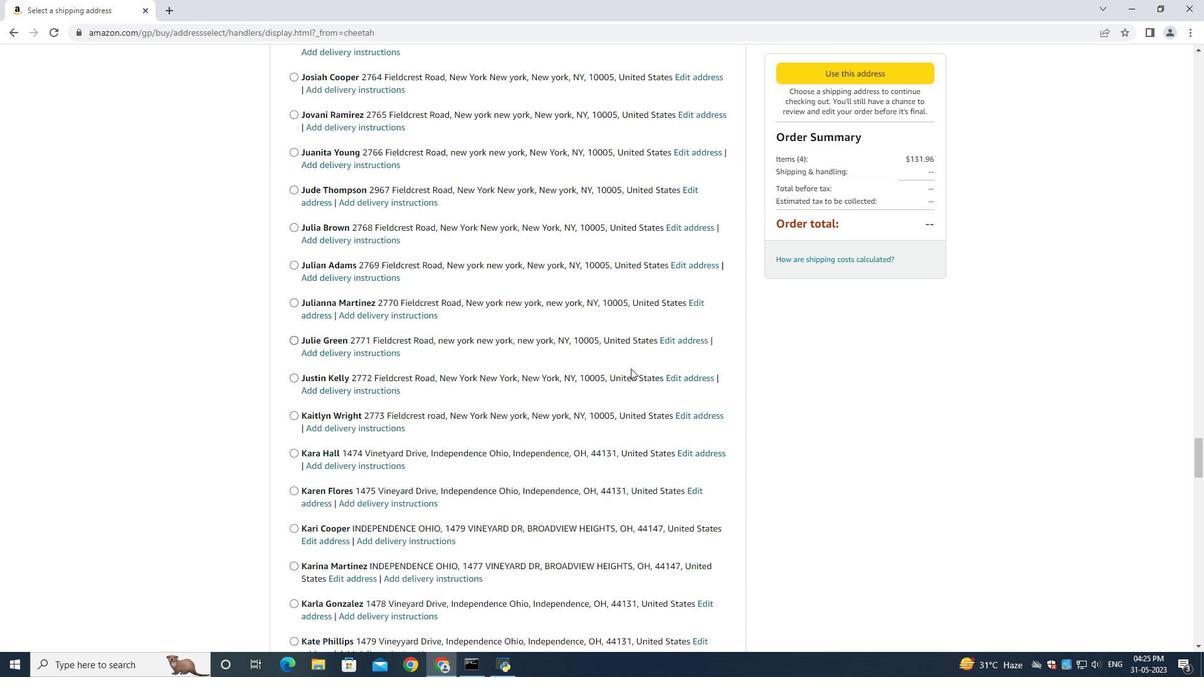 
Action: Mouse moved to (629, 373)
Screenshot: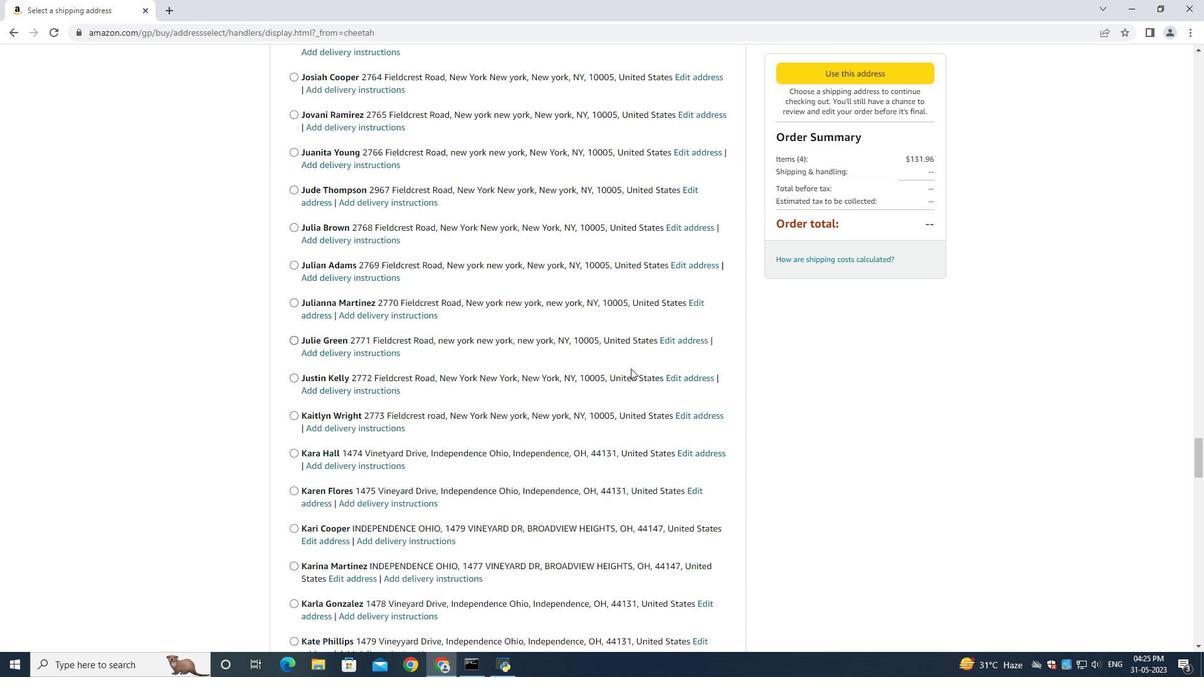 
Action: Mouse scrolled (629, 372) with delta (0, 0)
Screenshot: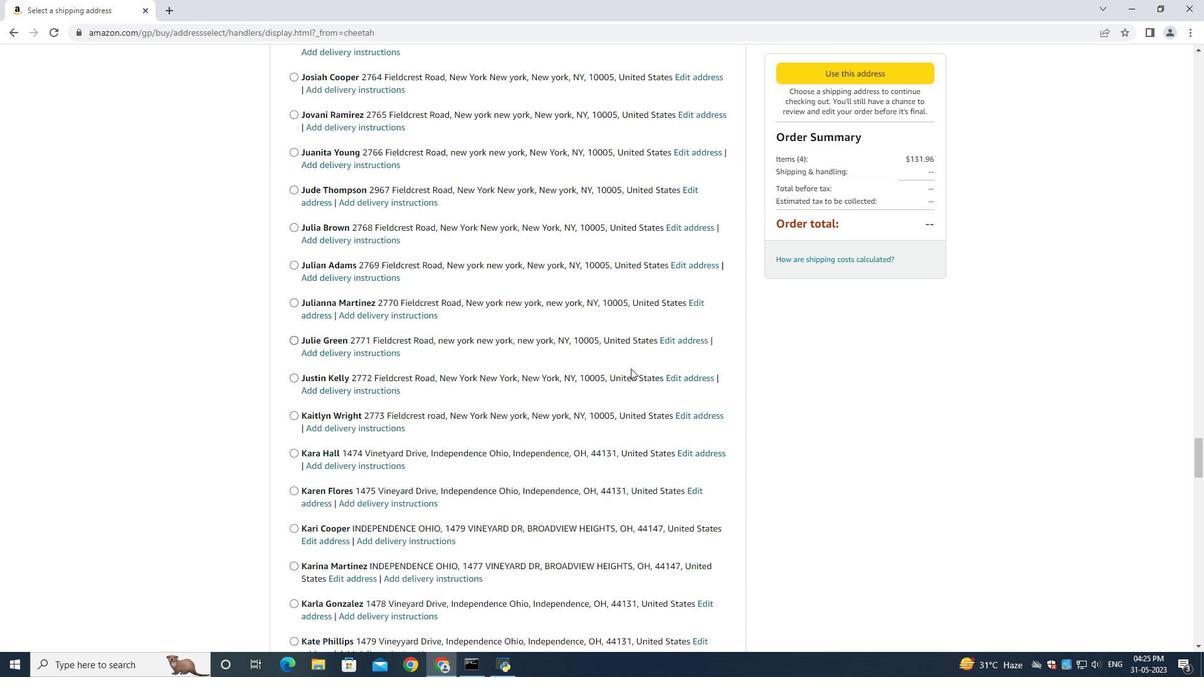 
Action: Mouse moved to (629, 373)
Screenshot: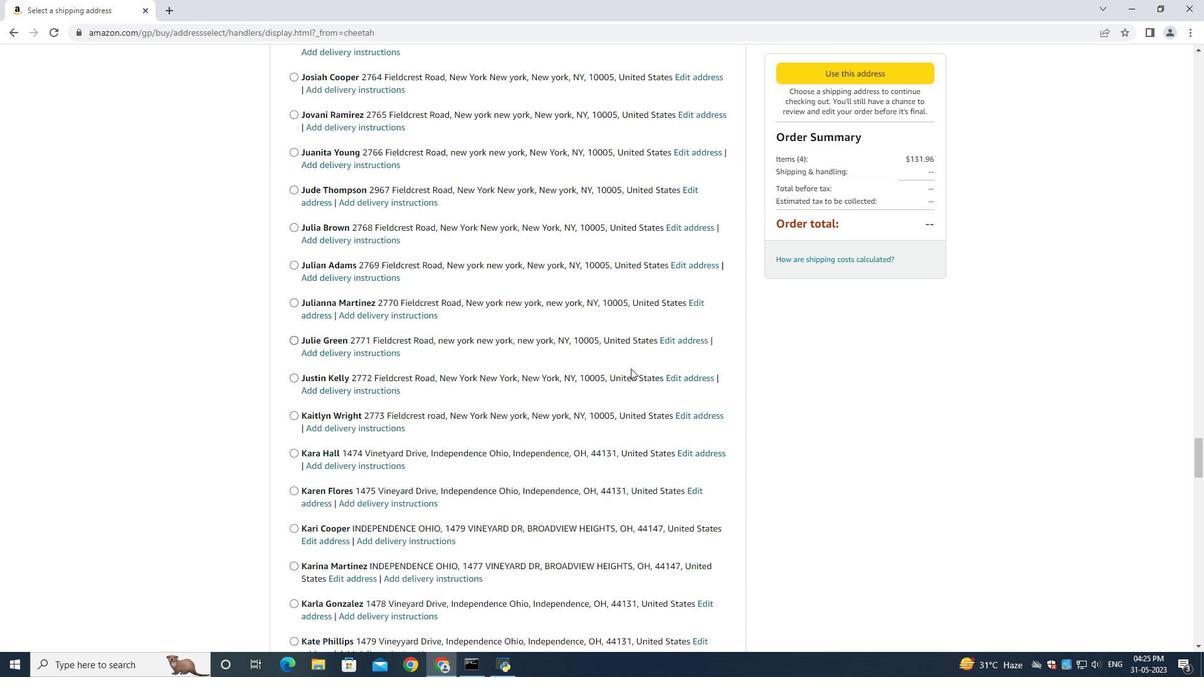 
Action: Mouse scrolled (629, 373) with delta (0, 0)
Screenshot: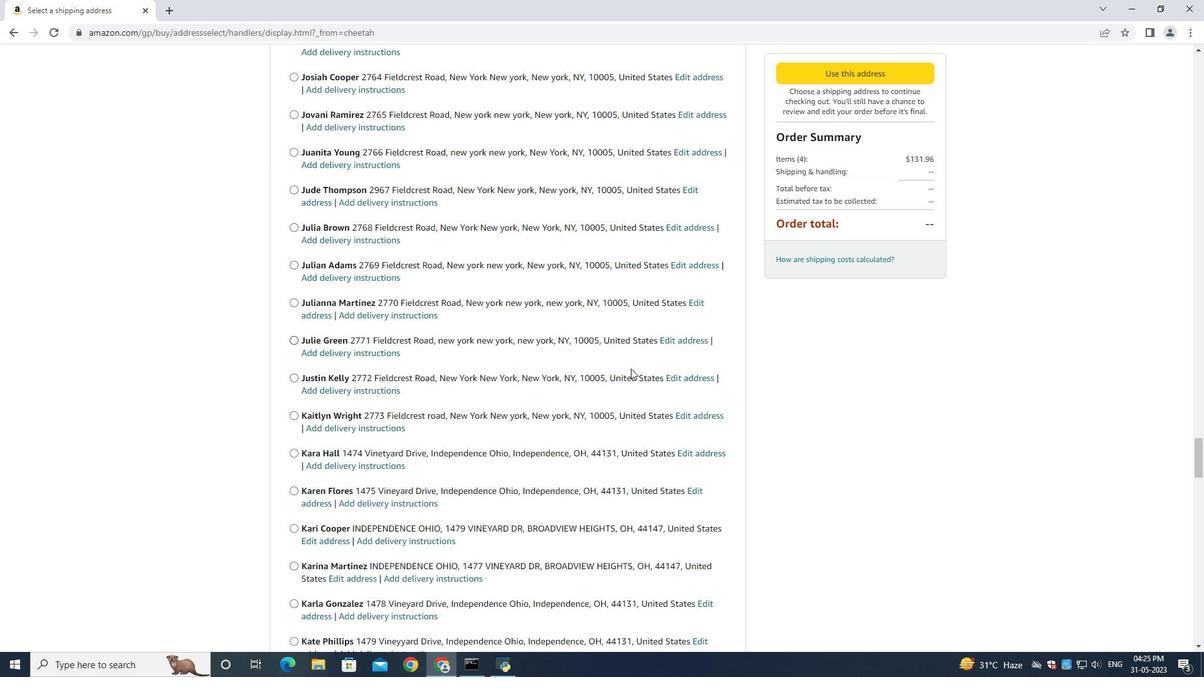 
Action: Mouse moved to (628, 374)
Screenshot: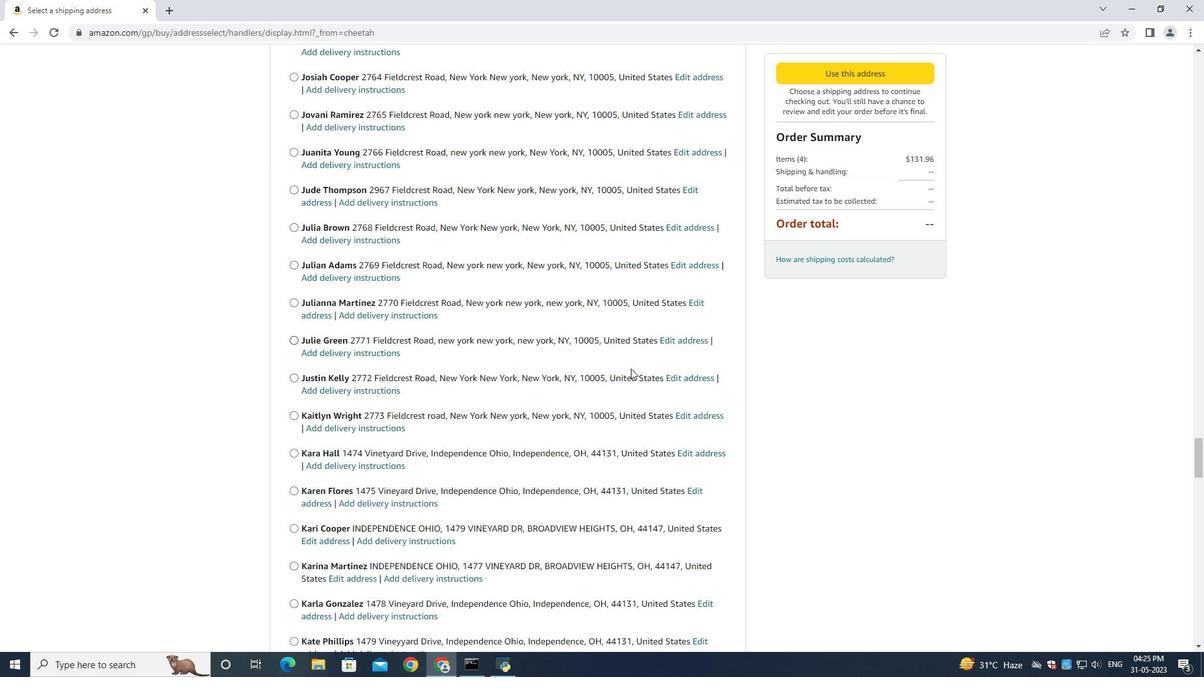 
Action: Mouse scrolled (629, 373) with delta (0, 0)
Screenshot: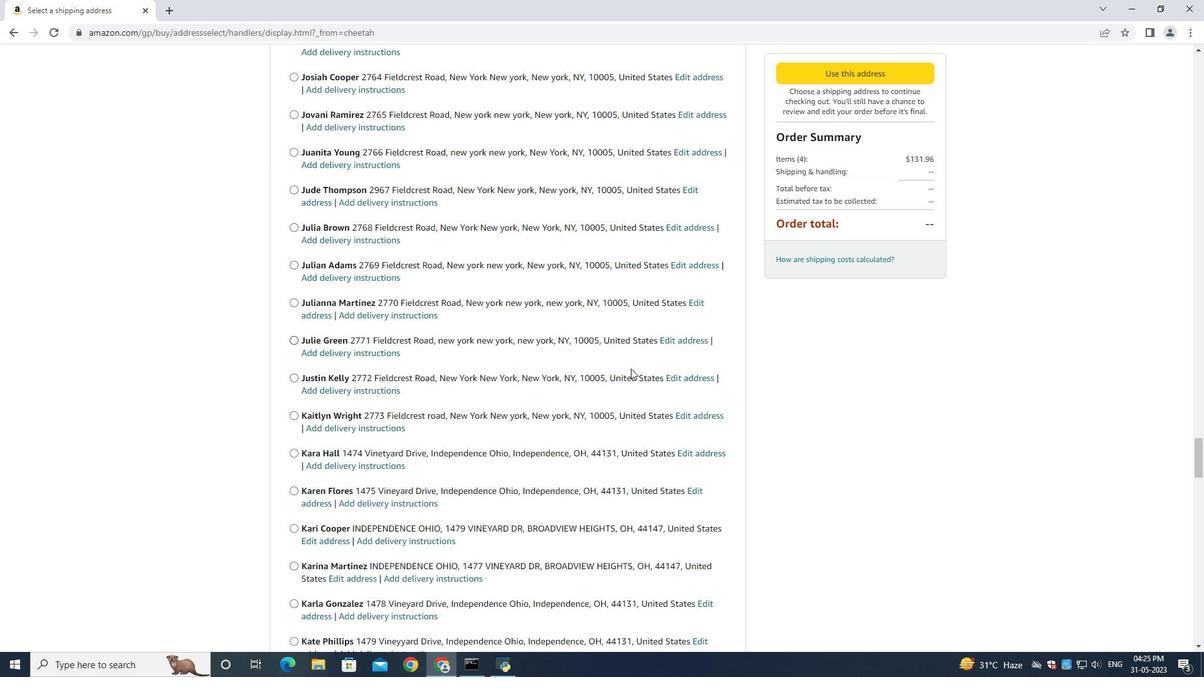 
Action: Mouse moved to (624, 371)
Screenshot: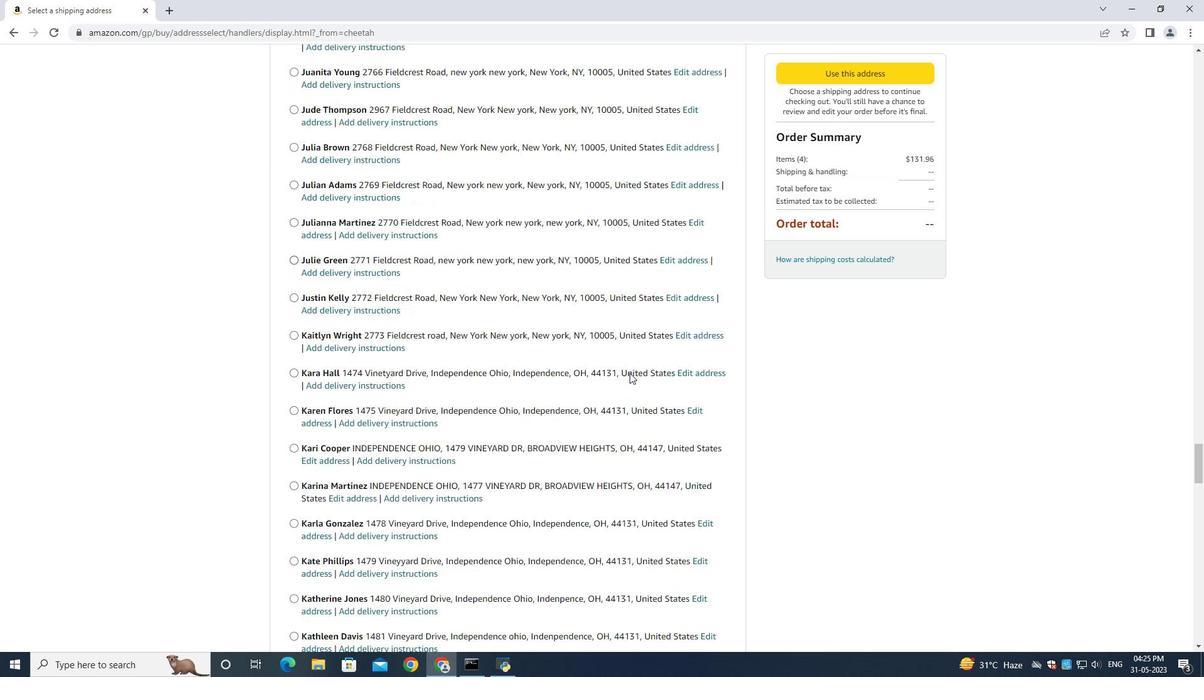 
Action: Mouse scrolled (629, 373) with delta (0, 0)
Screenshot: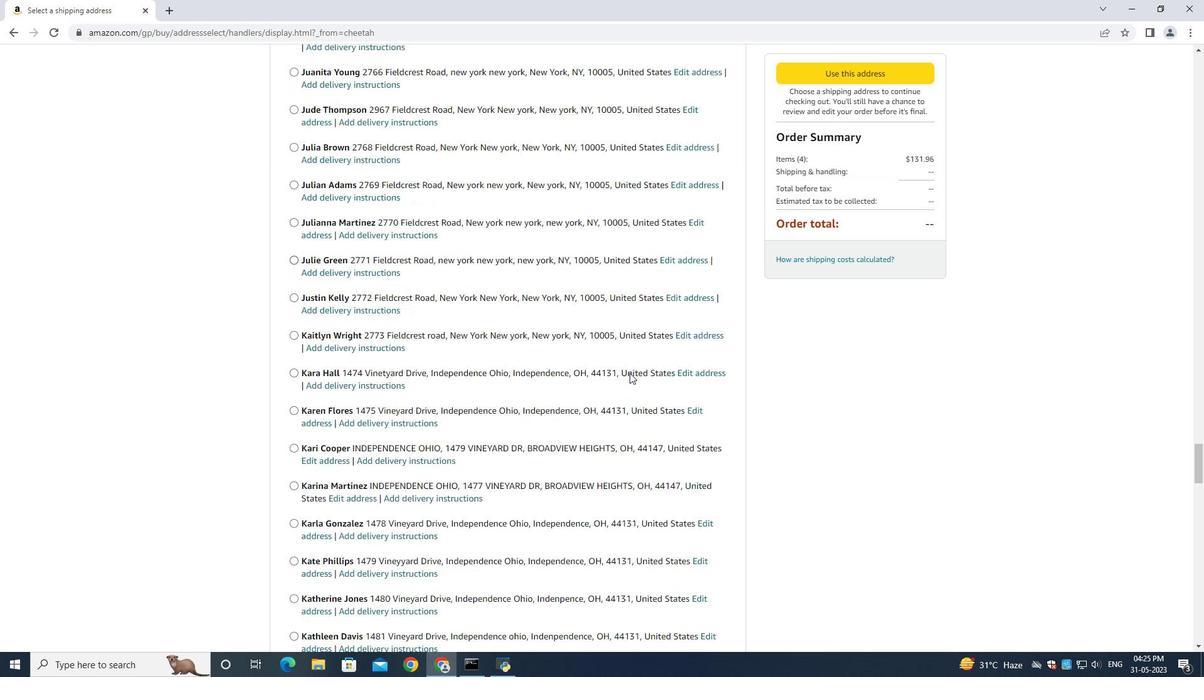 
Action: Mouse scrolled (629, 373) with delta (0, 0)
Screenshot: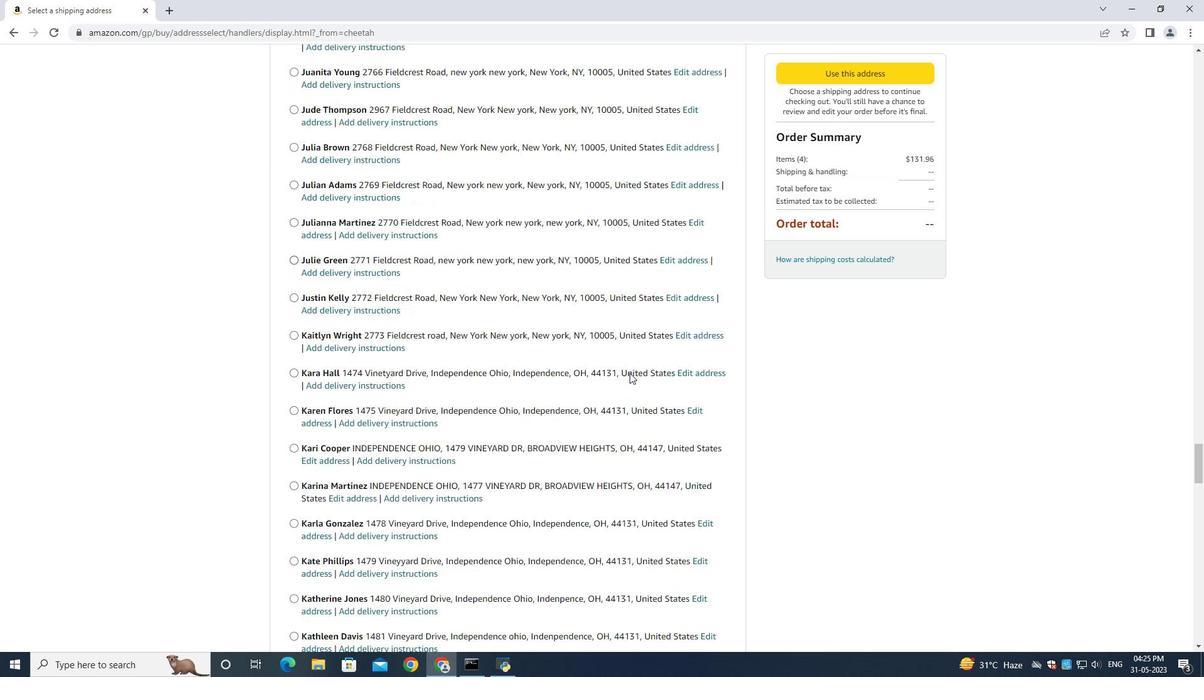 
Action: Mouse scrolled (629, 373) with delta (0, 0)
Screenshot: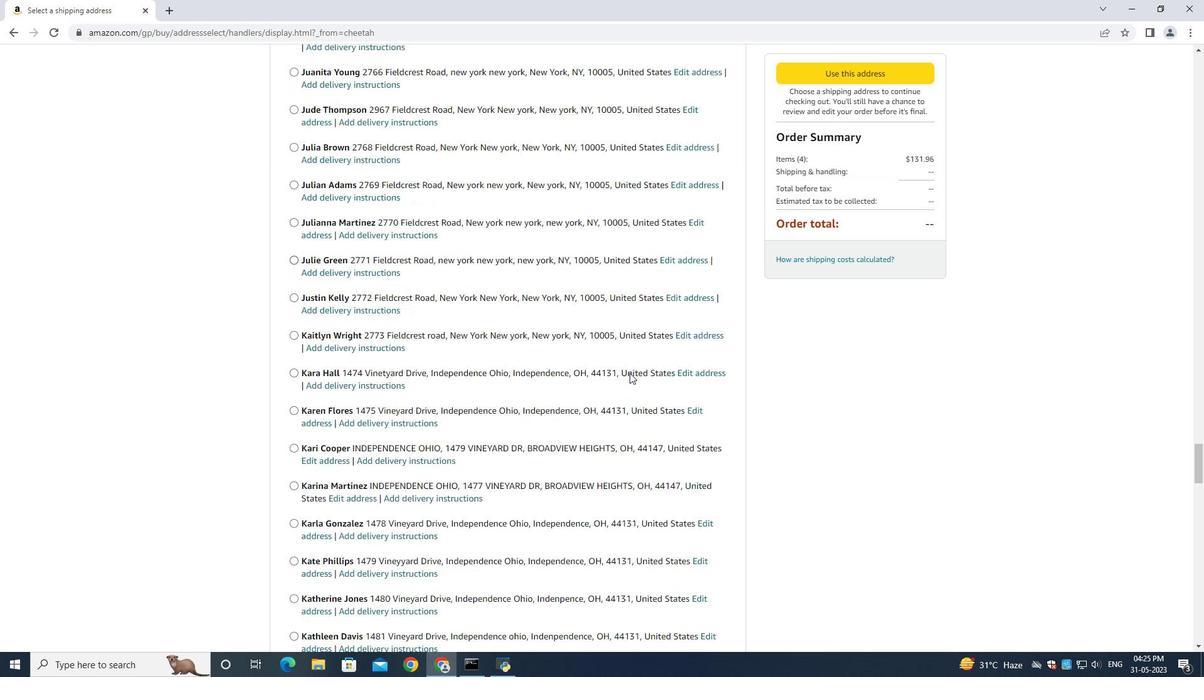 
Action: Mouse scrolled (629, 373) with delta (0, 0)
Screenshot: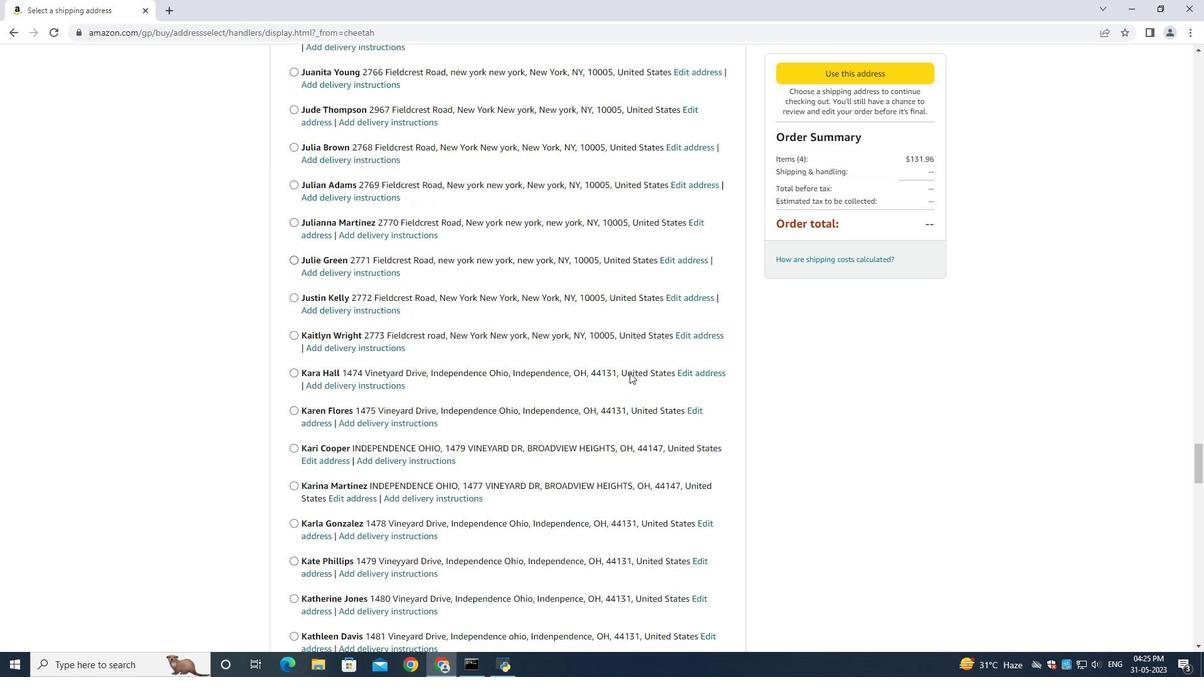 
Action: Mouse moved to (620, 384)
Screenshot: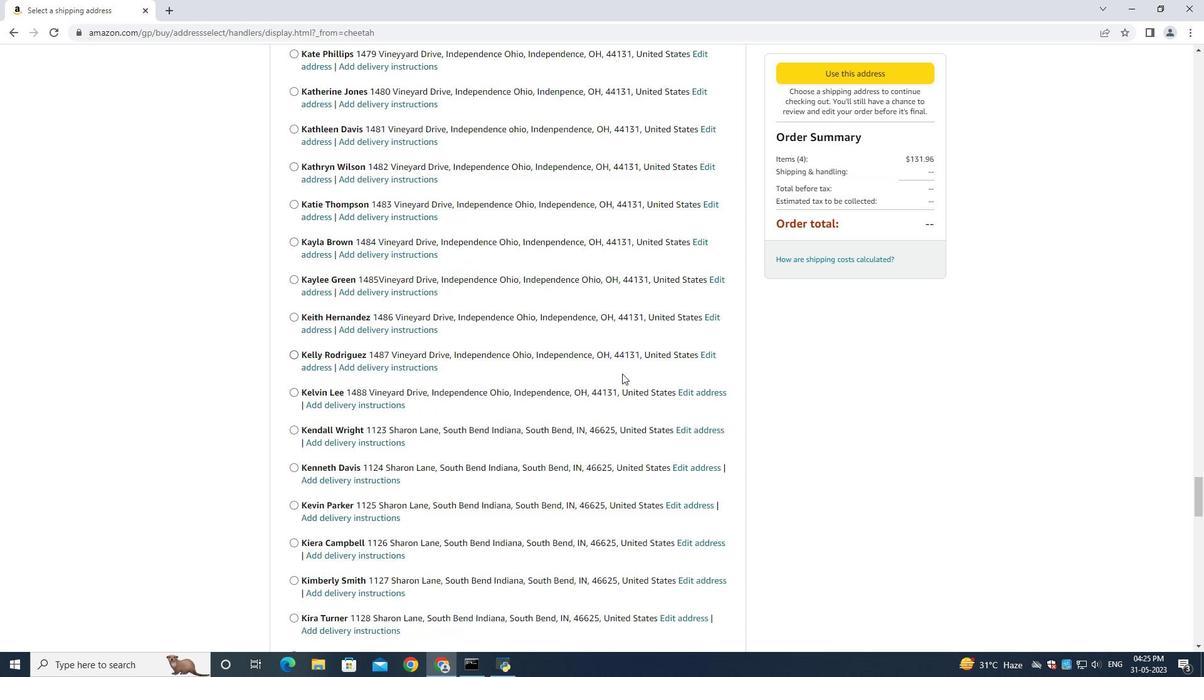 
Action: Mouse scrolled (620, 383) with delta (0, 0)
Screenshot: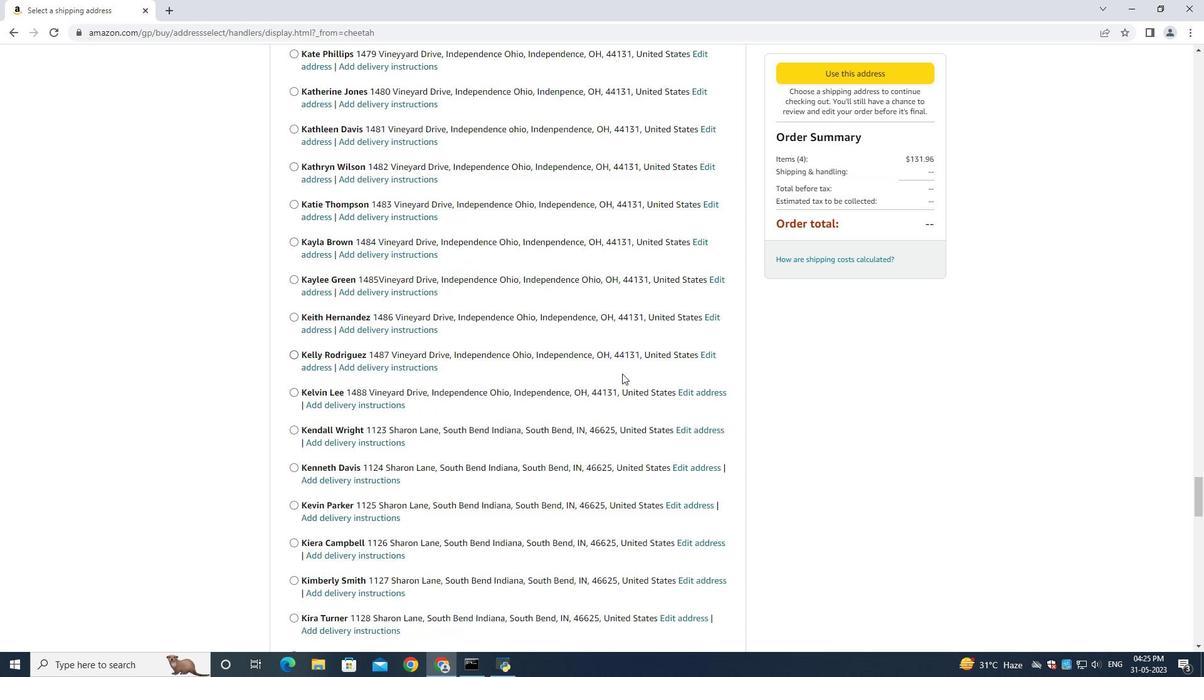 
Action: Mouse moved to (620, 388)
Screenshot: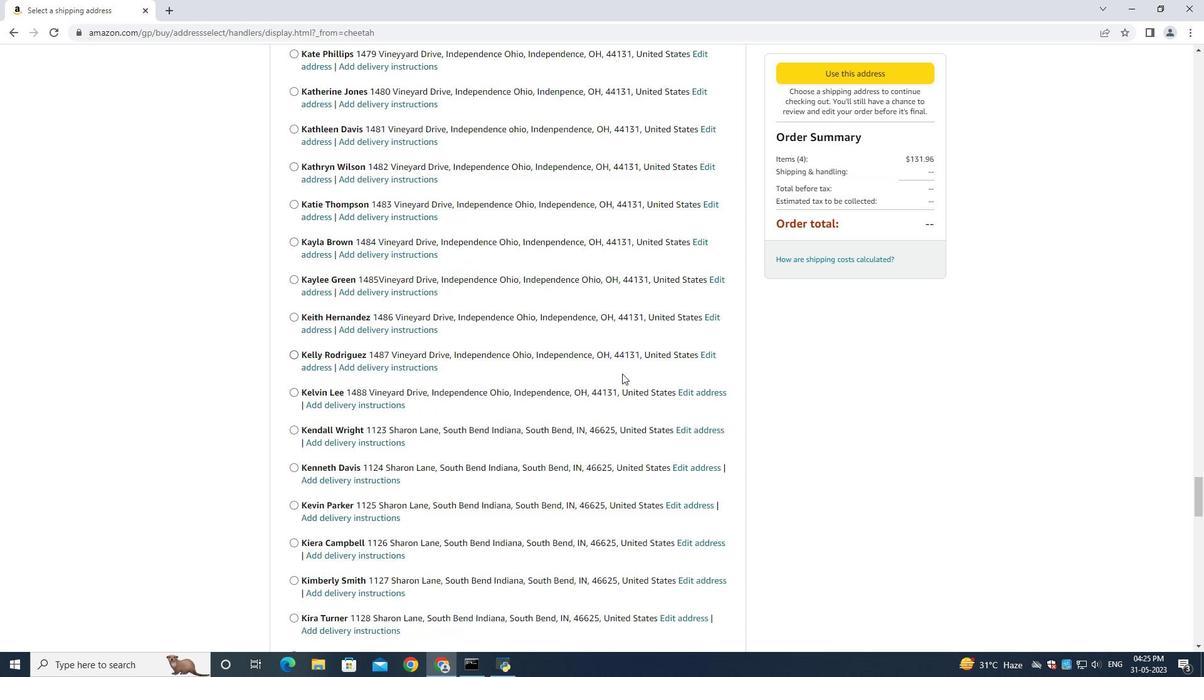 
Action: Mouse scrolled (620, 387) with delta (0, 0)
Screenshot: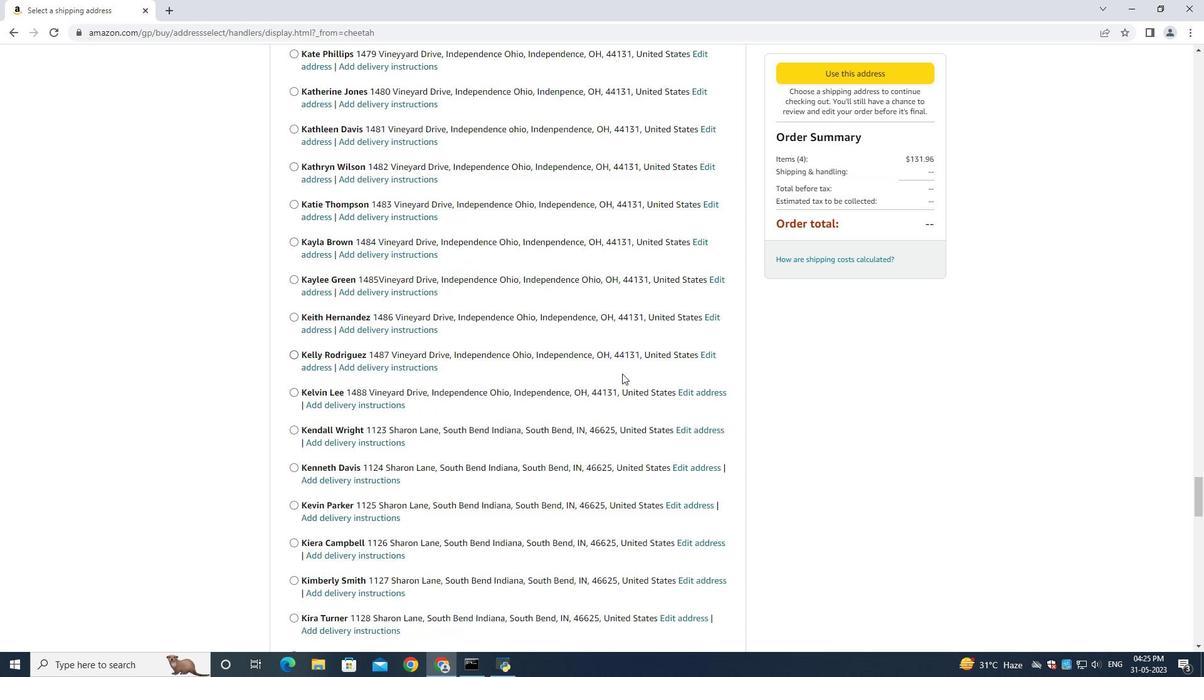 
Action: Mouse moved to (620, 388)
Screenshot: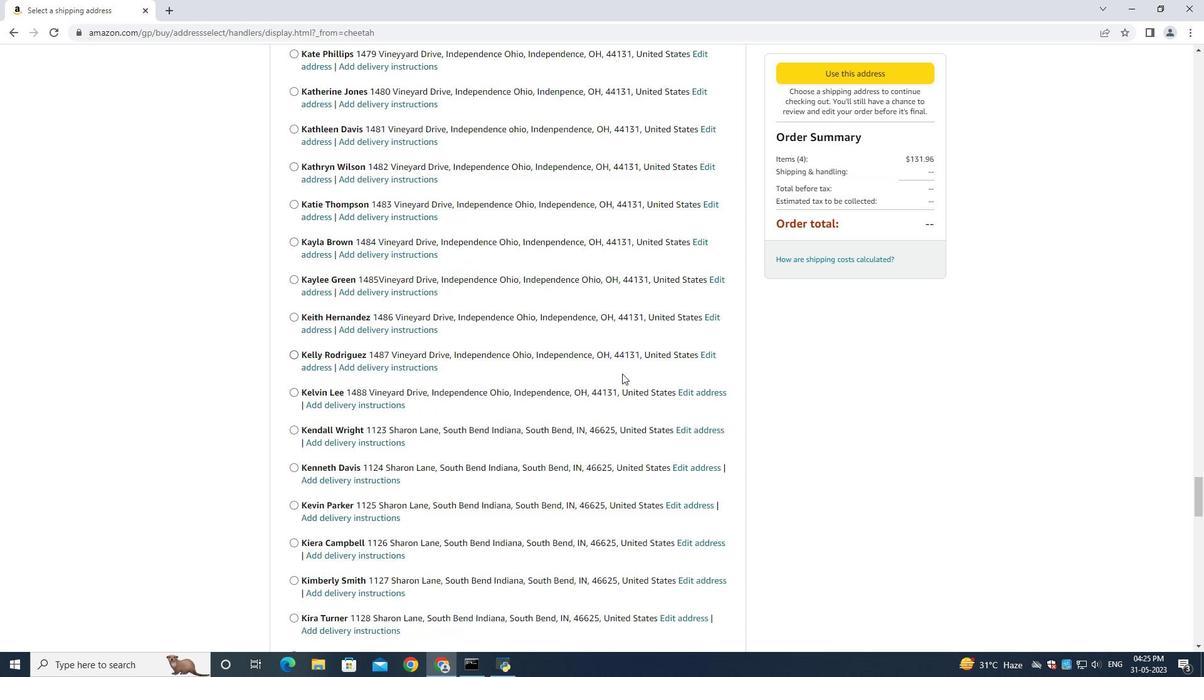 
Action: Mouse scrolled (620, 387) with delta (0, 0)
Screenshot: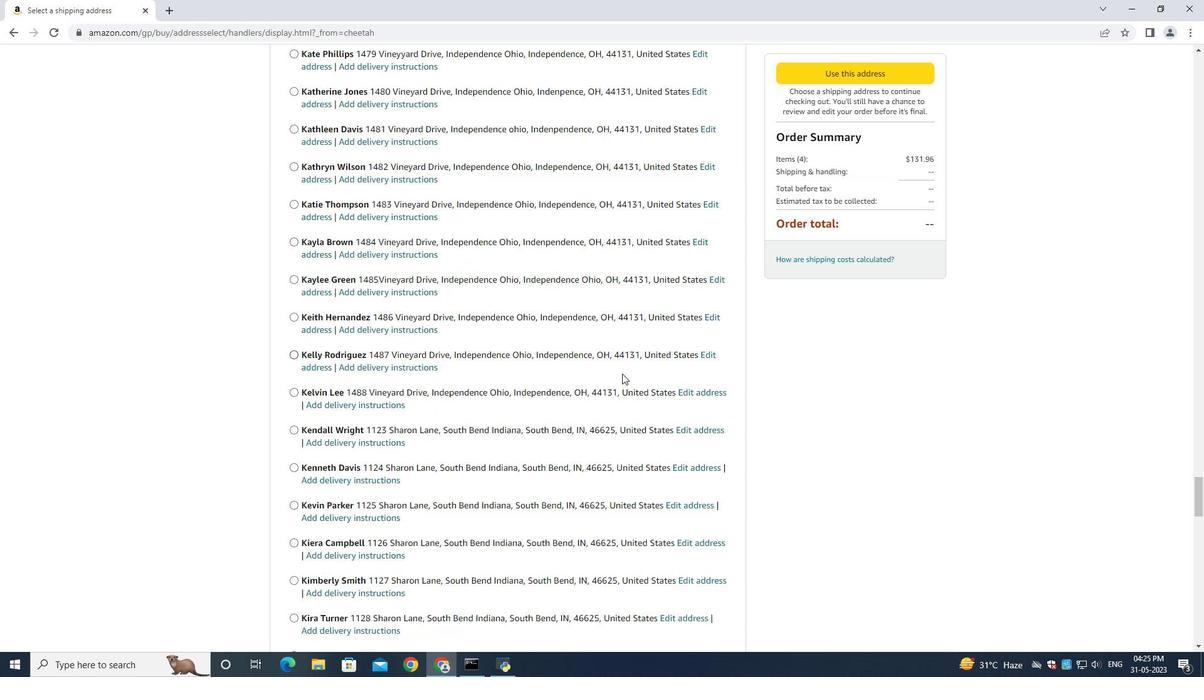 
Action: Mouse scrolled (620, 387) with delta (0, 0)
Screenshot: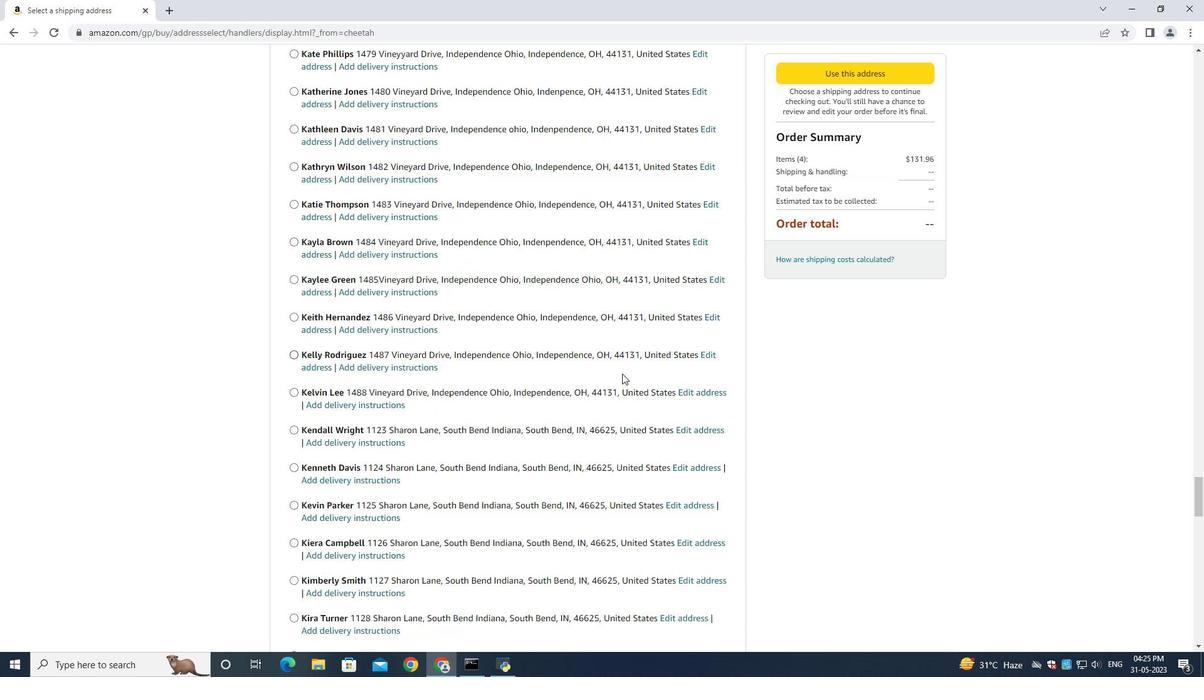 
Action: Mouse scrolled (620, 387) with delta (0, 0)
Screenshot: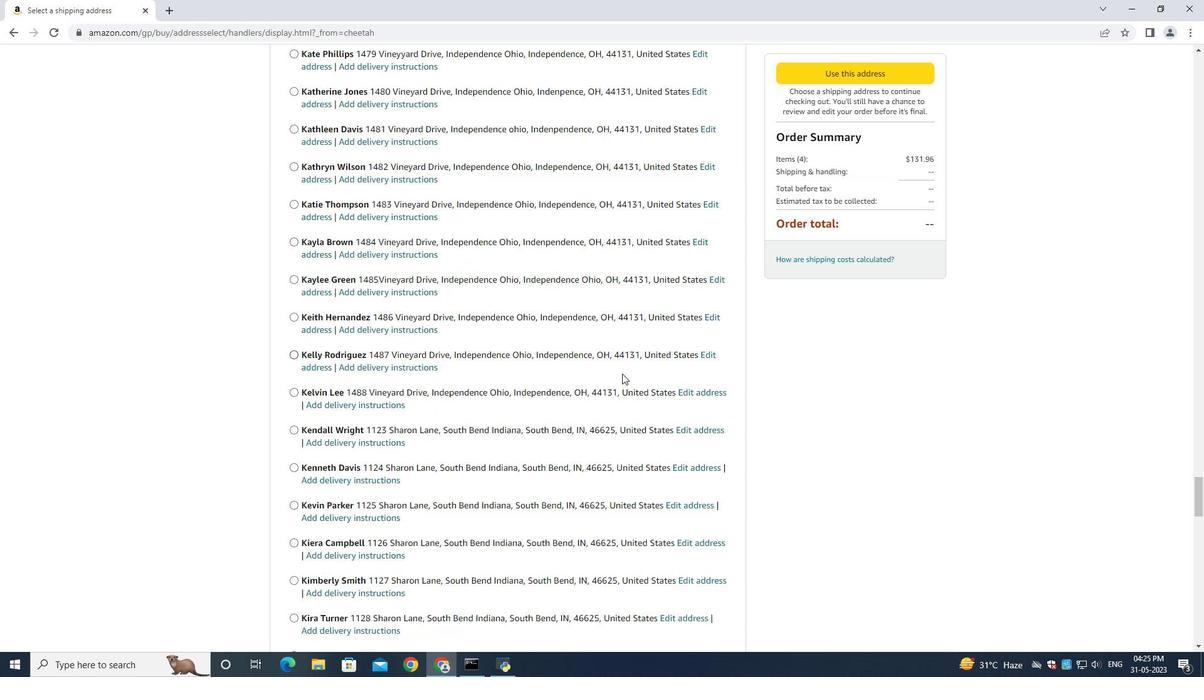 
Action: Mouse scrolled (620, 387) with delta (0, 0)
Screenshot: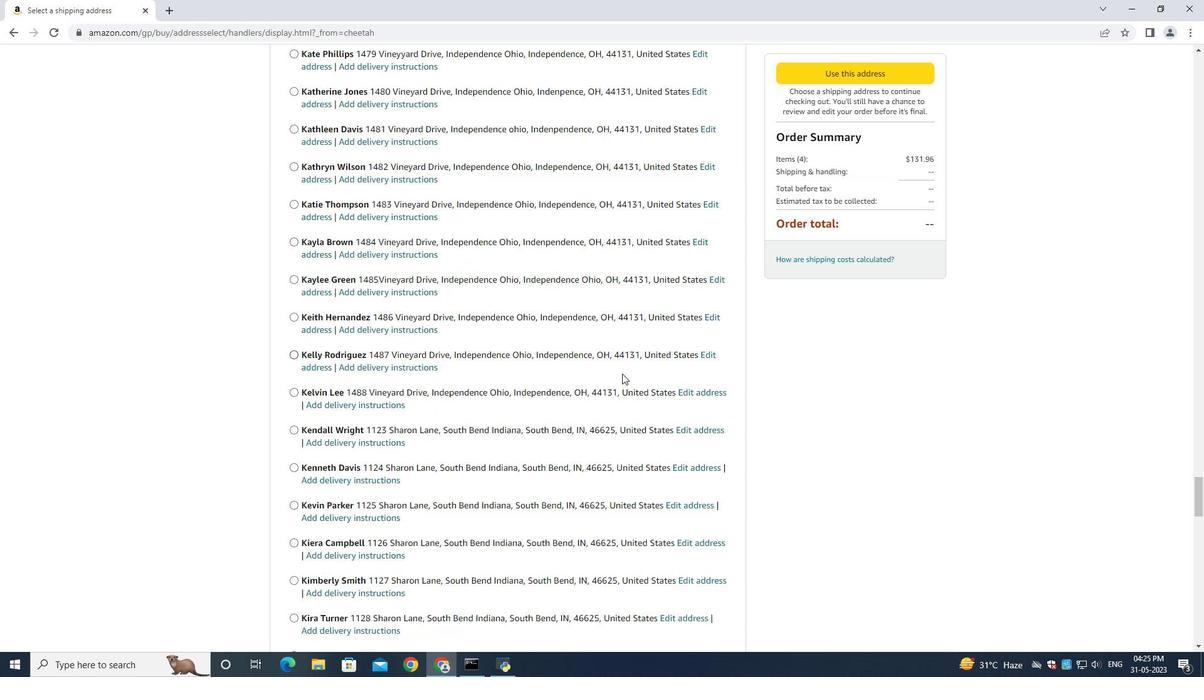 
Action: Mouse scrolled (620, 387) with delta (0, 0)
Screenshot: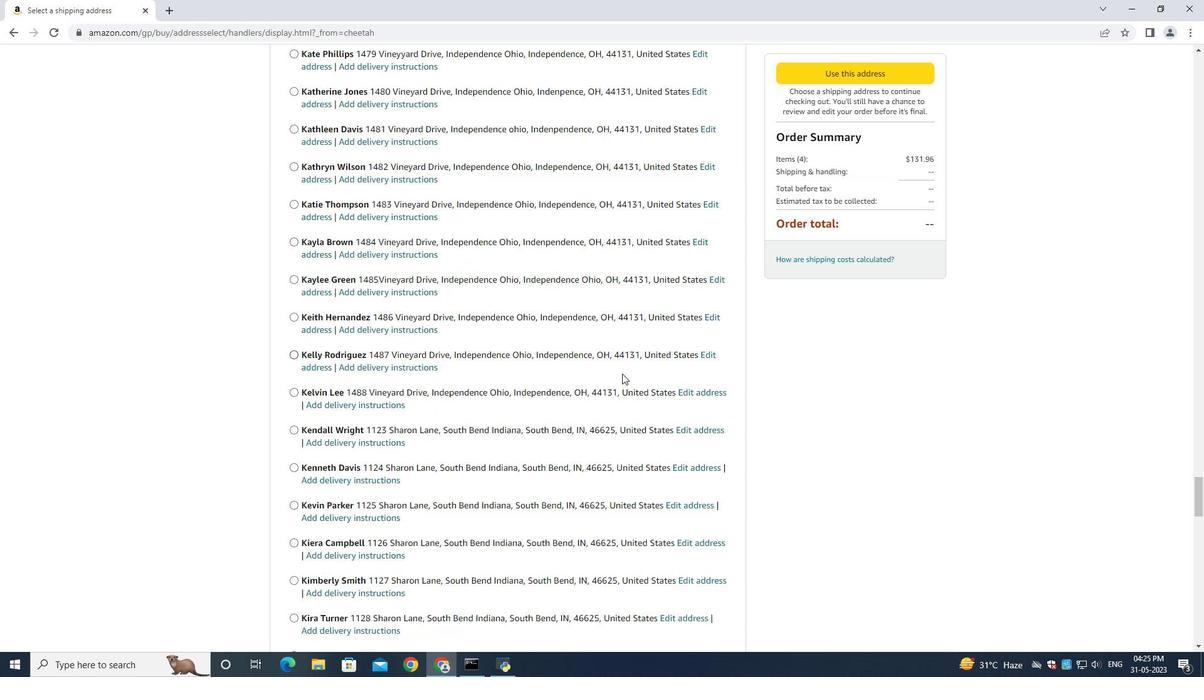 
Action: Mouse scrolled (620, 387) with delta (0, 0)
Screenshot: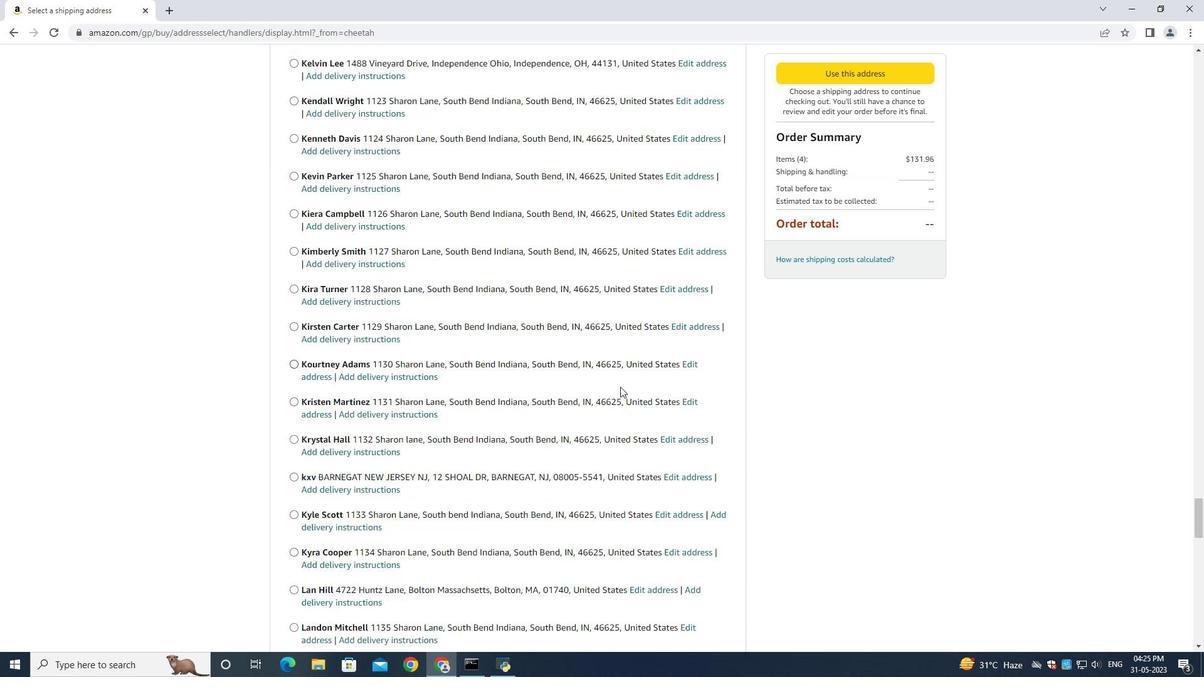 
Action: Mouse scrolled (620, 387) with delta (0, 0)
Screenshot: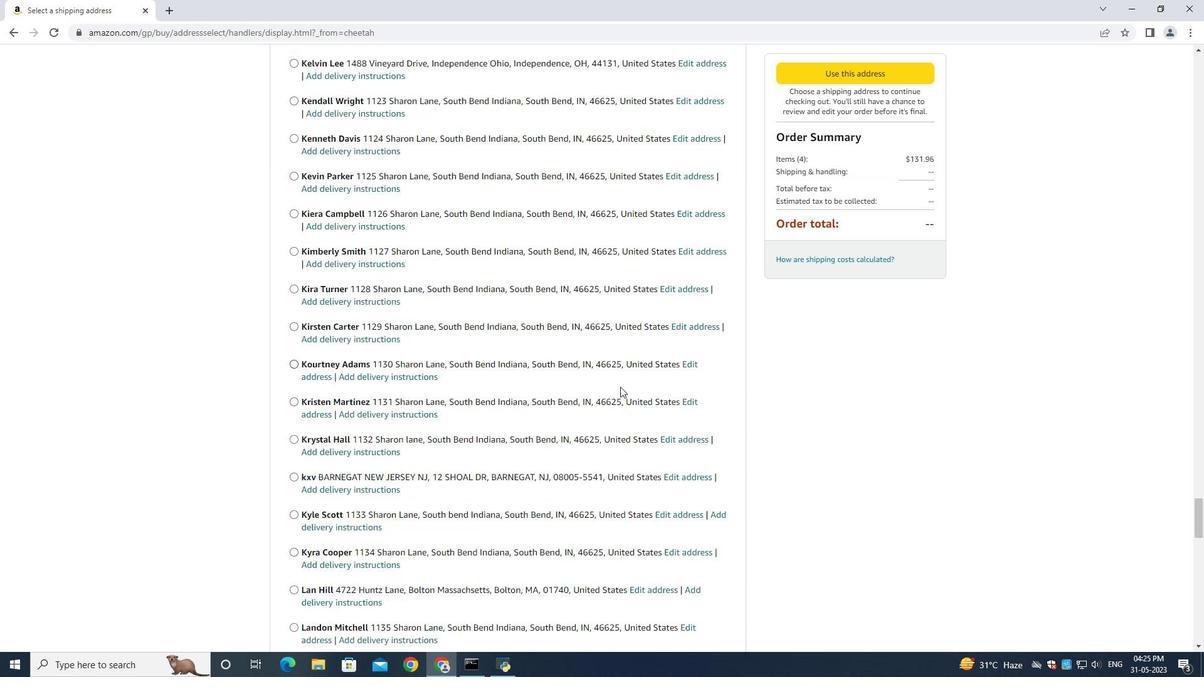 
Action: Mouse moved to (617, 394)
Screenshot: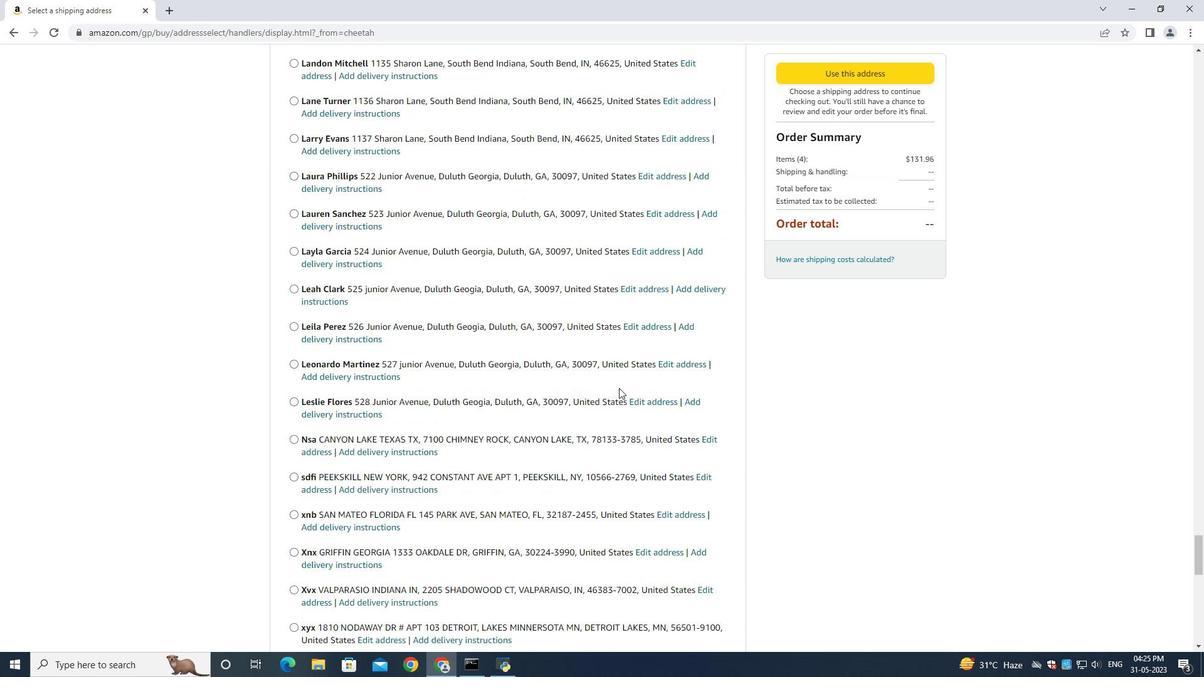 
Action: Mouse scrolled (617, 394) with delta (0, 0)
Screenshot: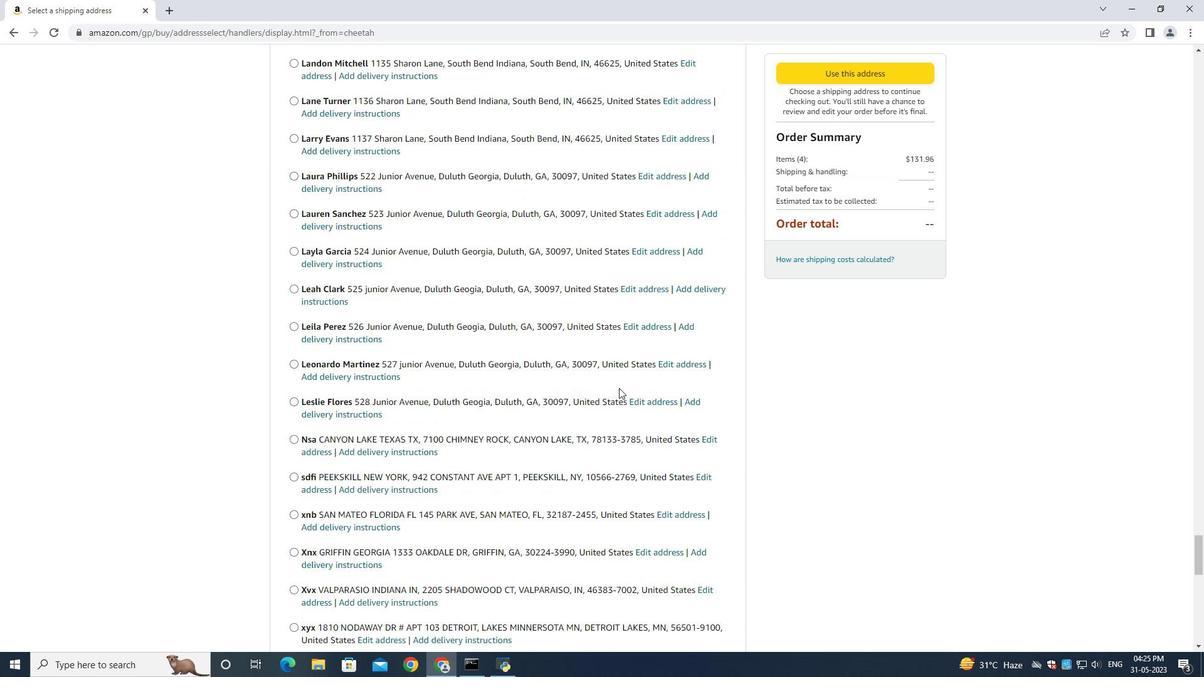 
Action: Mouse moved to (616, 397)
Screenshot: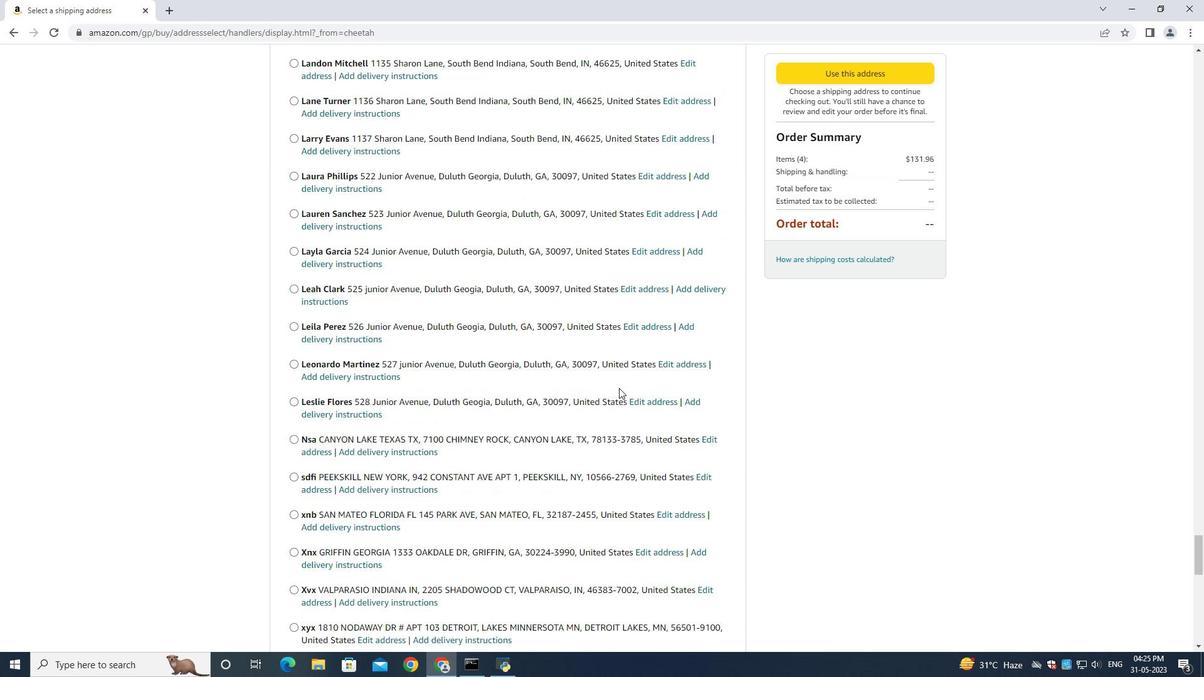 
Action: Mouse scrolled (617, 395) with delta (0, 0)
Screenshot: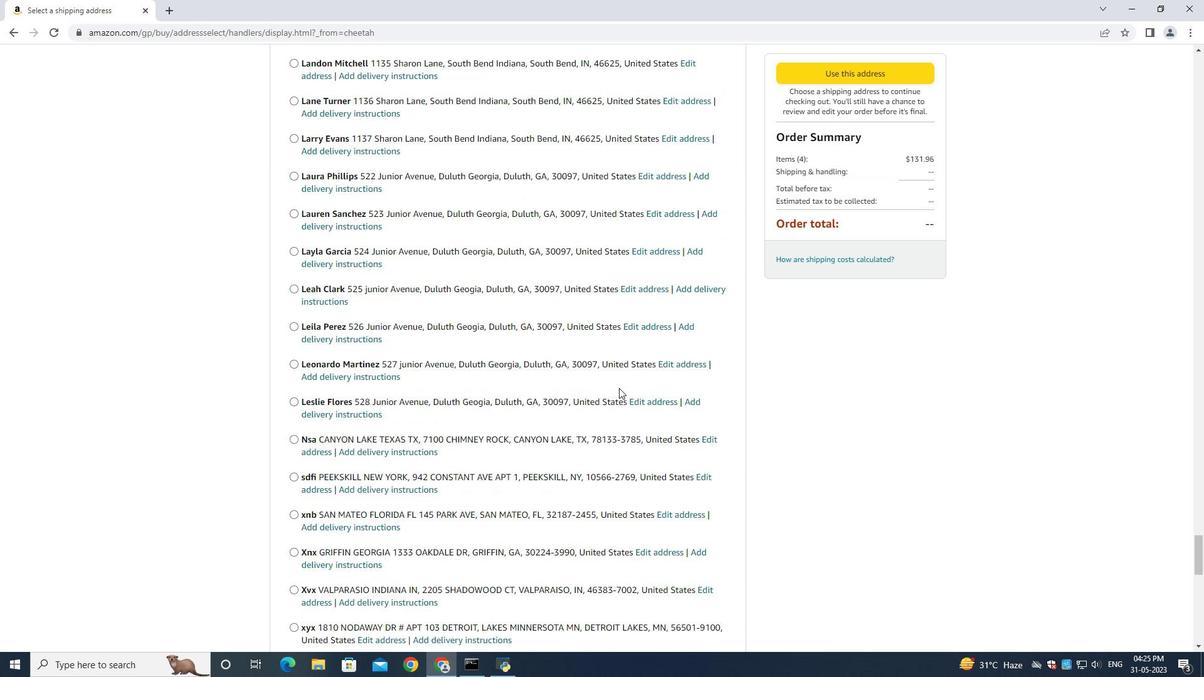 
Action: Mouse scrolled (616, 396) with delta (0, 0)
Screenshot: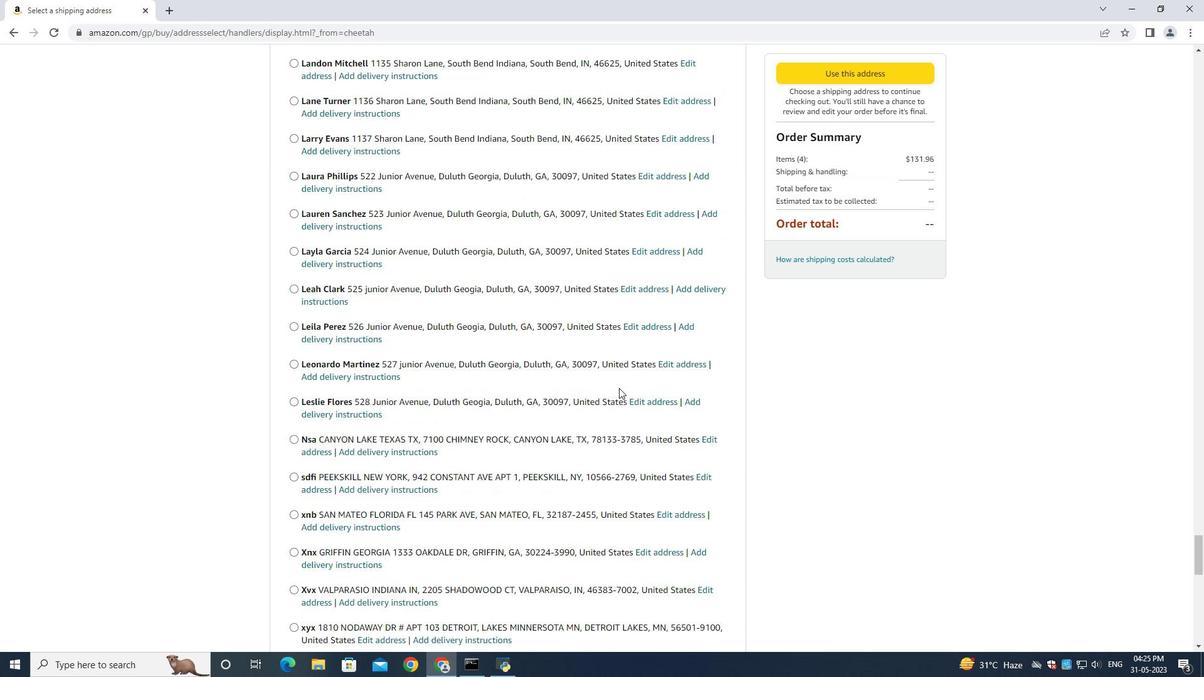 
Action: Mouse scrolled (616, 396) with delta (0, 0)
Screenshot: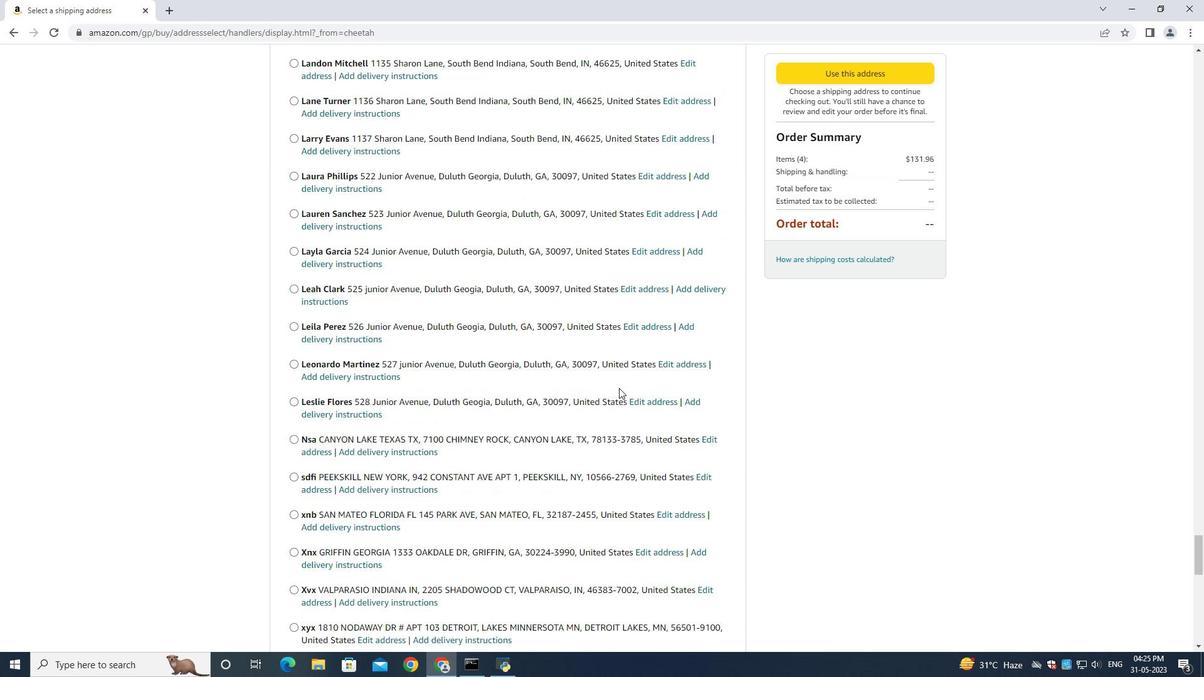
Action: Mouse scrolled (616, 396) with delta (0, 0)
Screenshot: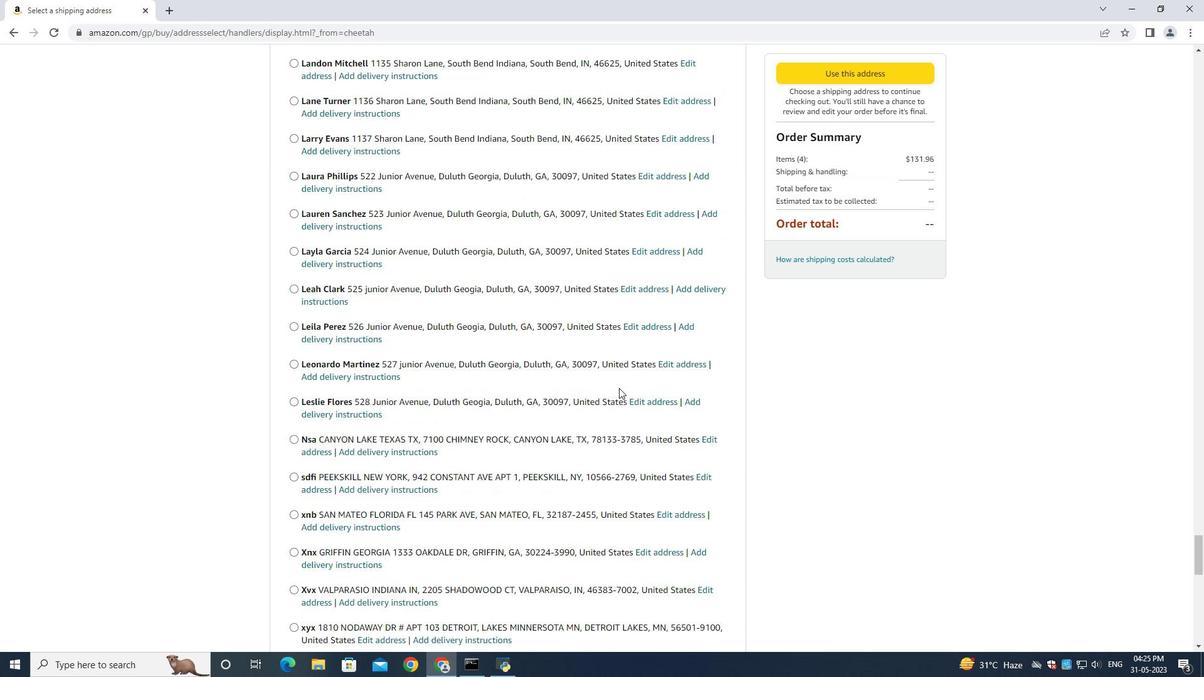 
Action: Mouse scrolled (616, 396) with delta (0, 0)
Screenshot: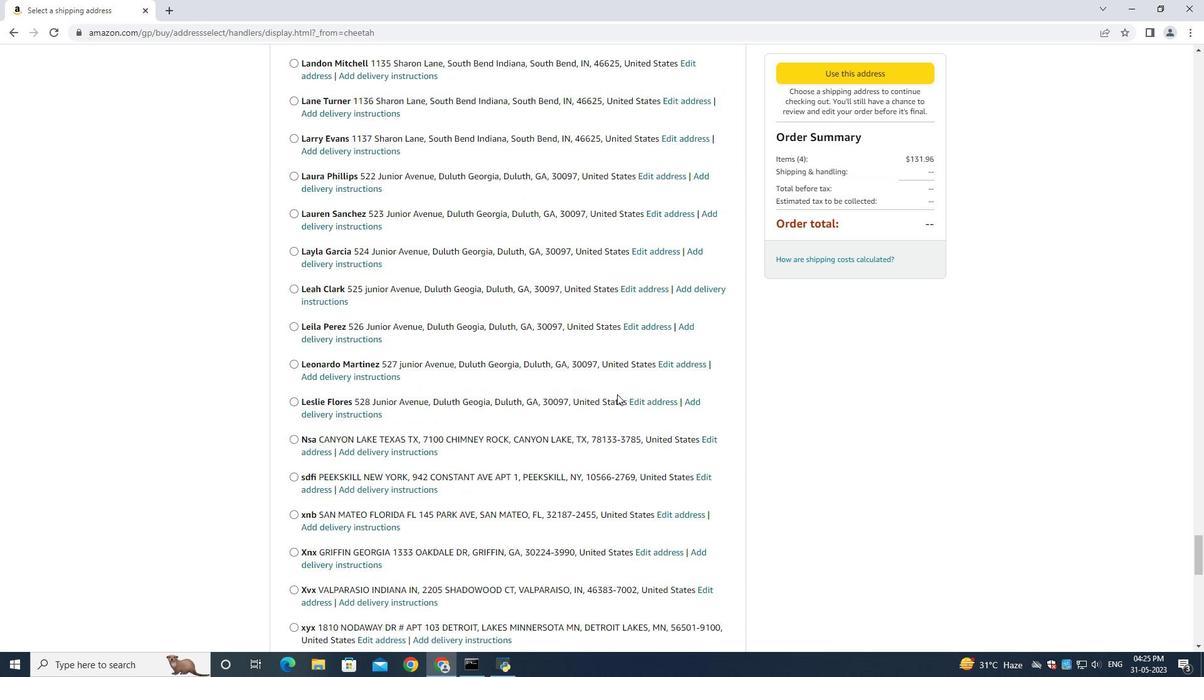 
Action: Mouse scrolled (616, 396) with delta (0, 0)
Screenshot: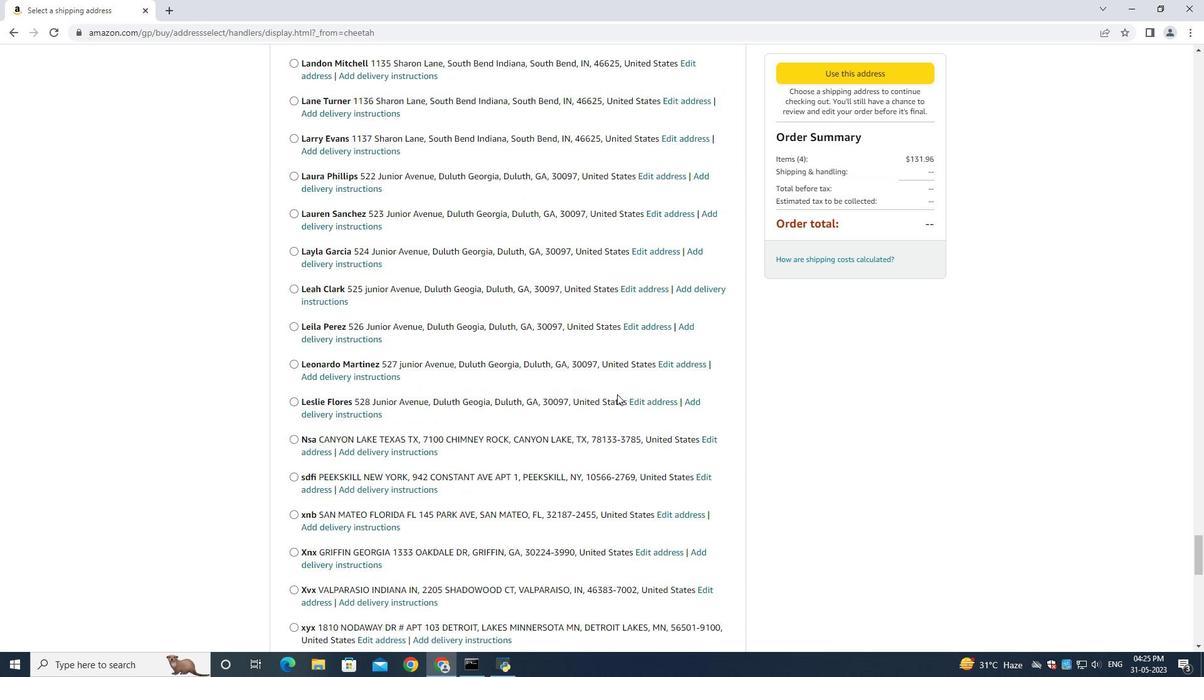 
Action: Mouse moved to (615, 396)
Screenshot: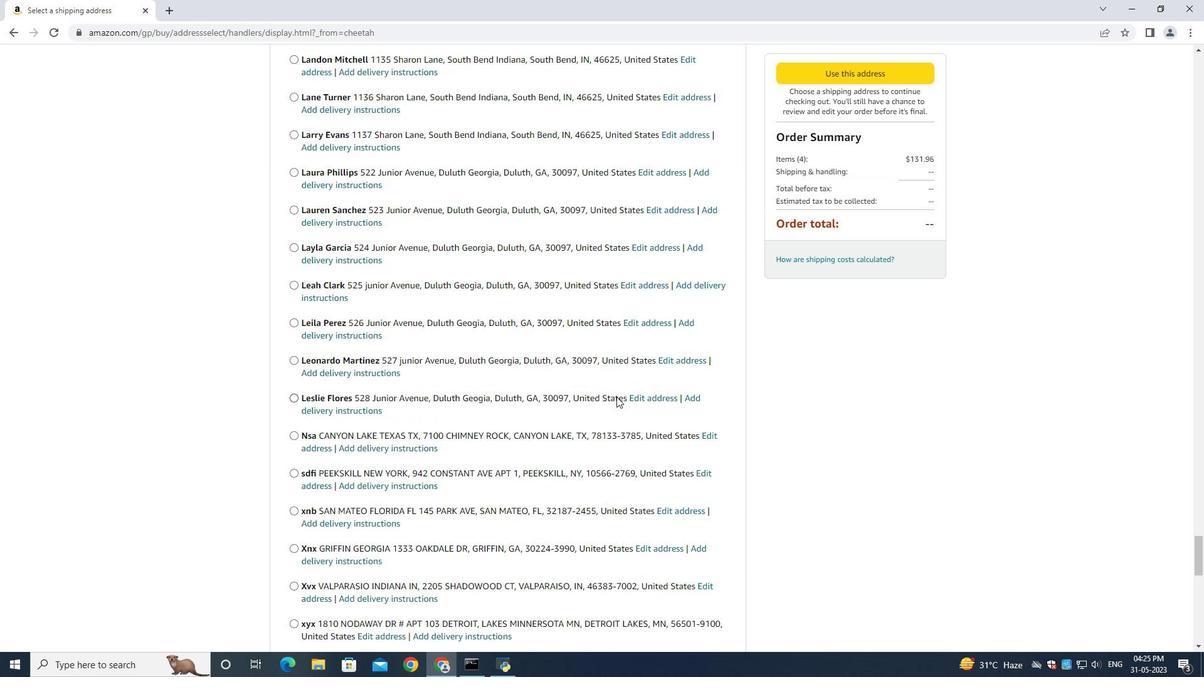 
Action: Mouse scrolled (615, 395) with delta (0, 0)
Screenshot: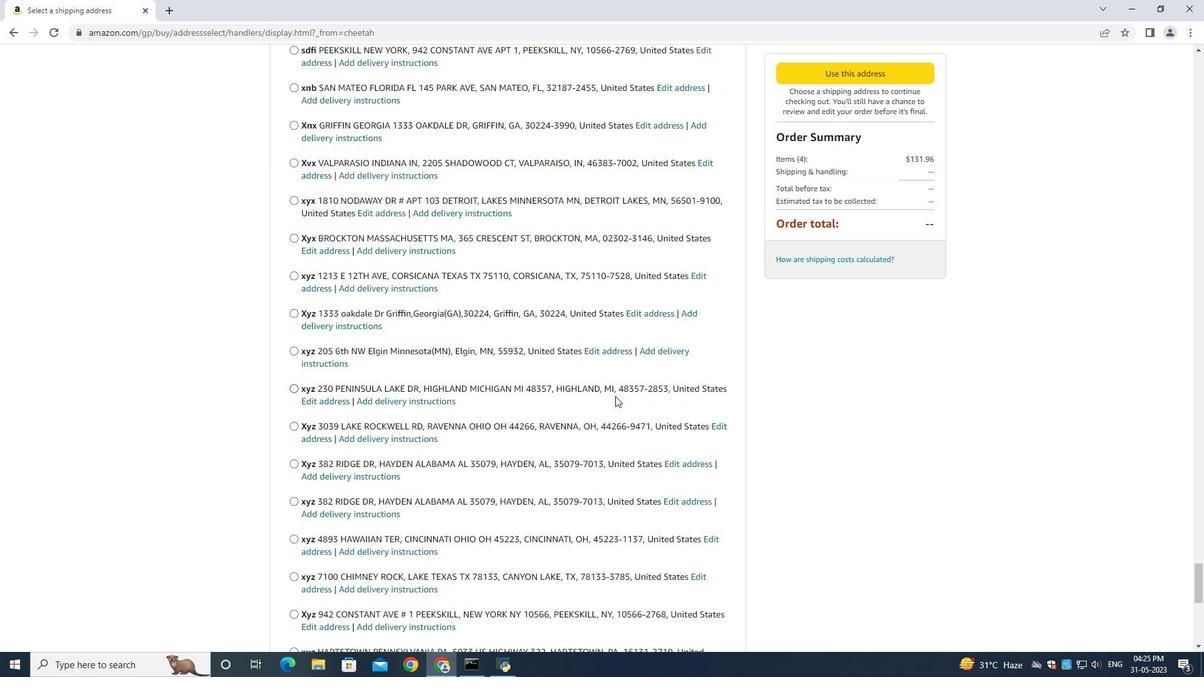 
Action: Mouse moved to (615, 395)
Screenshot: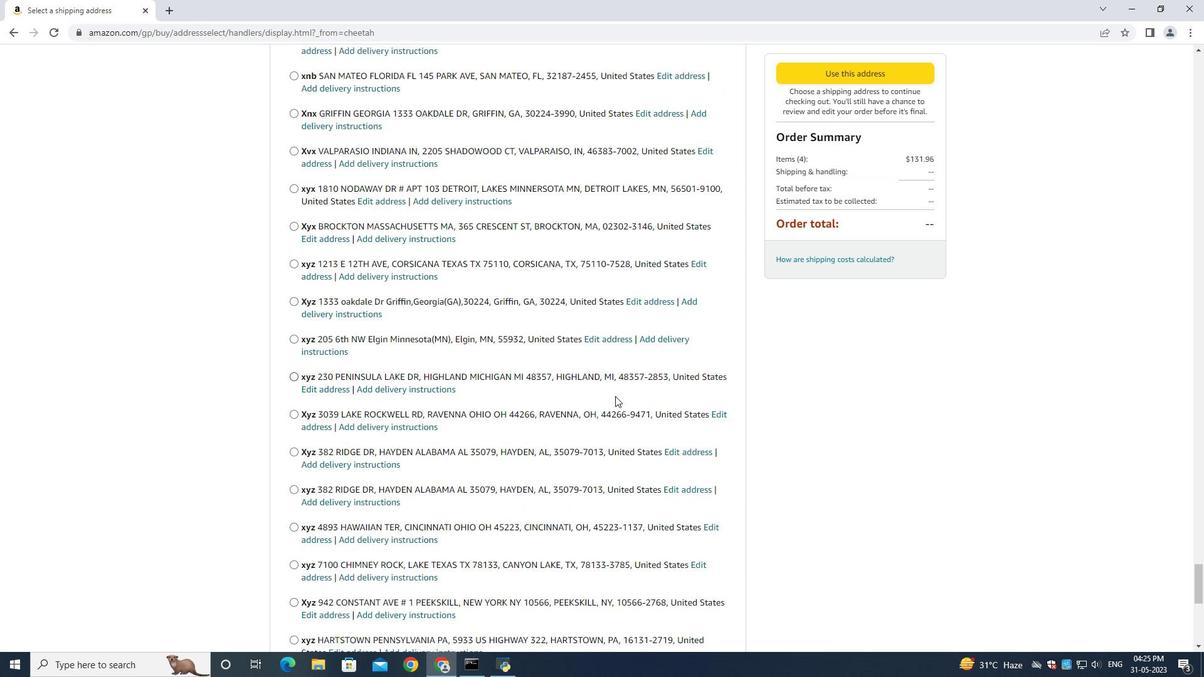 
Action: Mouse scrolled (615, 395) with delta (0, 0)
Screenshot: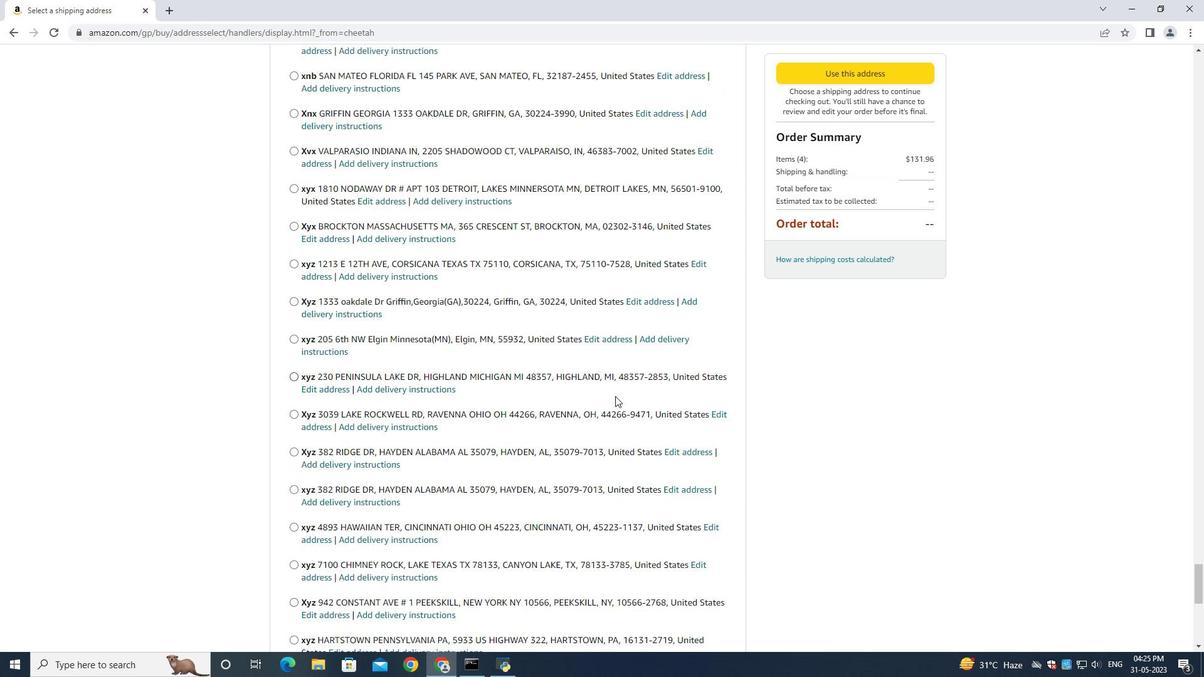 
Action: Mouse moved to (615, 394)
Screenshot: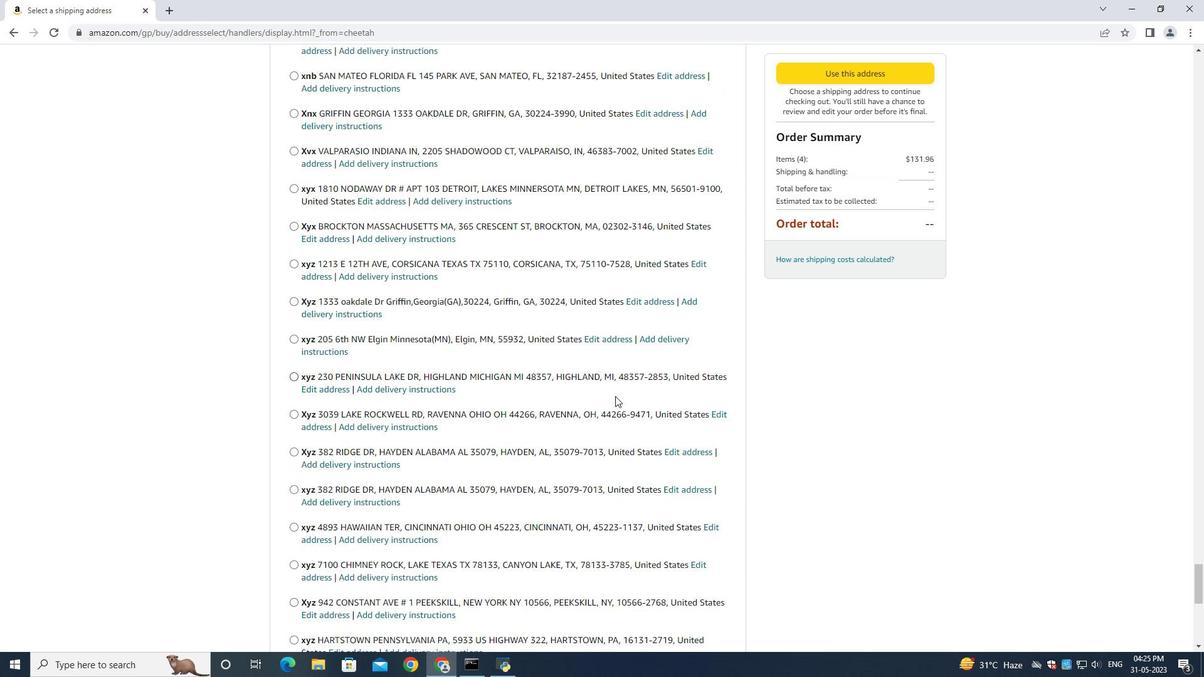 
Action: Mouse scrolled (615, 395) with delta (0, 0)
Screenshot: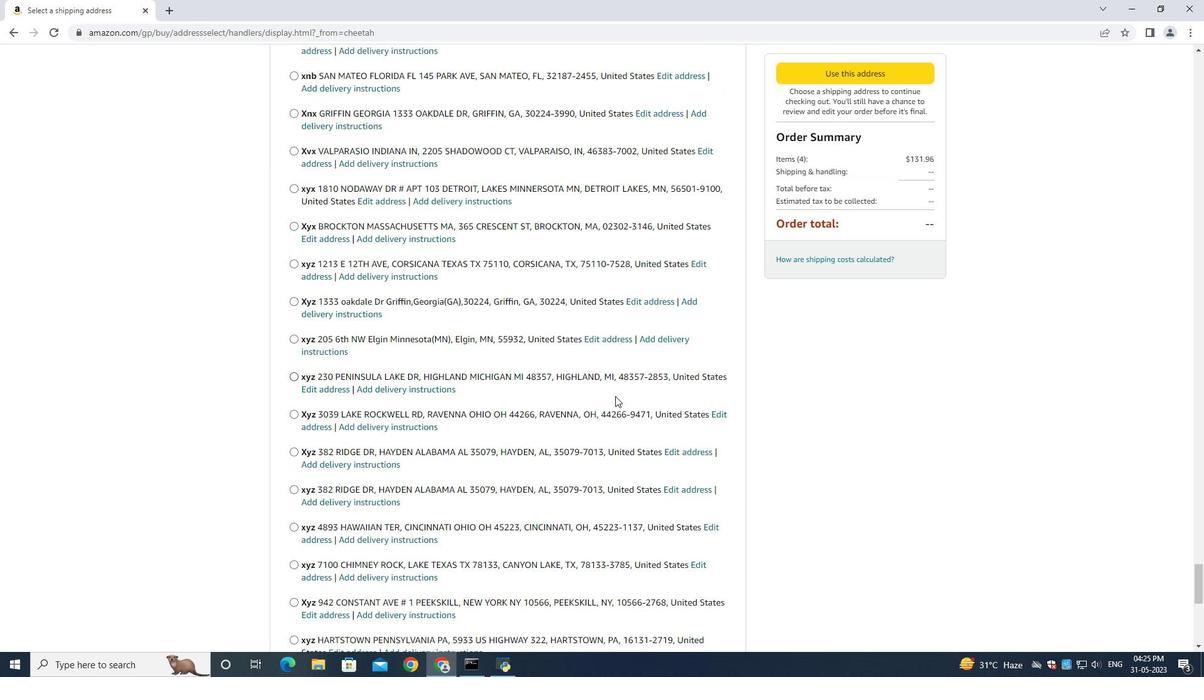 
Action: Mouse moved to (615, 394)
Screenshot: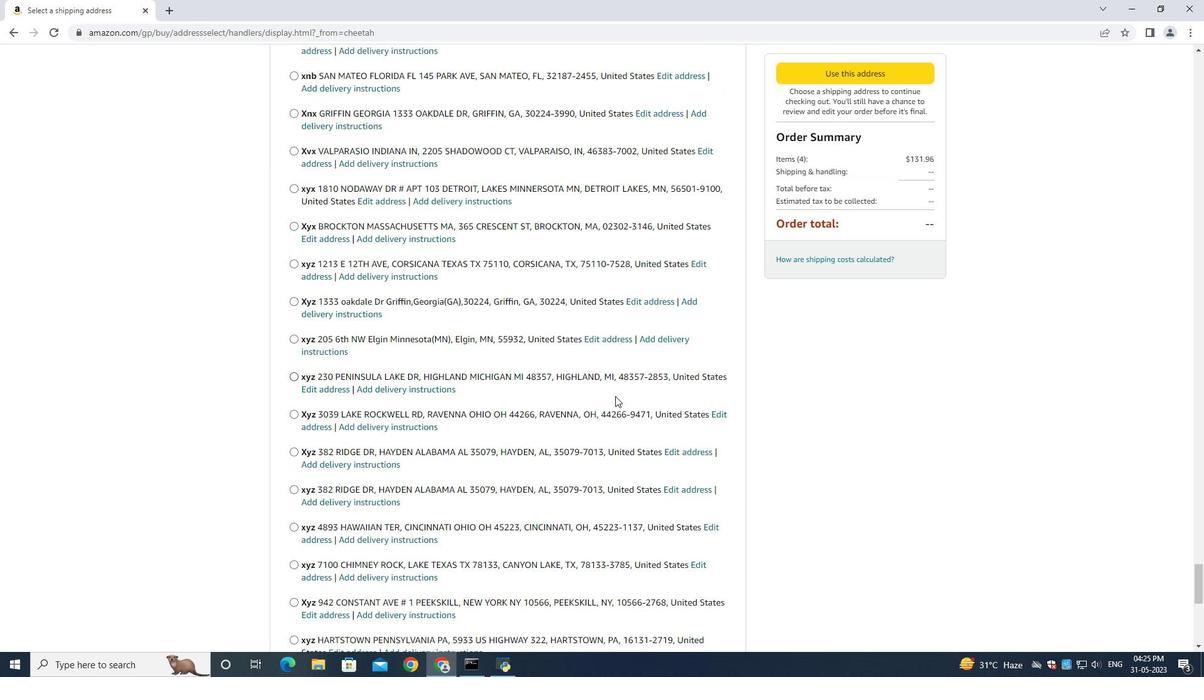 
Action: Mouse scrolled (615, 395) with delta (0, 0)
Screenshot: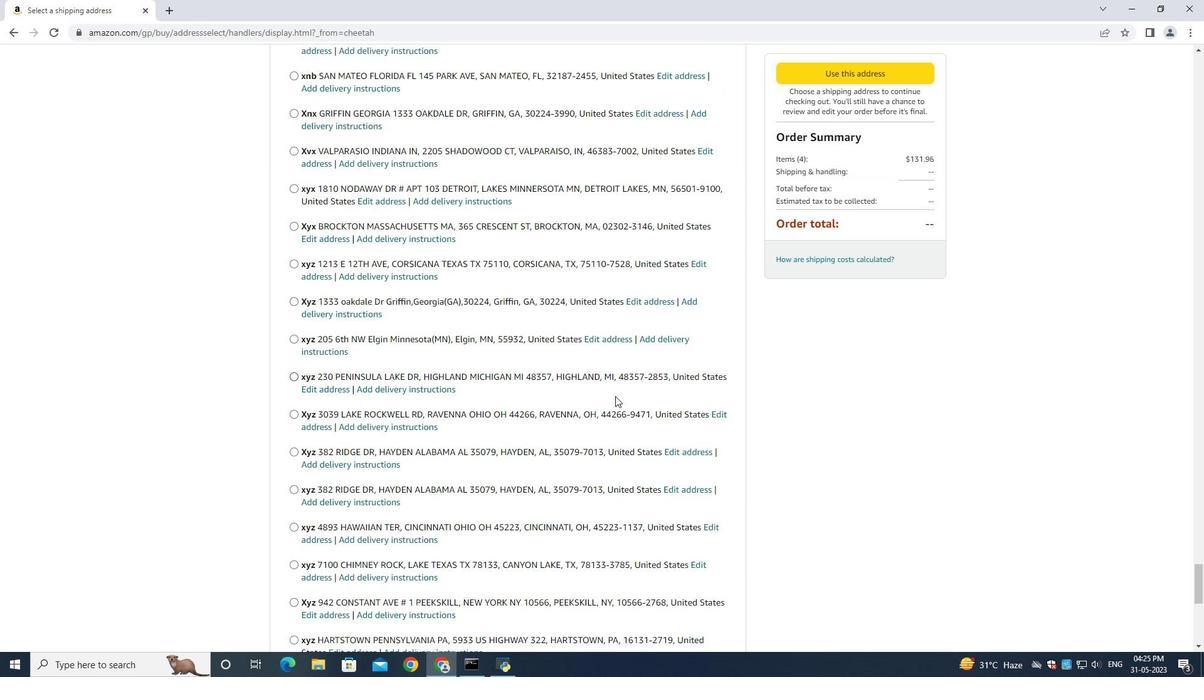 
Action: Mouse moved to (614, 392)
Screenshot: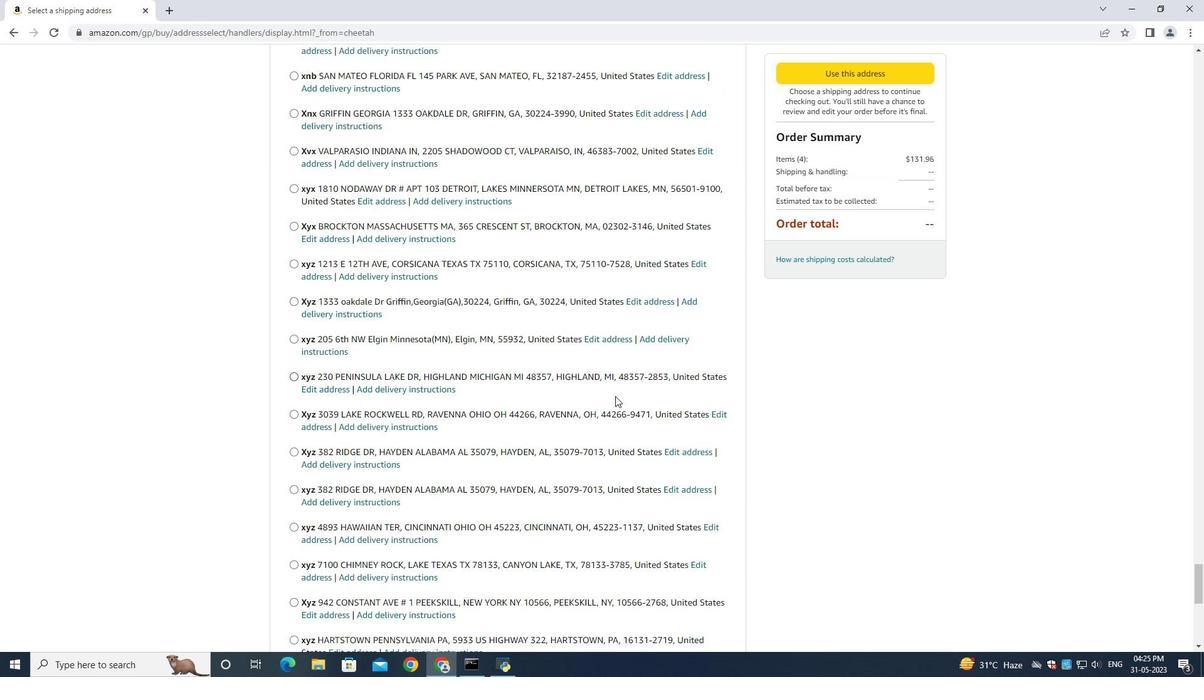 
Action: Mouse scrolled (615, 395) with delta (0, 0)
Screenshot: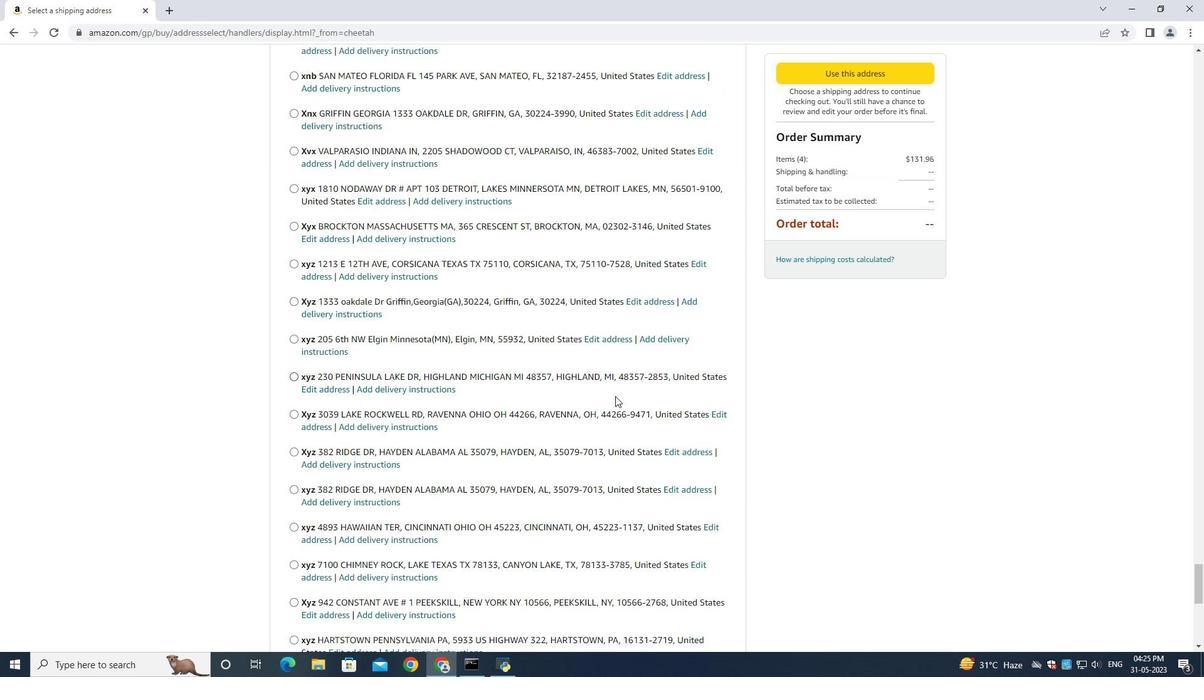 
Action: Mouse moved to (614, 392)
Screenshot: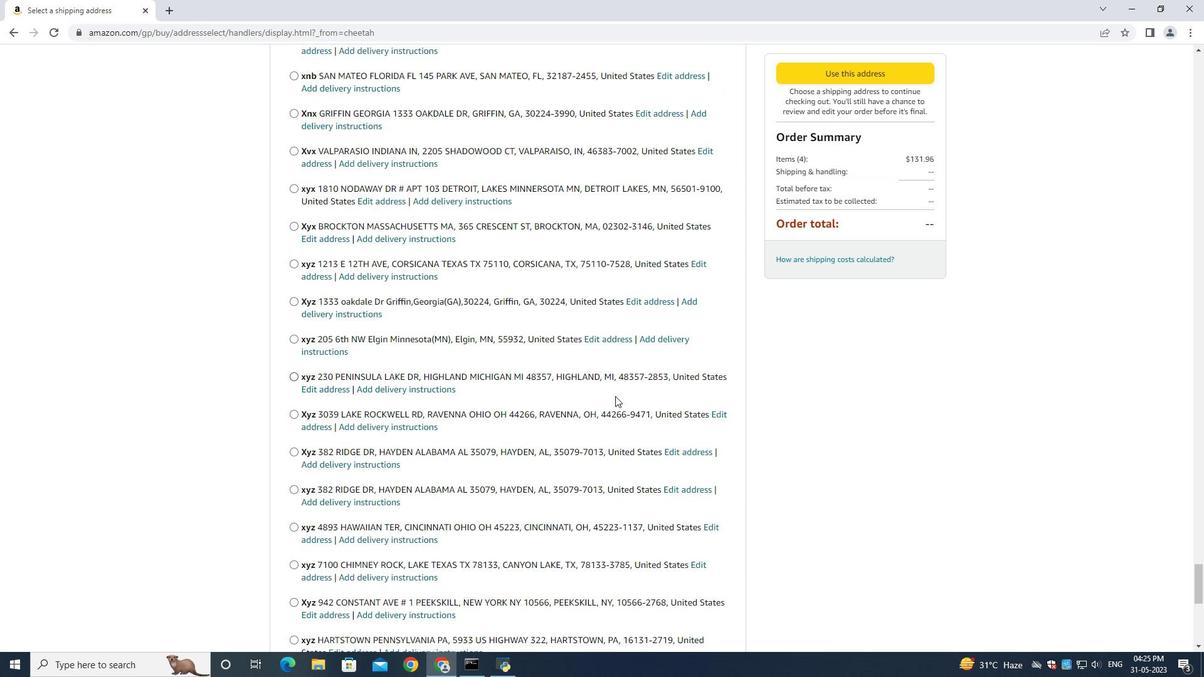 
Action: Mouse scrolled (615, 395) with delta (0, 0)
Screenshot: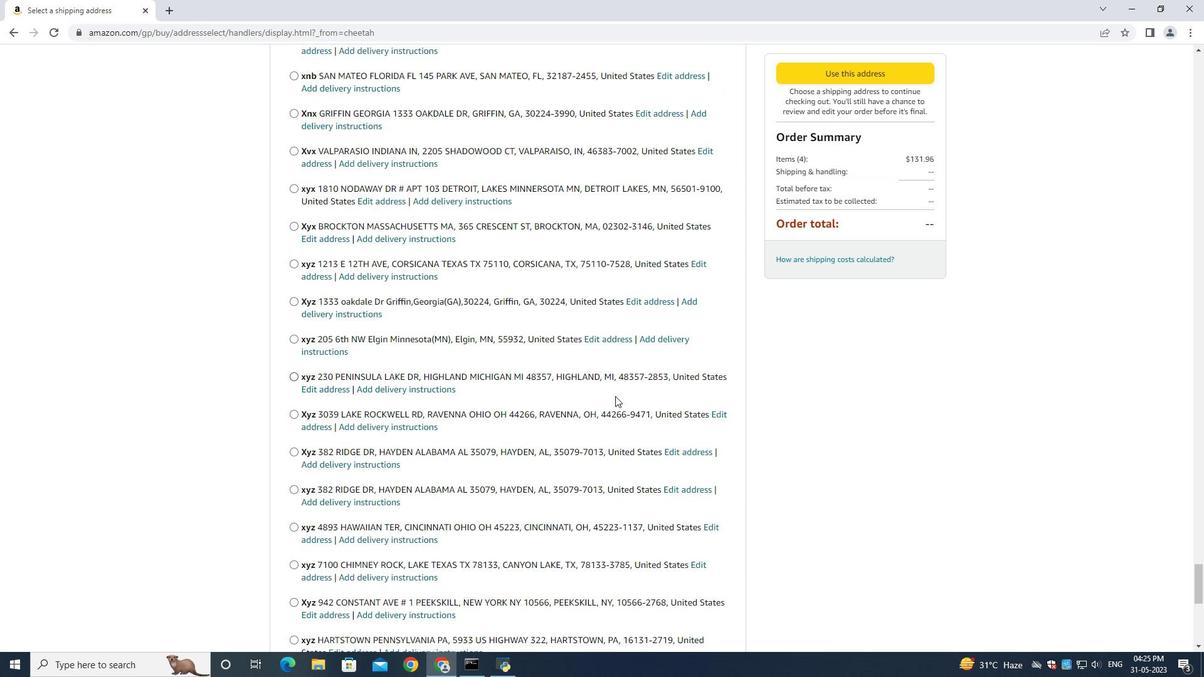 
Action: Mouse scrolled (615, 394) with delta (0, 0)
Screenshot: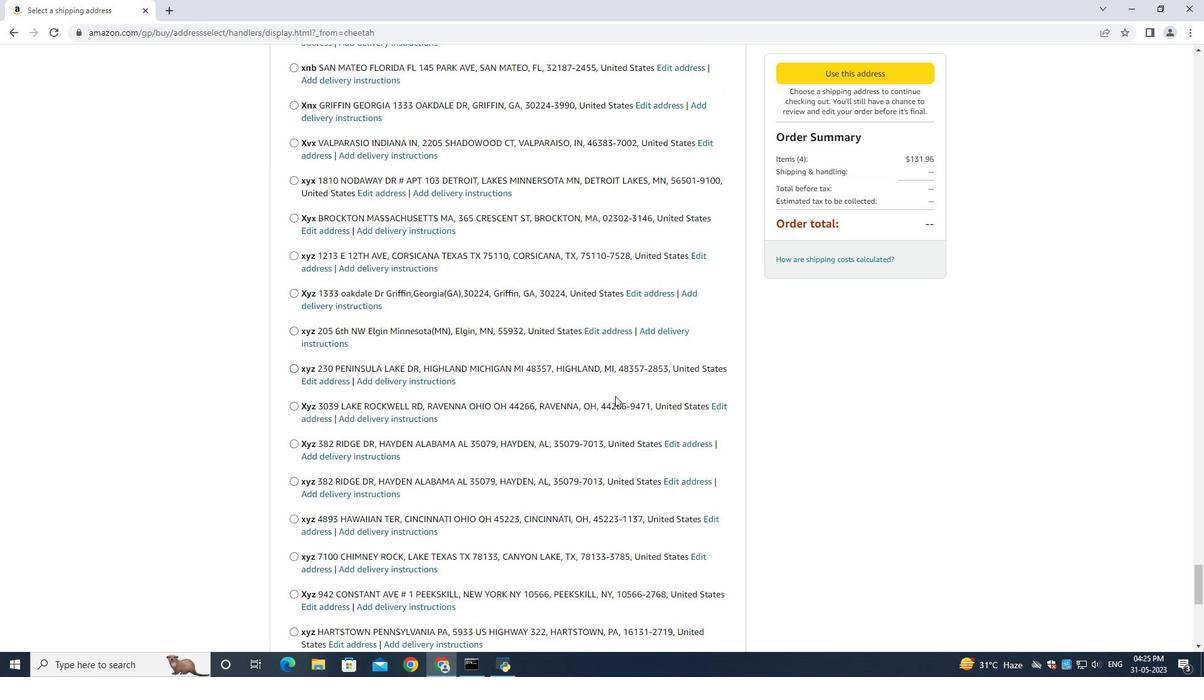 
Action: Mouse scrolled (615, 393) with delta (0, 0)
Screenshot: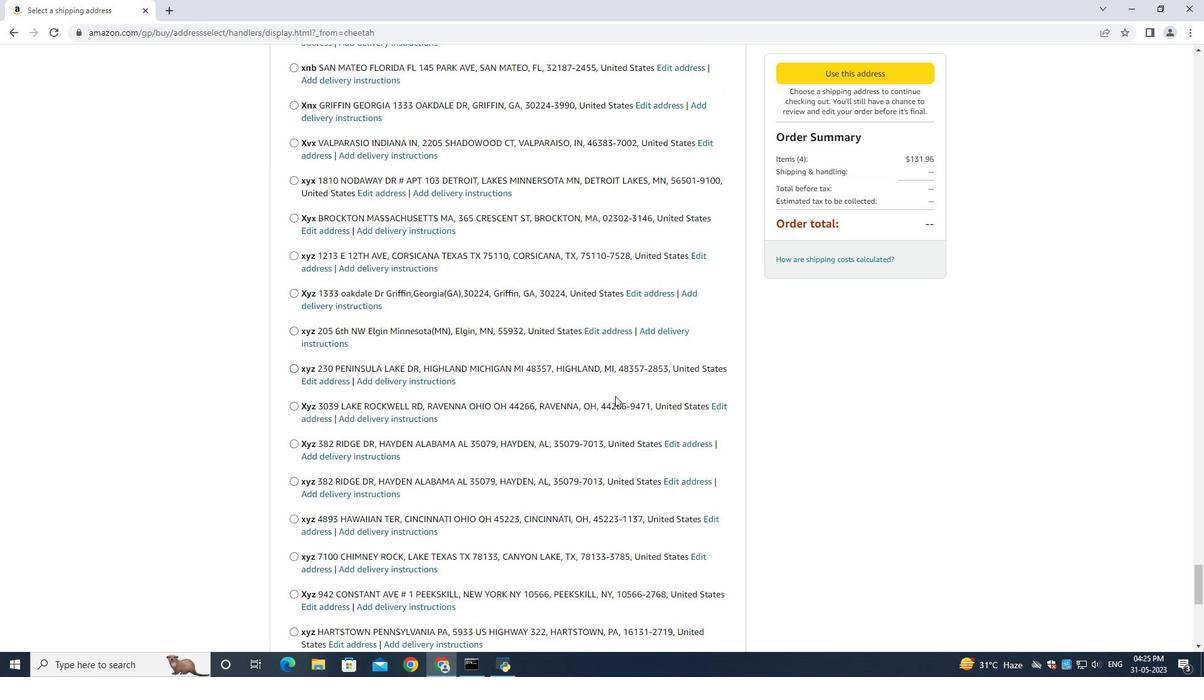 
Action: Mouse moved to (614, 398)
Screenshot: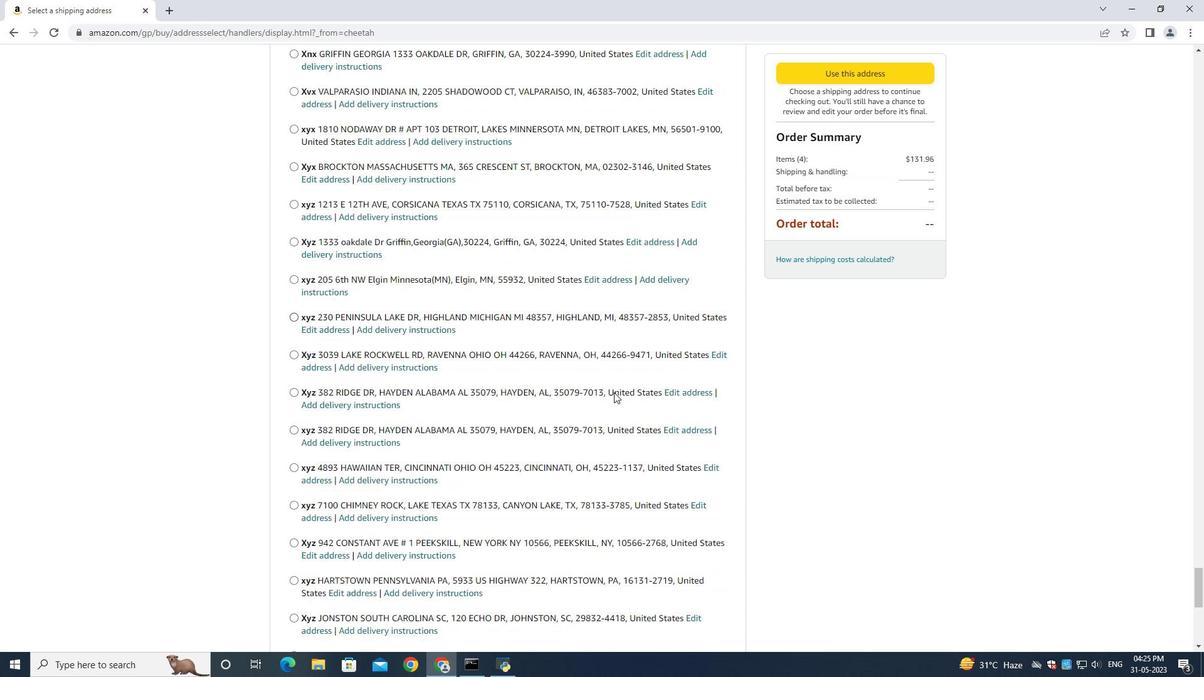 
Action: Mouse scrolled (614, 395) with delta (0, 0)
Screenshot: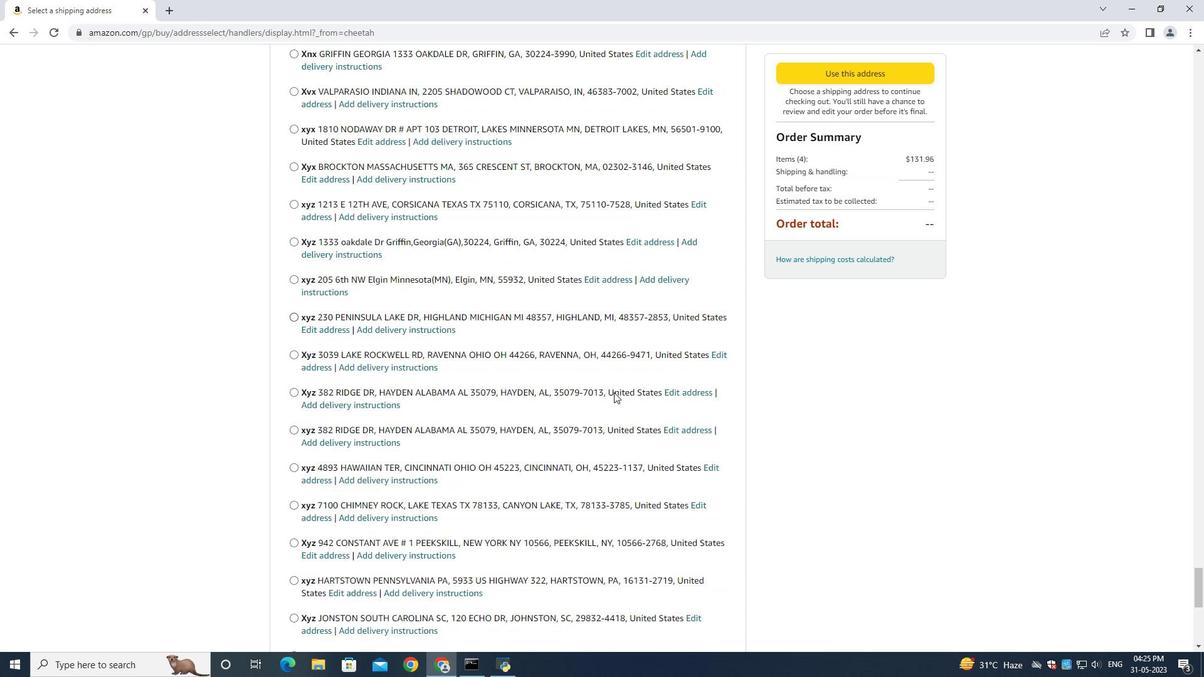 
Action: Mouse moved to (614, 399)
Screenshot: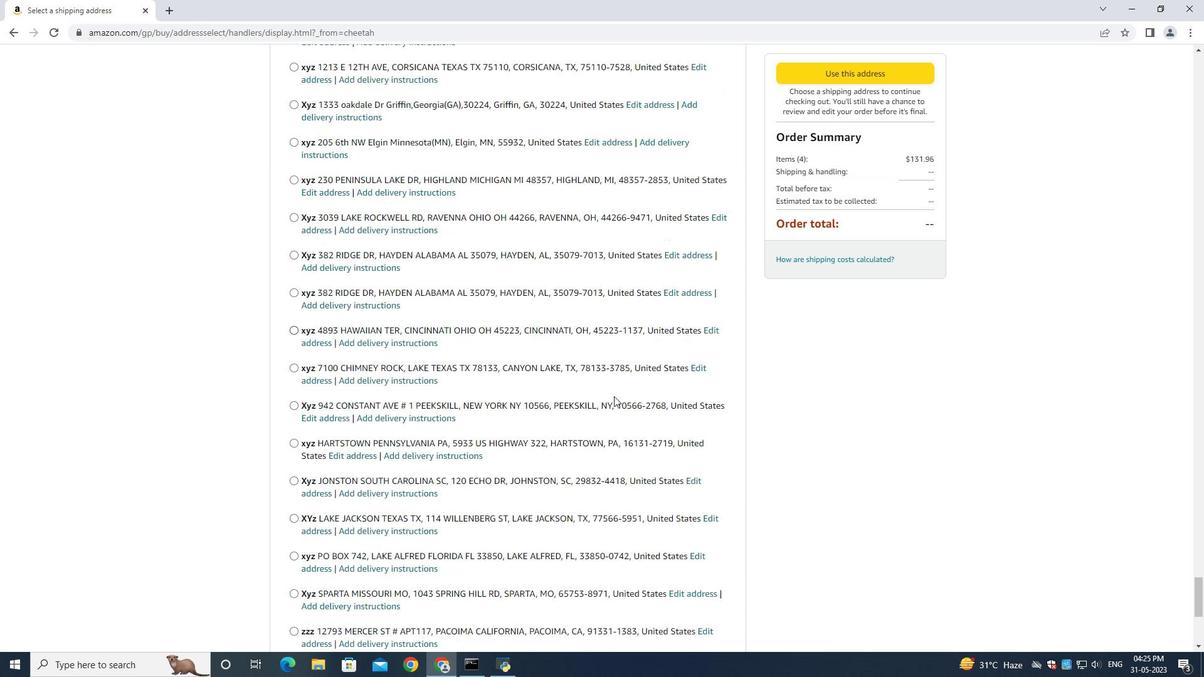 
Action: Mouse scrolled (614, 398) with delta (0, 0)
Screenshot: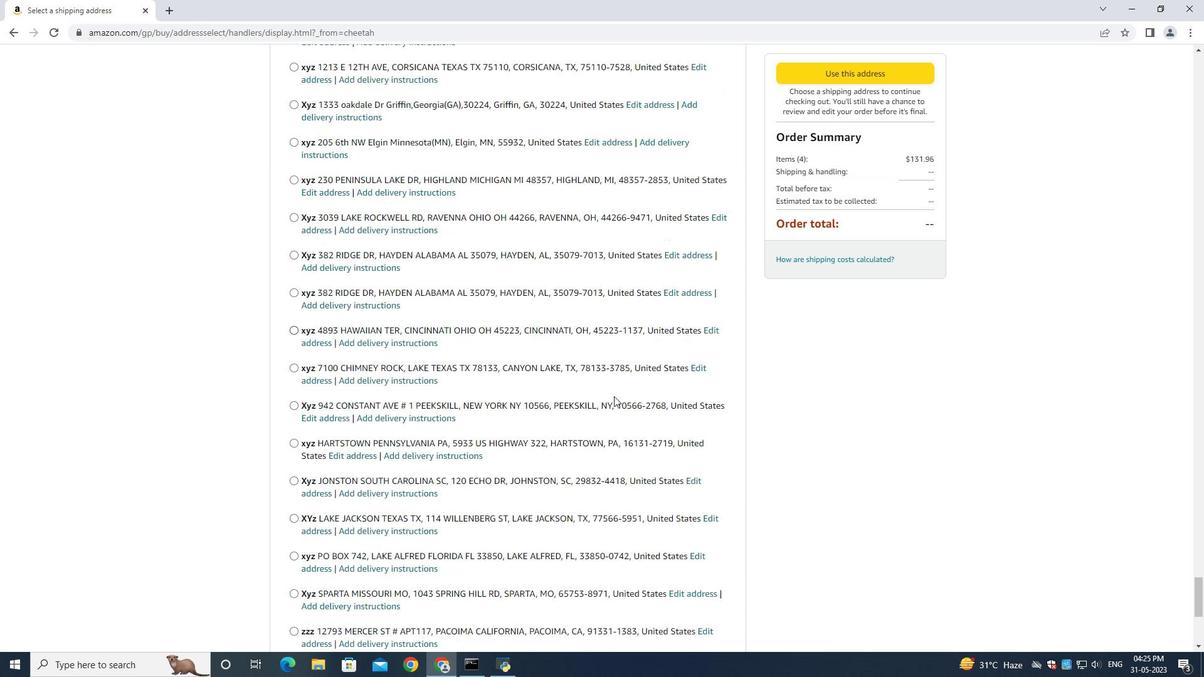 
Action: Mouse scrolled (614, 399) with delta (0, 0)
Screenshot: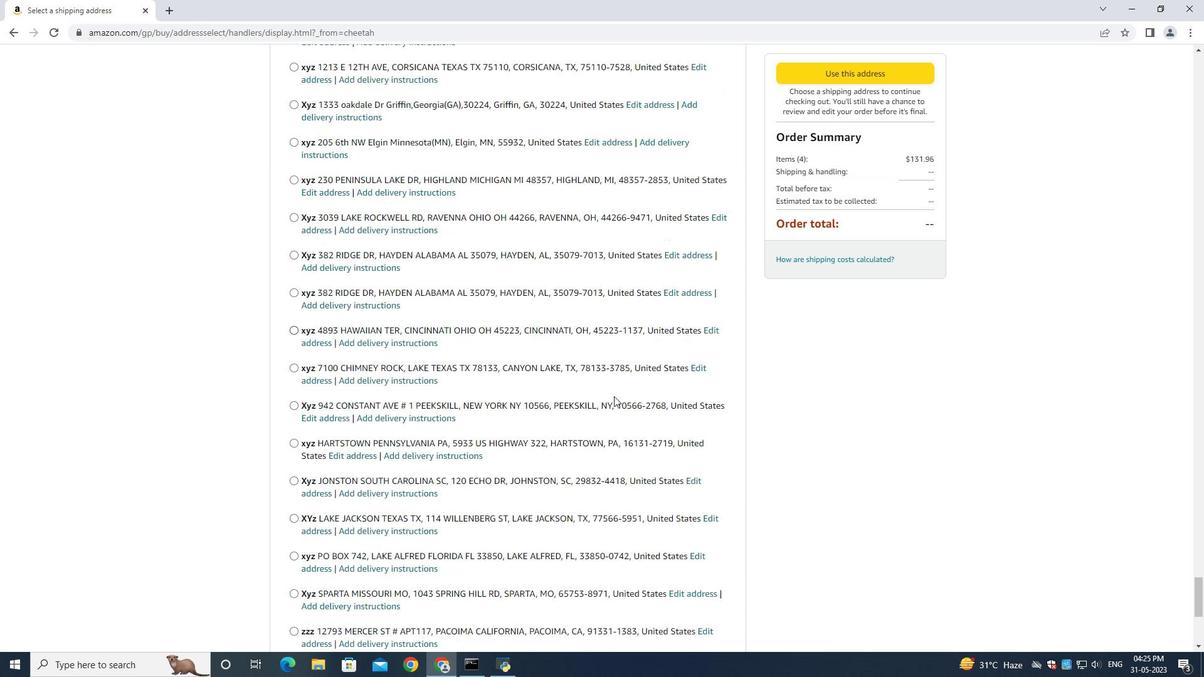 
Action: Mouse scrolled (614, 399) with delta (0, 0)
Screenshot: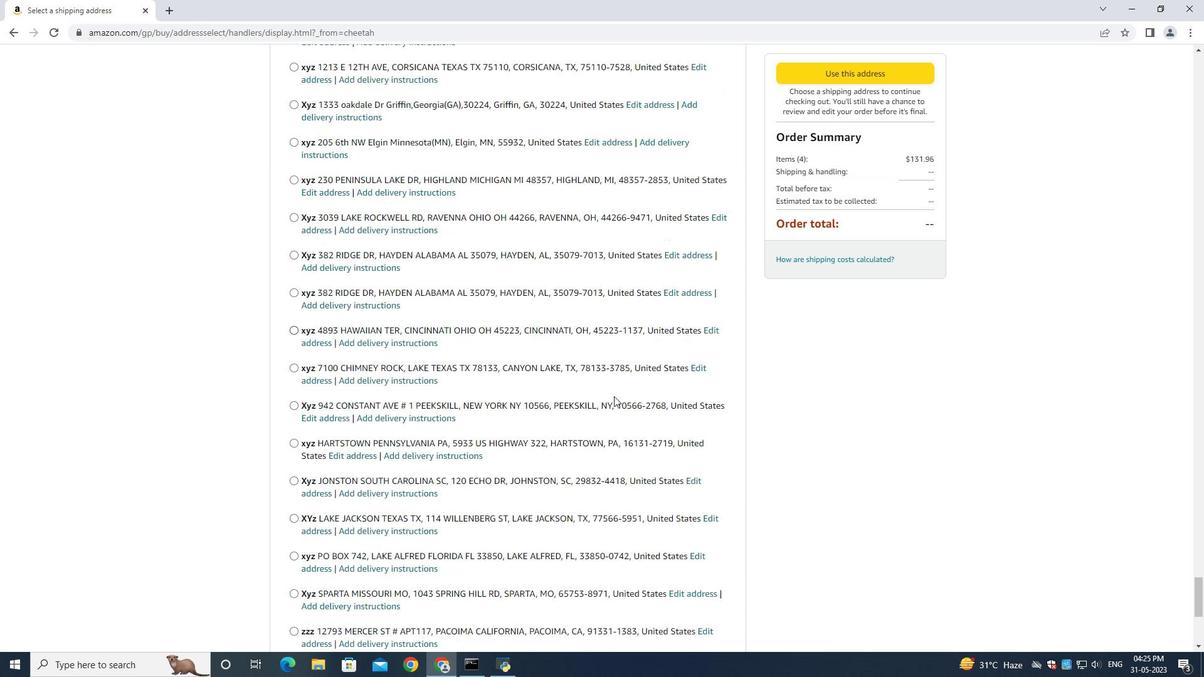 
Action: Mouse scrolled (614, 399) with delta (0, 0)
Screenshot: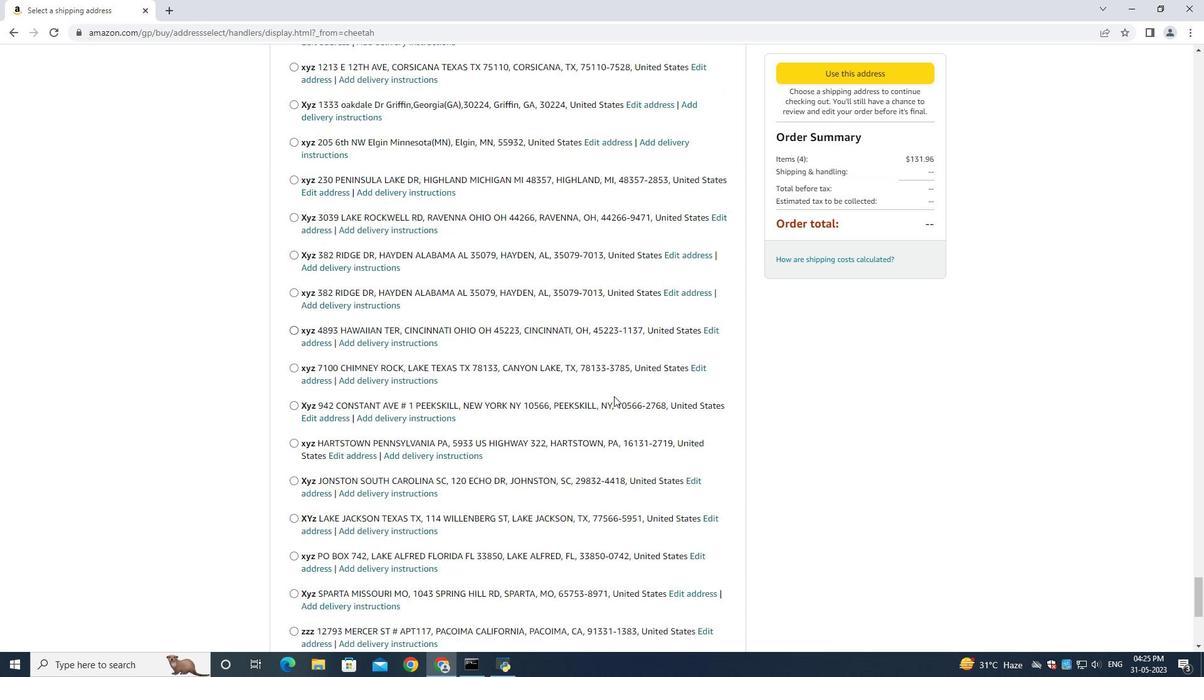 
Action: Mouse scrolled (614, 399) with delta (0, 0)
Screenshot: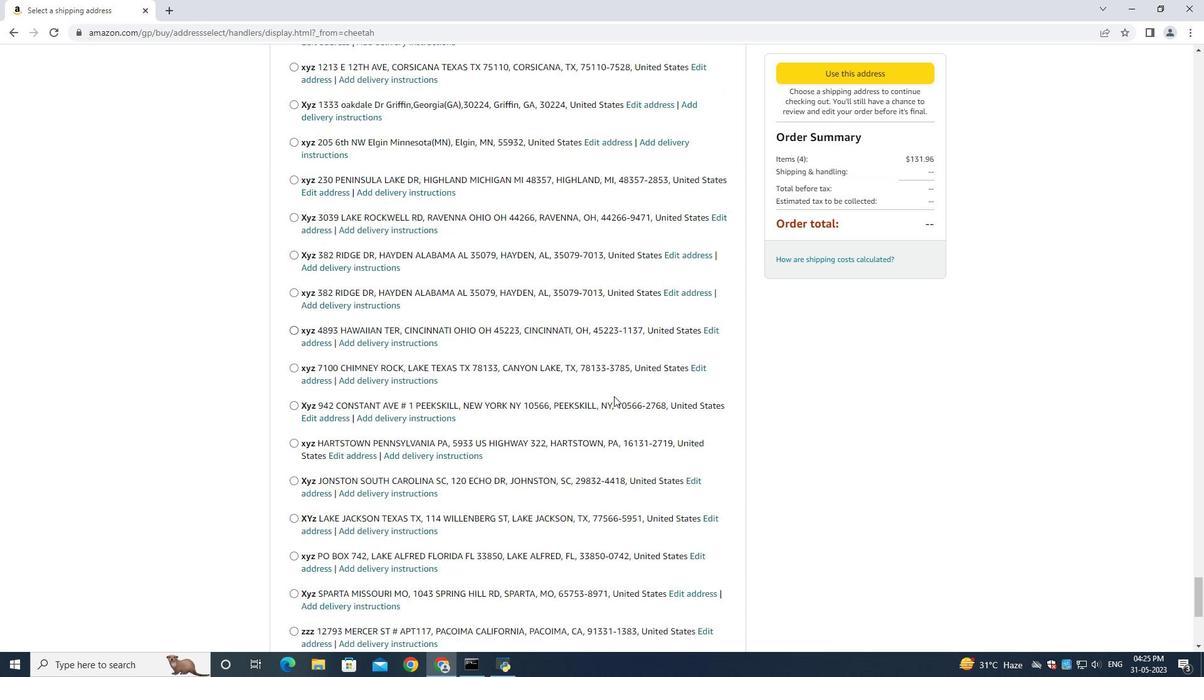 
Action: Mouse scrolled (614, 399) with delta (0, 0)
Screenshot: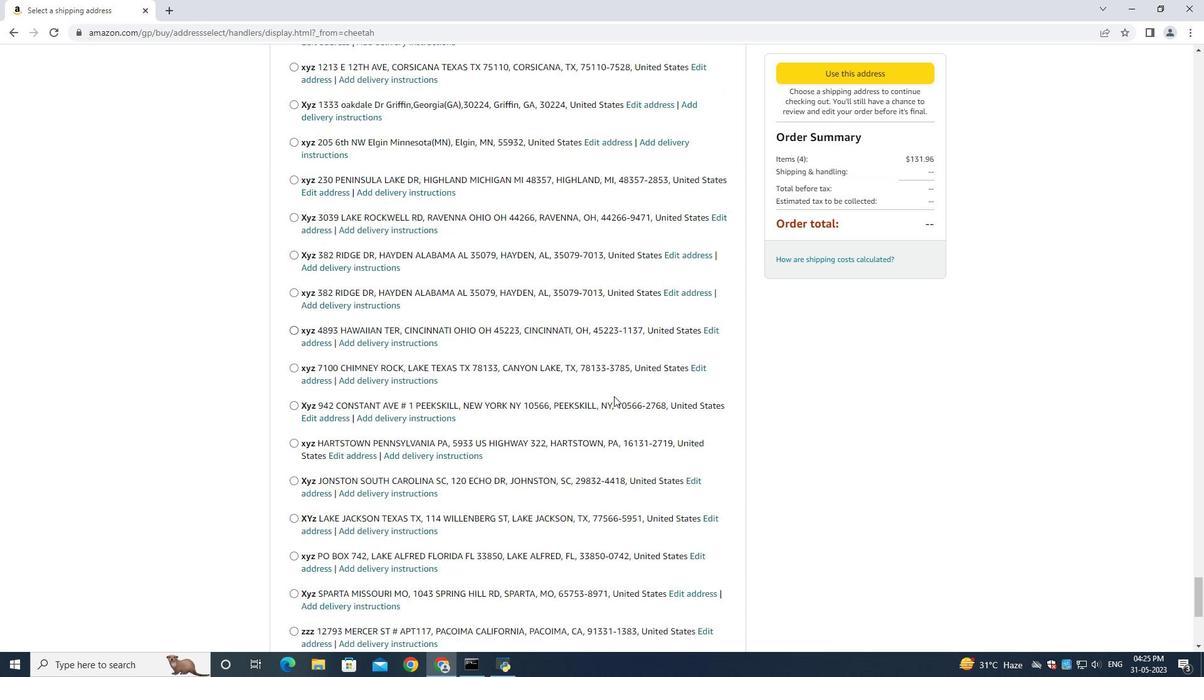 
Action: Mouse scrolled (614, 399) with delta (0, 0)
Screenshot: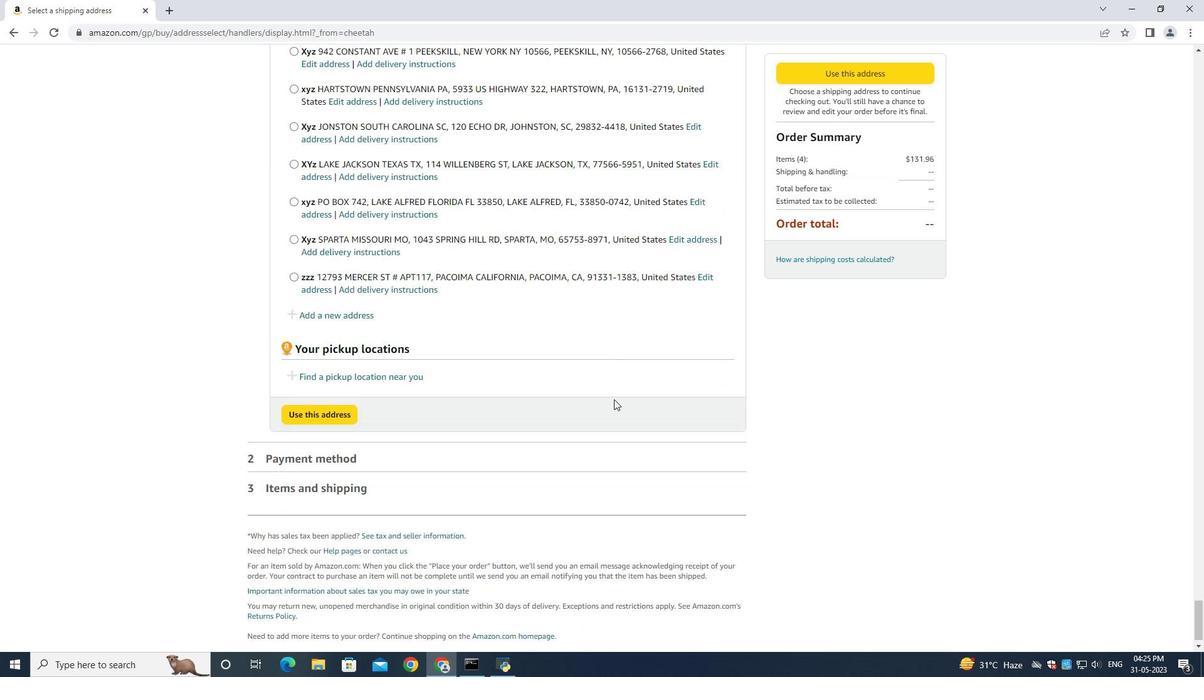 
Action: Mouse scrolled (614, 399) with delta (0, 0)
Screenshot: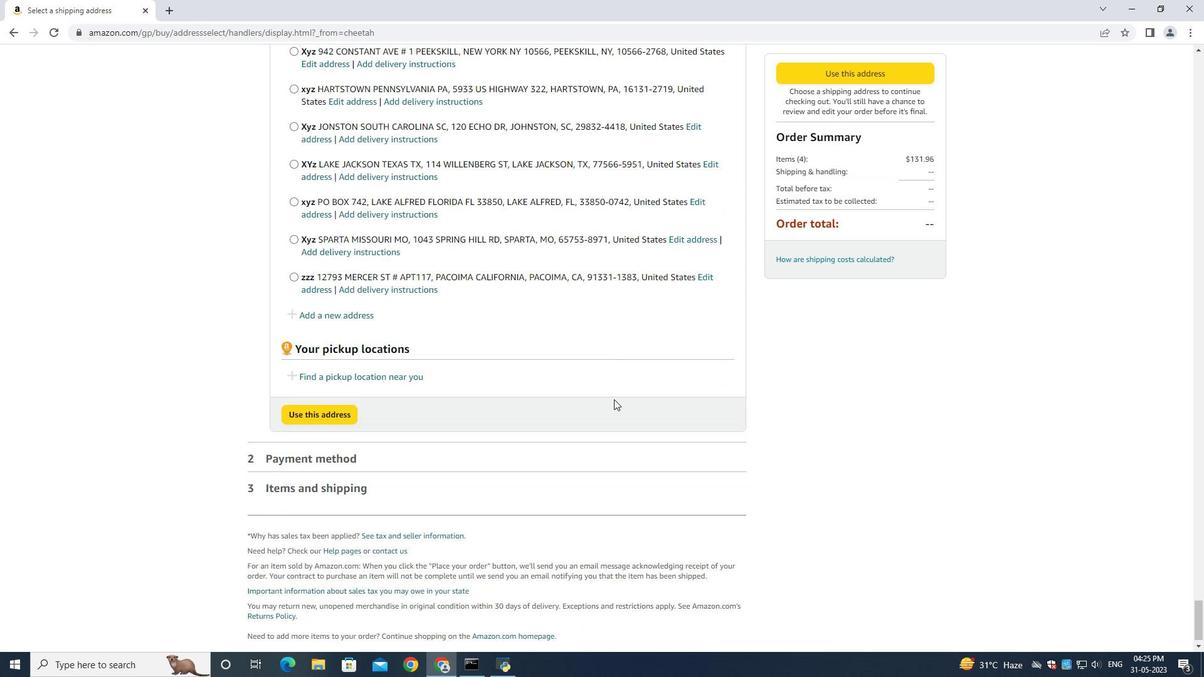 
Action: Mouse scrolled (614, 399) with delta (0, 0)
Screenshot: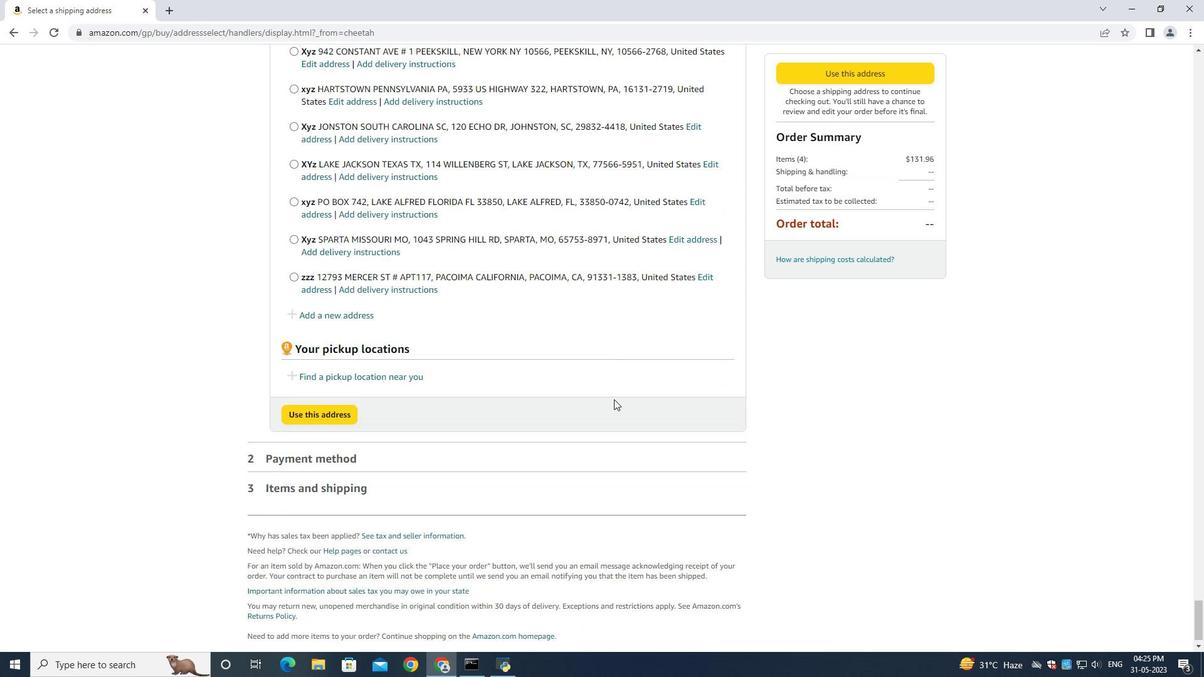 
Action: Mouse scrolled (614, 399) with delta (0, 0)
Screenshot: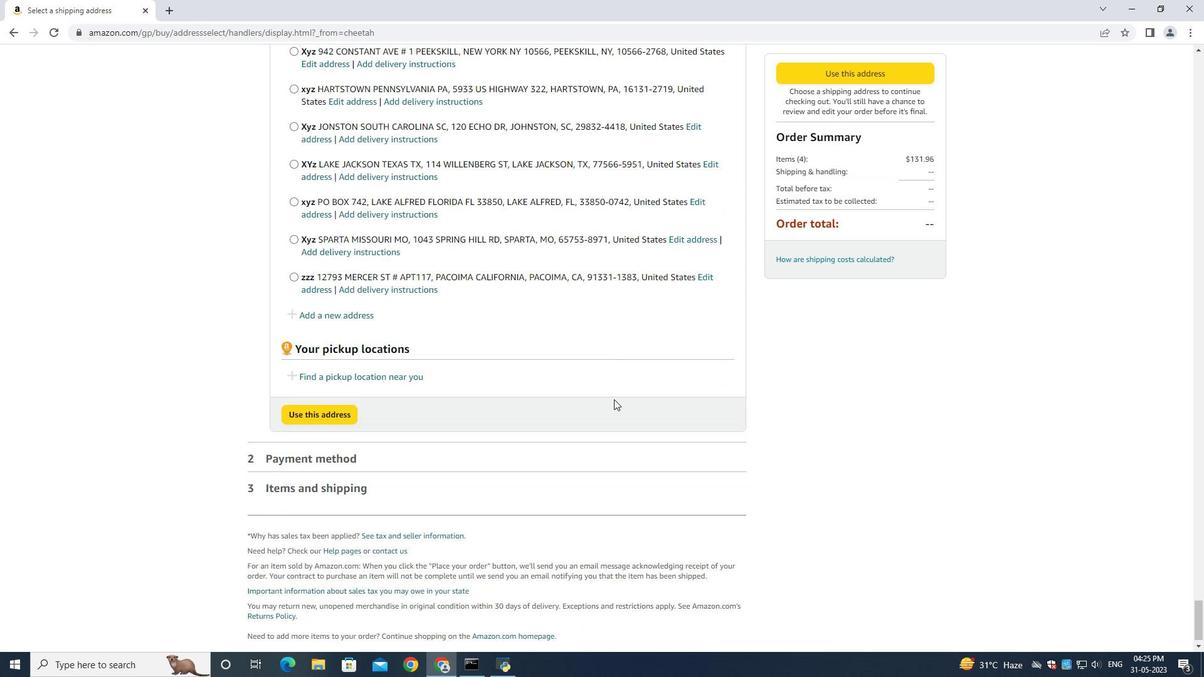 
Action: Mouse scrolled (614, 399) with delta (0, 0)
Screenshot: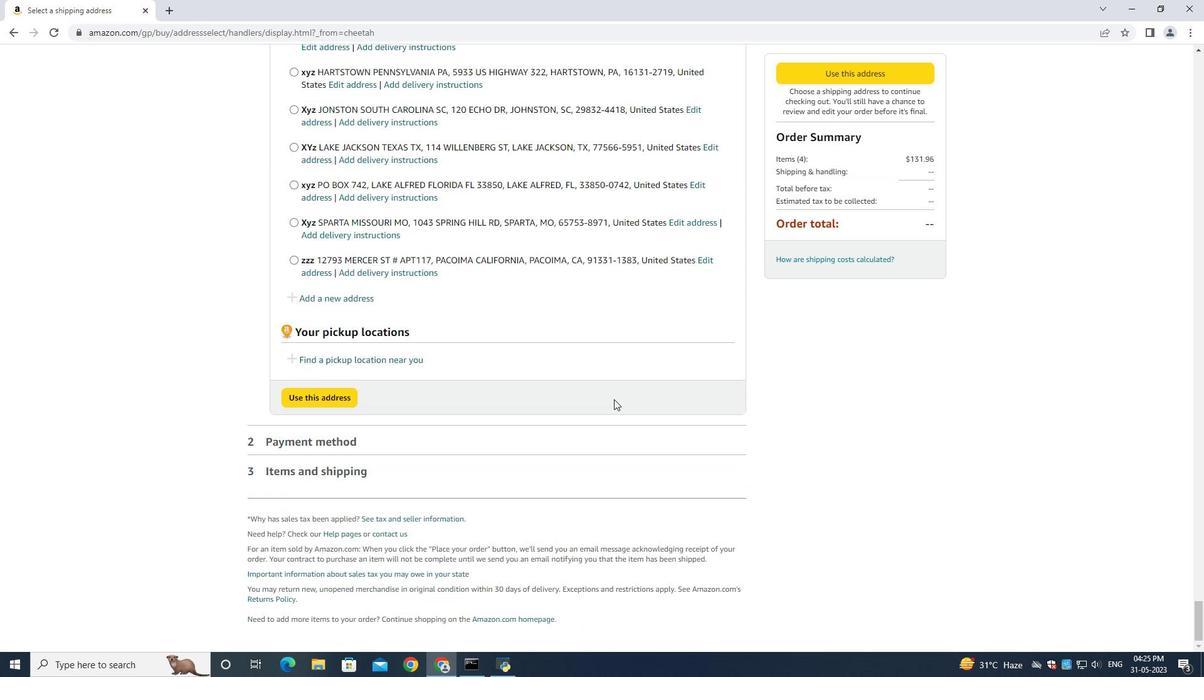
Action: Mouse scrolled (614, 399) with delta (0, 0)
Screenshot: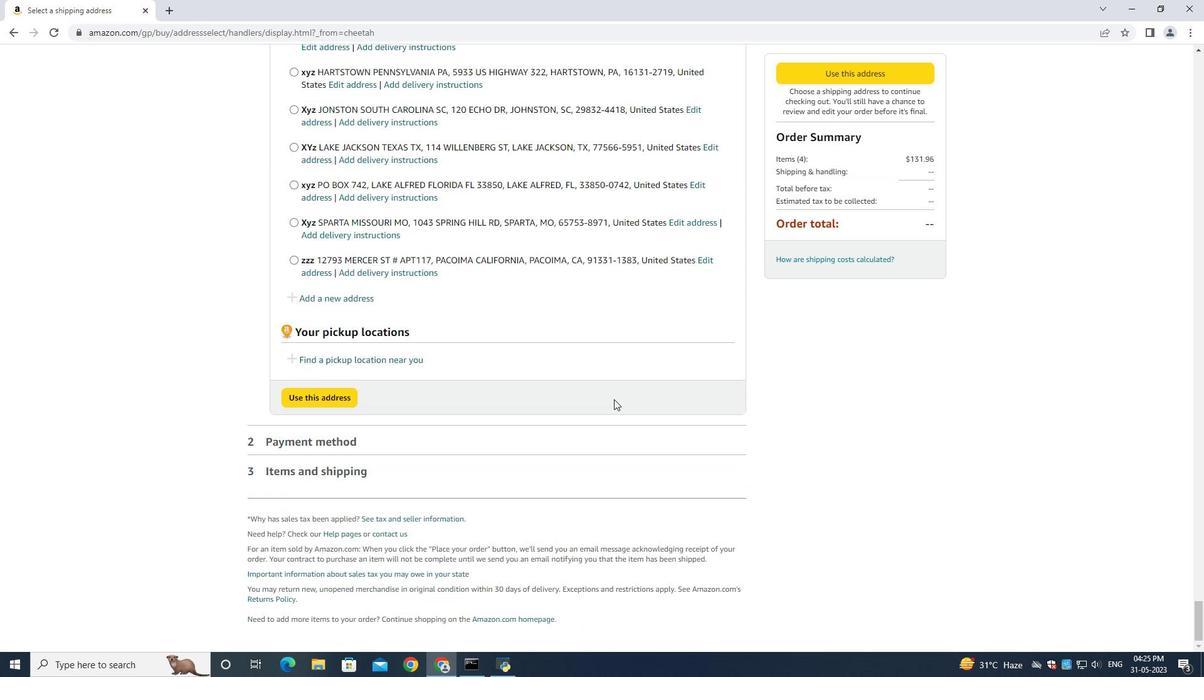 
Action: Mouse scrolled (614, 399) with delta (0, 0)
Screenshot: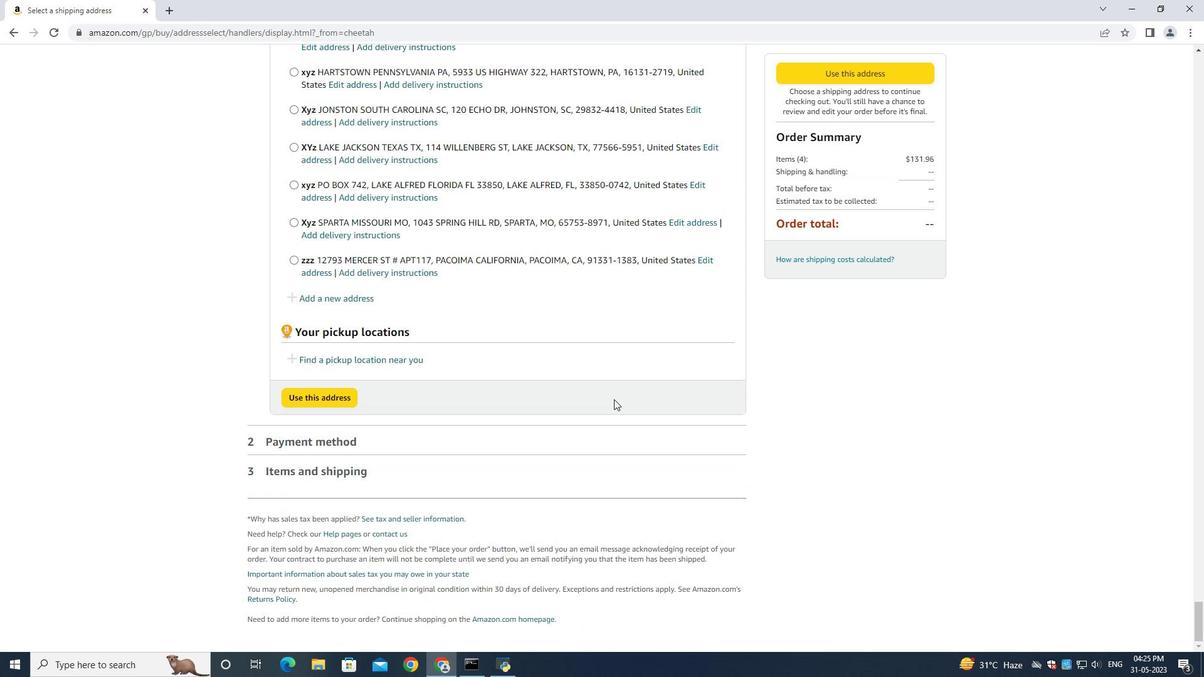 
Action: Mouse moved to (309, 298)
Screenshot: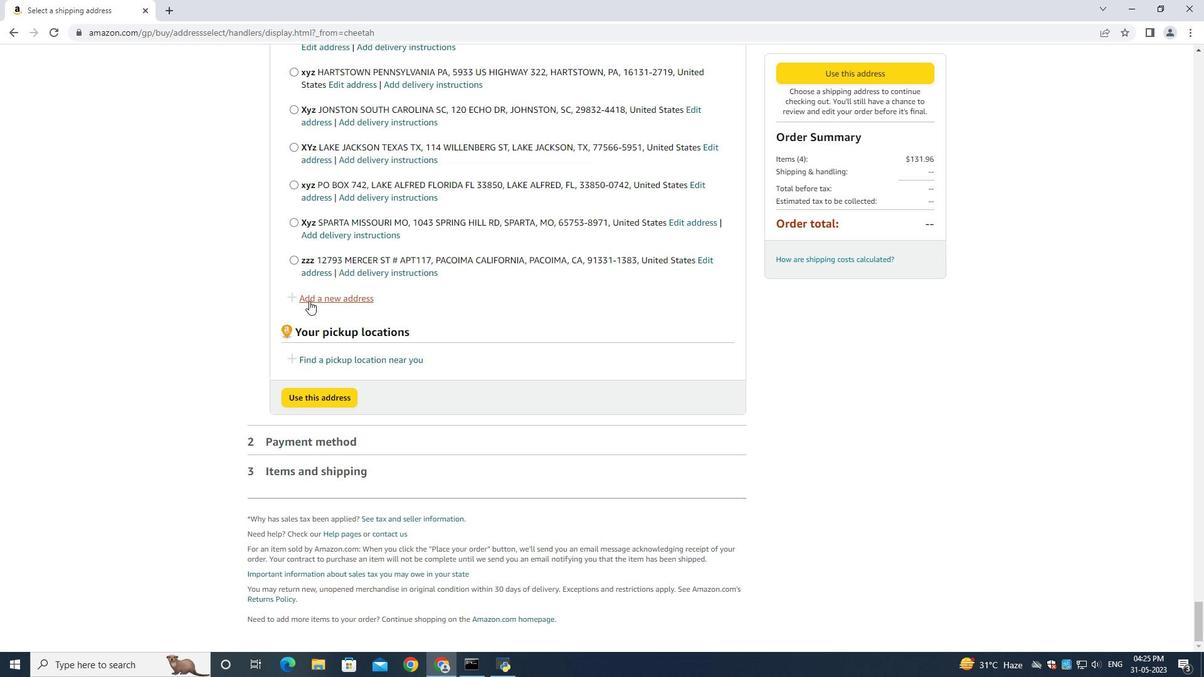 
Action: Mouse pressed left at (309, 298)
Screenshot: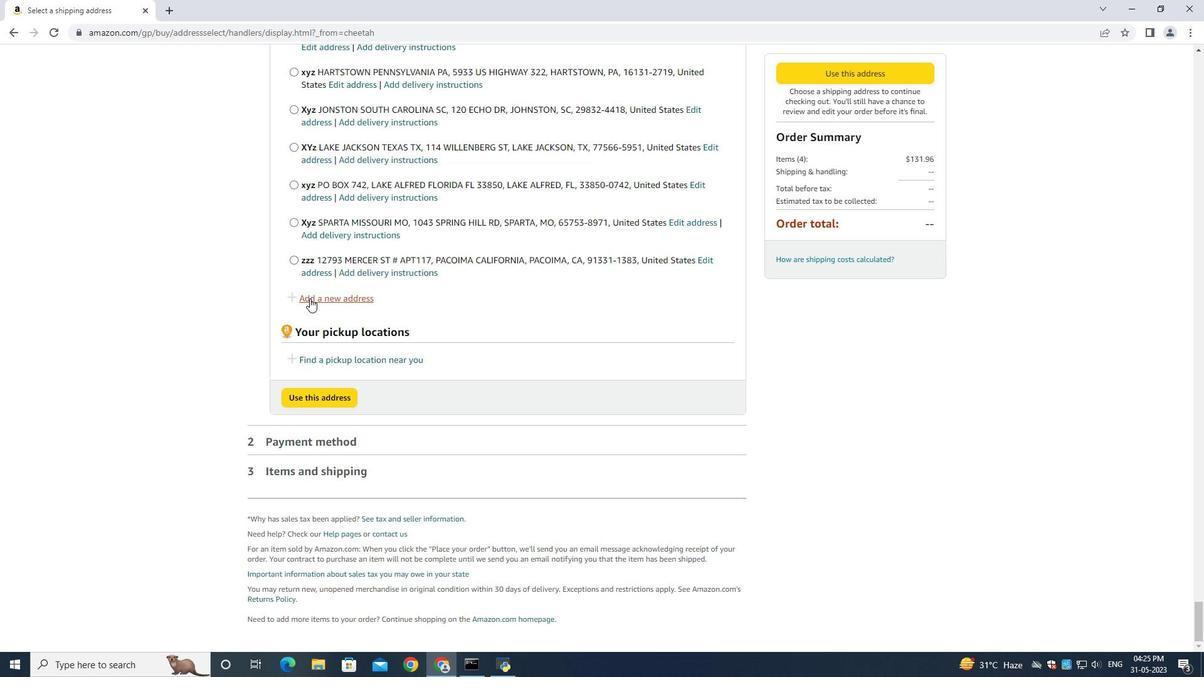 
Action: Mouse moved to (424, 311)
Screenshot: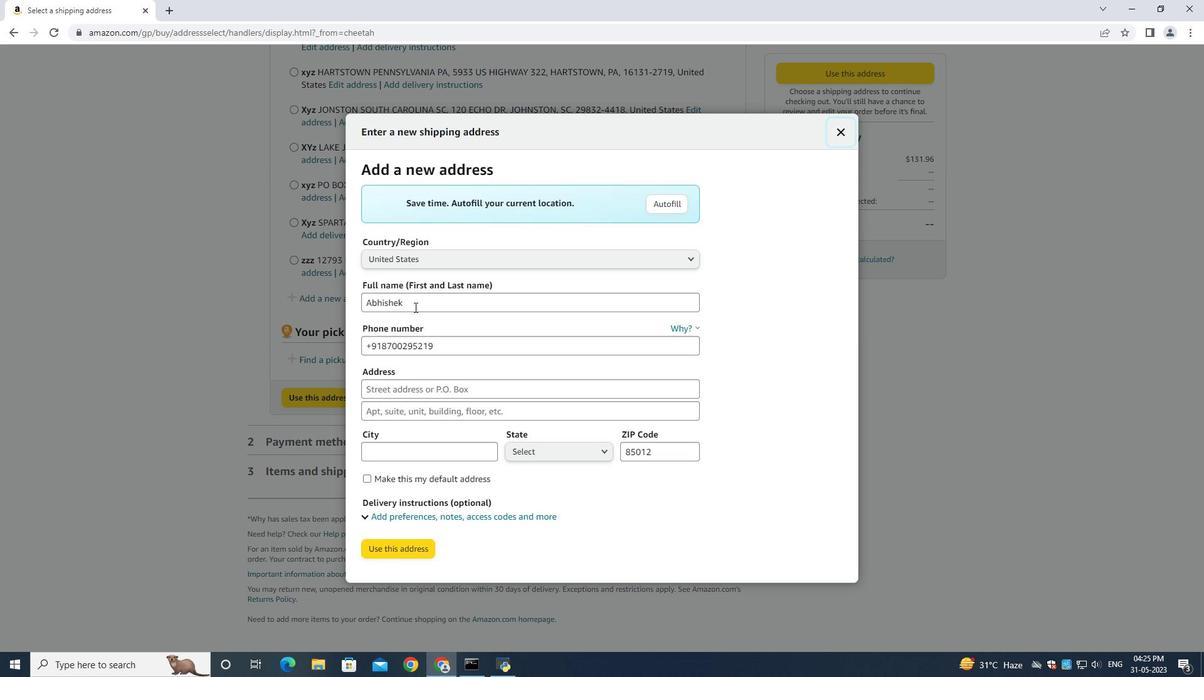 
Action: Mouse pressed left at (424, 311)
Screenshot: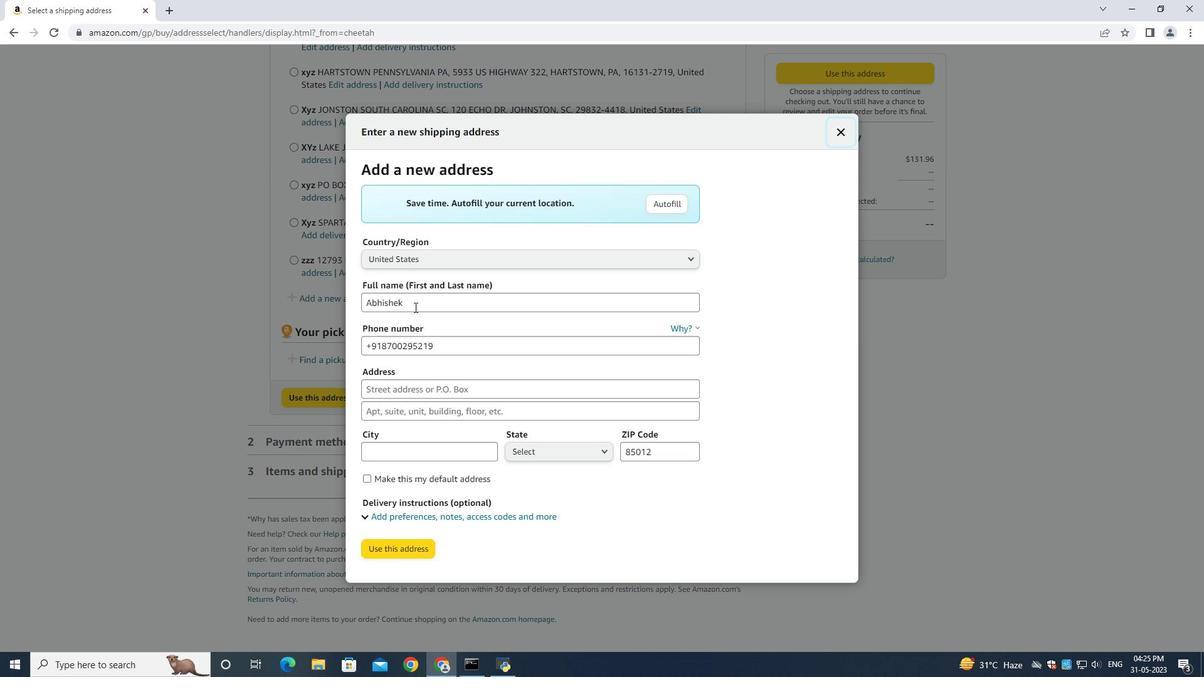 
Action: Key pressed ctrl+A<Key.backspace><Key.shift>Levi<Key.space><Key.shift>Robinson<Key.space><Key.tab><Key.tab><Key.backspace>446<Key.backspace><Key.backspace>046170247<Key.tab>529<Key.space><Key.shift>Junior<Key.space><Key.shift><Key.shift><Key.shift><Key.shift><Key.shift>Avenue<Key.space><Key.shift><Key.shift><Key.shift><Key.shift><Key.shift><Key.shift><Key.shift><Key.shift><Key.shift><Key.shift><Key.shift><Key.shift><Key.shift><Key.shift><Key.shift><Key.shift><Key.shift><Key.shift><Key.shift><Key.shift><Key.shift><Key.shift><Key.shift><Key.shift><Key.shift>Duluth<Key.space><Key.shift><Key.shift><Key.shift>Geog<Key.backspace>rgia<Key.shift><Key.left><Key.left><Key.left><Key.left><Key.left><Key.left><Key.left><Key.left><Key.left><Key.left><Key.left><Key.left><Key.left><Key.left>ctrl+C<Key.backspace><Key.tab>ctrl+V<Key.space><Key.shift><Key.shift><Key.shift><Key.tab><Key.shift><Key.shift><Key.shift><Key.shift><Key.shift><Key.shift><Key.shift><Key.shift><Key.shift><Key.shift><Key.shift><Key.shift><Key.shift><Key.shift><Key.shift>Duluth<Key.space><Key.tab><Key.shift>Geo<Key.tab><Key.backspace>30097
Screenshot: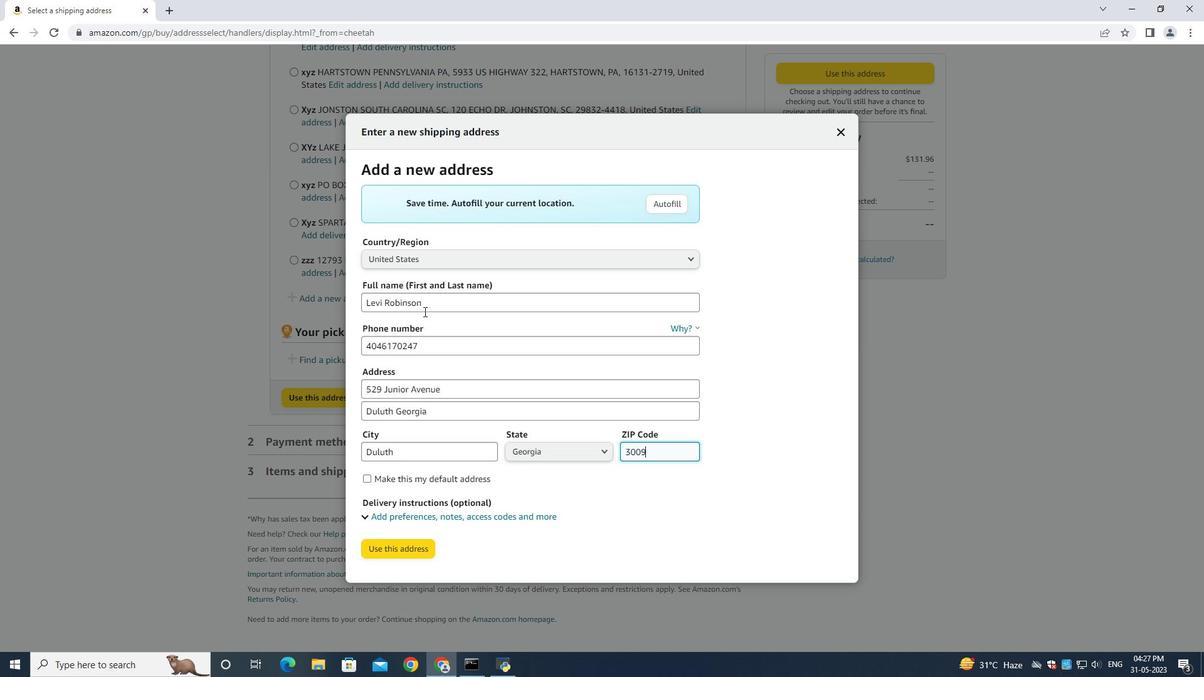 
Action: Mouse moved to (396, 551)
Screenshot: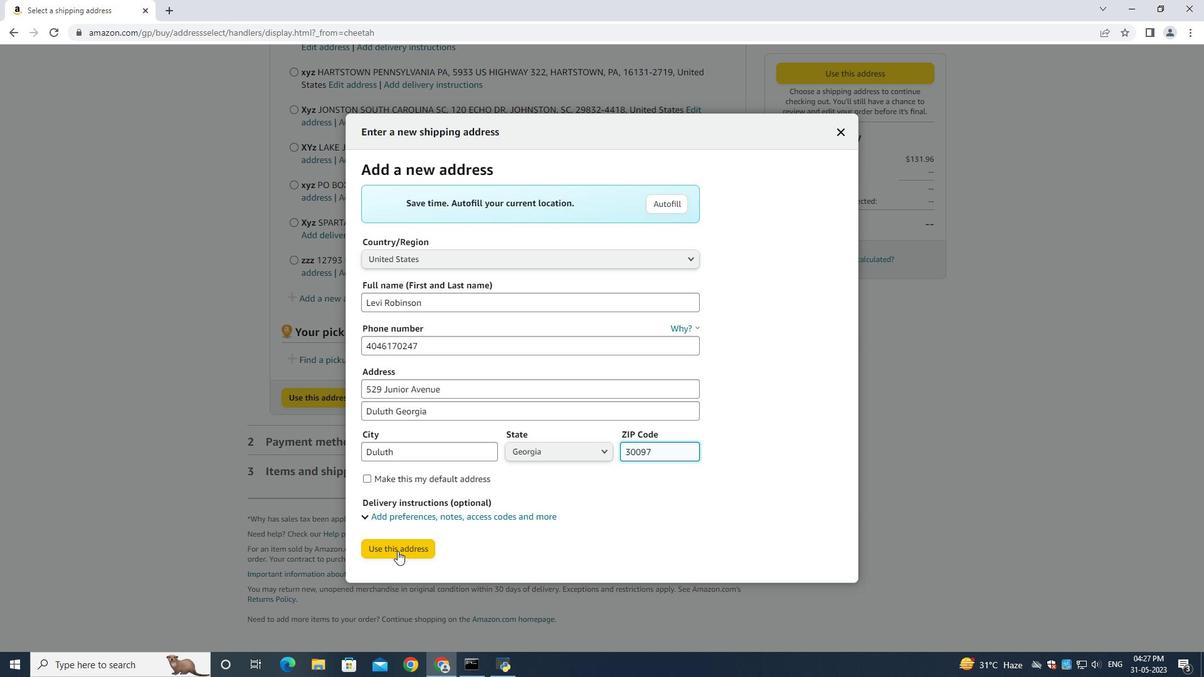 
Action: Mouse pressed left at (396, 550)
Screenshot: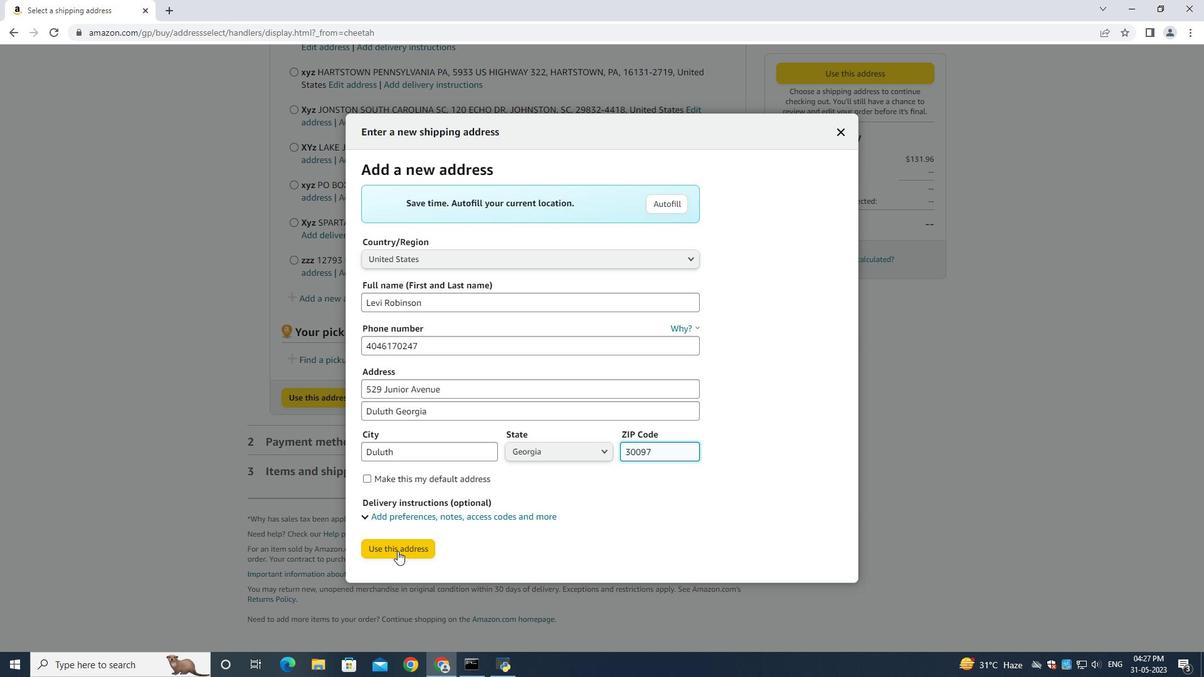 
Action: Mouse moved to (387, 633)
Screenshot: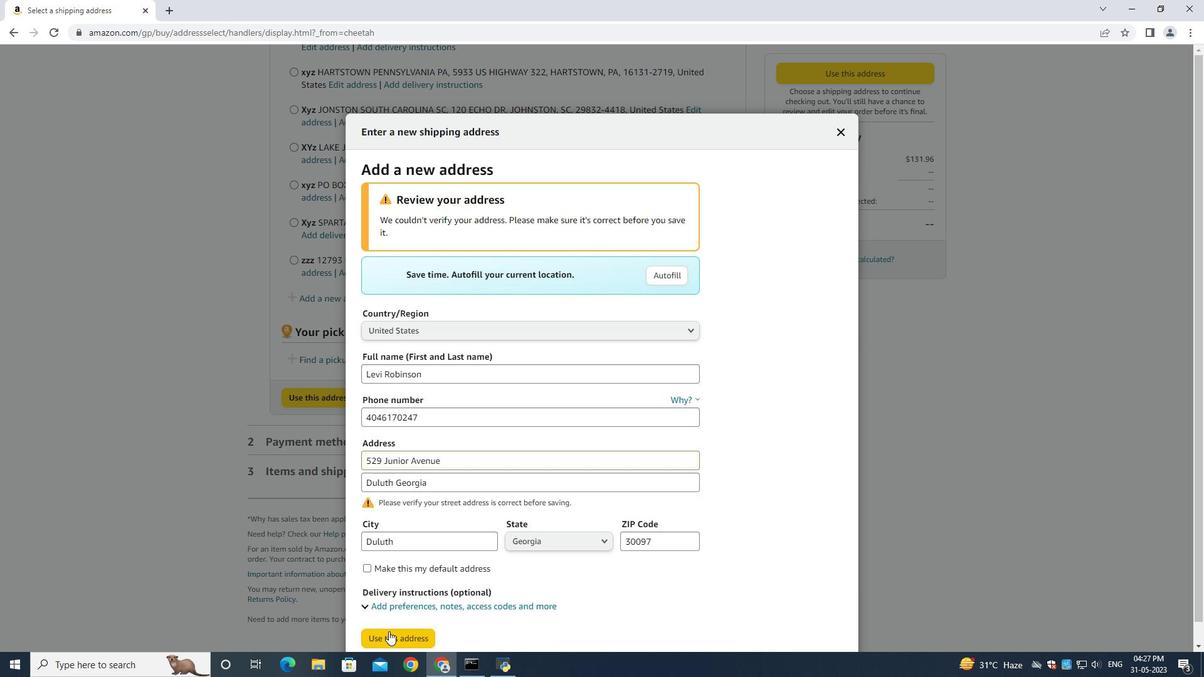 
Action: Mouse pressed left at (387, 633)
Screenshot: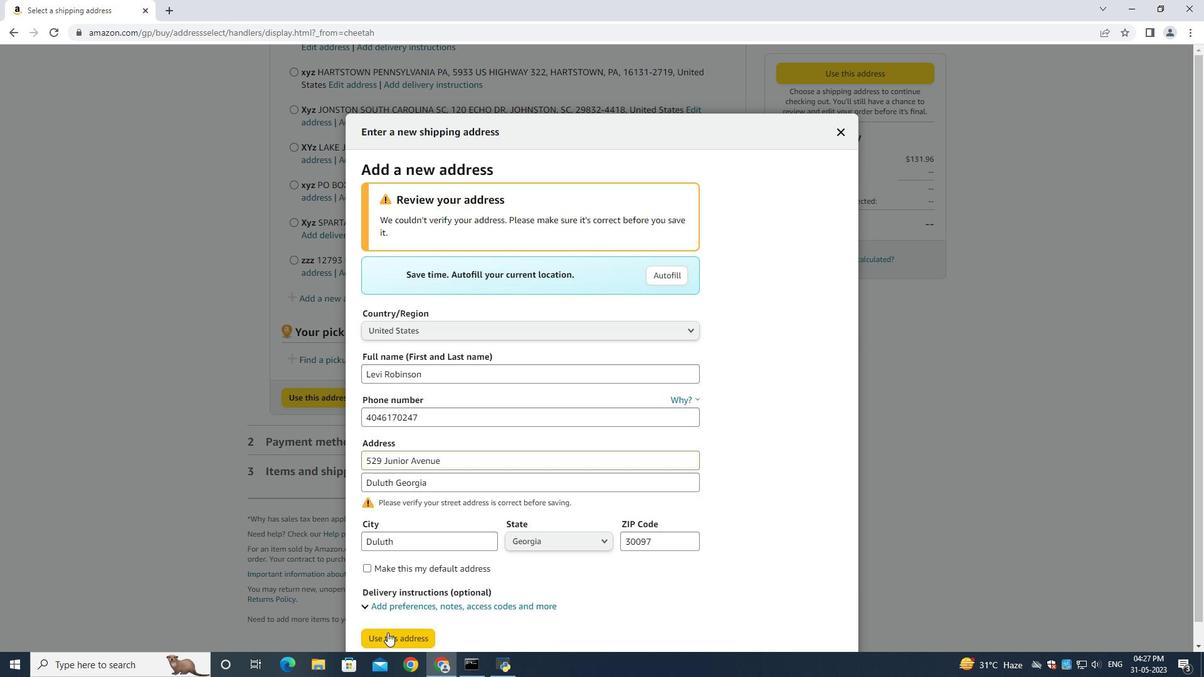 
Action: Mouse moved to (387, 631)
Screenshot: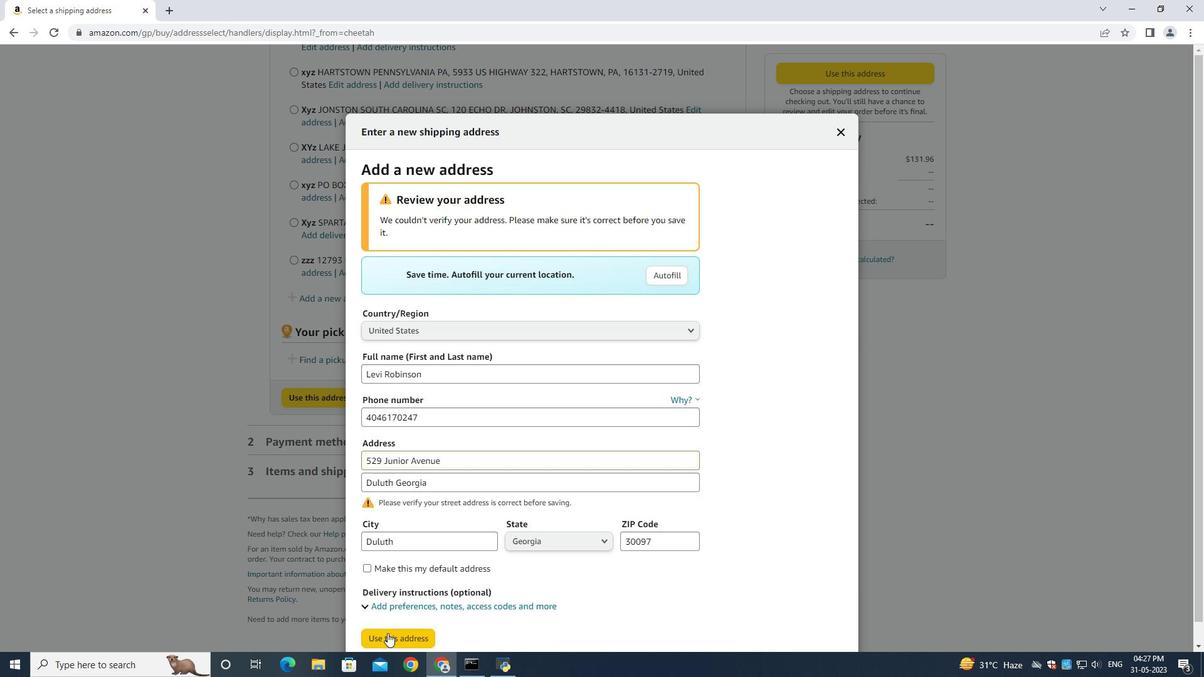 
